 Task: Plan a trip to Repelón, Colombia from 9th November, 2023 to 11th November, 2023 for 2 adults.2 bedrooms having 2 beds and 1 bathroom. Property type can be guest house. Amenities needed are: wifi, washing machine. Look for 4 properties as per requirement.
Action: Key pressed <Key.caps_lock>R<Key.caps_lock>epelon,co
Screenshot: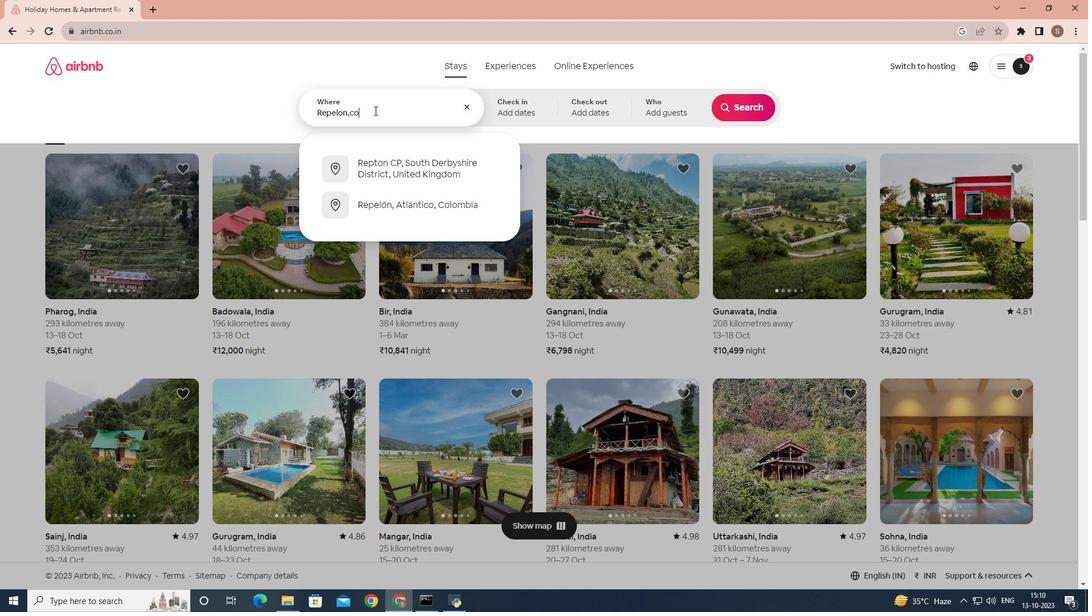 
Action: Mouse moved to (400, 160)
Screenshot: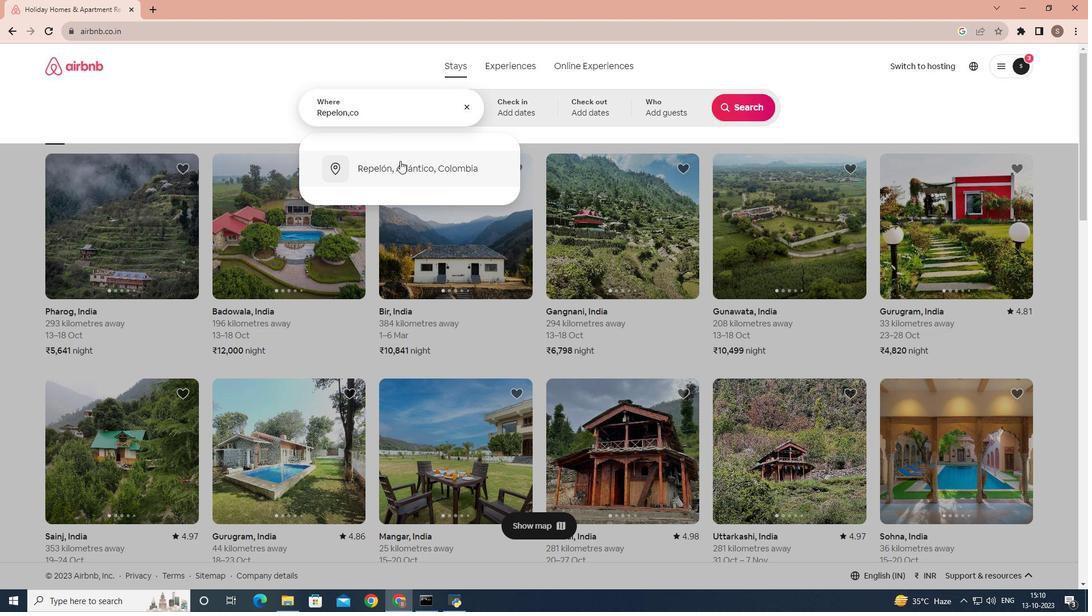 
Action: Mouse pressed left at (400, 160)
Screenshot: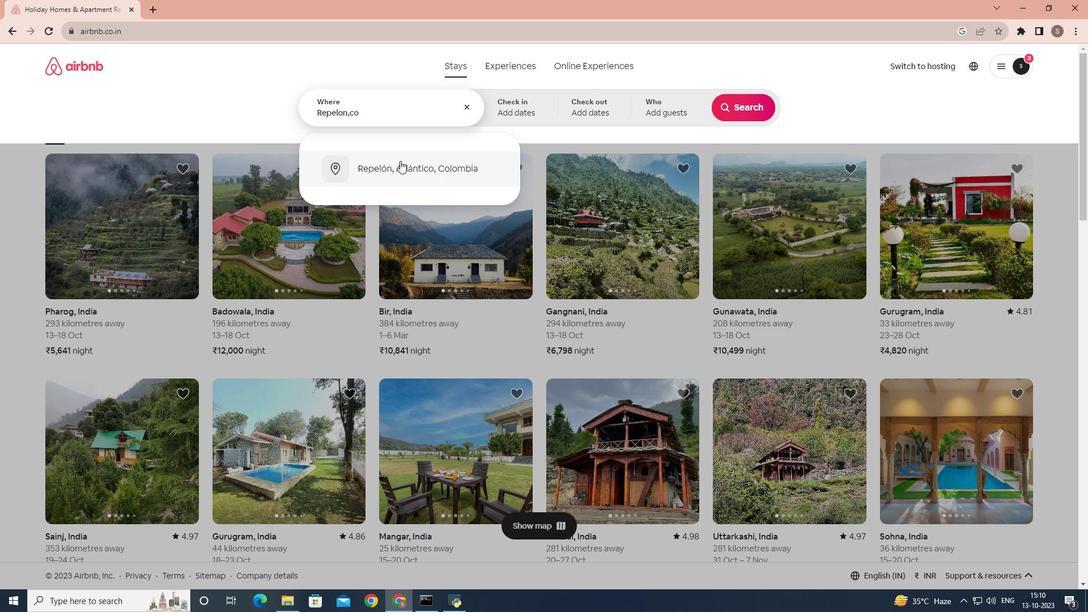 
Action: Mouse moved to (687, 281)
Screenshot: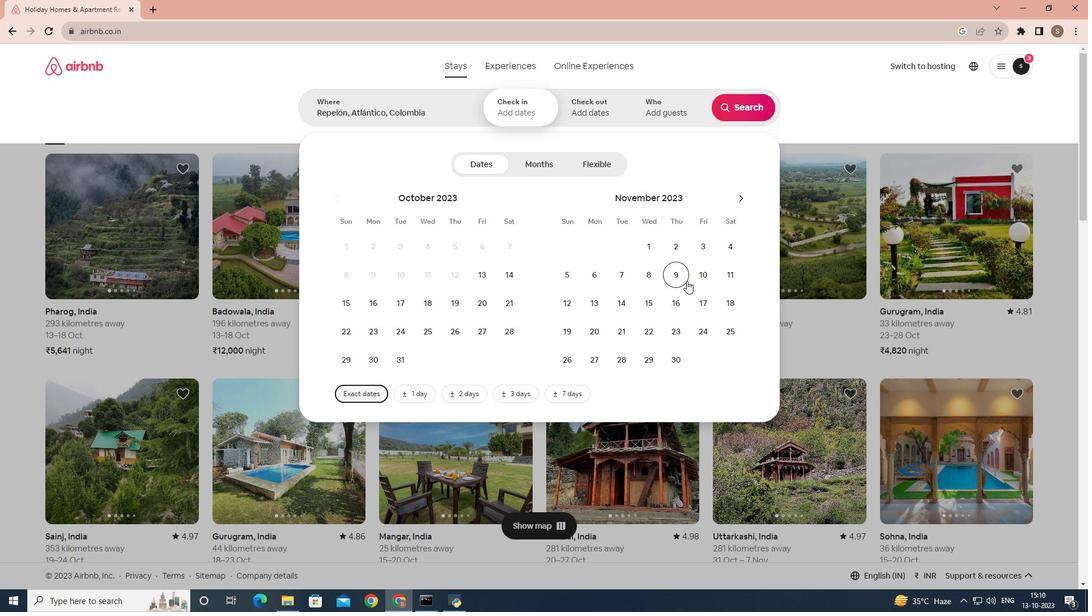 
Action: Mouse pressed left at (687, 281)
Screenshot: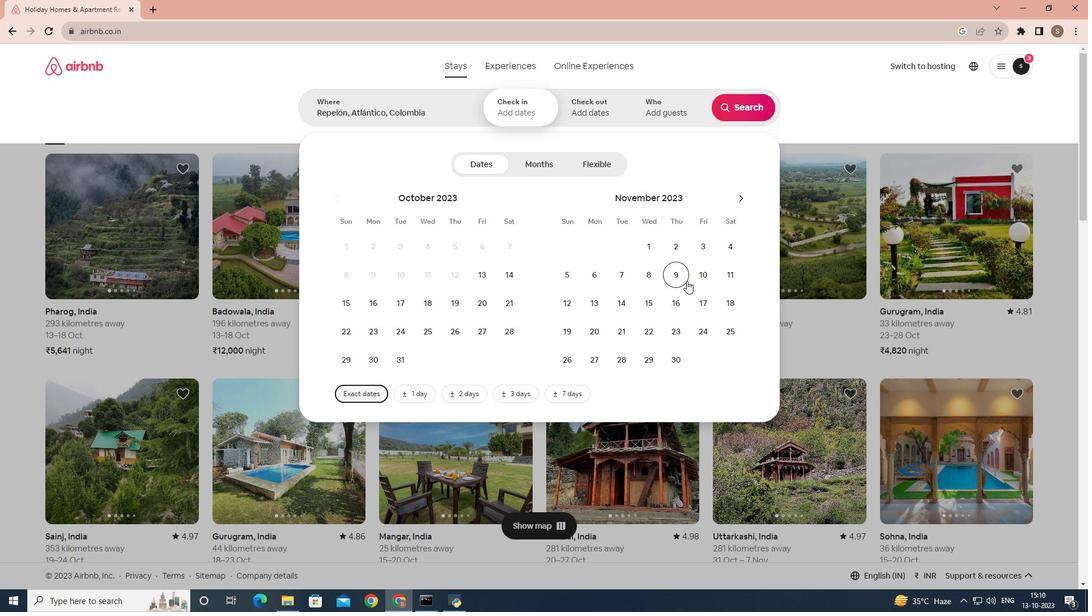 
Action: Mouse moved to (720, 282)
Screenshot: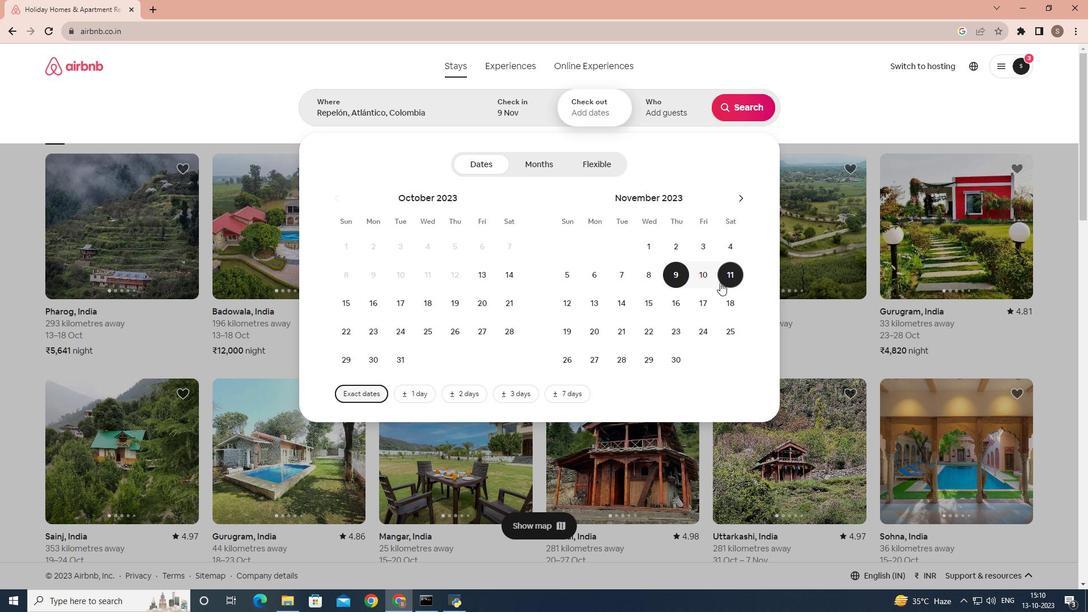 
Action: Mouse pressed left at (720, 282)
Screenshot: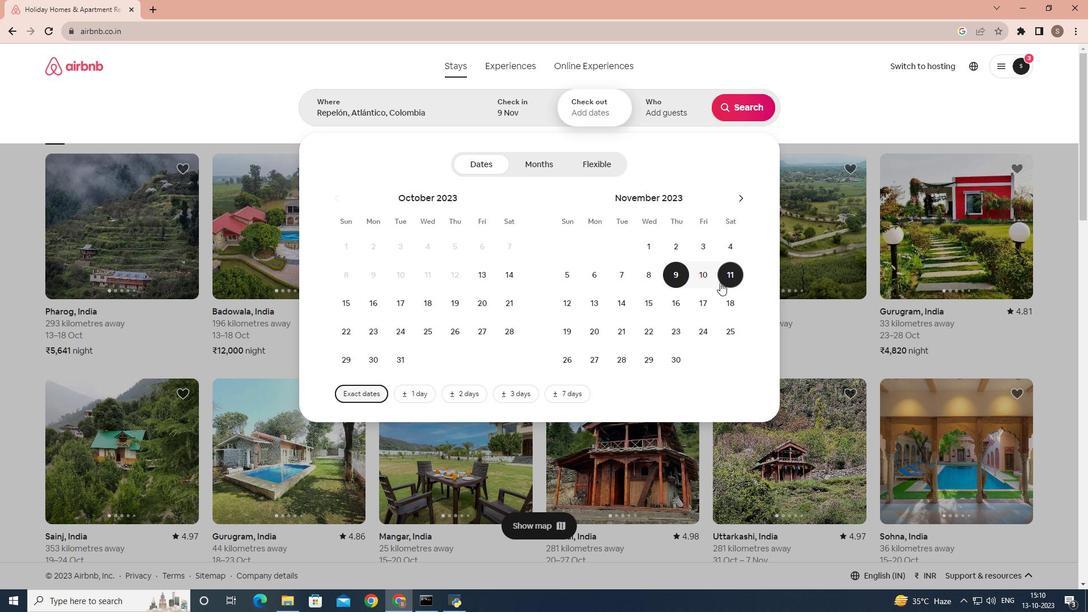 
Action: Mouse moved to (674, 89)
Screenshot: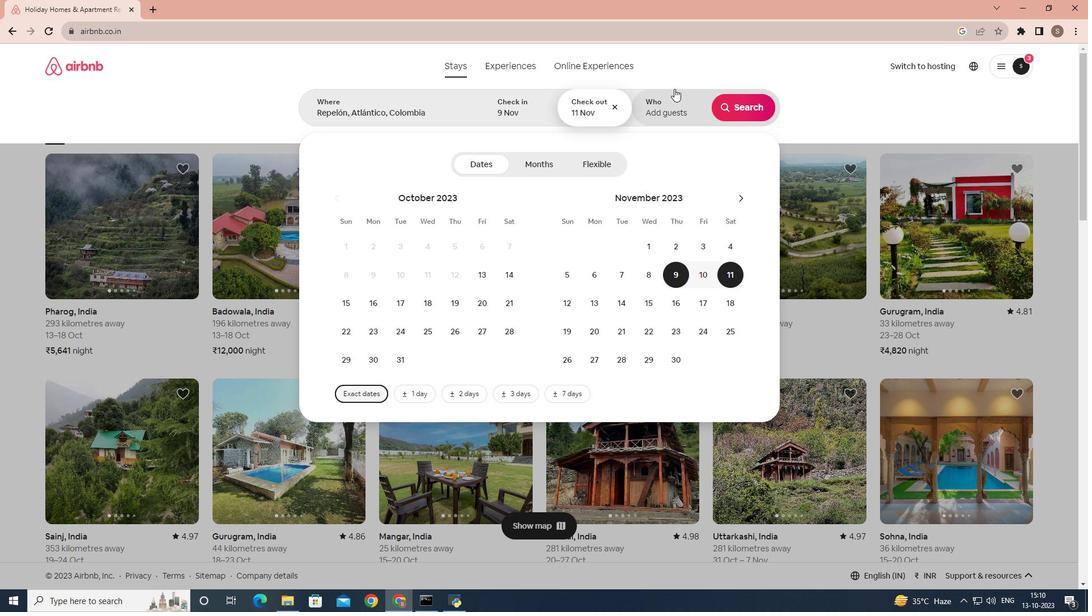 
Action: Mouse pressed left at (674, 89)
Screenshot: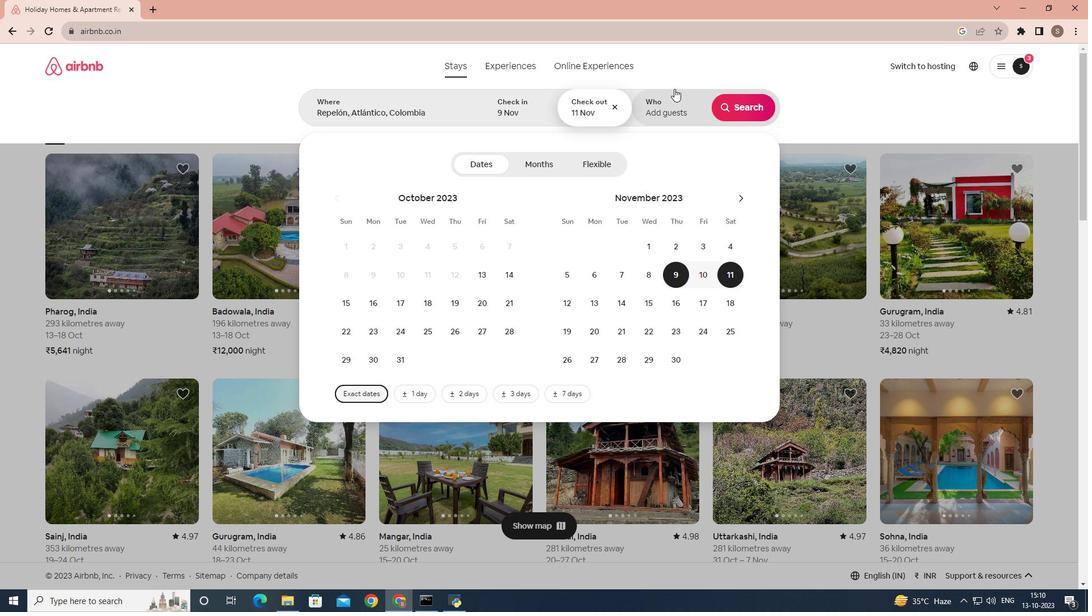 
Action: Mouse moved to (753, 179)
Screenshot: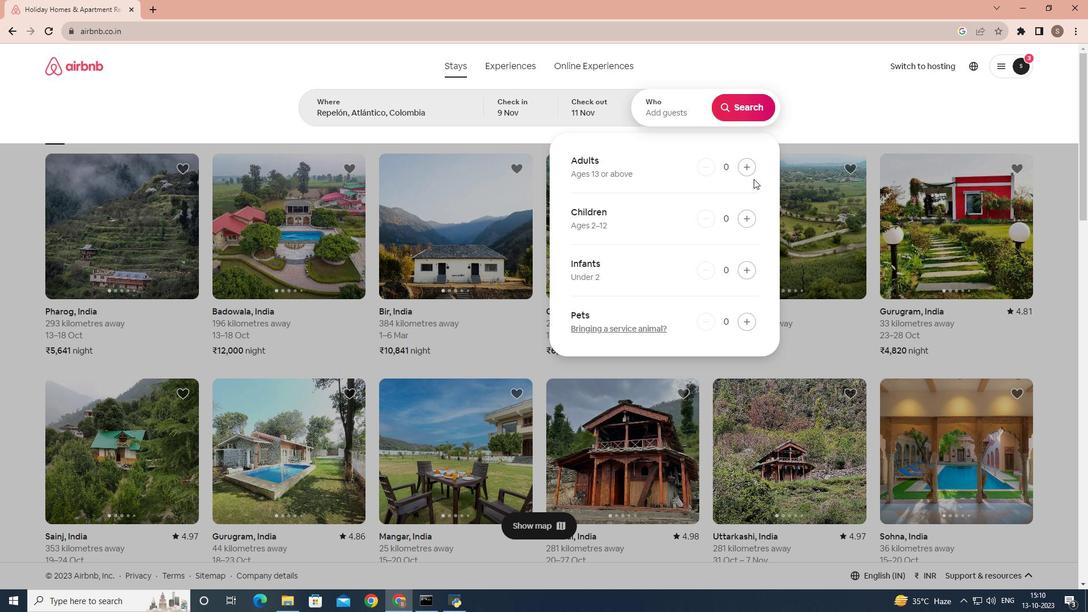 
Action: Mouse pressed left at (753, 179)
Screenshot: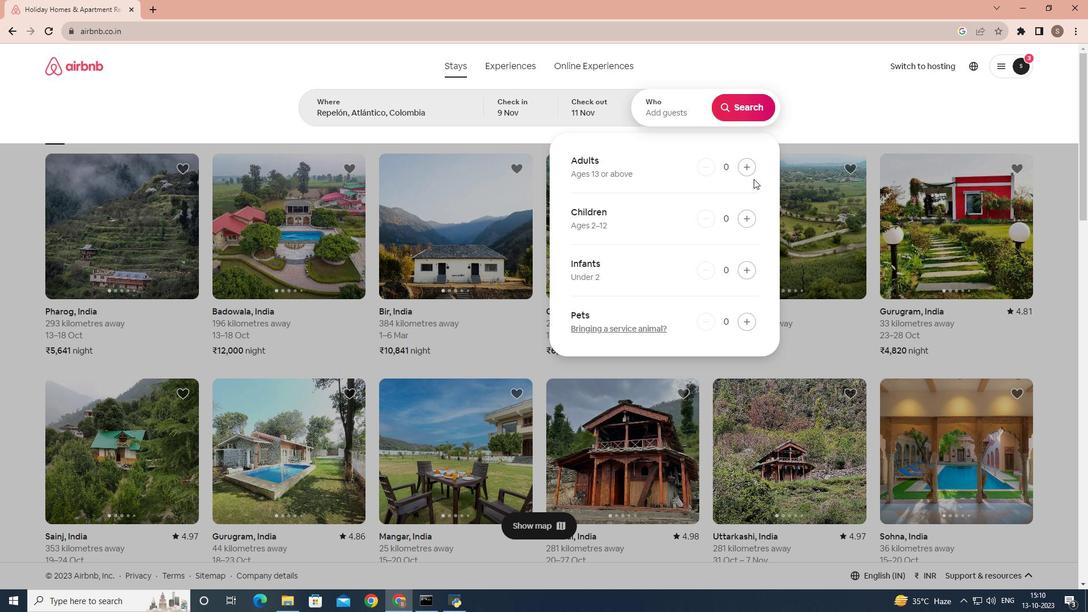 
Action: Mouse moved to (748, 167)
Screenshot: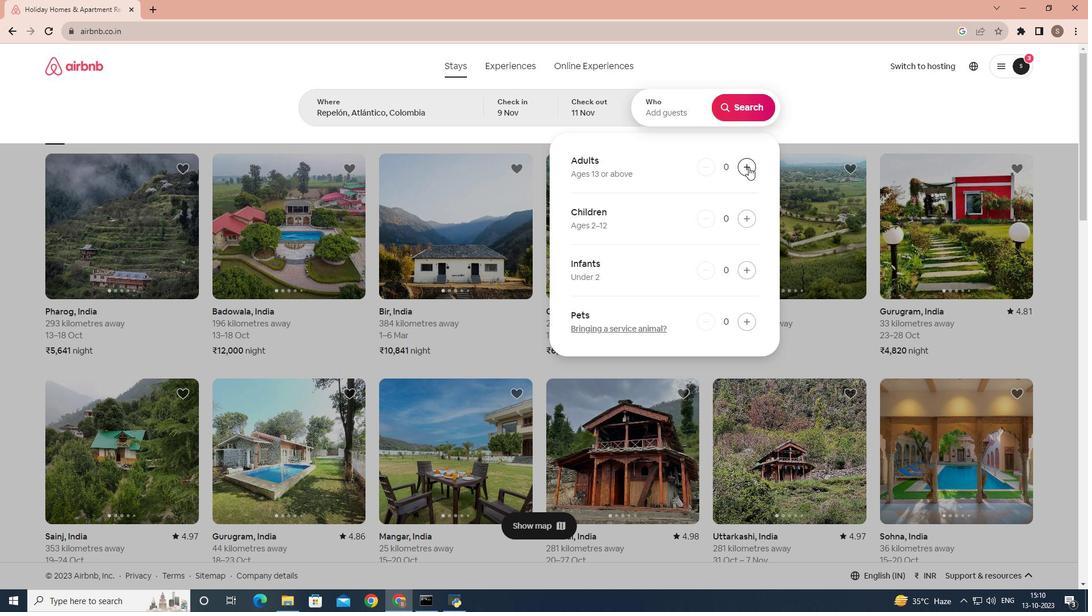 
Action: Mouse pressed left at (748, 167)
Screenshot: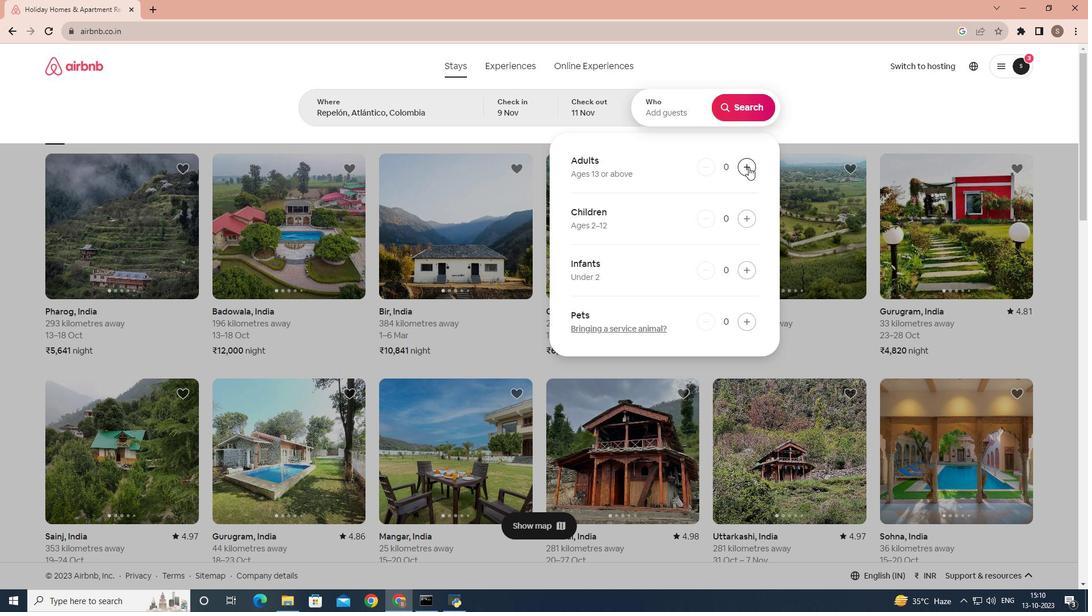 
Action: Mouse pressed left at (748, 167)
Screenshot: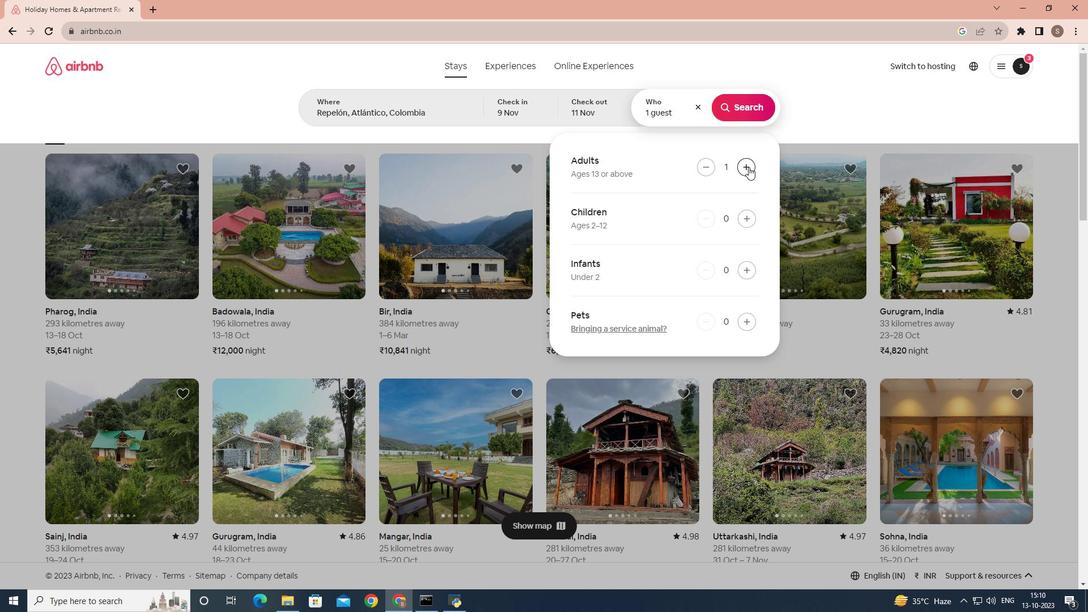 
Action: Mouse moved to (764, 112)
Screenshot: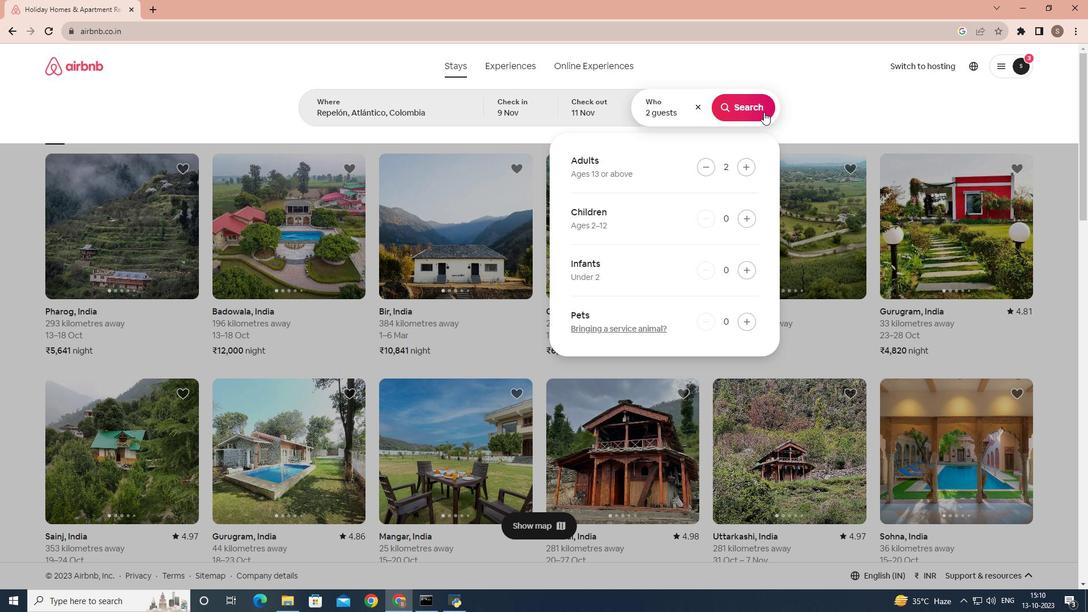 
Action: Mouse pressed left at (764, 112)
Screenshot: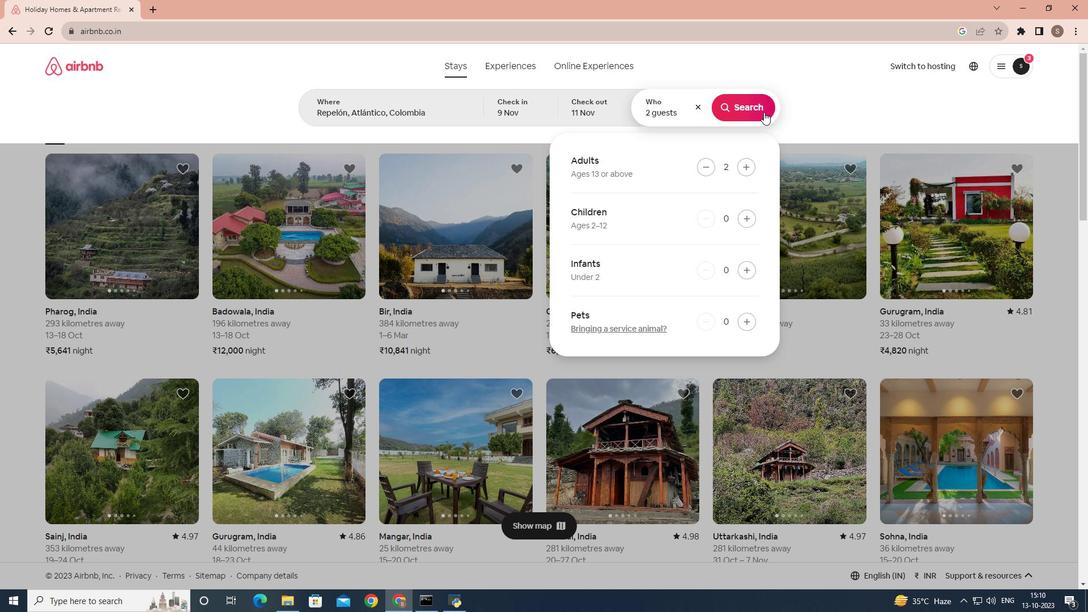 
Action: Mouse moved to (919, 109)
Screenshot: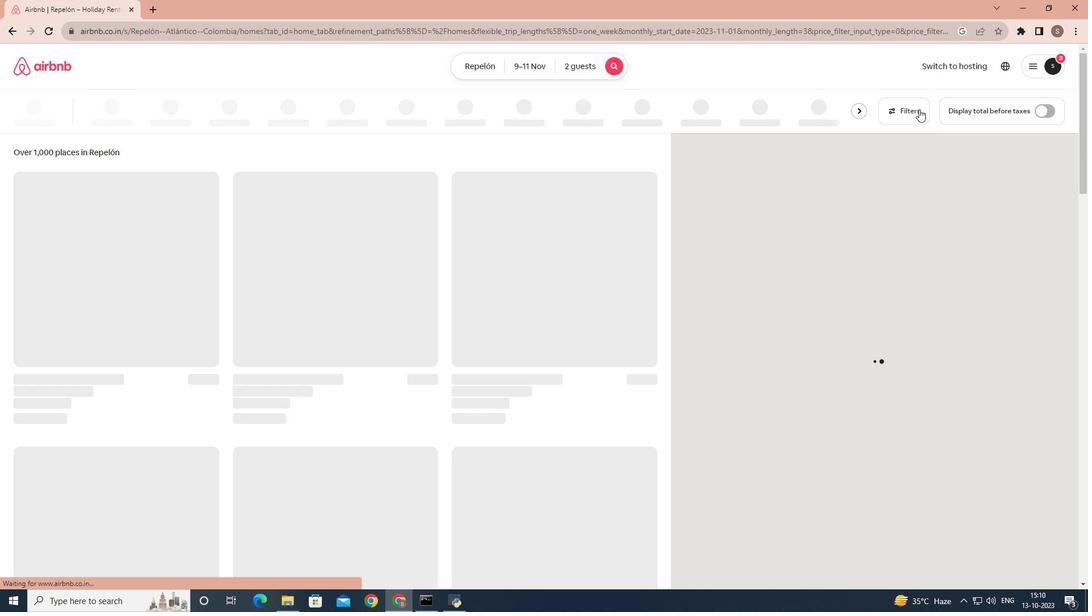 
Action: Mouse pressed left at (919, 109)
Screenshot: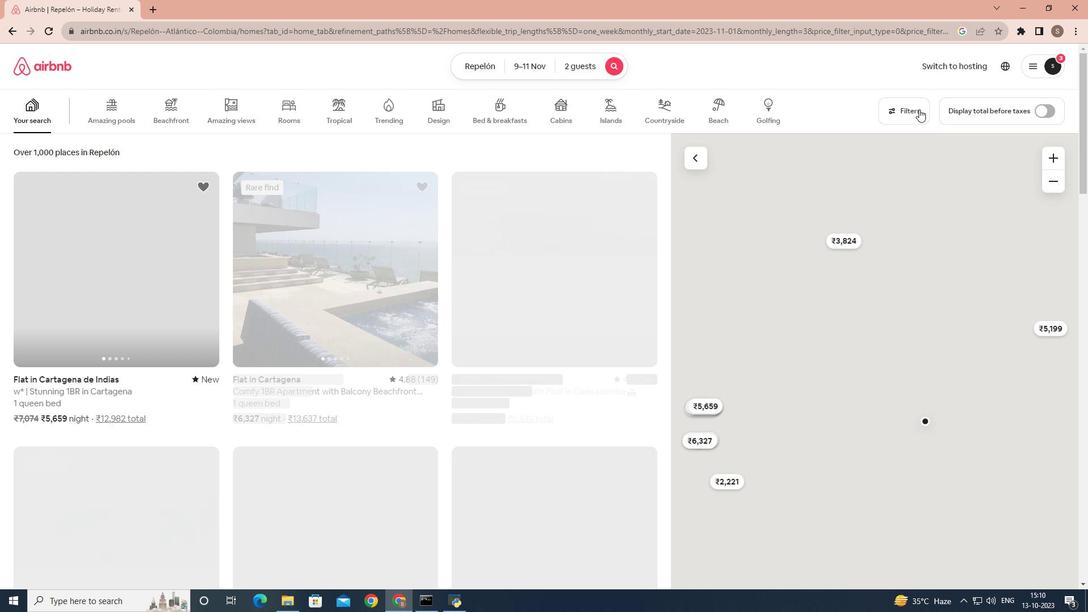 
Action: Mouse moved to (383, 269)
Screenshot: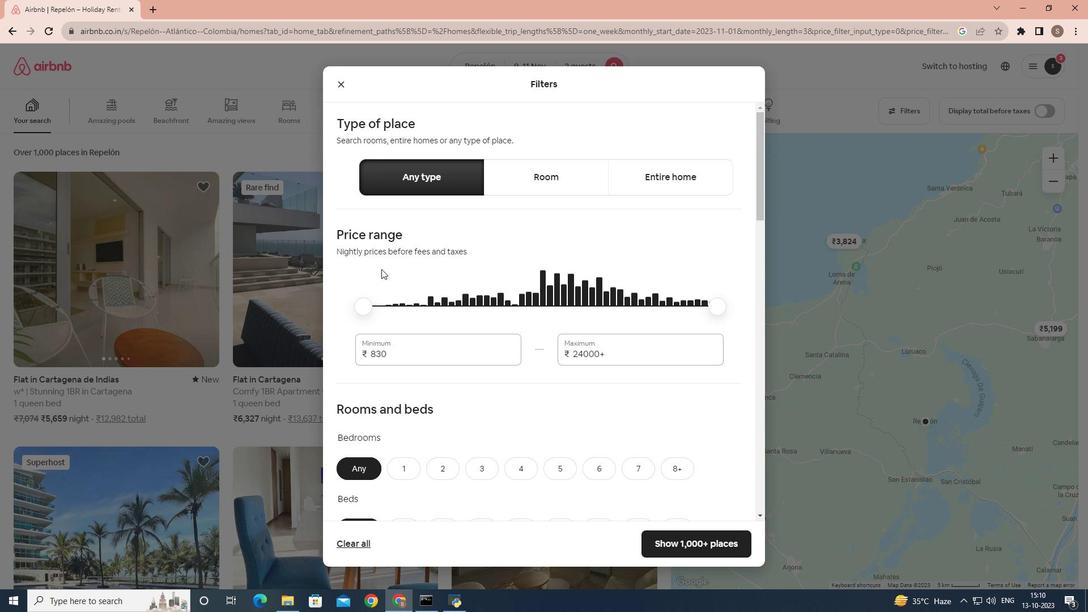 
Action: Mouse scrolled (383, 268) with delta (0, 0)
Screenshot: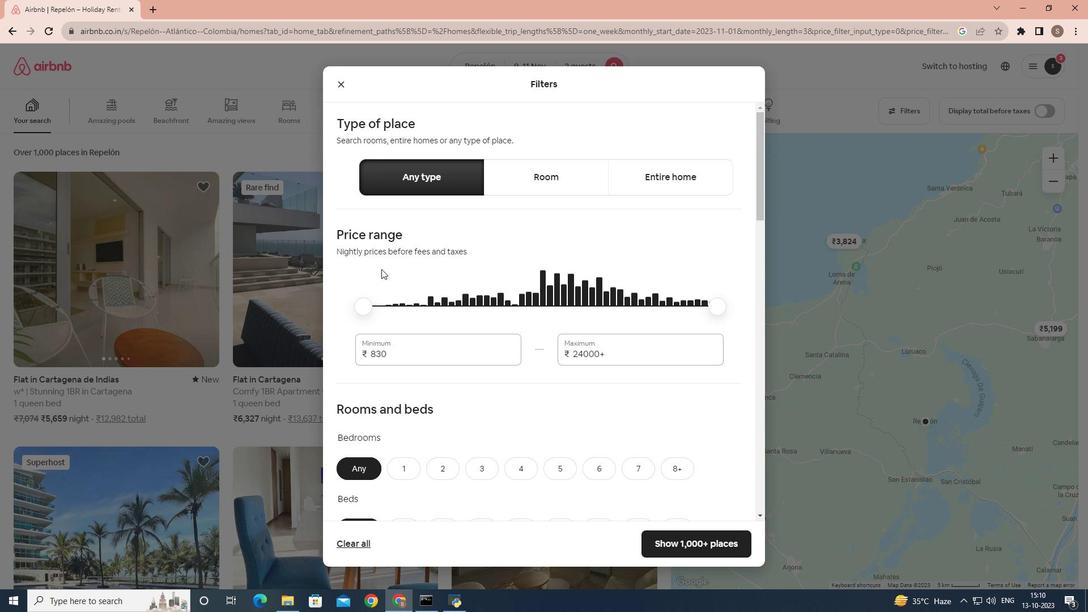 
Action: Mouse moved to (382, 269)
Screenshot: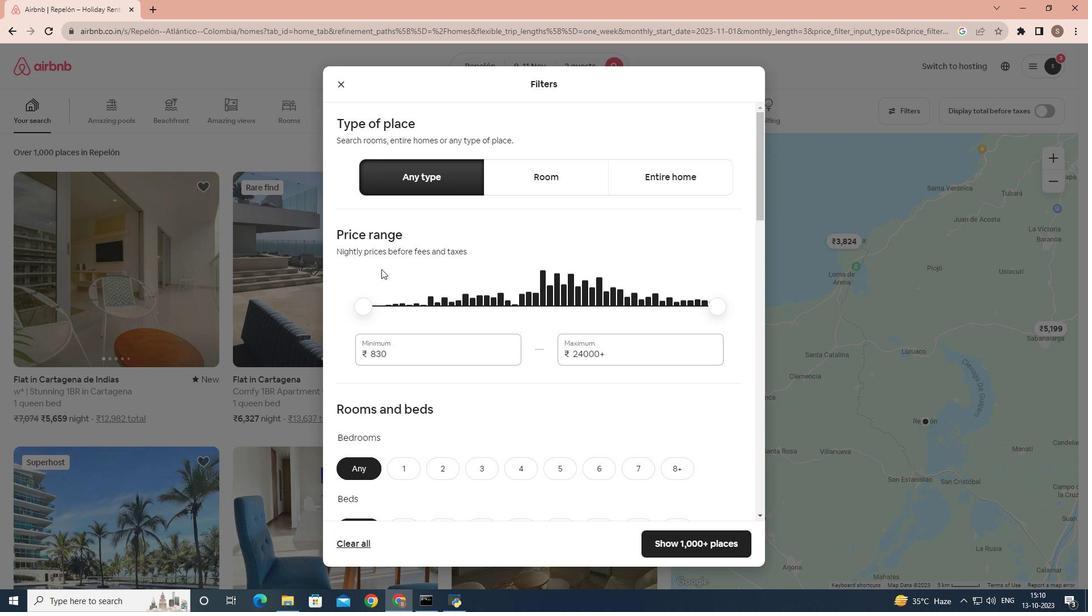 
Action: Mouse scrolled (382, 268) with delta (0, 0)
Screenshot: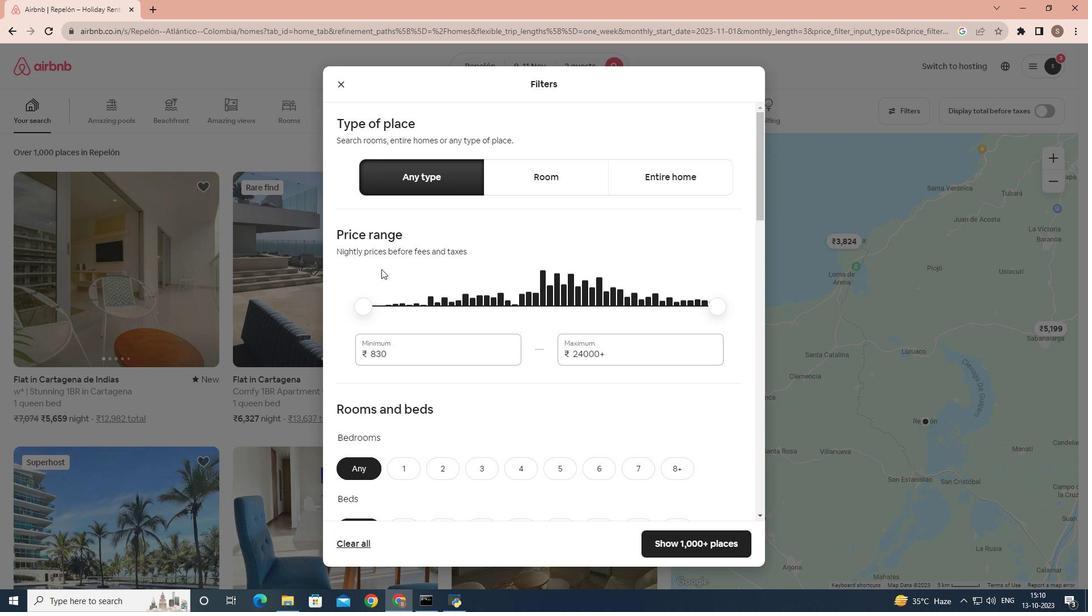 
Action: Mouse moved to (381, 269)
Screenshot: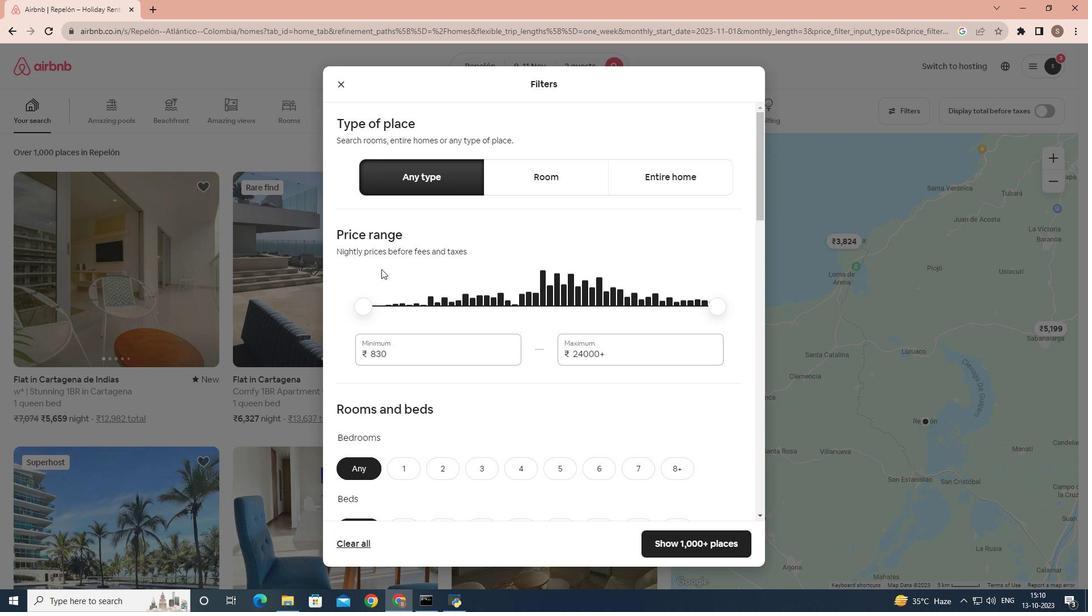 
Action: Mouse scrolled (381, 268) with delta (0, 0)
Screenshot: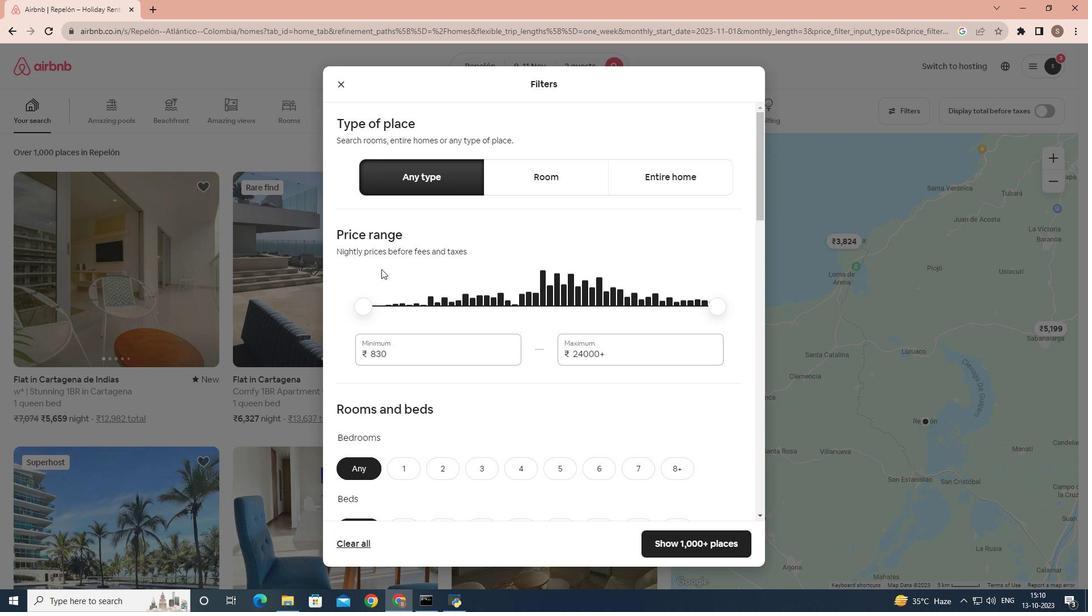 
Action: Mouse moved to (380, 269)
Screenshot: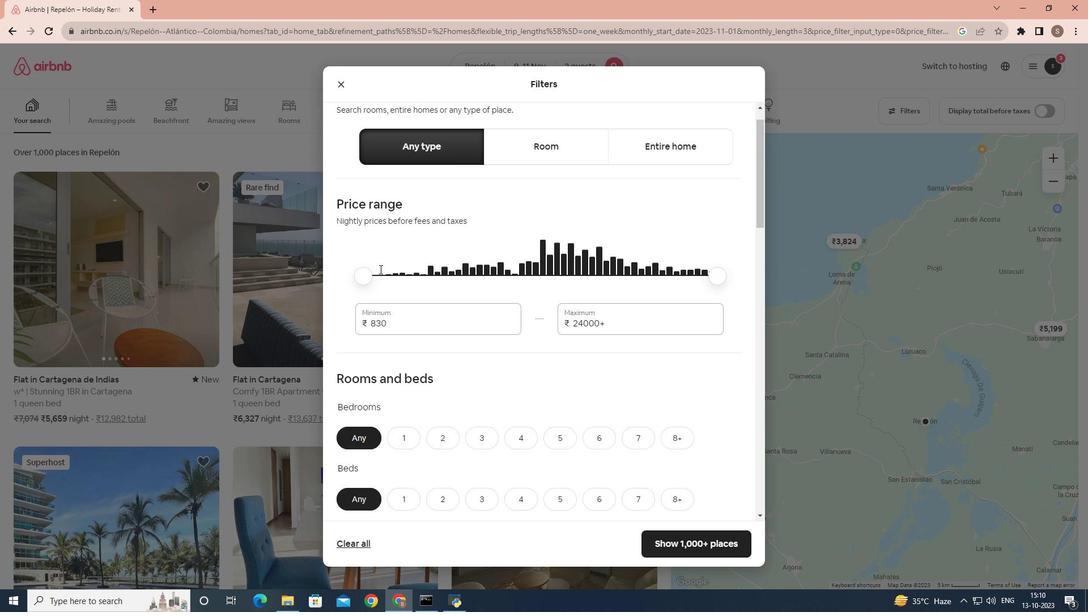 
Action: Mouse scrolled (380, 268) with delta (0, 0)
Screenshot: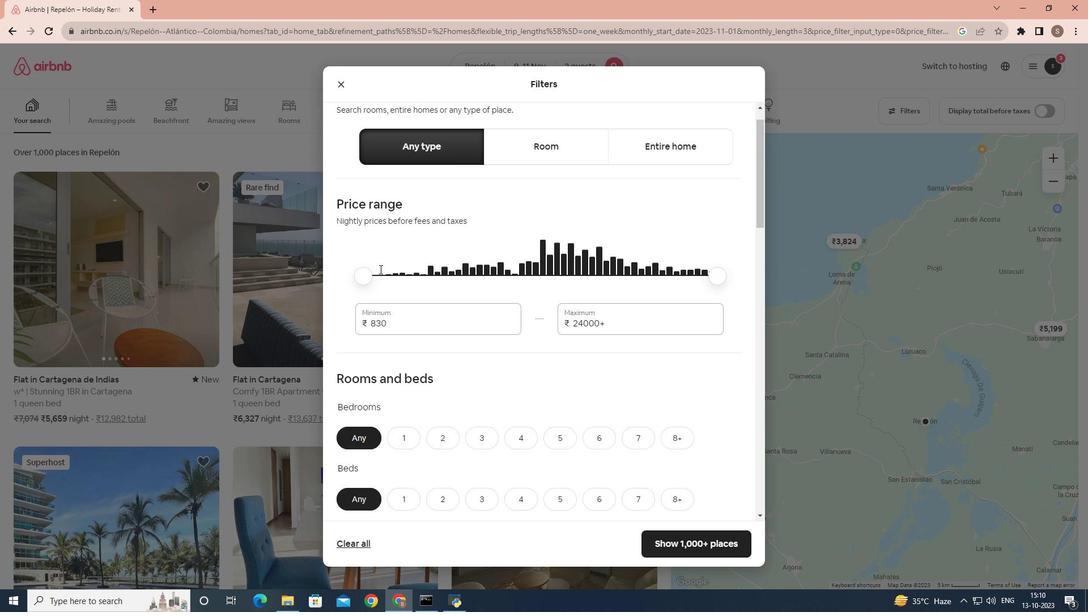 
Action: Mouse moved to (380, 269)
Screenshot: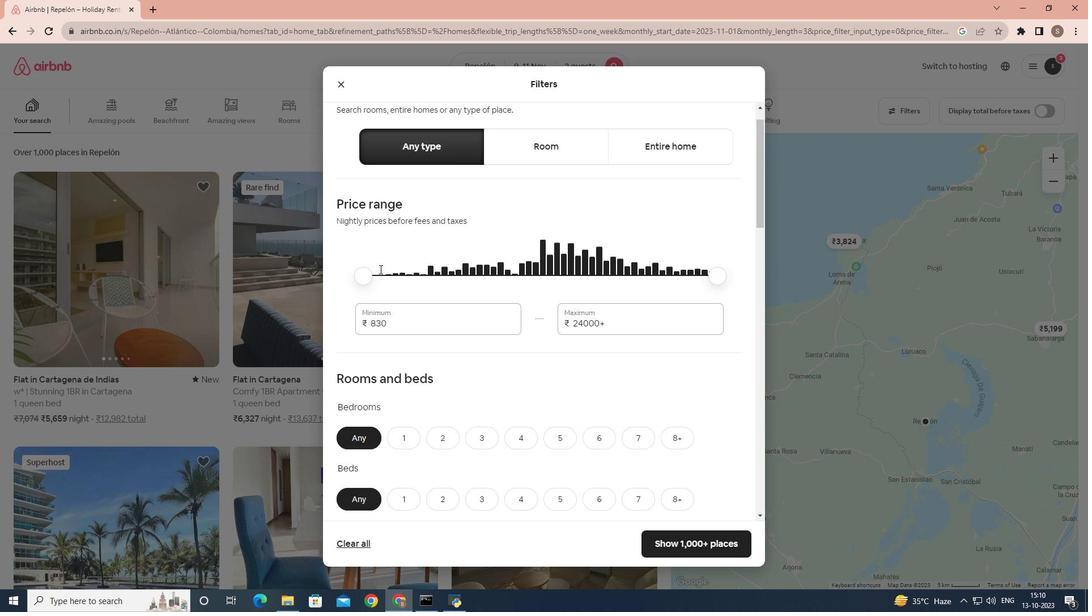 
Action: Mouse scrolled (380, 268) with delta (0, 0)
Screenshot: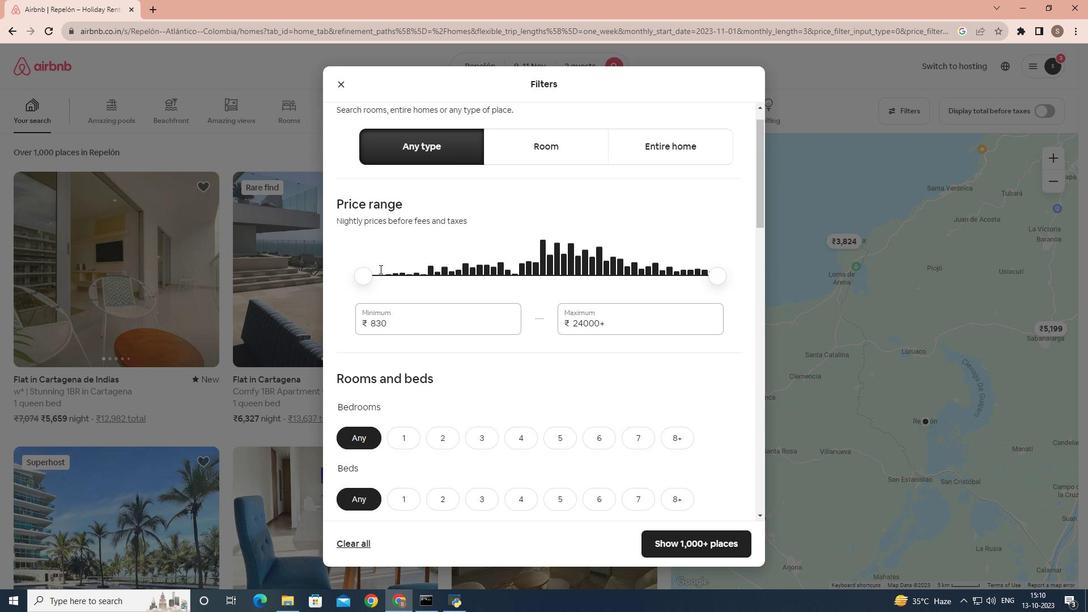 
Action: Mouse moved to (453, 184)
Screenshot: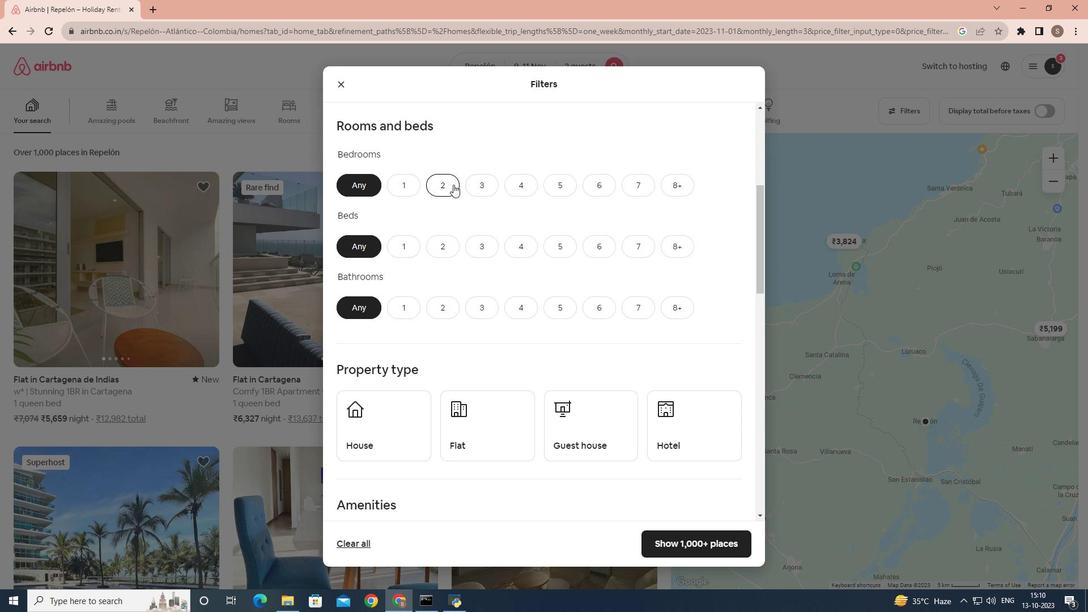 
Action: Mouse pressed left at (453, 184)
Screenshot: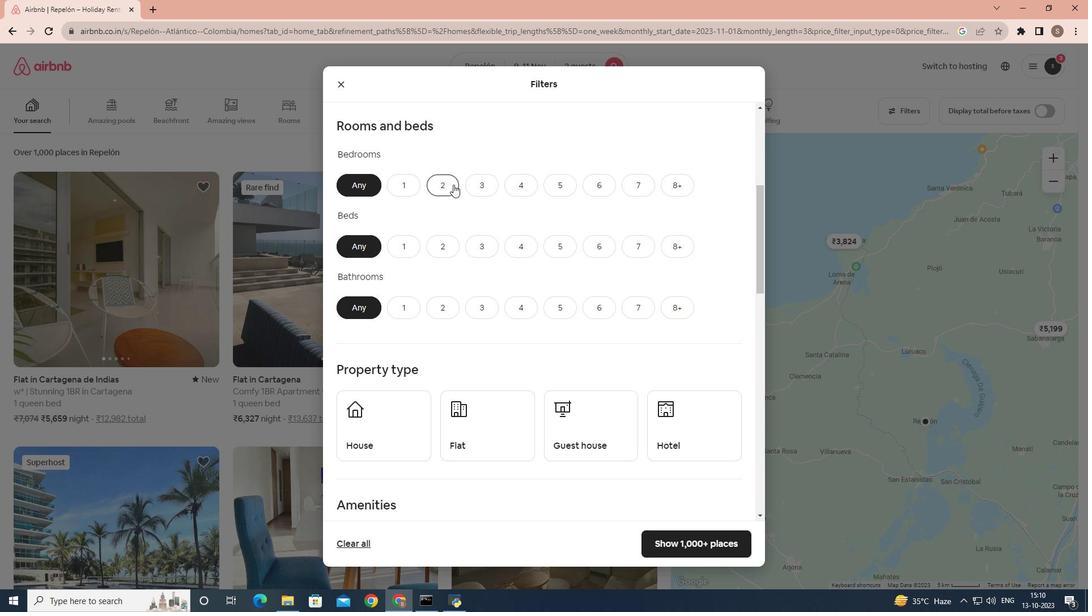 
Action: Mouse moved to (454, 255)
Screenshot: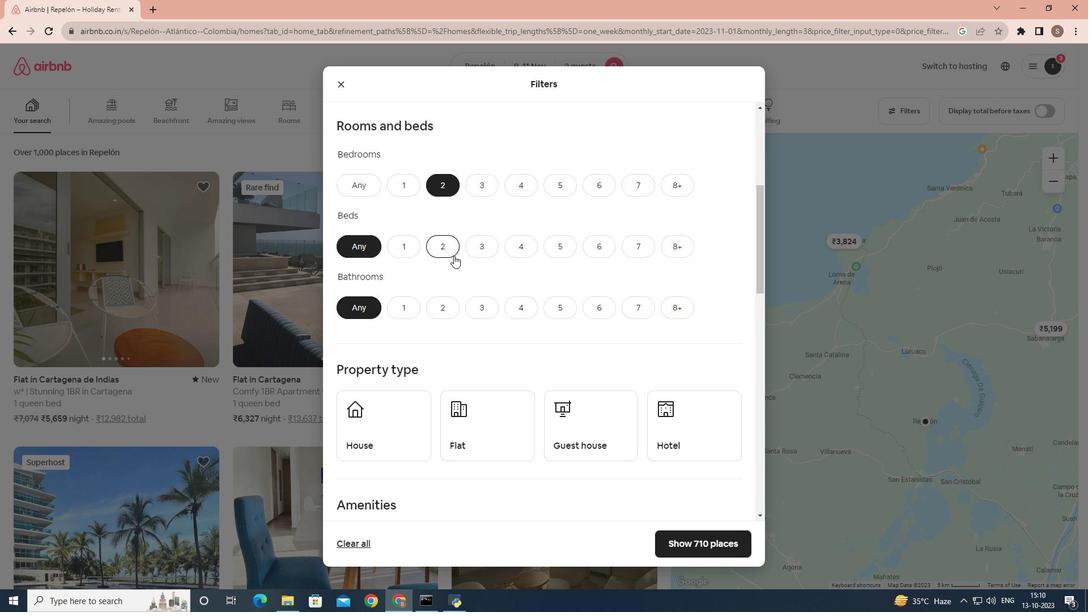 
Action: Mouse pressed left at (454, 255)
Screenshot: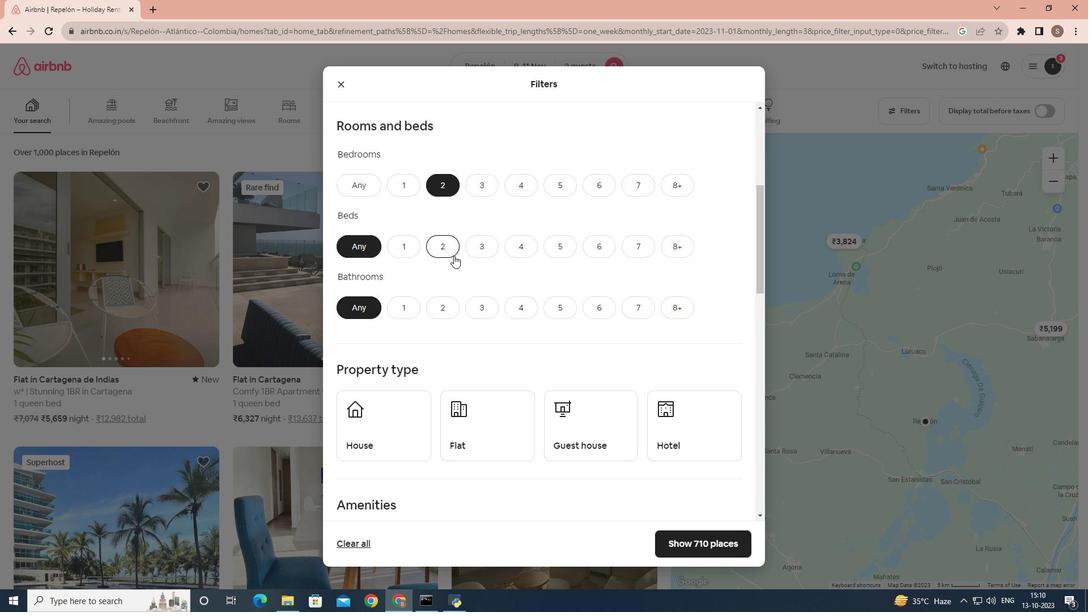 
Action: Mouse moved to (406, 309)
Screenshot: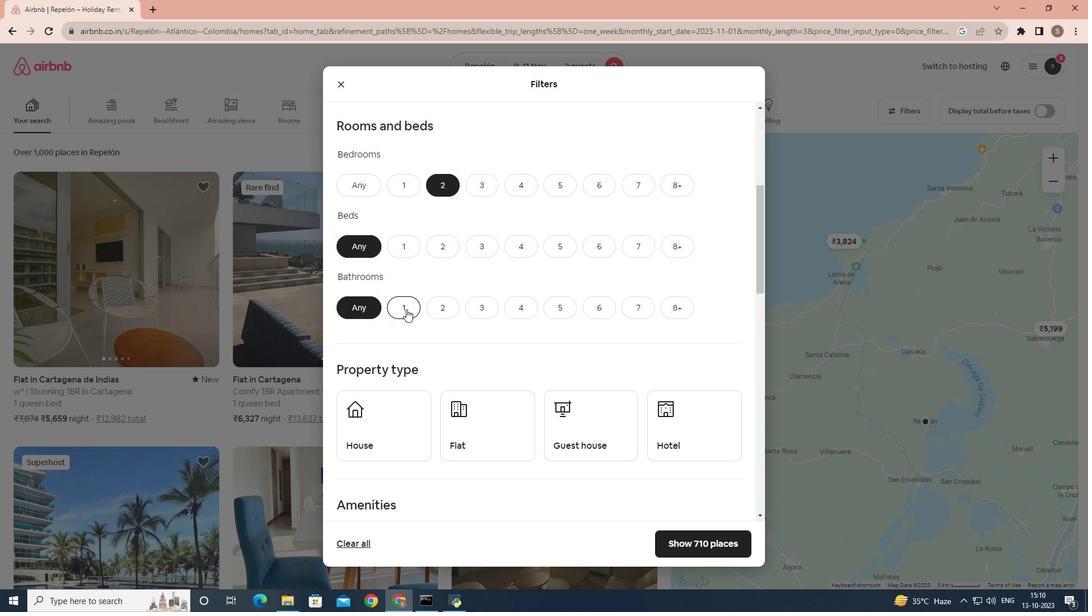 
Action: Mouse pressed left at (406, 309)
Screenshot: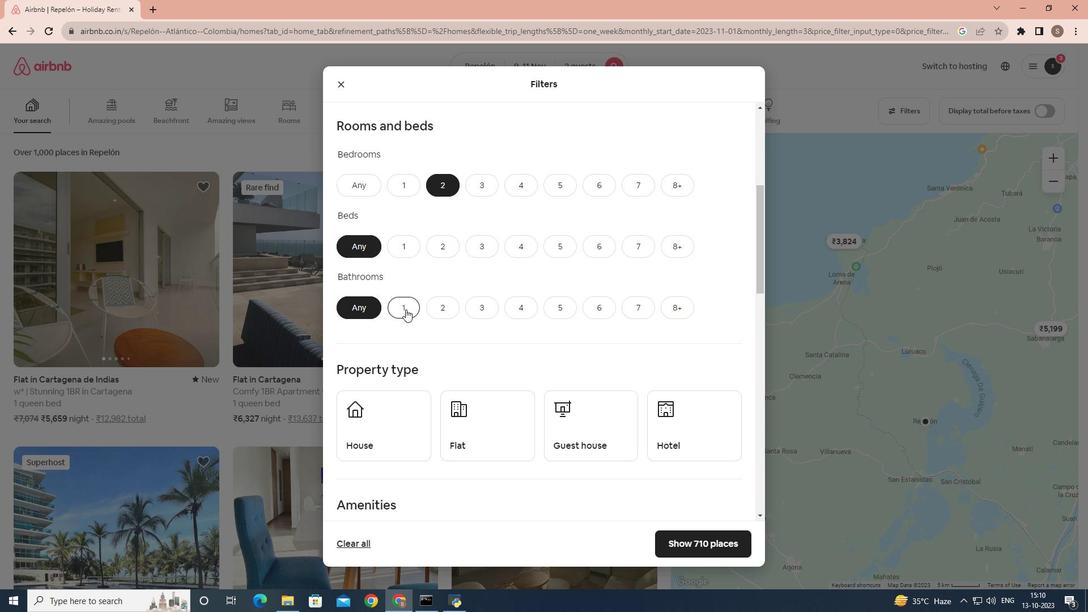 
Action: Mouse moved to (441, 248)
Screenshot: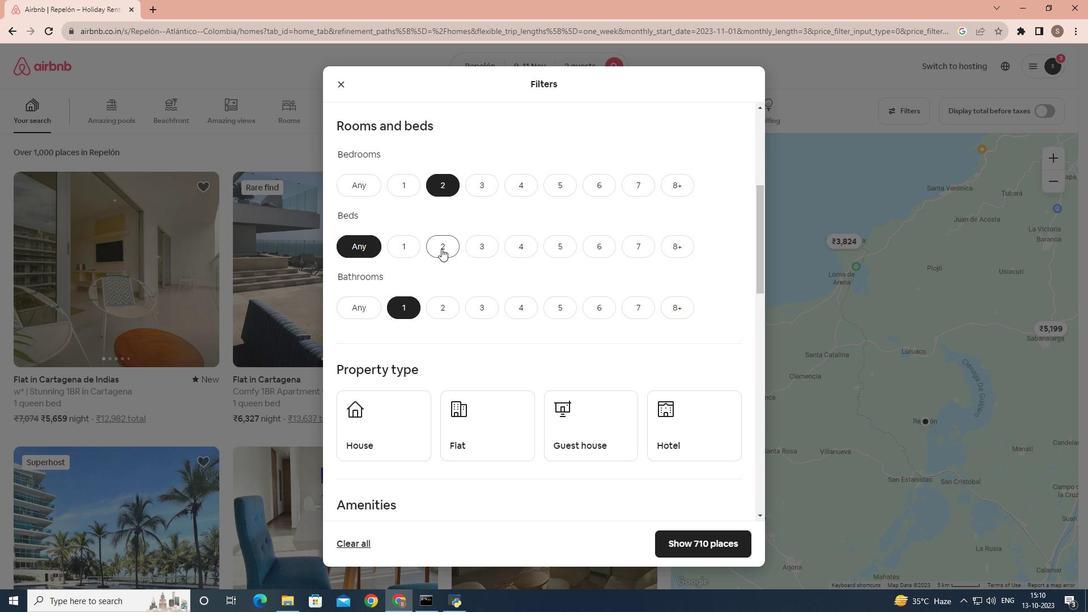 
Action: Mouse pressed left at (441, 248)
Screenshot: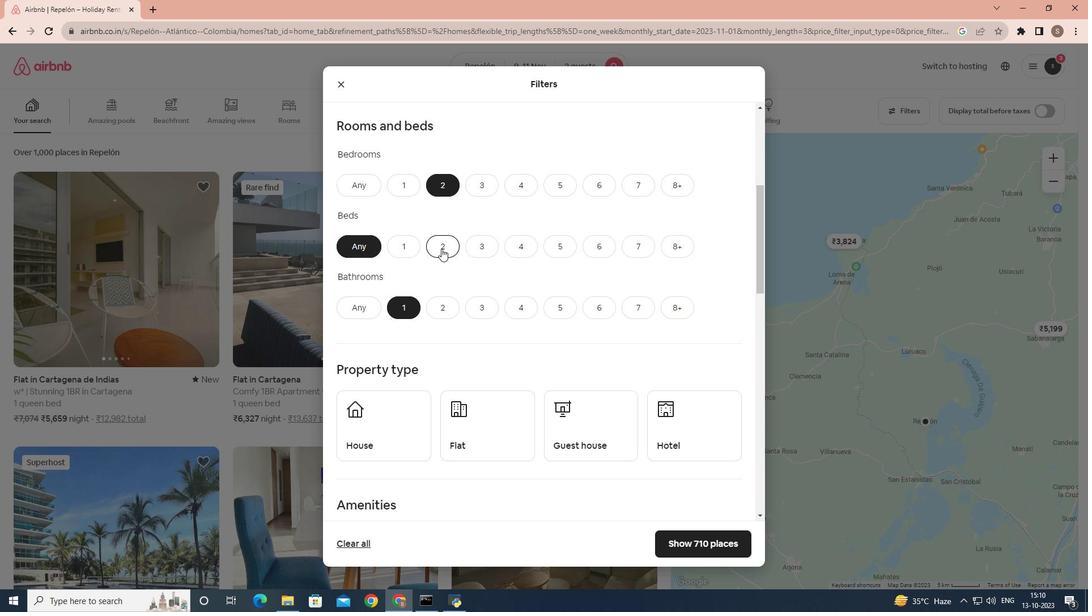 
Action: Mouse moved to (416, 269)
Screenshot: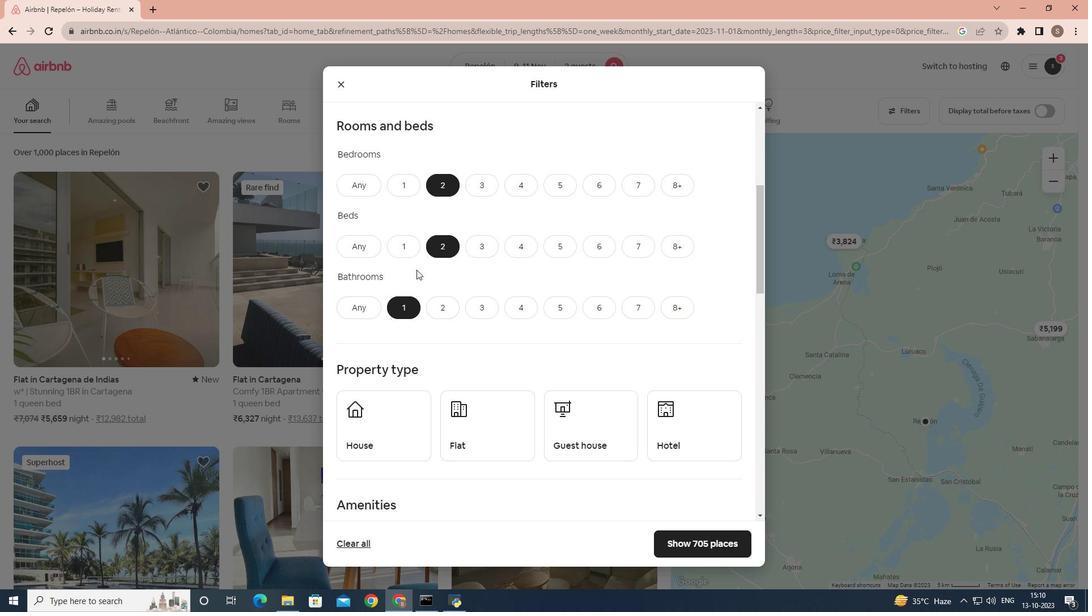 
Action: Mouse scrolled (416, 269) with delta (0, 0)
Screenshot: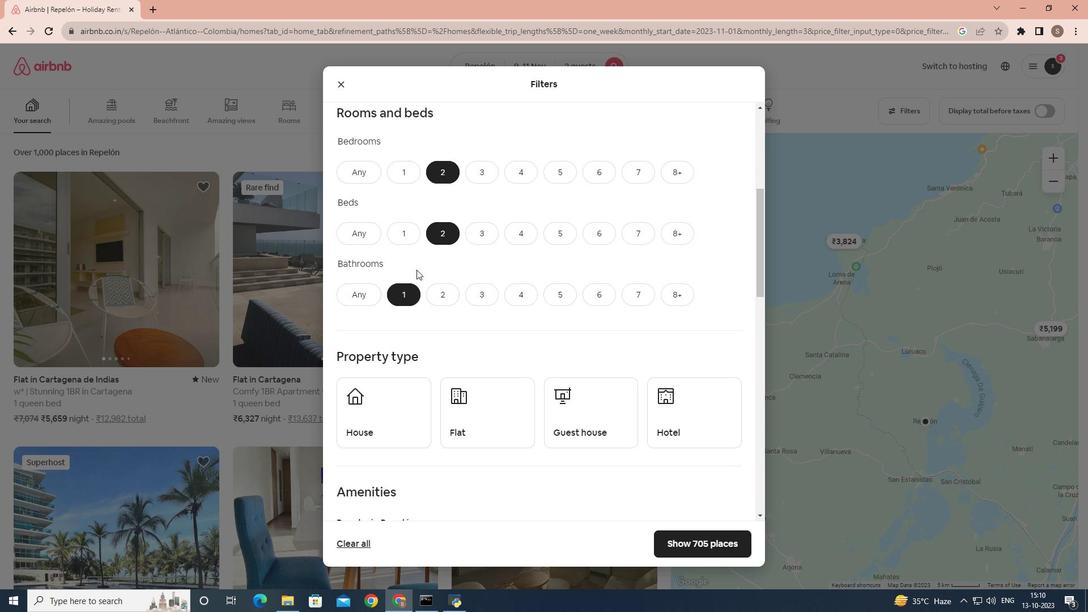 
Action: Mouse scrolled (416, 269) with delta (0, 0)
Screenshot: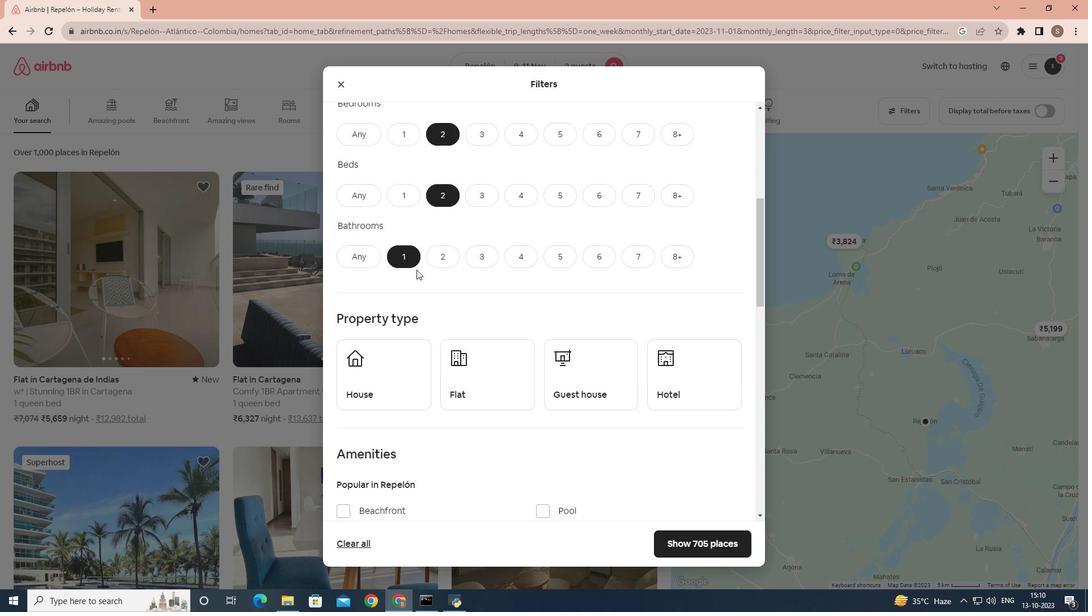 
Action: Mouse moved to (591, 320)
Screenshot: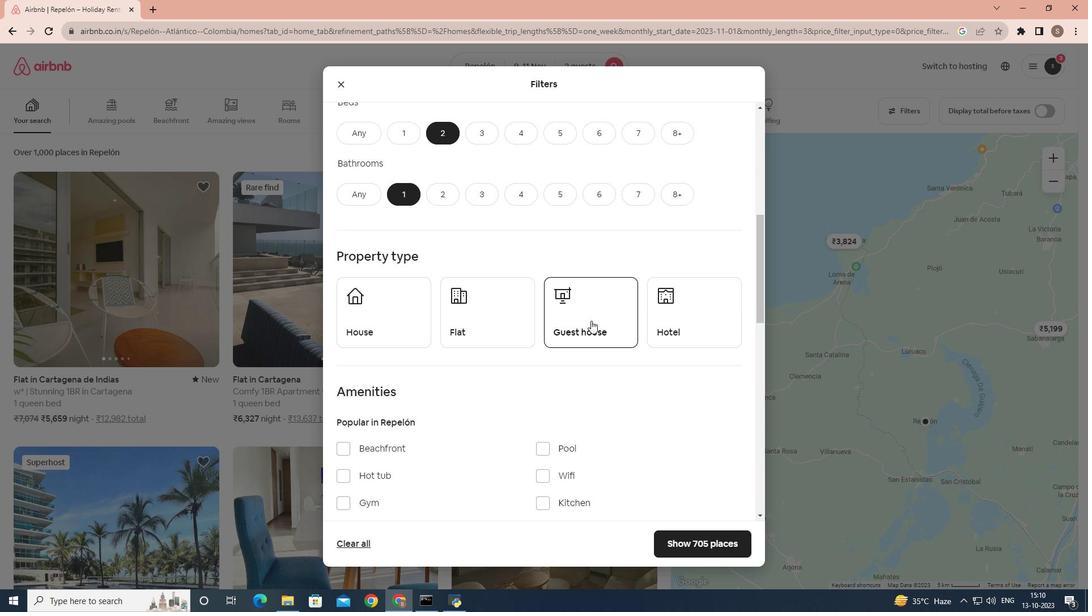 
Action: Mouse pressed left at (591, 320)
Screenshot: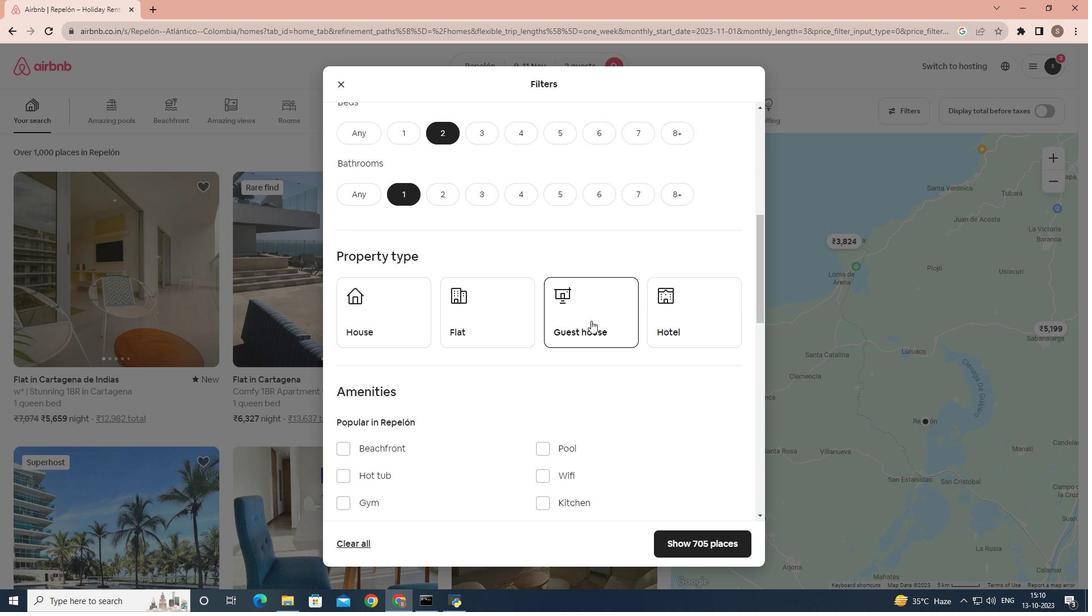 
Action: Mouse moved to (448, 398)
Screenshot: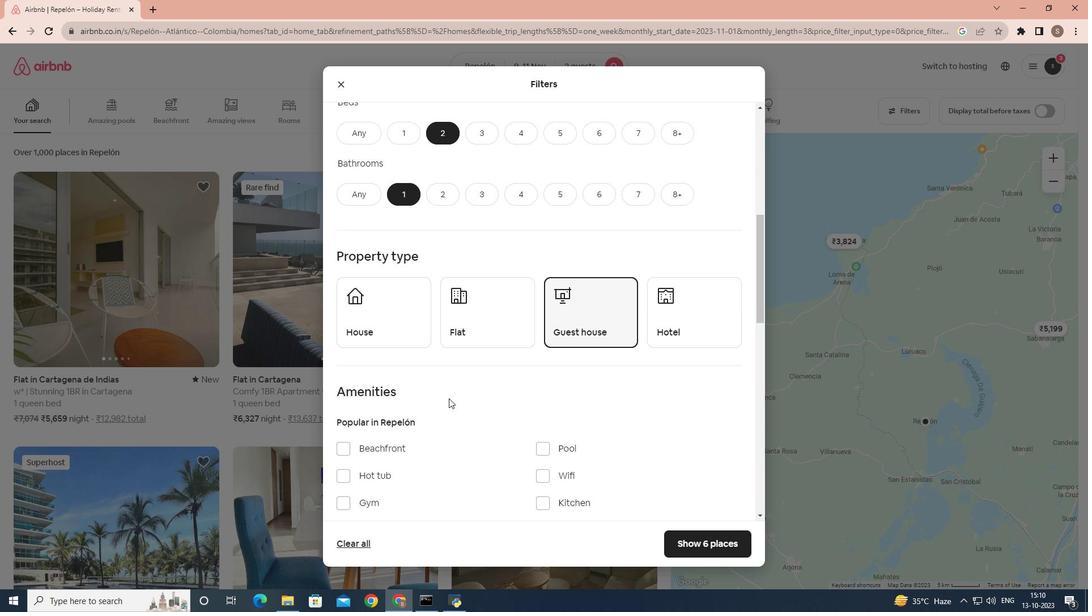 
Action: Mouse scrolled (448, 397) with delta (0, 0)
Screenshot: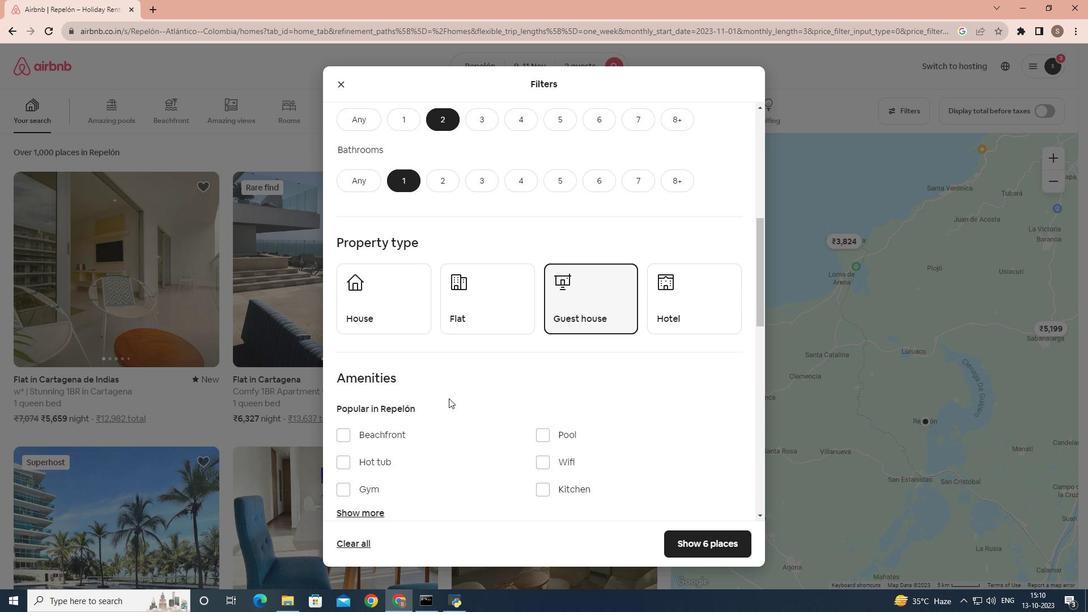 
Action: Mouse scrolled (448, 397) with delta (0, 0)
Screenshot: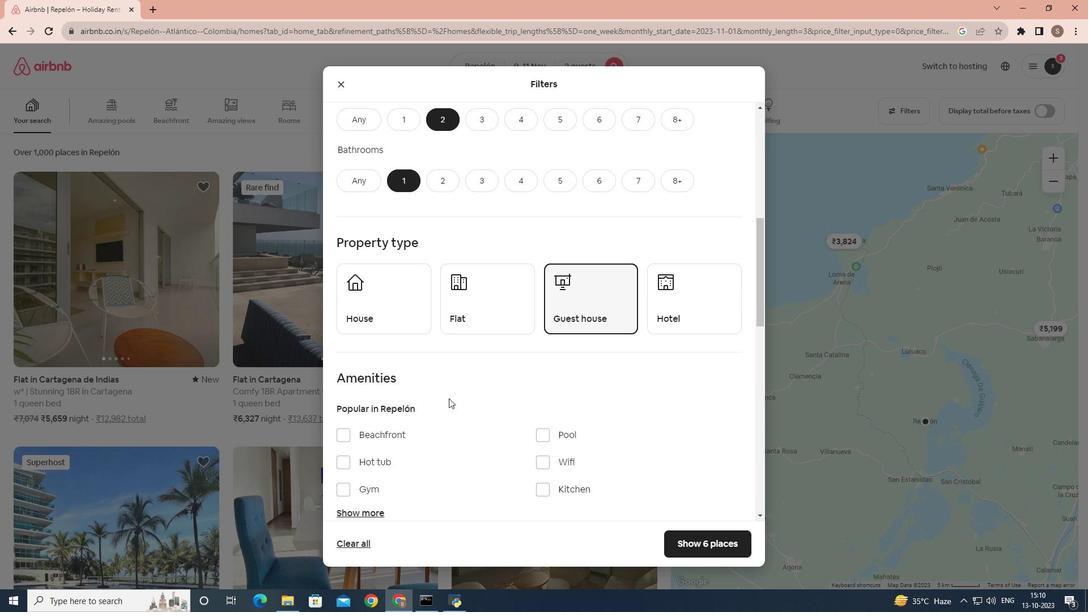 
Action: Mouse scrolled (448, 397) with delta (0, 0)
Screenshot: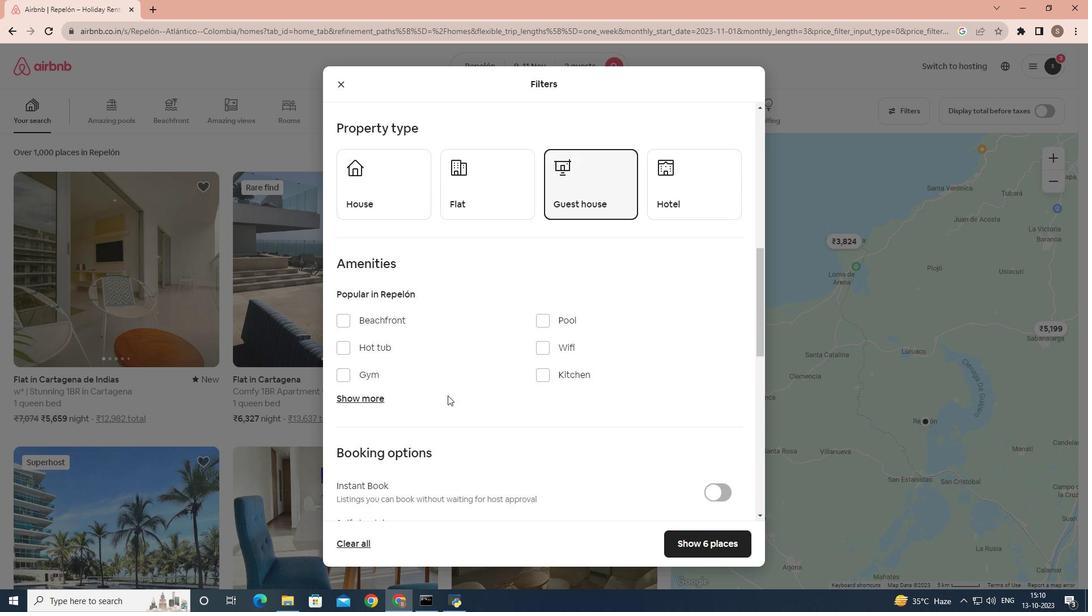 
Action: Mouse moved to (373, 361)
Screenshot: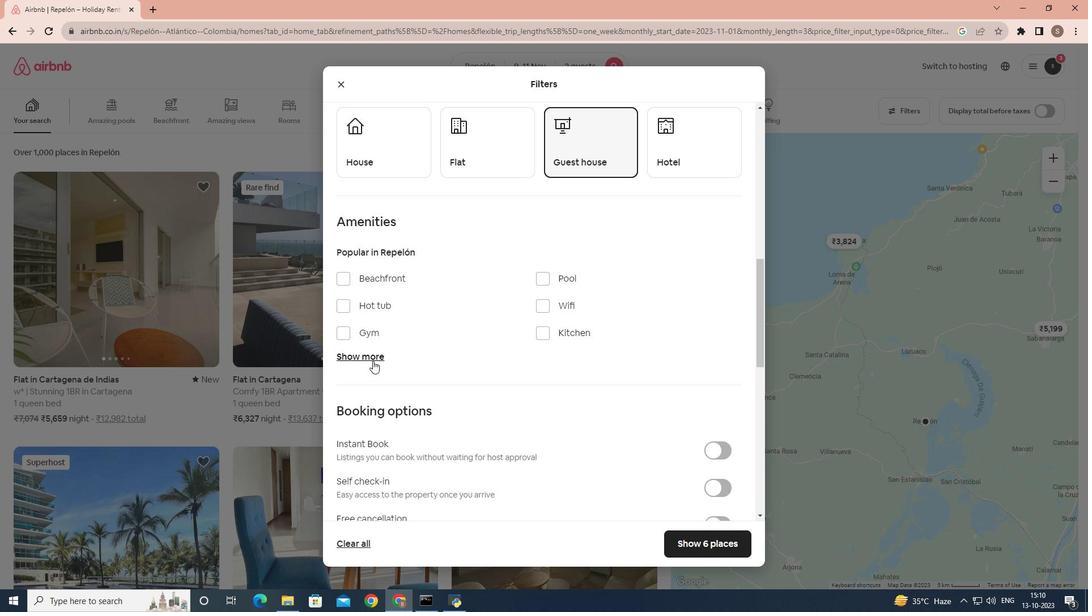 
Action: Mouse pressed left at (373, 361)
Screenshot: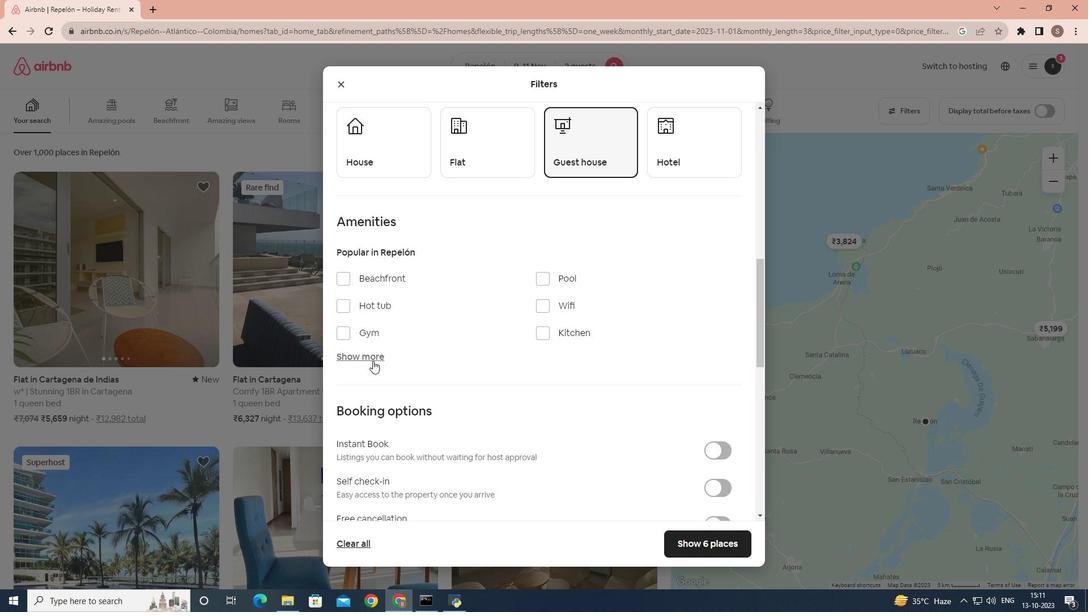 
Action: Mouse moved to (383, 357)
Screenshot: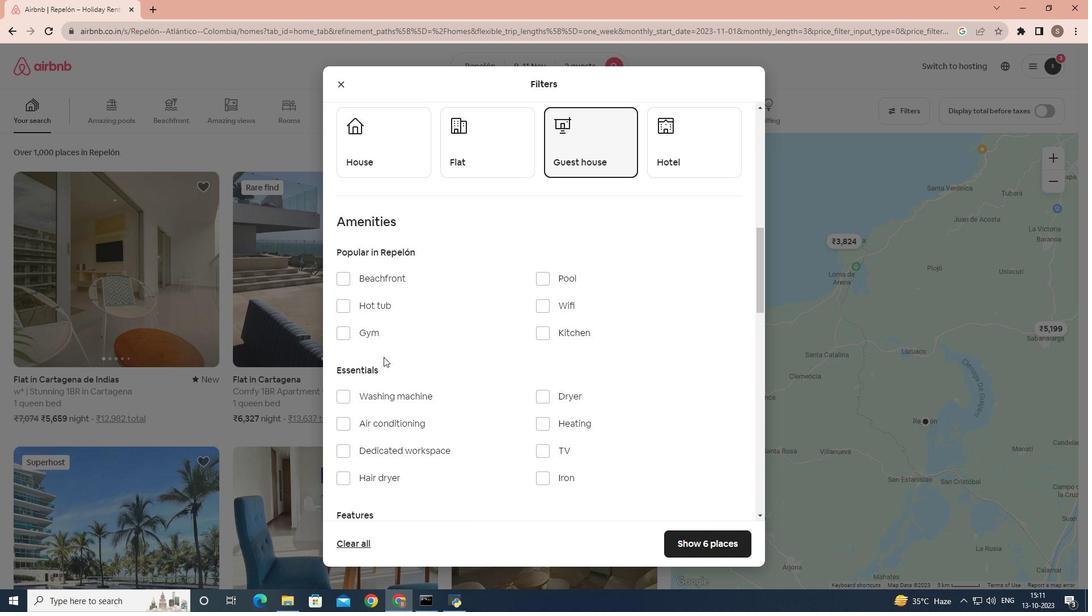 
Action: Mouse scrolled (383, 356) with delta (0, 0)
Screenshot: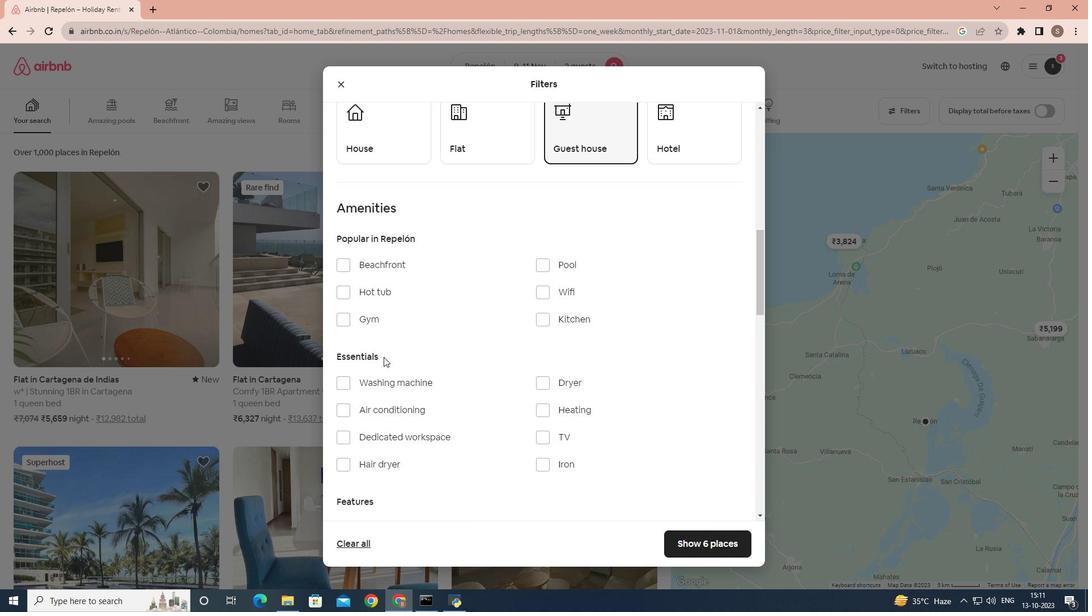 
Action: Mouse moved to (556, 252)
Screenshot: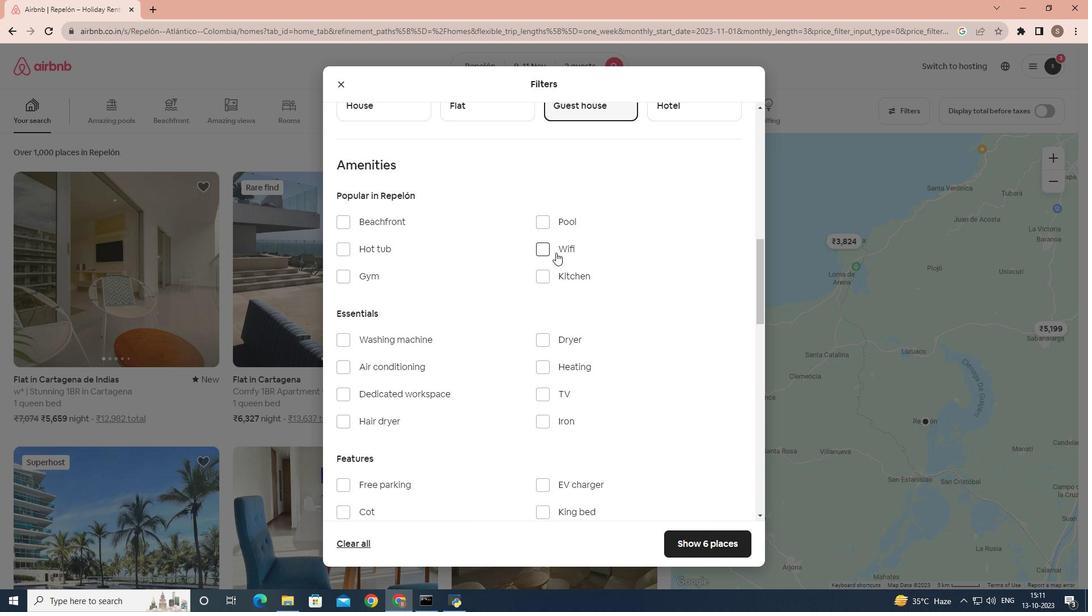 
Action: Mouse pressed left at (556, 252)
Screenshot: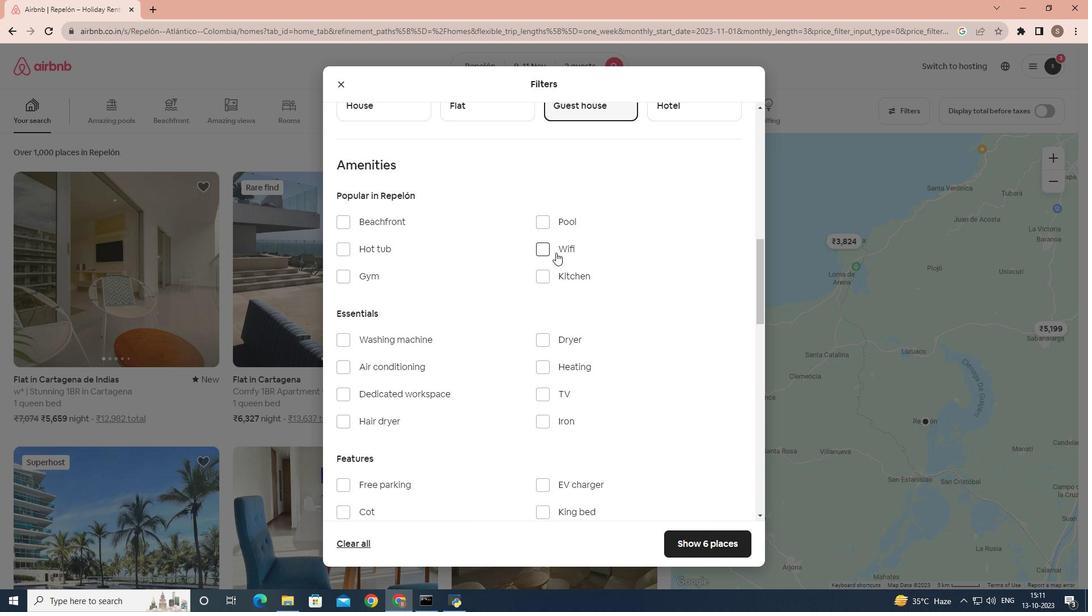 
Action: Mouse moved to (441, 365)
Screenshot: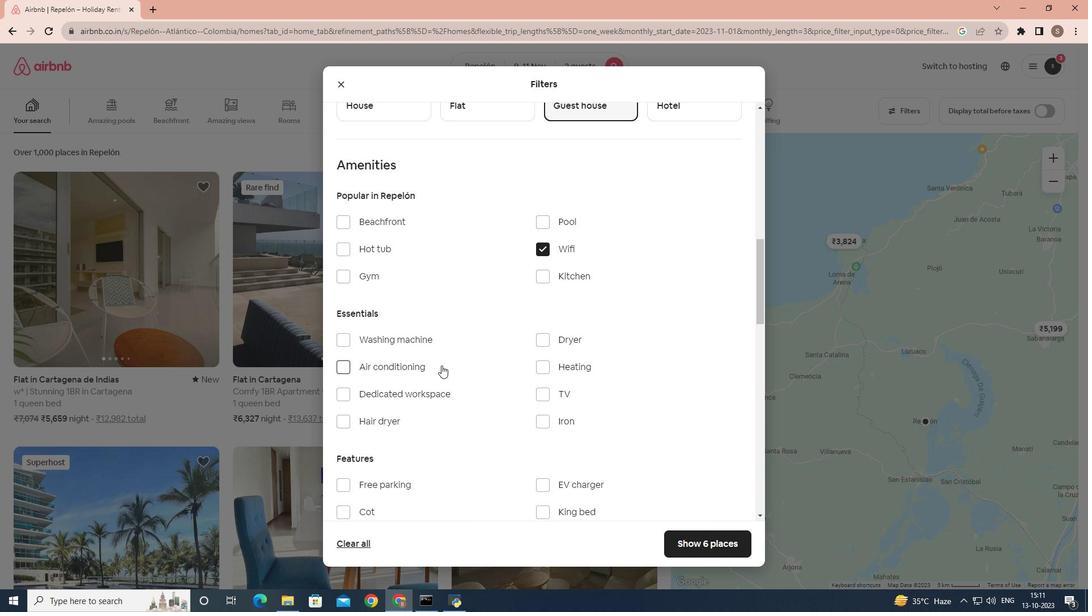 
Action: Mouse scrolled (441, 365) with delta (0, 0)
Screenshot: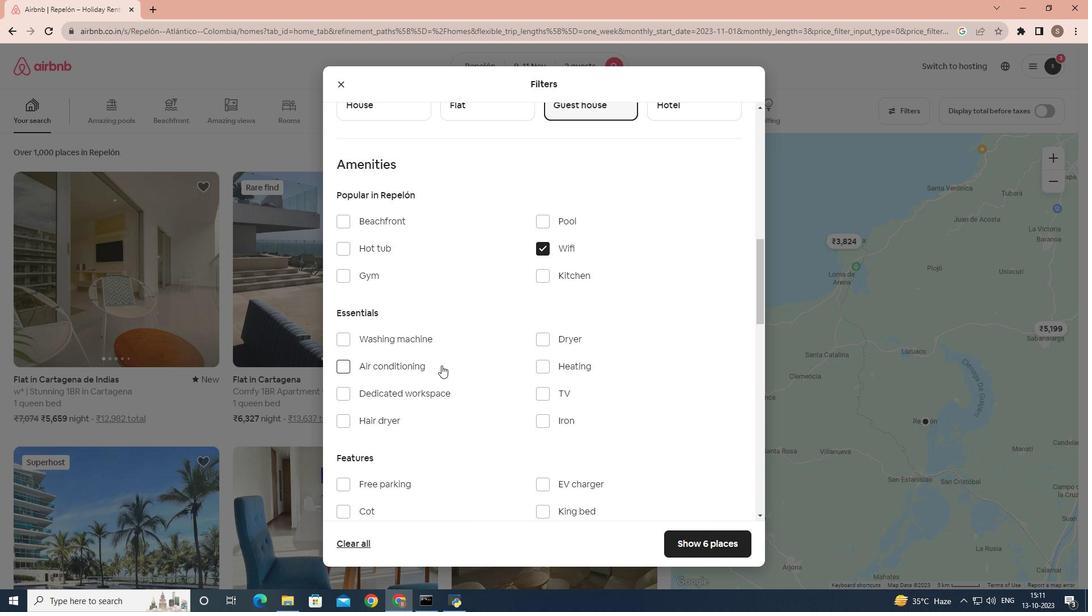 
Action: Mouse moved to (441, 365)
Screenshot: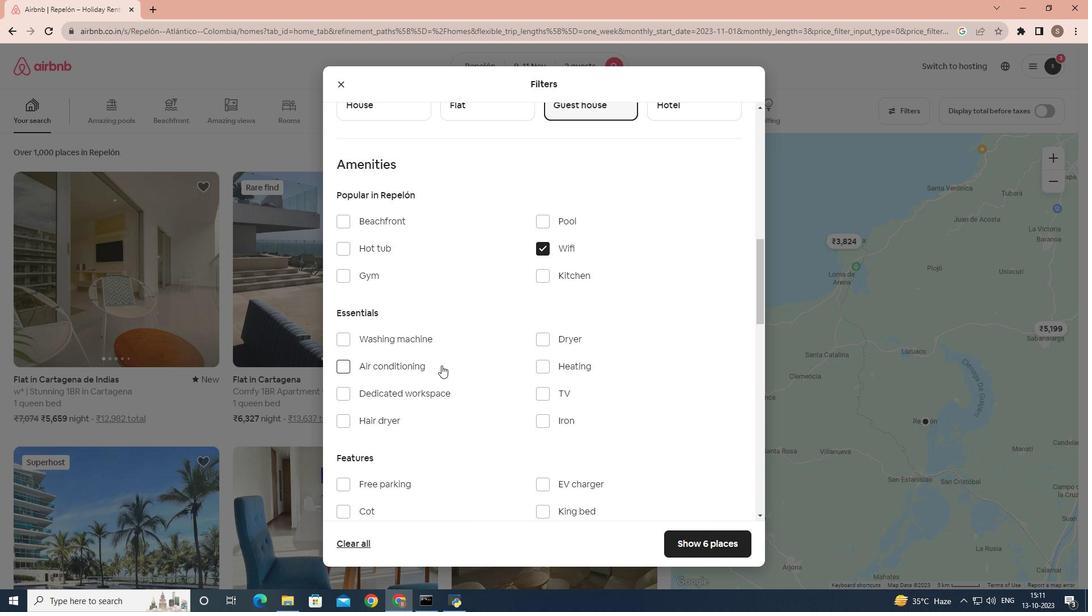 
Action: Mouse scrolled (441, 365) with delta (0, 0)
Screenshot: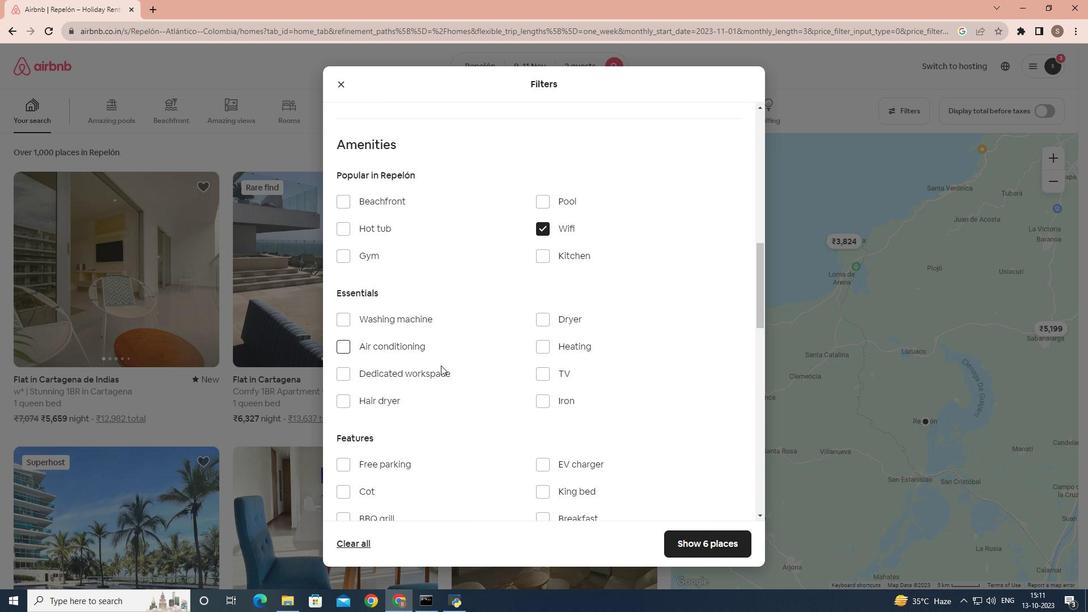 
Action: Mouse moved to (389, 226)
Screenshot: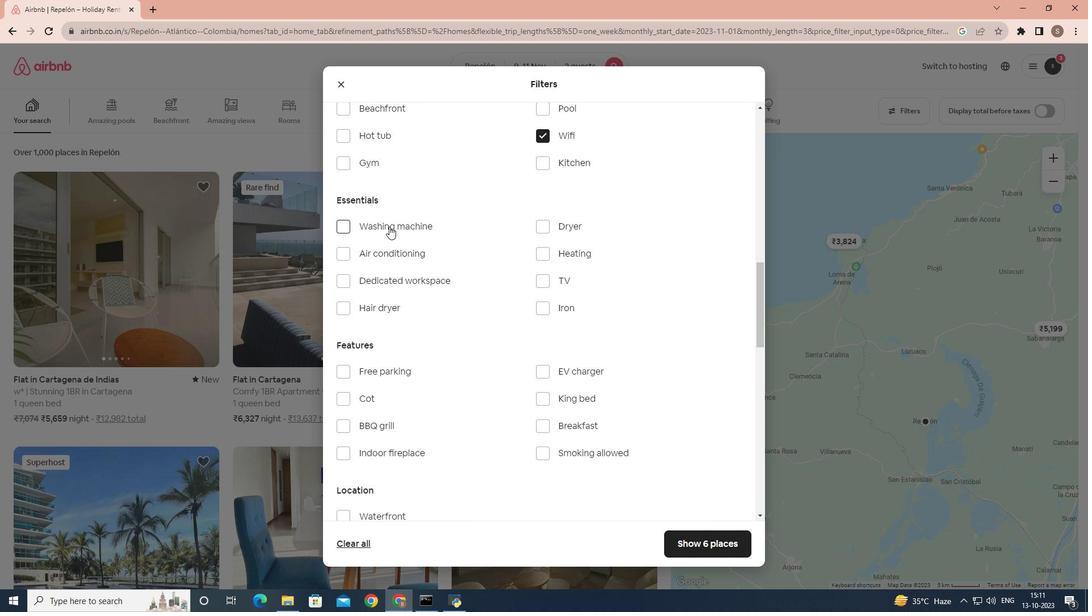 
Action: Mouse pressed left at (389, 226)
Screenshot: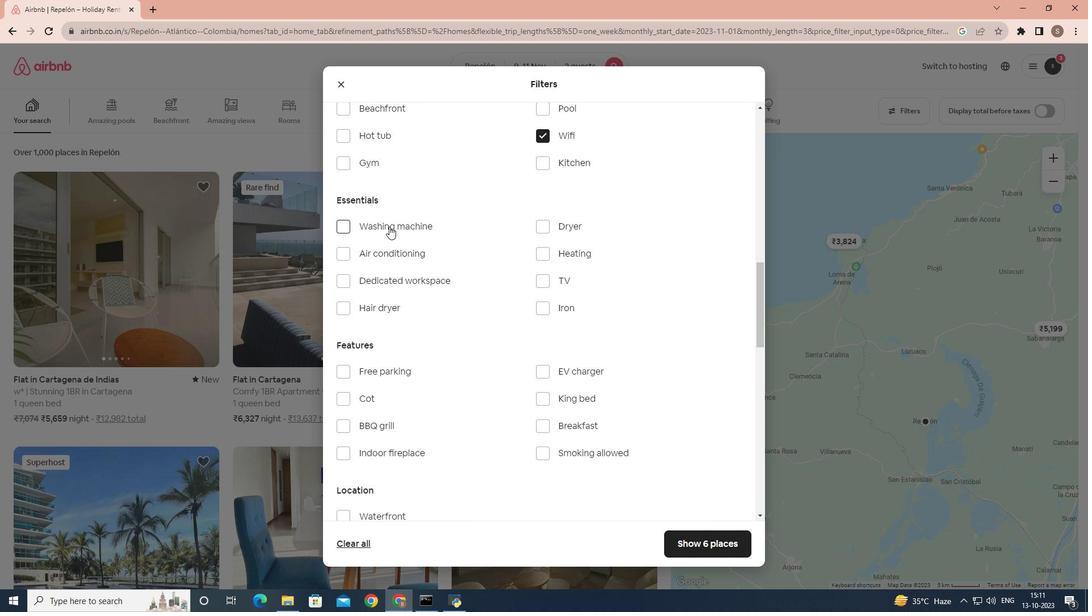 
Action: Mouse moved to (556, 325)
Screenshot: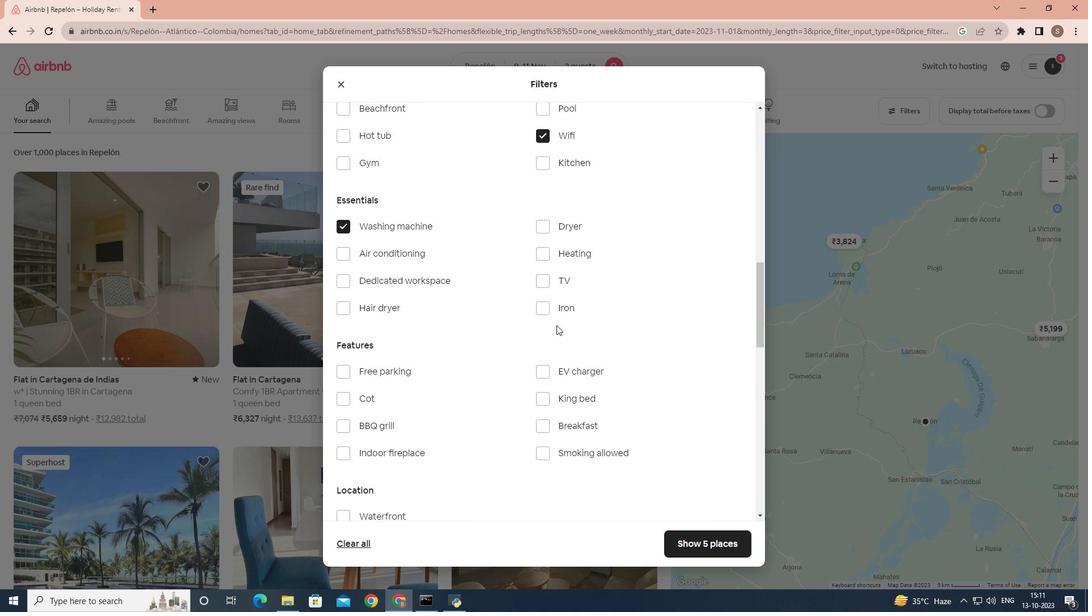 
Action: Mouse scrolled (556, 324) with delta (0, 0)
Screenshot: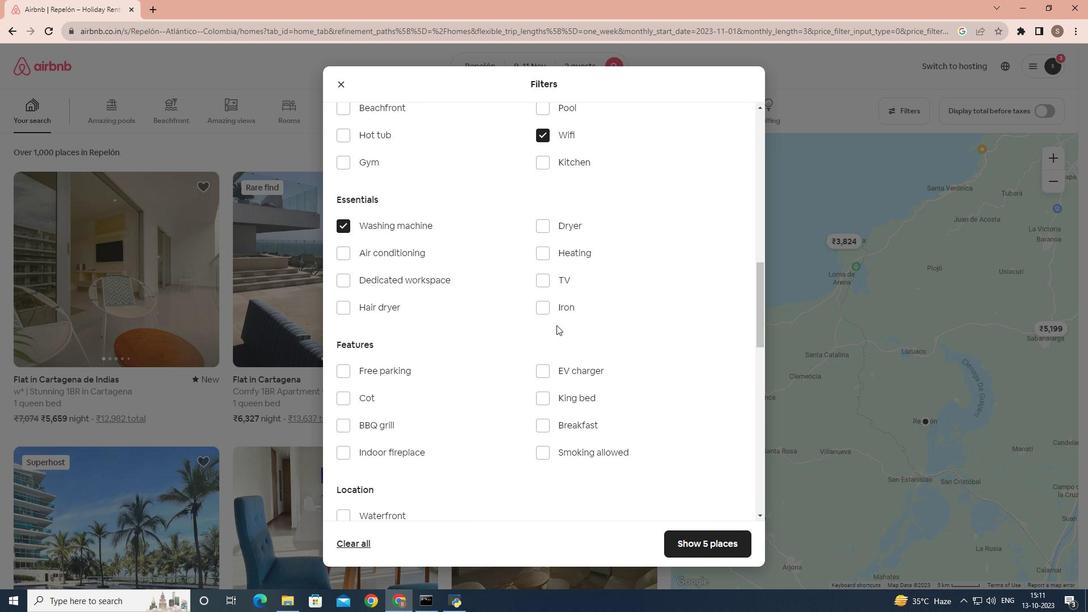 
Action: Mouse scrolled (556, 324) with delta (0, 0)
Screenshot: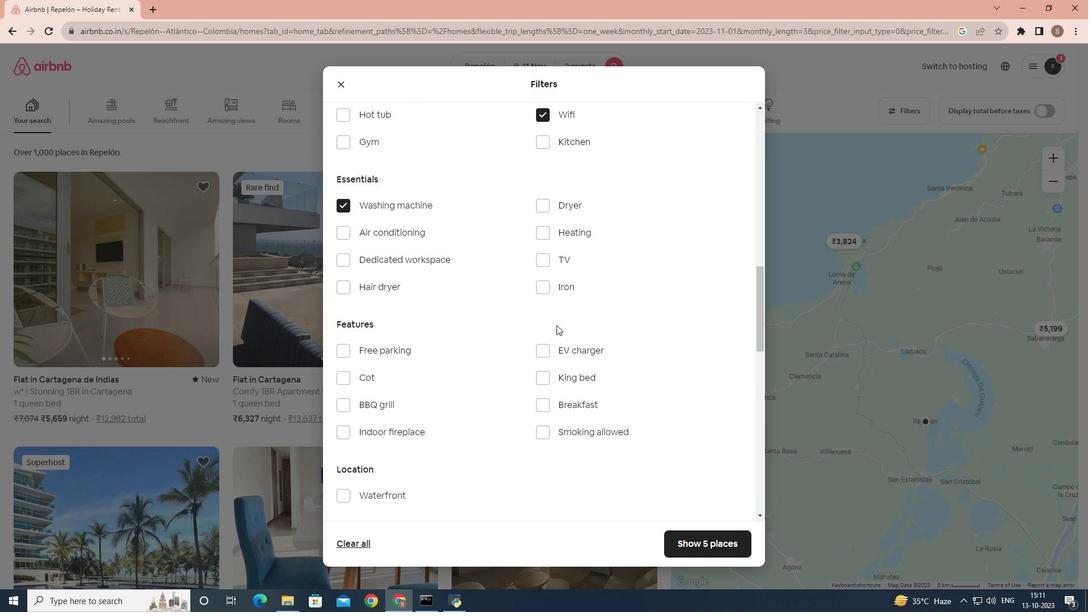 
Action: Mouse scrolled (556, 324) with delta (0, 0)
Screenshot: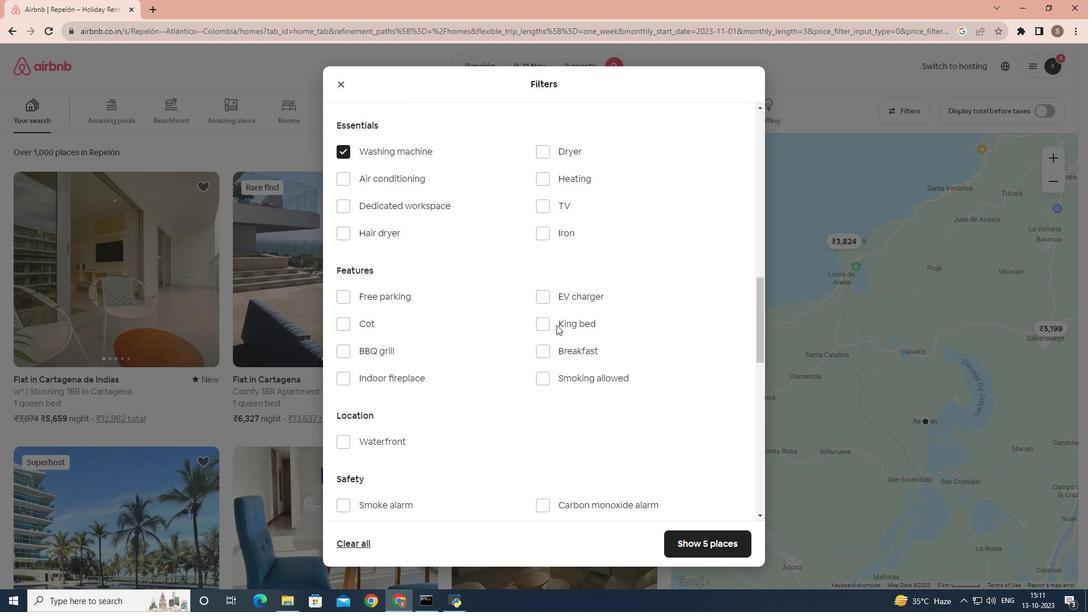
Action: Mouse moved to (701, 541)
Screenshot: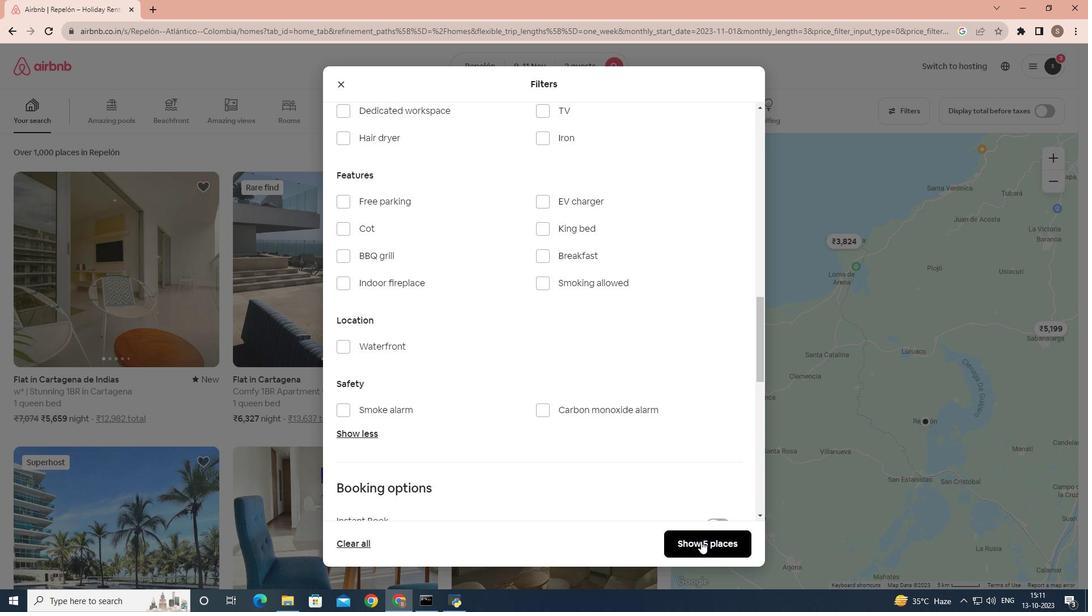 
Action: Mouse pressed left at (701, 541)
Screenshot: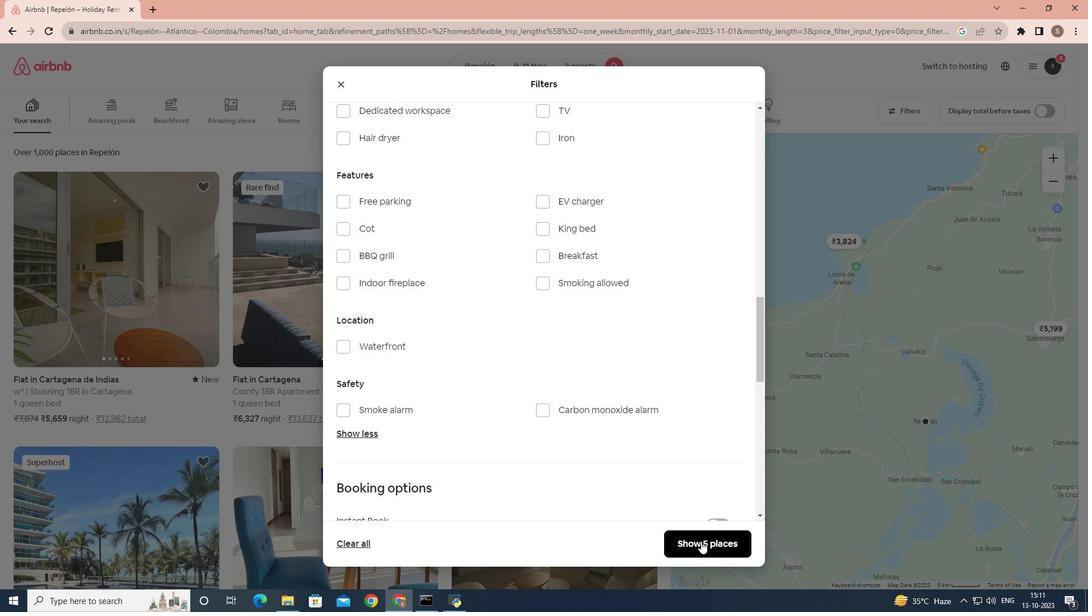 
Action: Mouse moved to (183, 278)
Screenshot: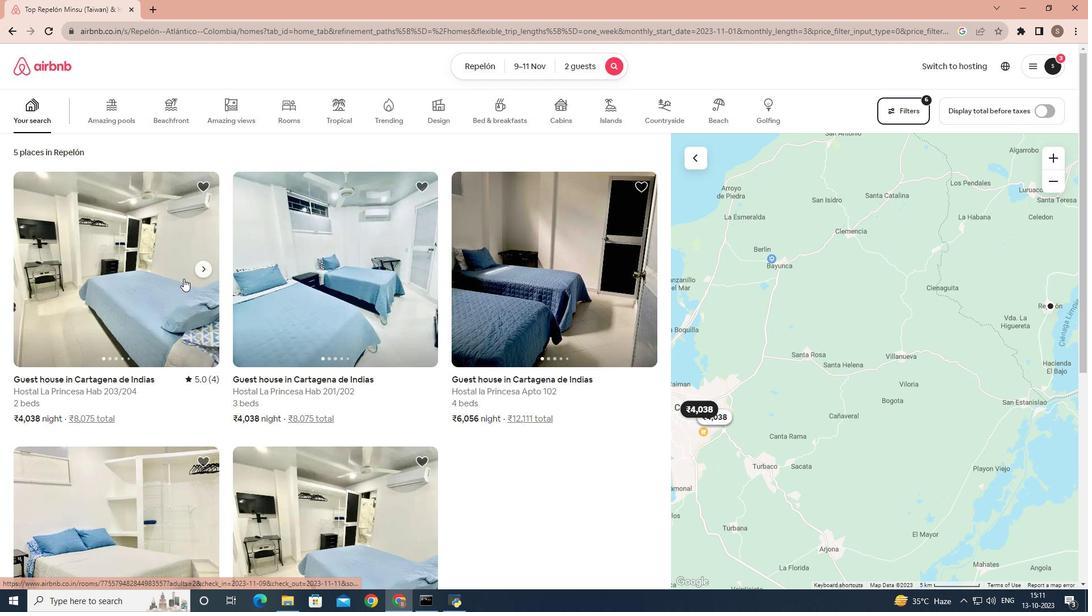 
Action: Mouse scrolled (183, 278) with delta (0, 0)
Screenshot: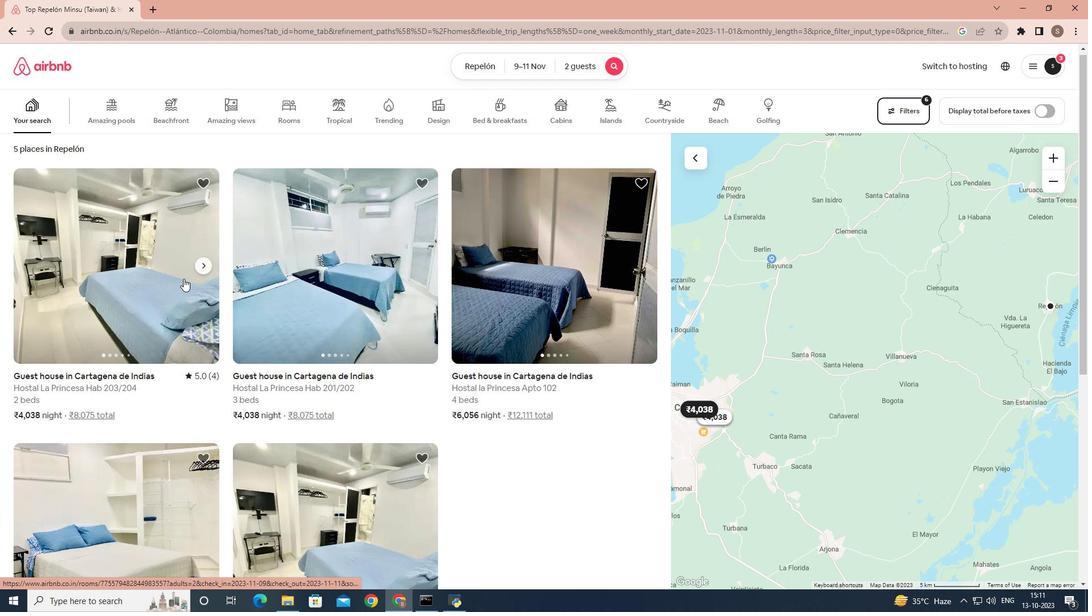 
Action: Mouse scrolled (183, 278) with delta (0, 0)
Screenshot: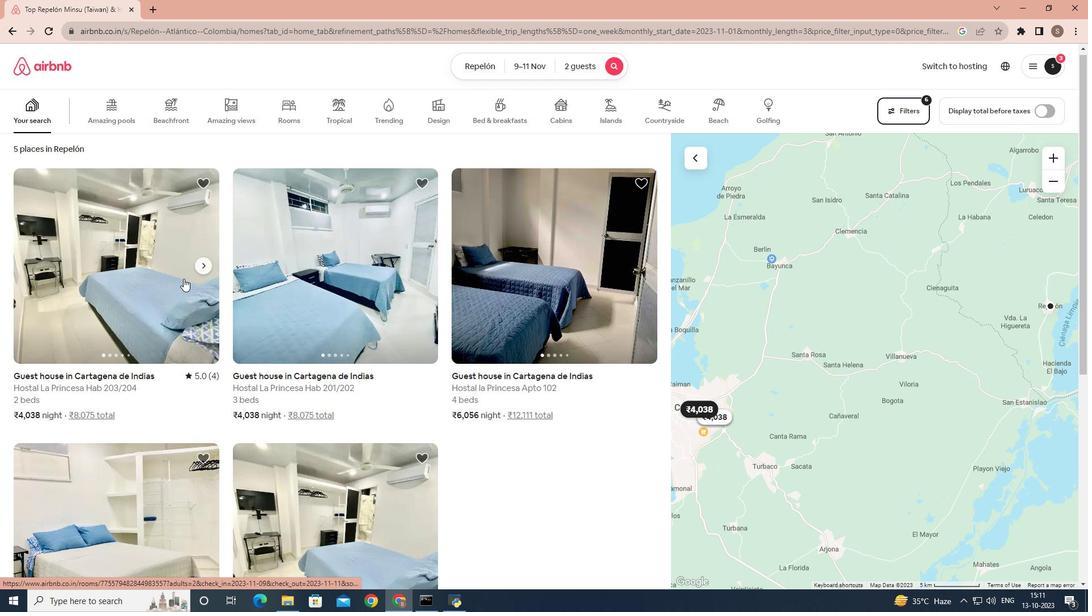 
Action: Mouse scrolled (183, 278) with delta (0, 0)
Screenshot: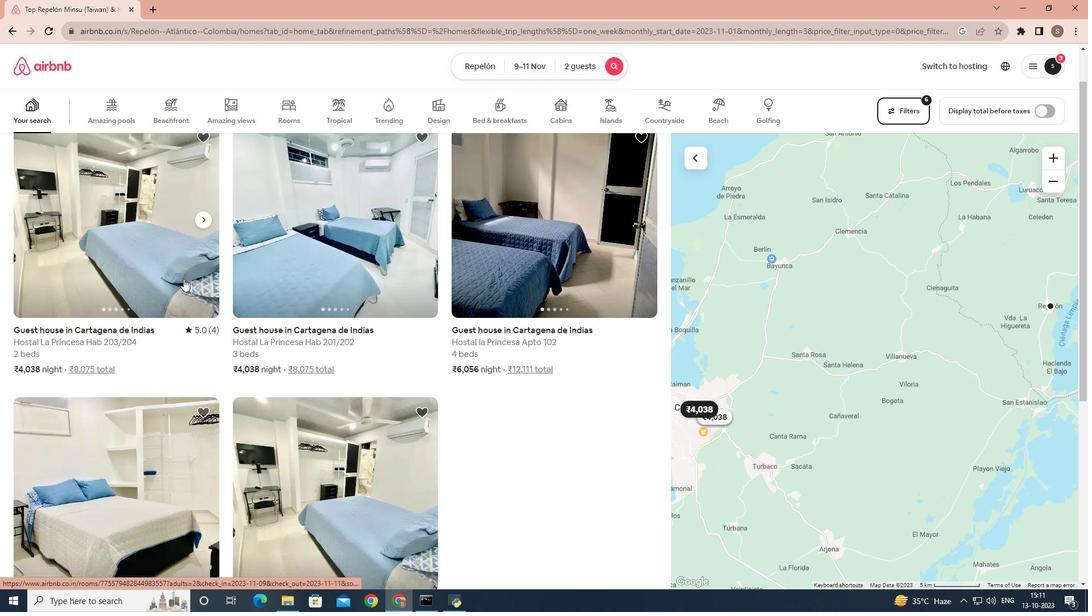 
Action: Mouse scrolled (183, 279) with delta (0, 0)
Screenshot: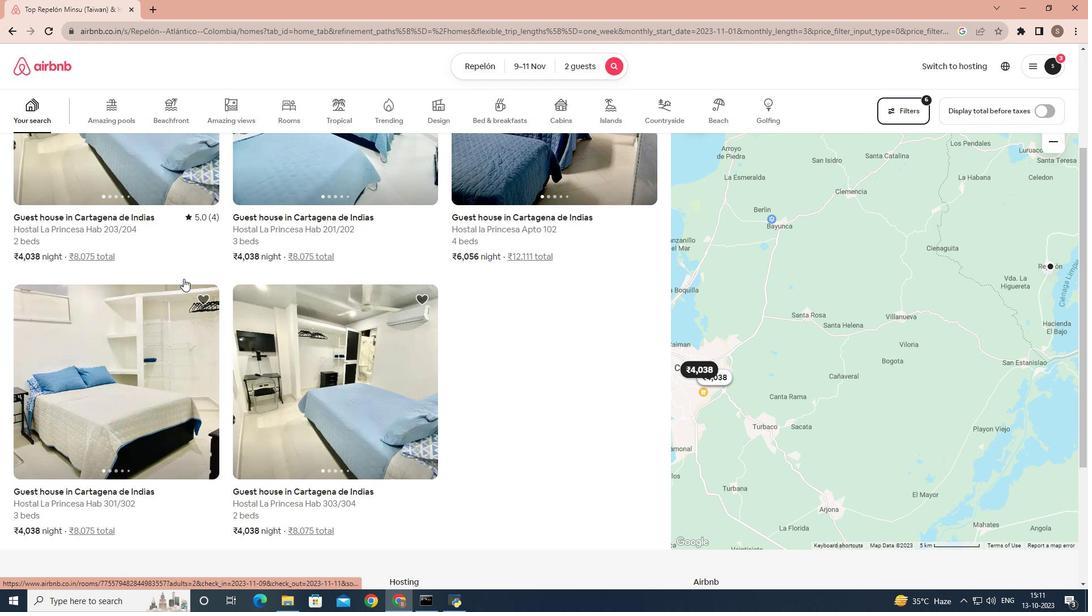 
Action: Mouse moved to (113, 222)
Screenshot: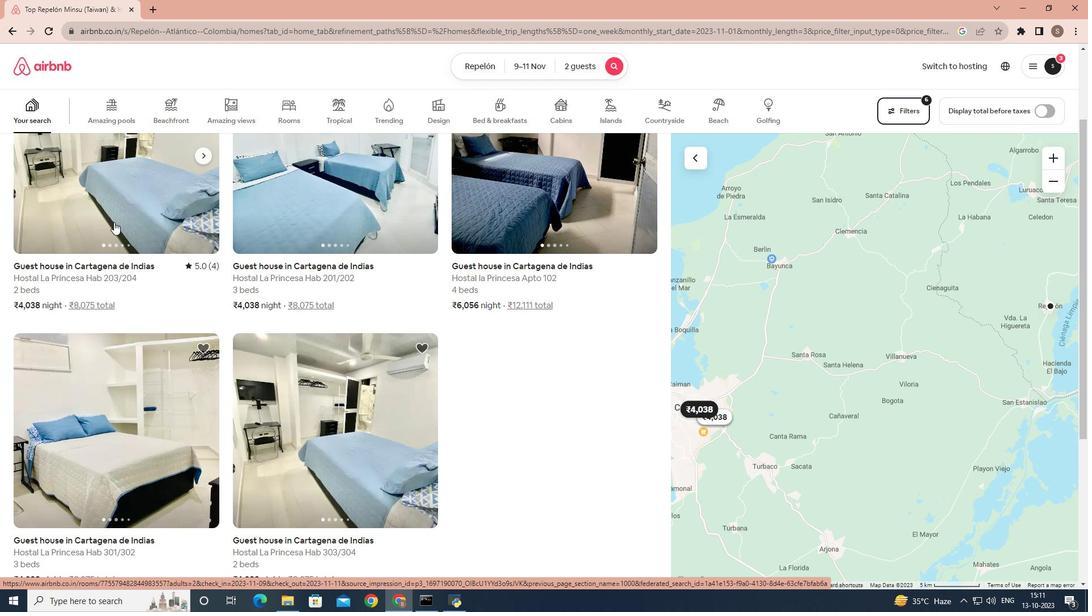
Action: Mouse pressed left at (113, 222)
Screenshot: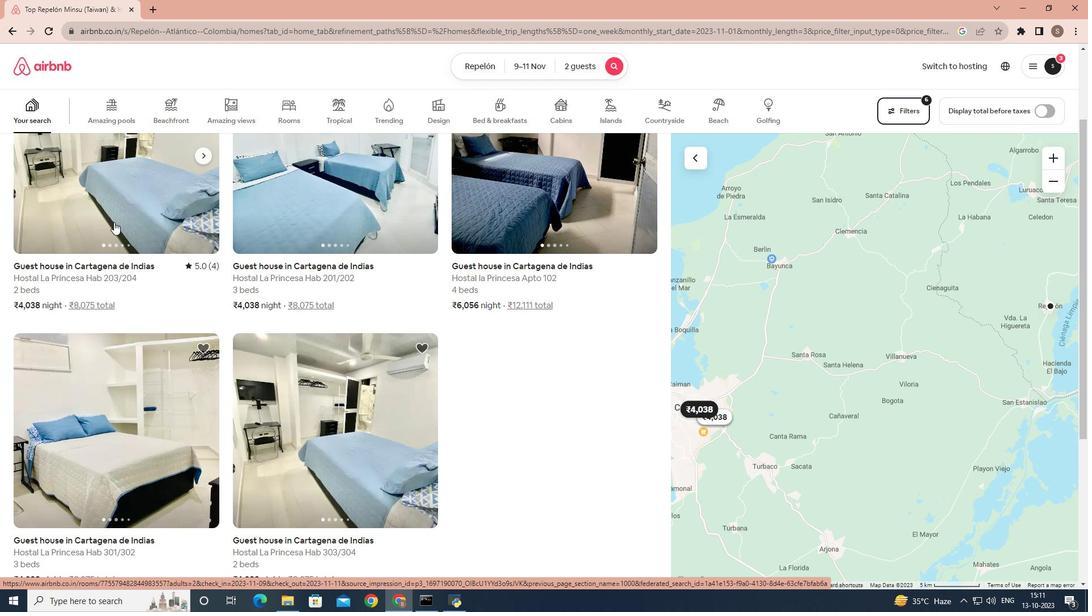 
Action: Mouse moved to (221, 251)
Screenshot: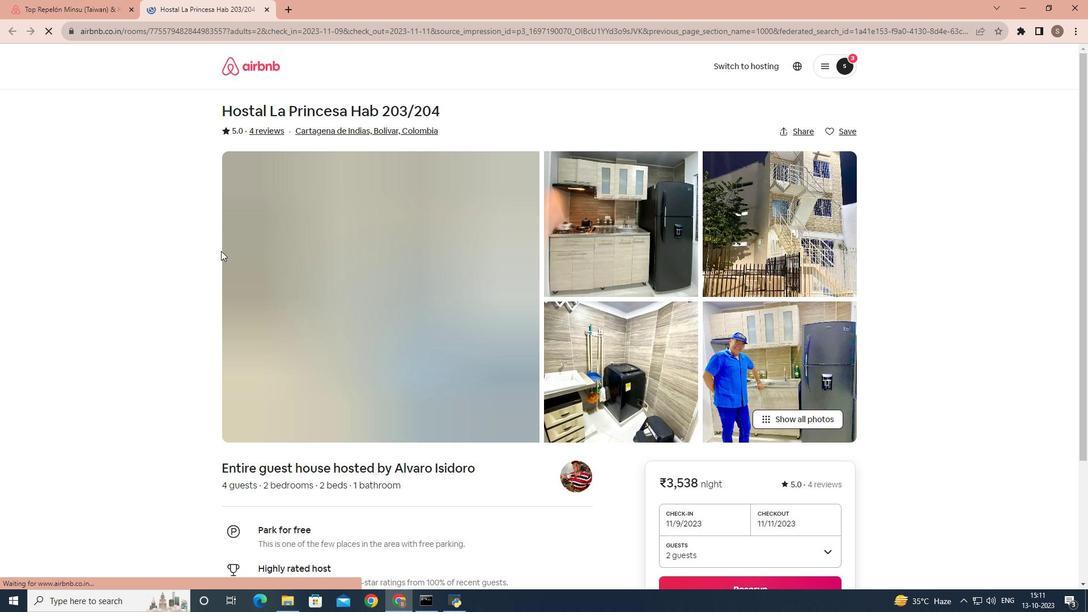 
Action: Mouse scrolled (221, 250) with delta (0, 0)
Screenshot: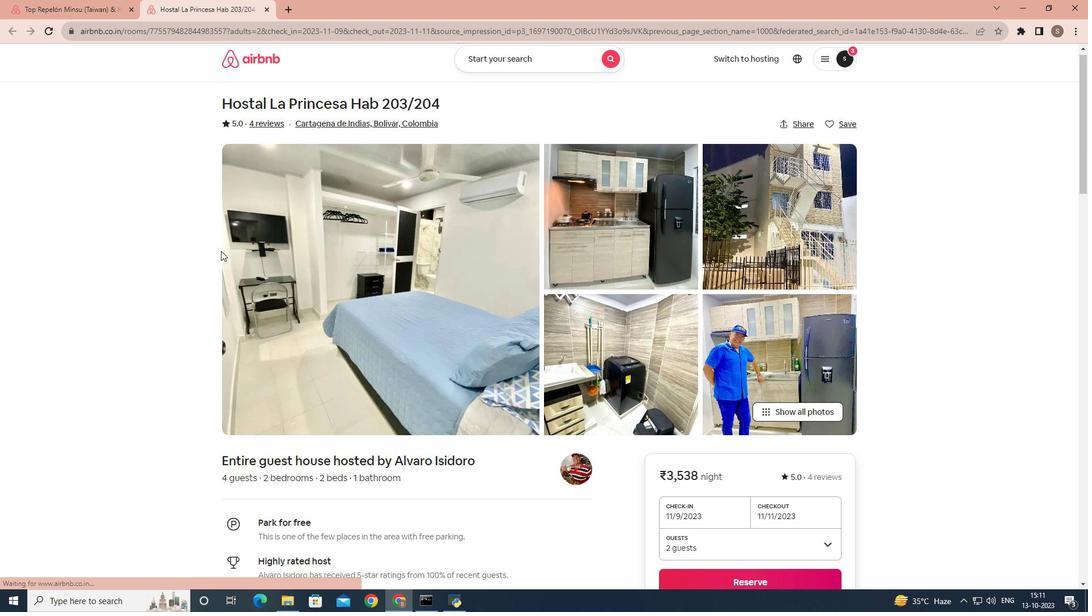 
Action: Mouse scrolled (221, 250) with delta (0, 0)
Screenshot: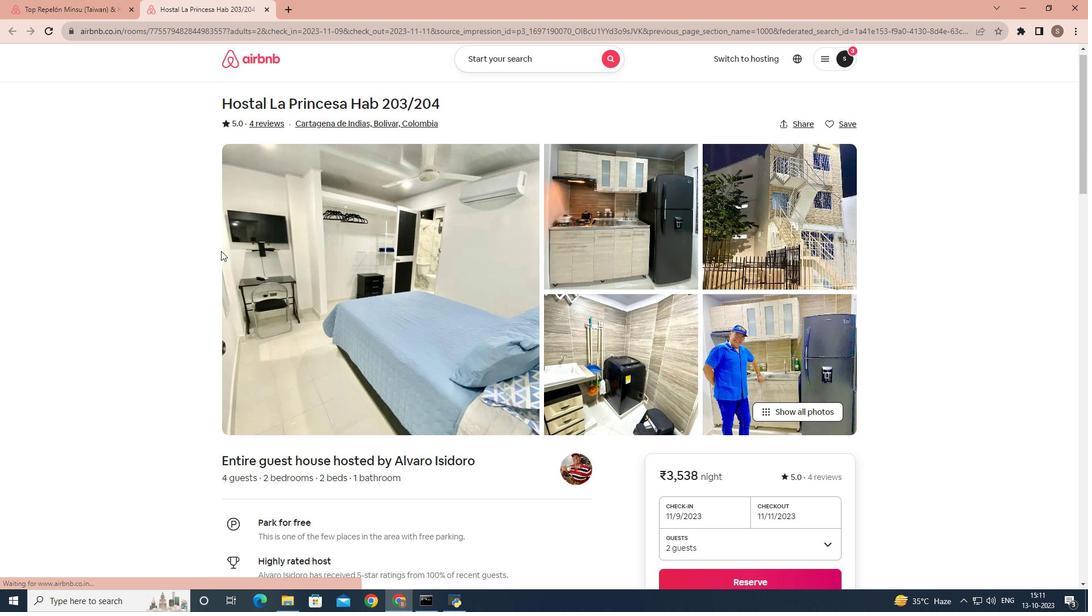 
Action: Mouse scrolled (221, 250) with delta (0, 0)
Screenshot: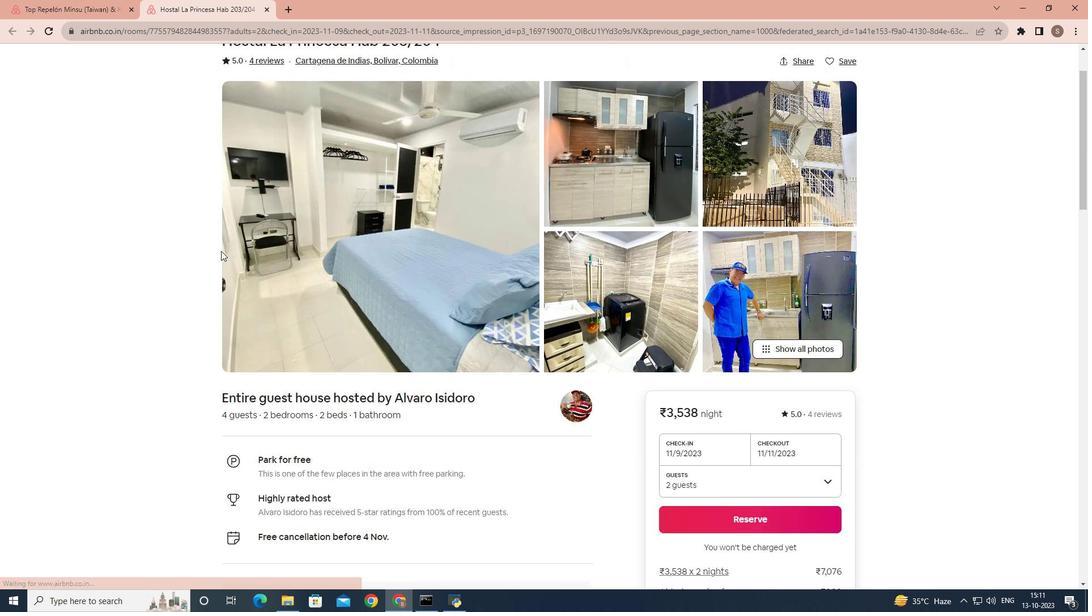 
Action: Mouse scrolled (221, 250) with delta (0, 0)
Screenshot: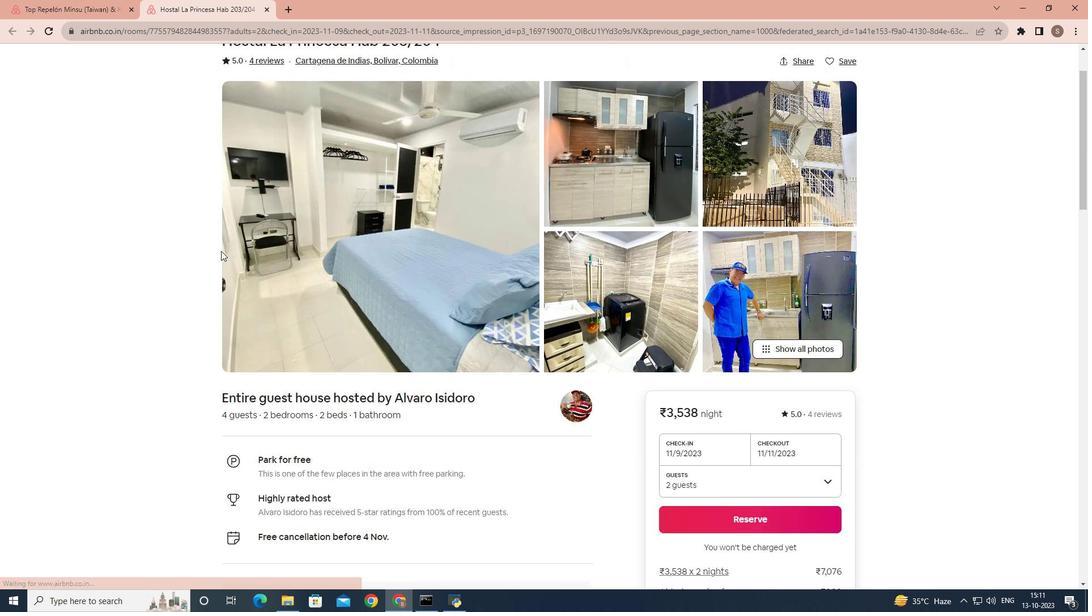 
Action: Mouse scrolled (221, 250) with delta (0, 0)
Screenshot: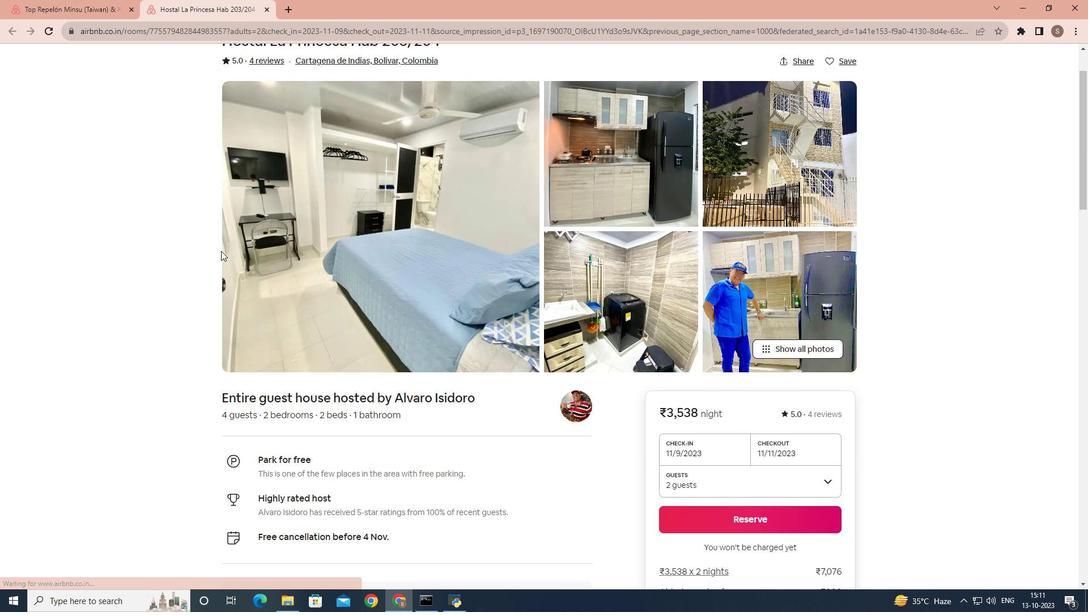 
Action: Mouse scrolled (221, 250) with delta (0, 0)
Screenshot: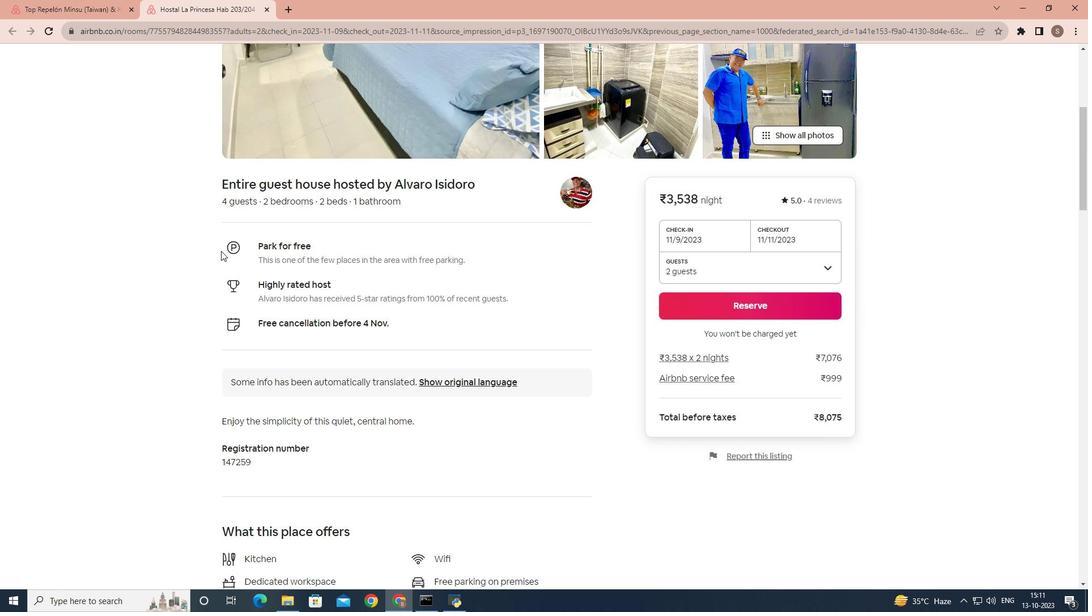 
Action: Mouse scrolled (221, 250) with delta (0, 0)
Screenshot: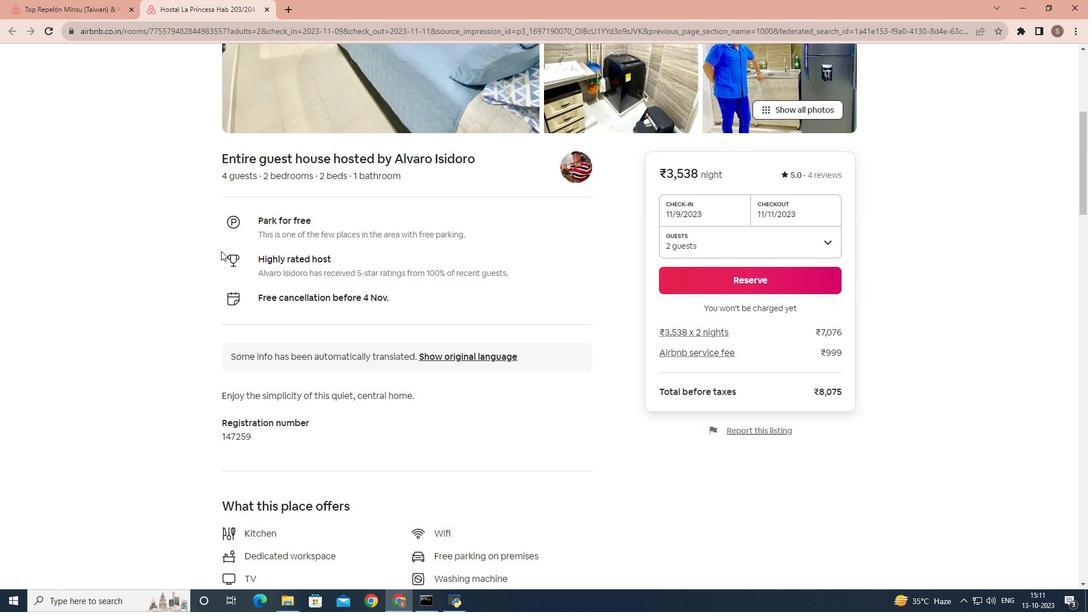 
Action: Mouse scrolled (221, 250) with delta (0, 0)
Screenshot: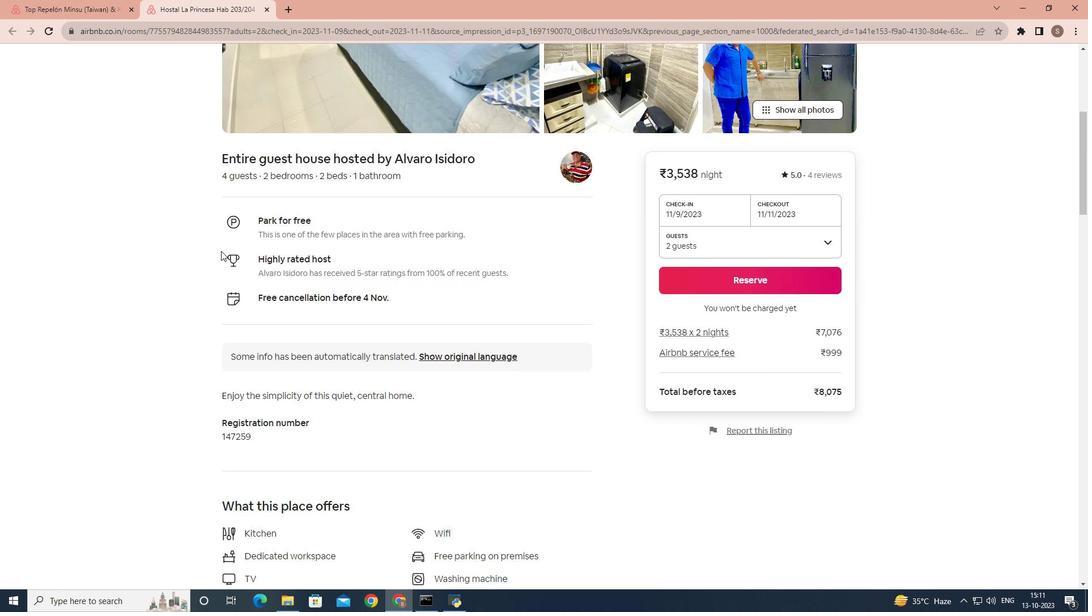
Action: Mouse moved to (249, 287)
Screenshot: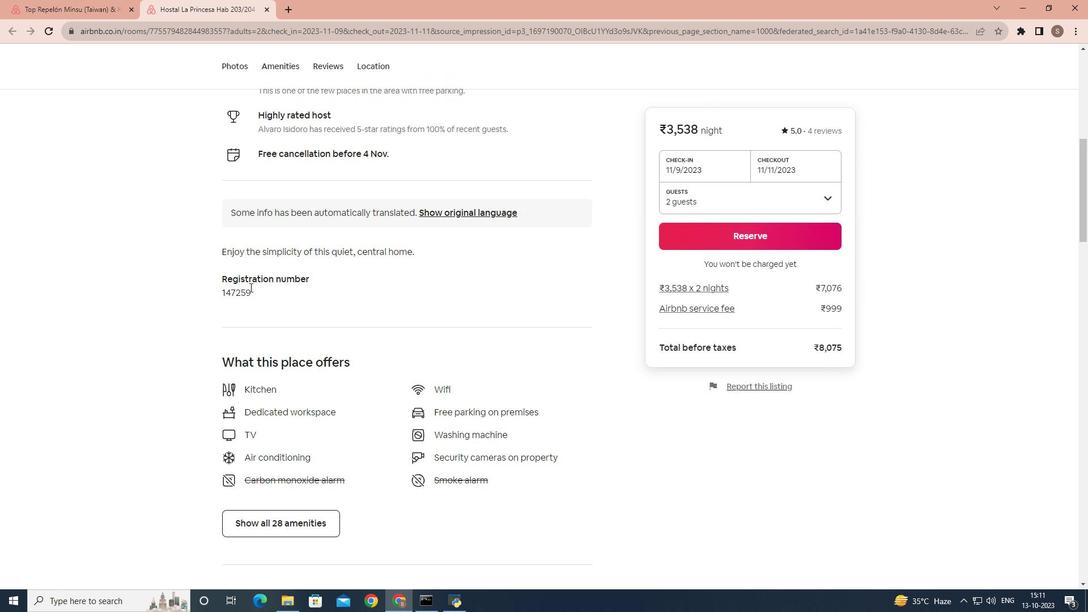 
Action: Mouse scrolled (249, 286) with delta (0, 0)
Screenshot: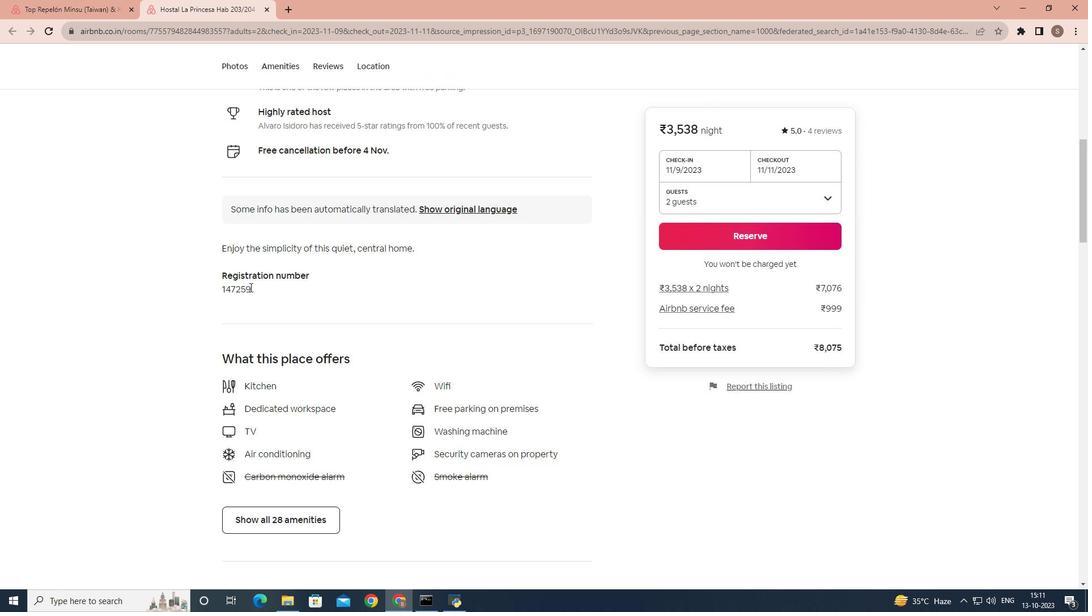 
Action: Mouse scrolled (249, 286) with delta (0, 0)
Screenshot: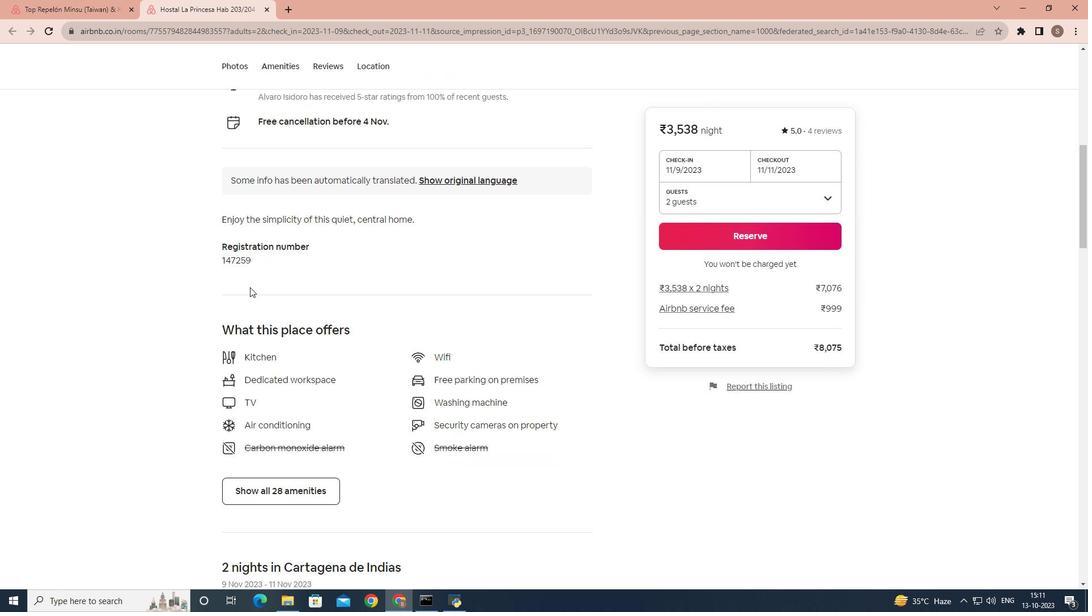 
Action: Mouse scrolled (249, 286) with delta (0, 0)
Screenshot: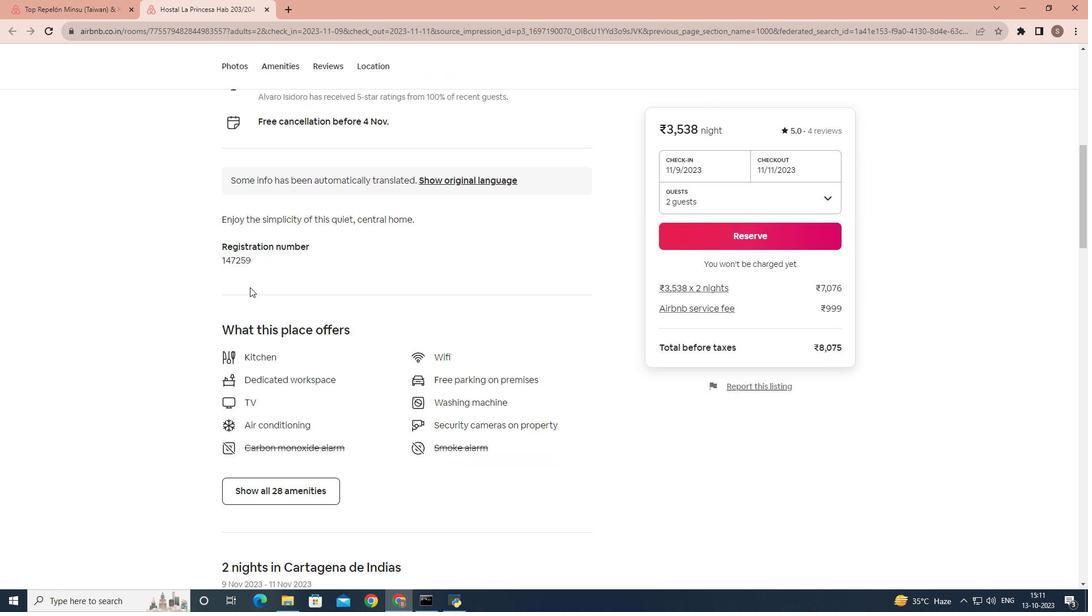 
Action: Mouse scrolled (249, 286) with delta (0, 0)
Screenshot: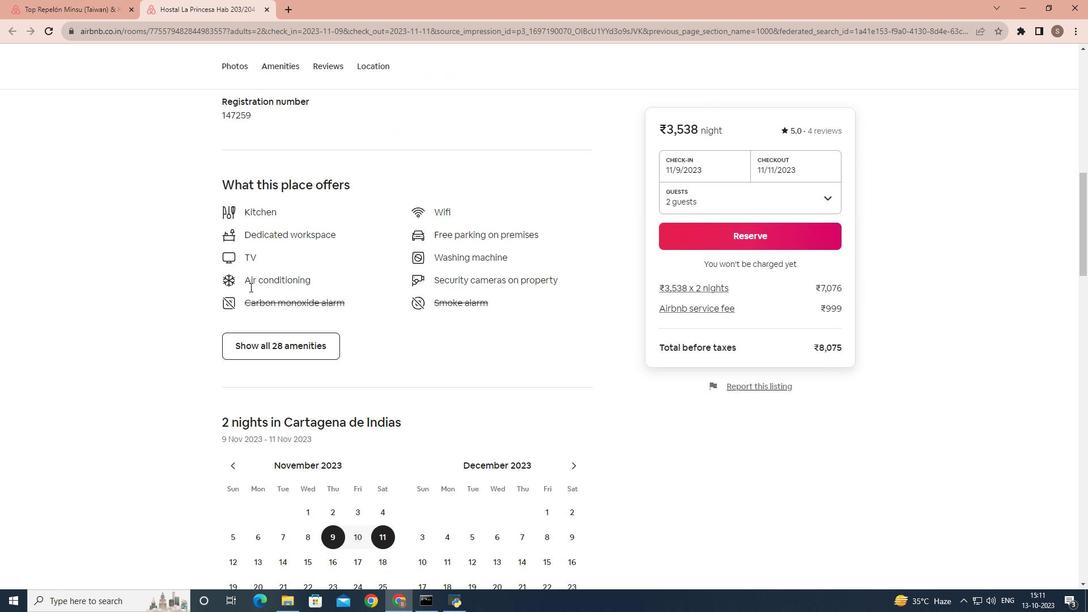 
Action: Mouse scrolled (249, 286) with delta (0, 0)
Screenshot: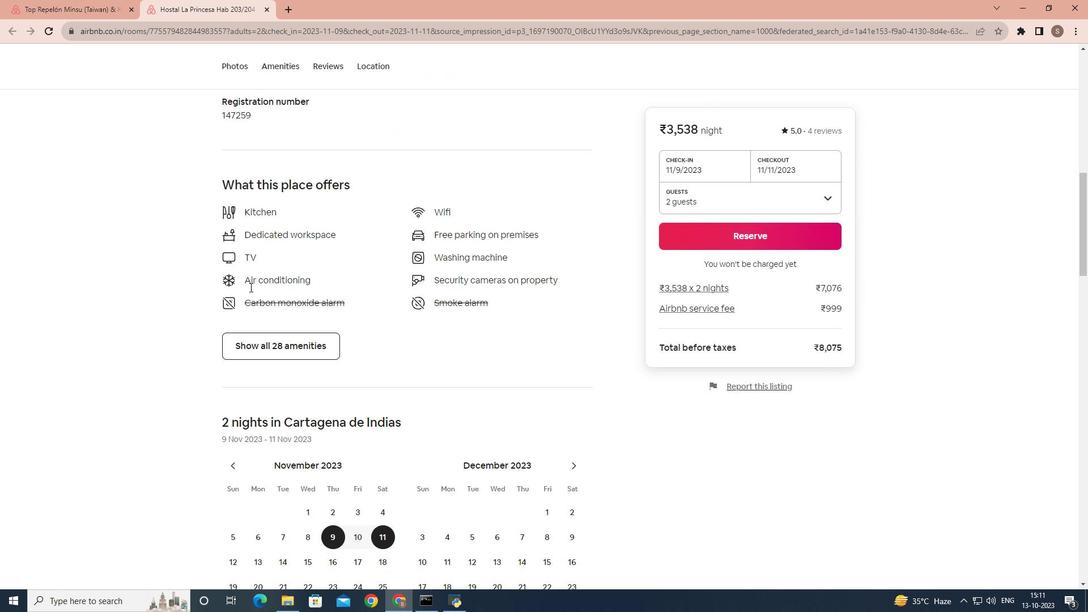 
Action: Mouse moved to (307, 243)
Screenshot: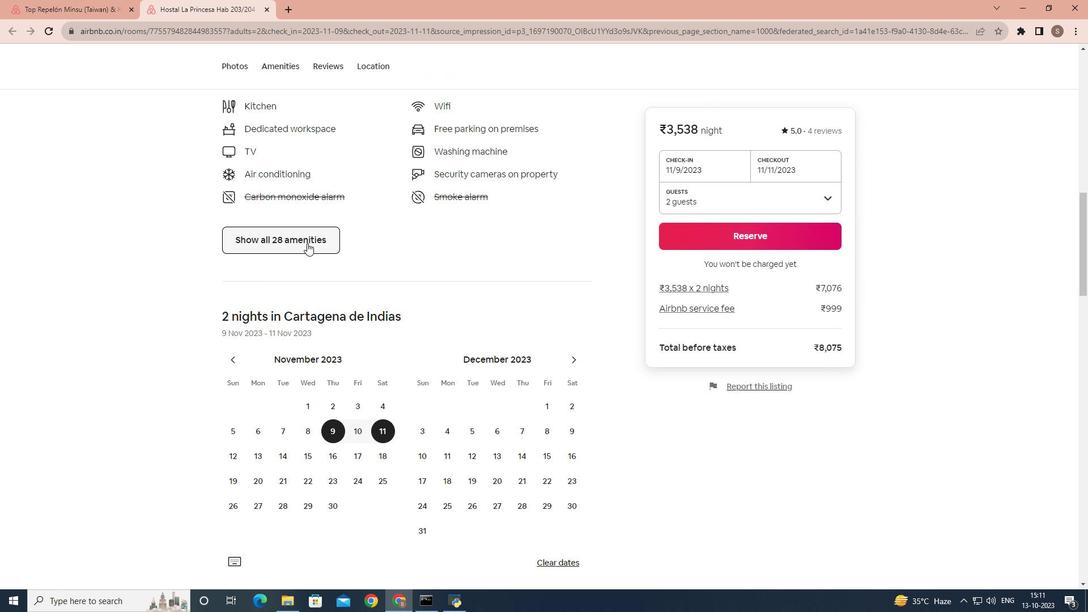
Action: Mouse pressed left at (307, 243)
Screenshot: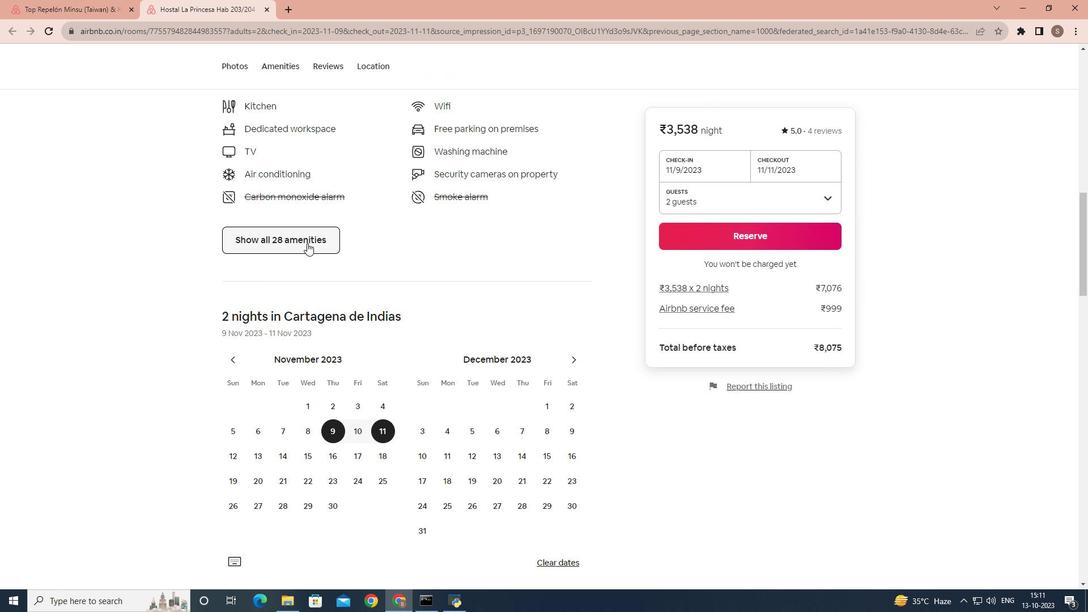 
Action: Mouse moved to (427, 271)
Screenshot: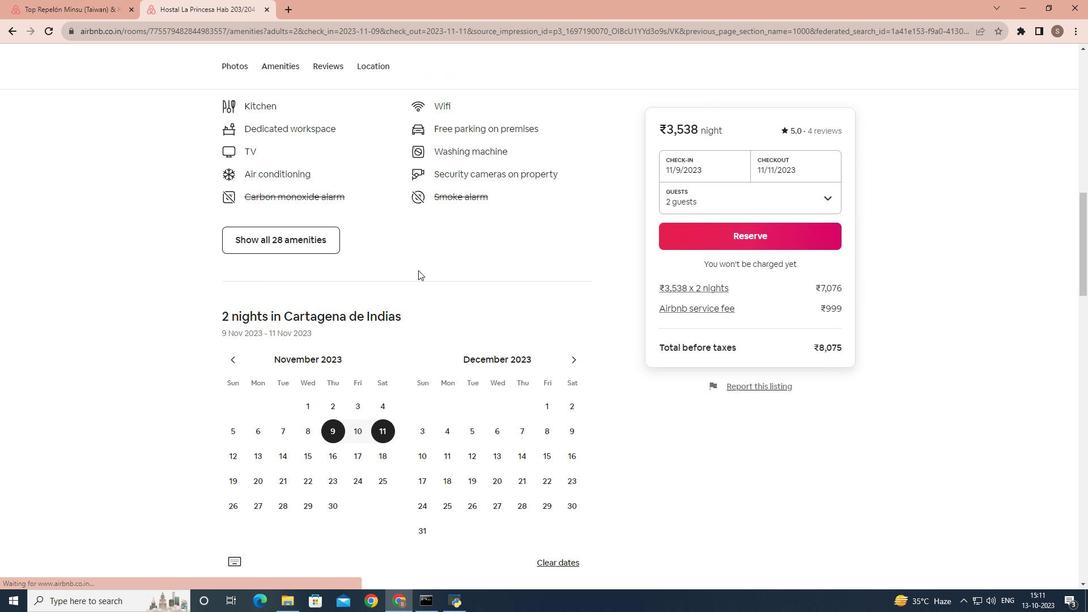 
Action: Mouse scrolled (427, 270) with delta (0, 0)
Screenshot: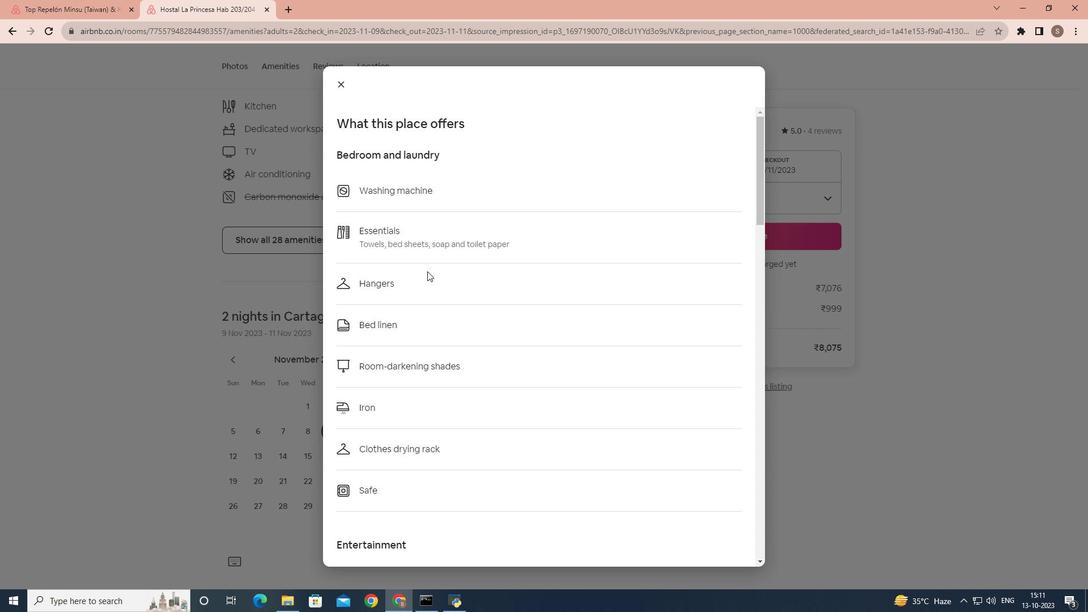 
Action: Mouse scrolled (427, 270) with delta (0, 0)
Screenshot: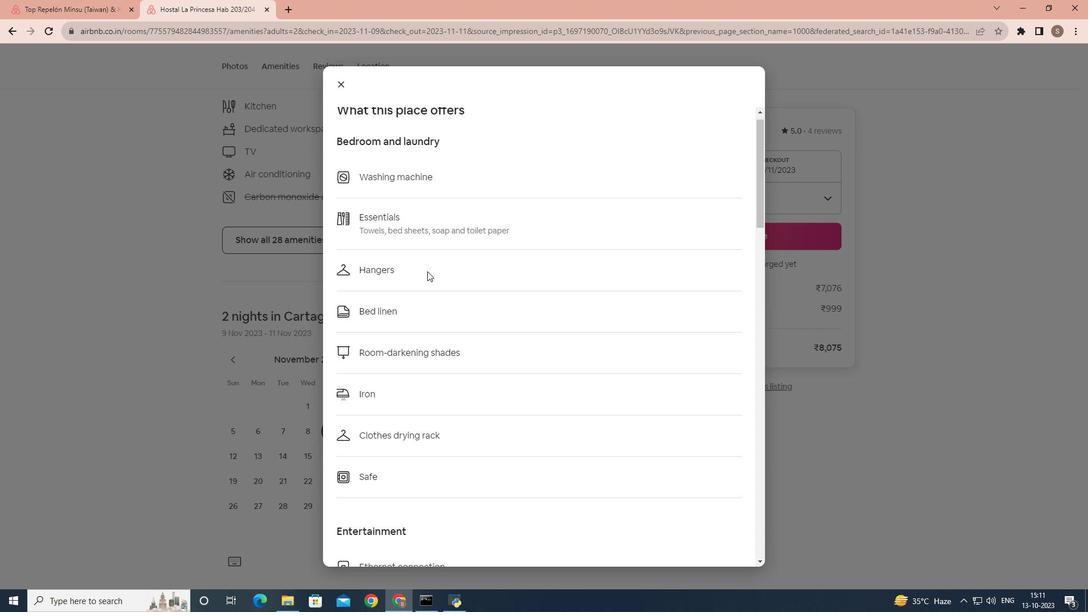 
Action: Mouse scrolled (427, 270) with delta (0, 0)
Screenshot: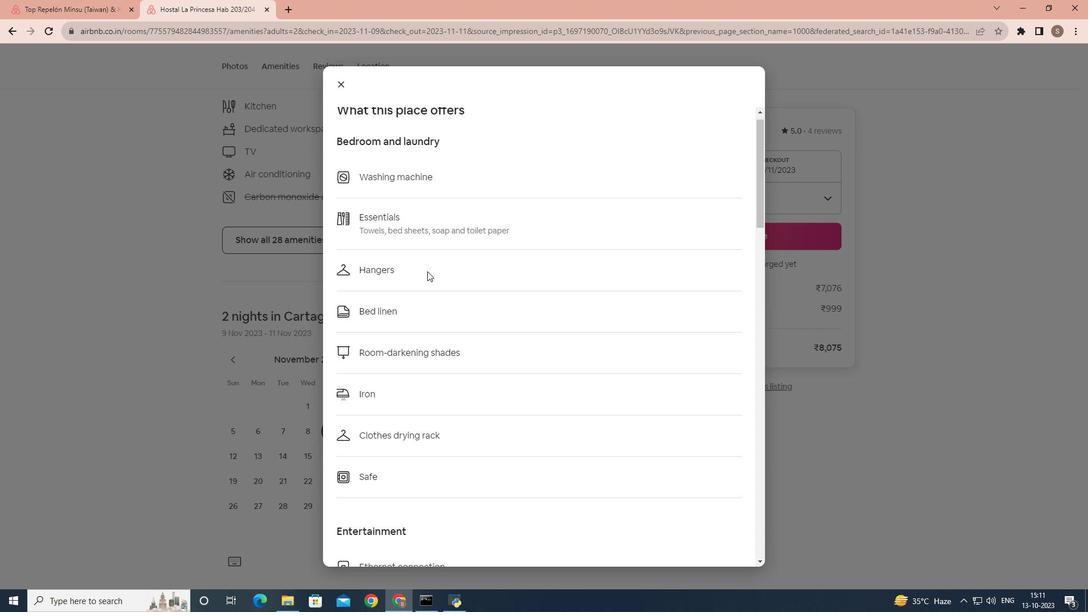 
Action: Mouse scrolled (427, 270) with delta (0, 0)
Screenshot: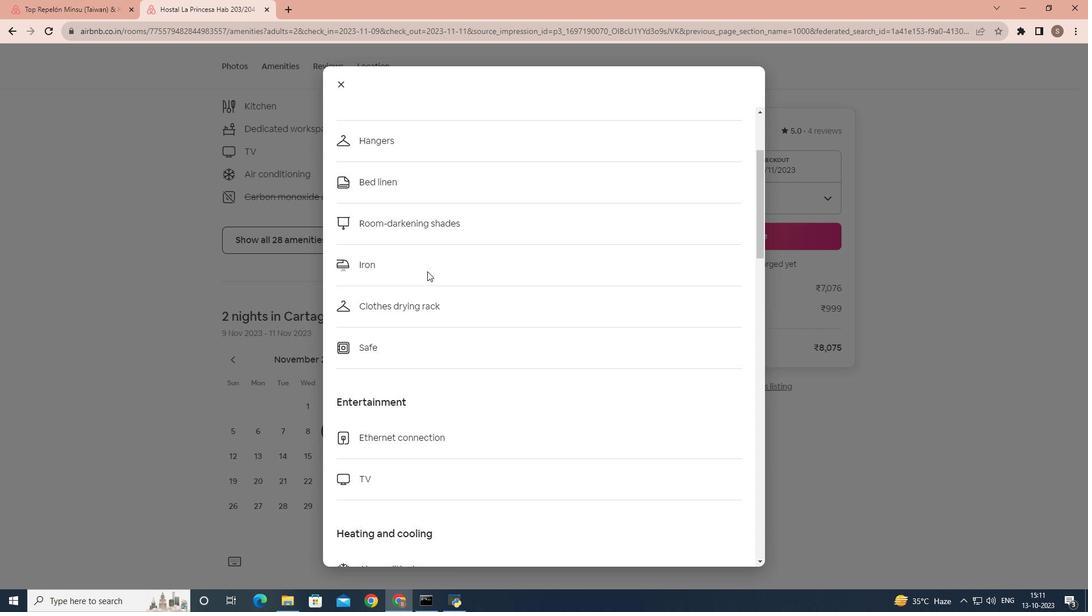 
Action: Mouse scrolled (427, 270) with delta (0, 0)
Screenshot: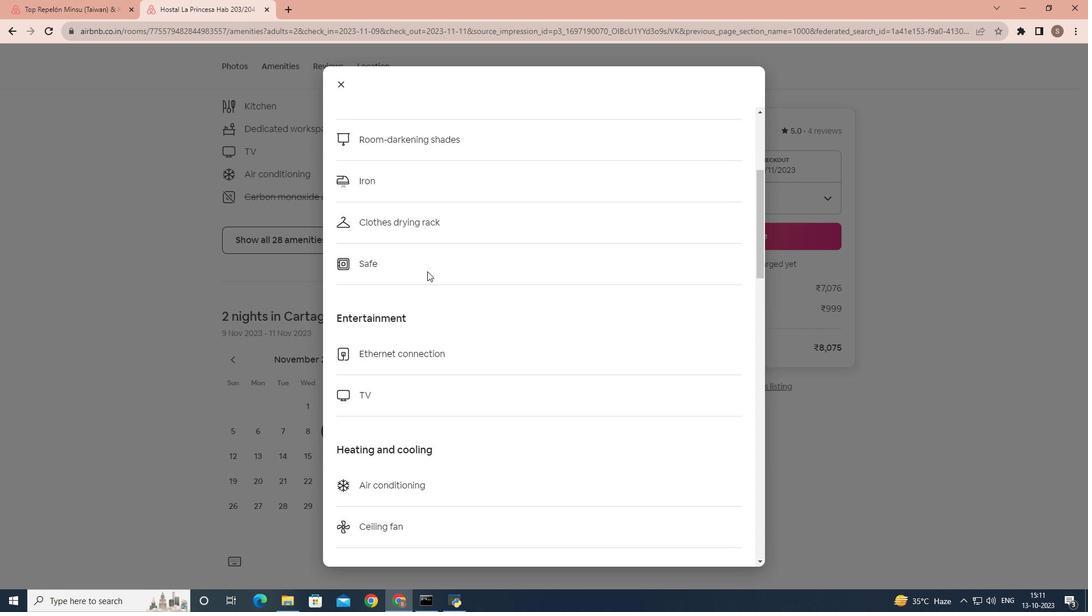 
Action: Mouse scrolled (427, 270) with delta (0, 0)
Screenshot: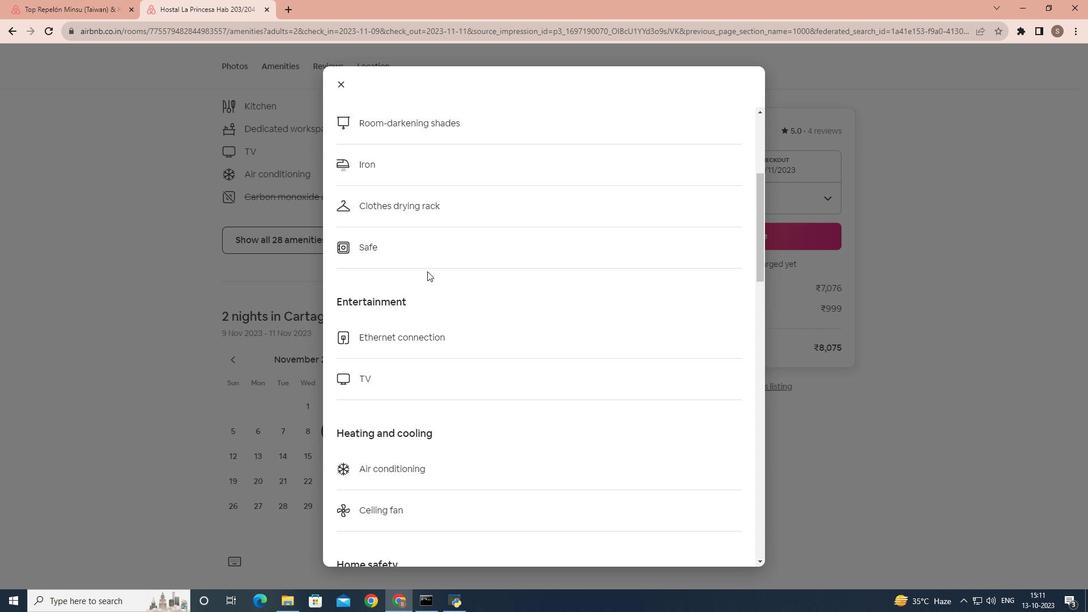 
Action: Mouse scrolled (427, 270) with delta (0, 0)
Screenshot: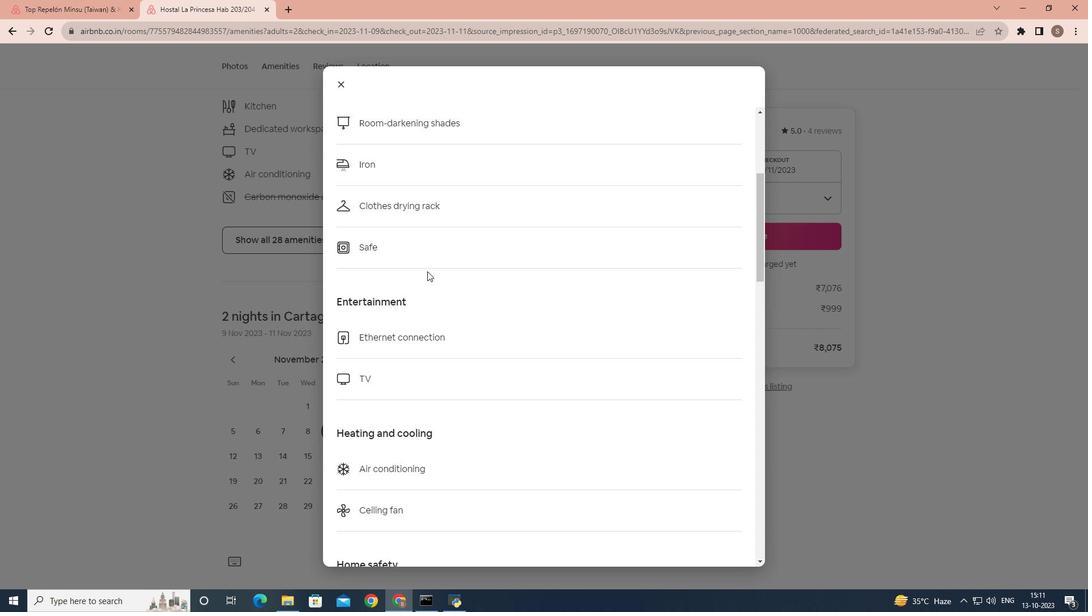 
Action: Mouse scrolled (427, 270) with delta (0, 0)
Screenshot: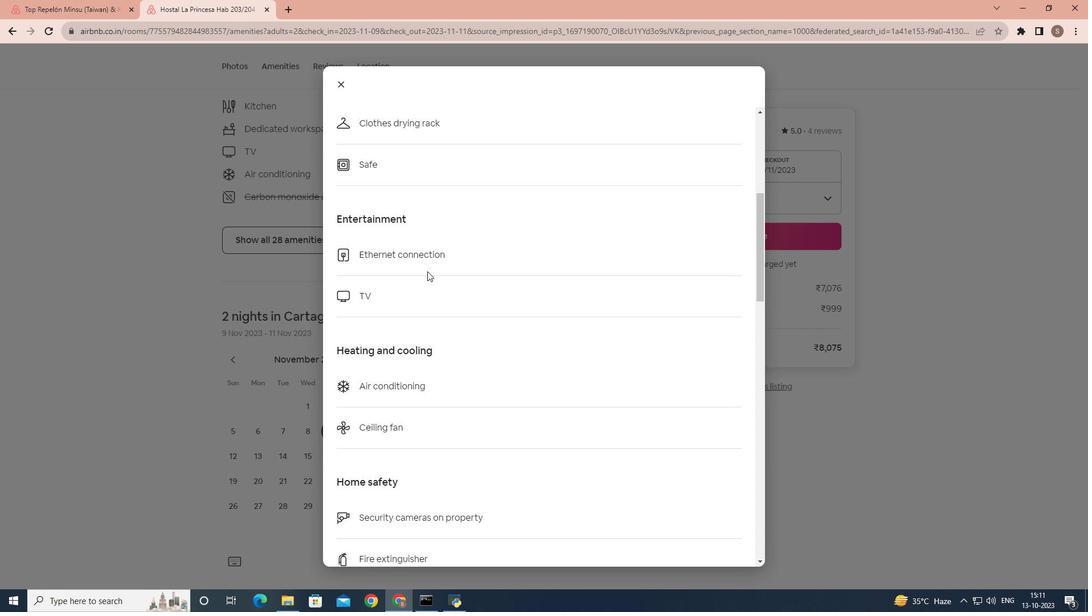 
Action: Mouse scrolled (427, 270) with delta (0, 0)
Screenshot: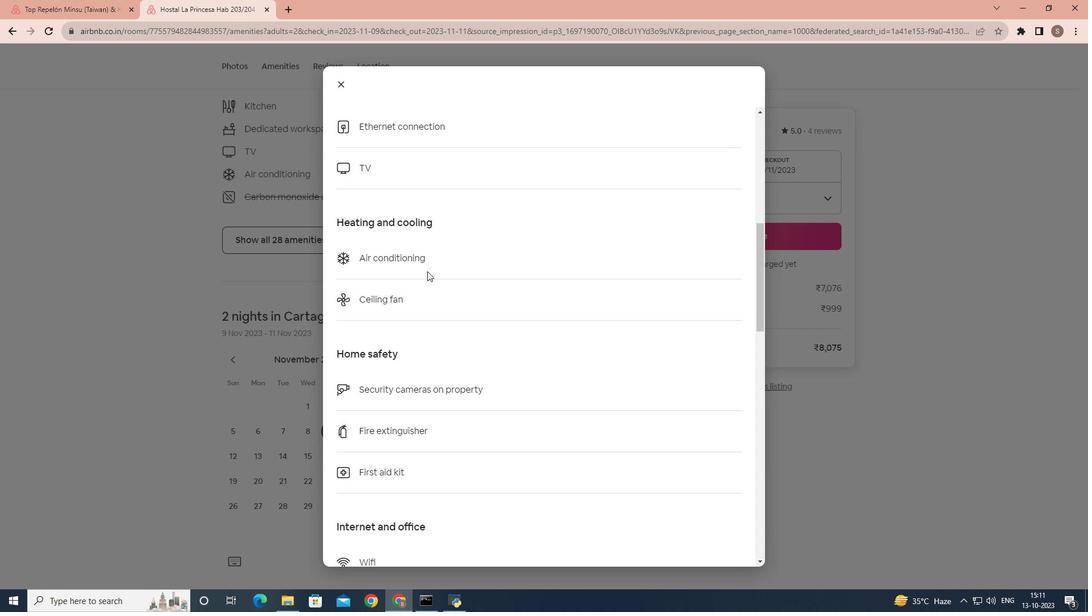 
Action: Mouse scrolled (427, 270) with delta (0, 0)
Screenshot: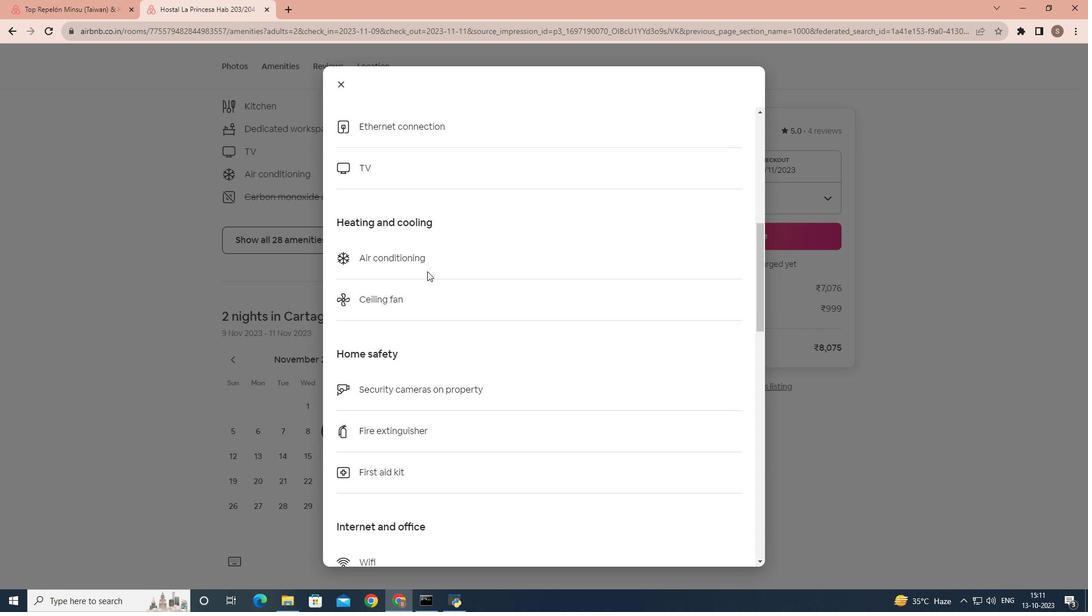 
Action: Mouse scrolled (427, 270) with delta (0, 0)
Screenshot: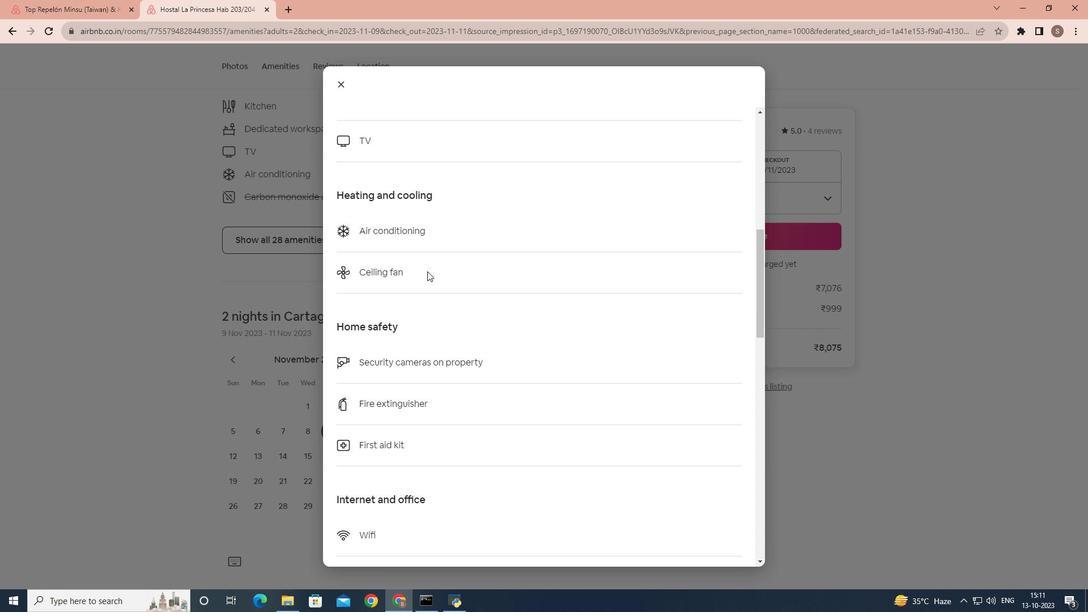 
Action: Mouse scrolled (427, 270) with delta (0, 0)
Screenshot: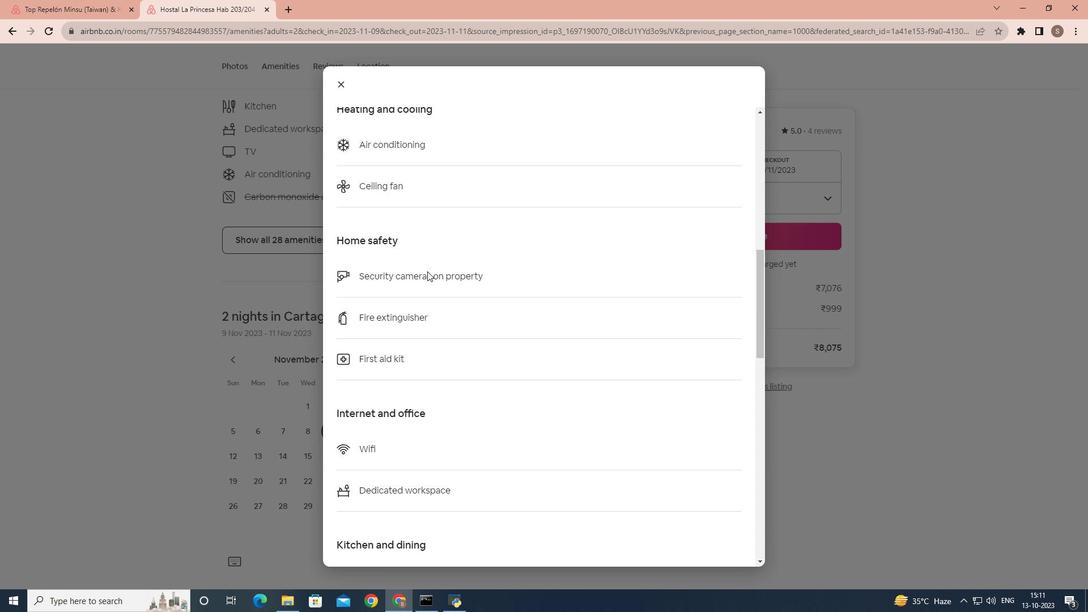 
Action: Mouse scrolled (427, 270) with delta (0, 0)
Screenshot: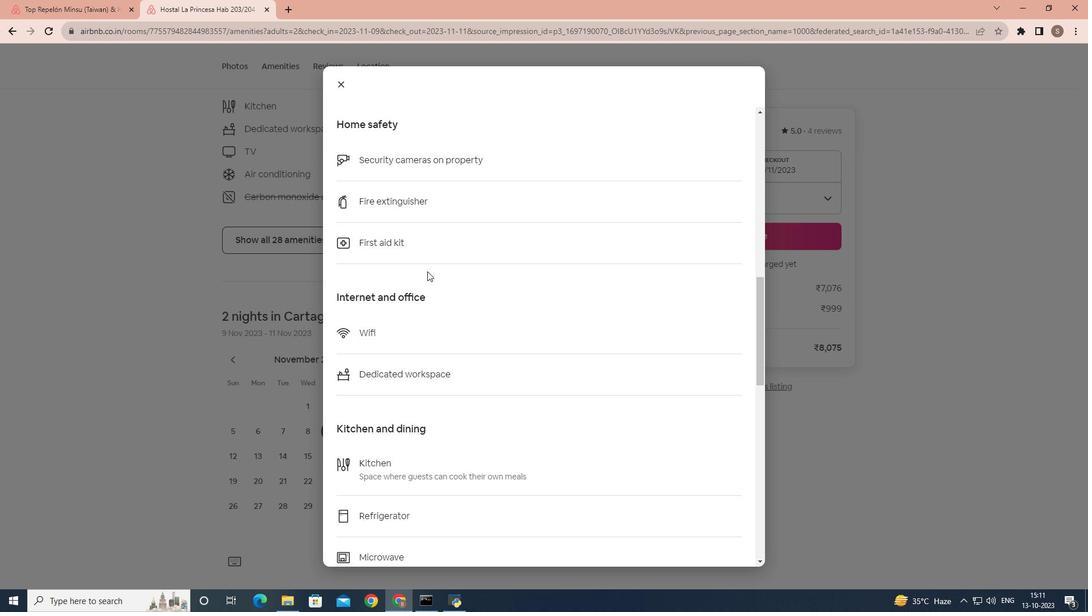 
Action: Mouse scrolled (427, 270) with delta (0, 0)
Screenshot: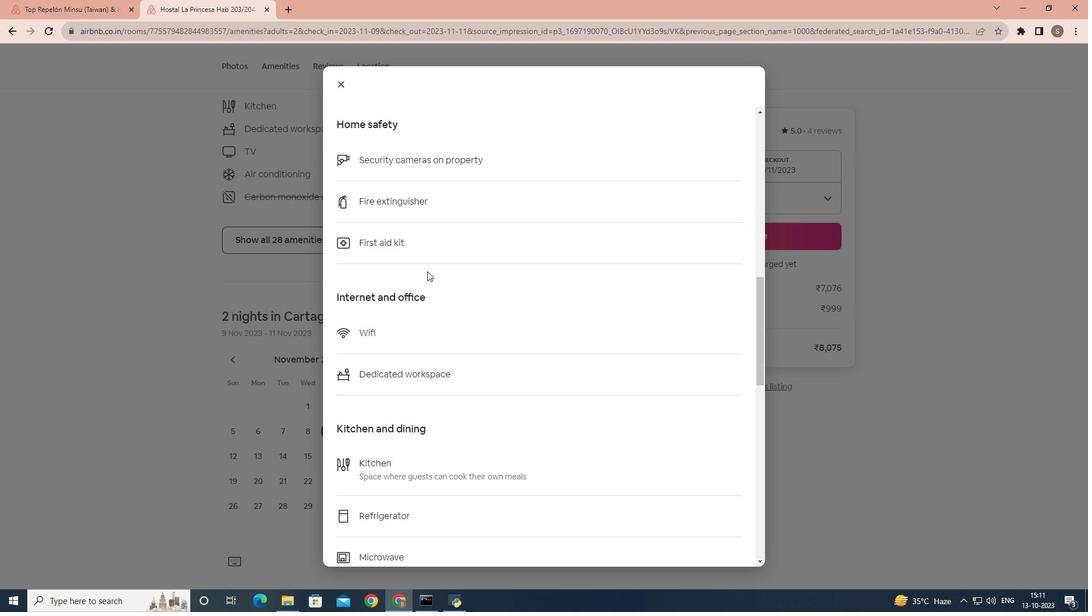 
Action: Mouse scrolled (427, 270) with delta (0, 0)
Screenshot: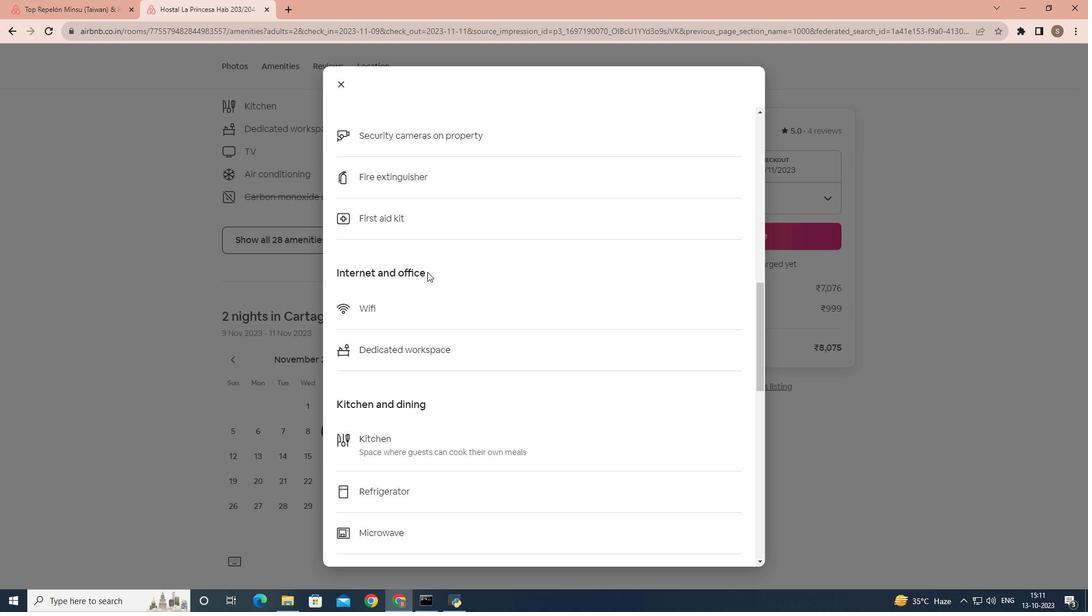 
Action: Mouse moved to (427, 272)
Screenshot: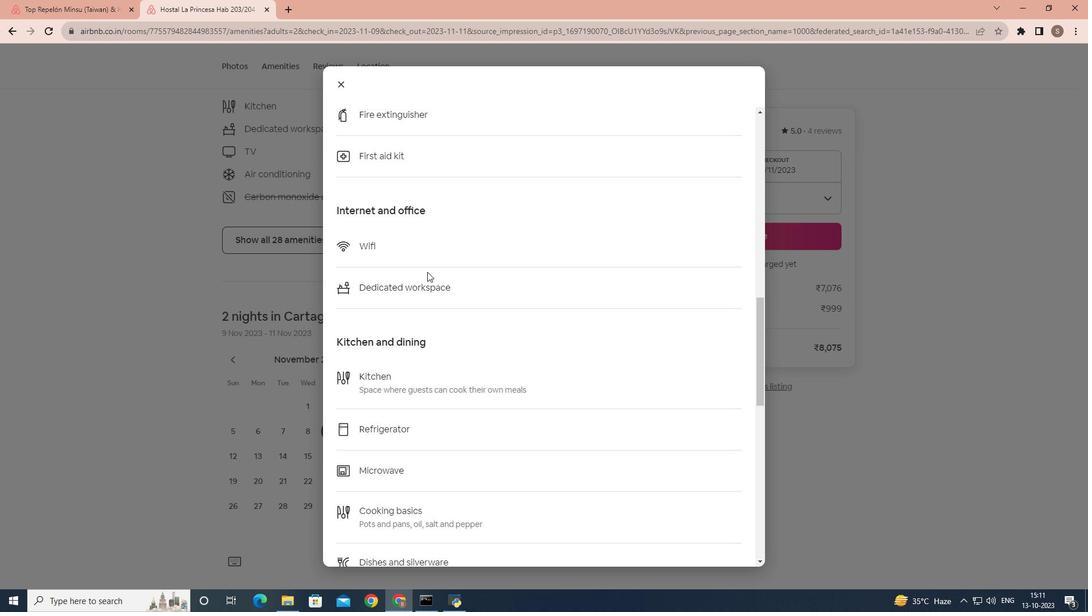 
Action: Mouse scrolled (427, 271) with delta (0, 0)
Screenshot: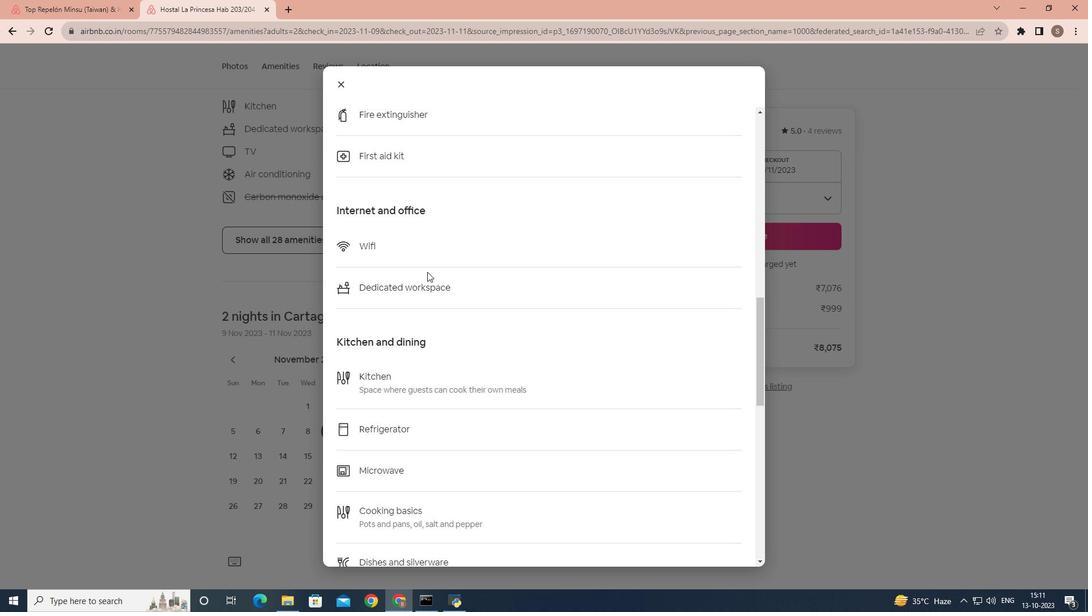 
Action: Mouse scrolled (427, 271) with delta (0, 0)
Screenshot: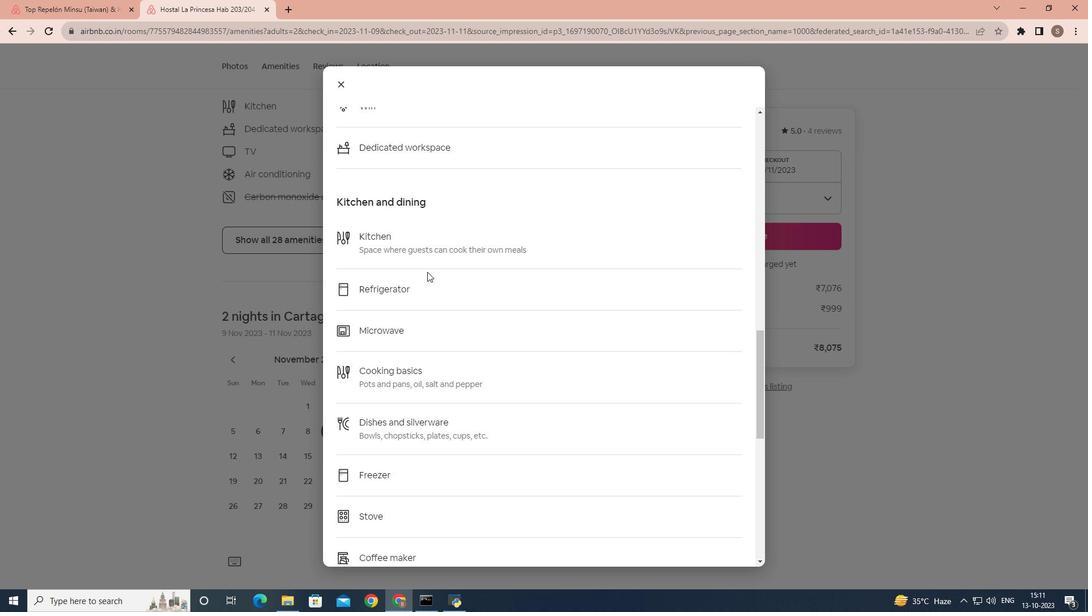 
Action: Mouse scrolled (427, 271) with delta (0, 0)
Screenshot: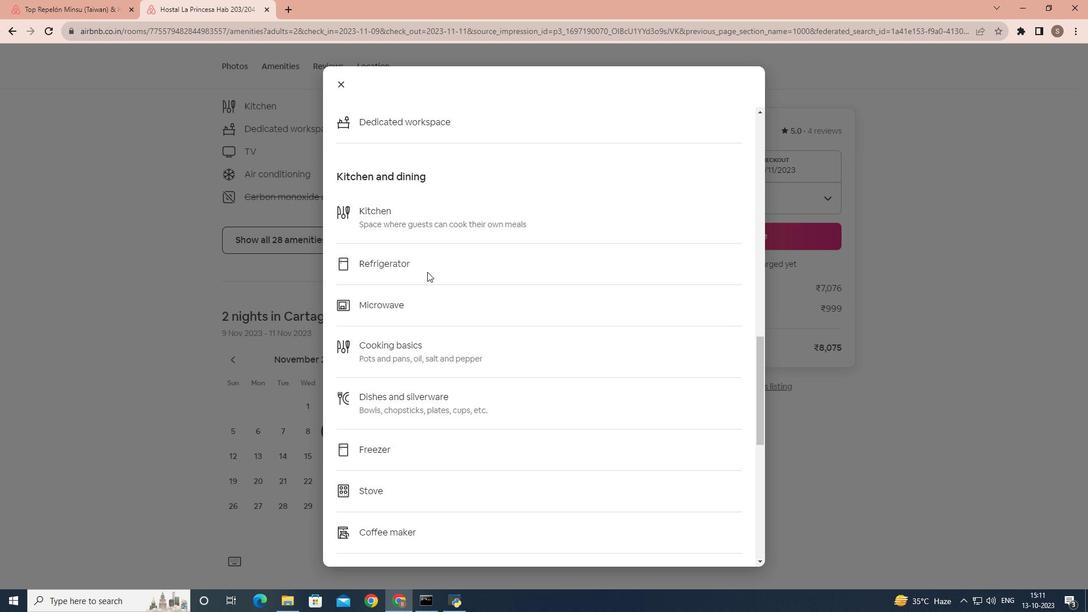 
Action: Mouse scrolled (427, 271) with delta (0, 0)
Screenshot: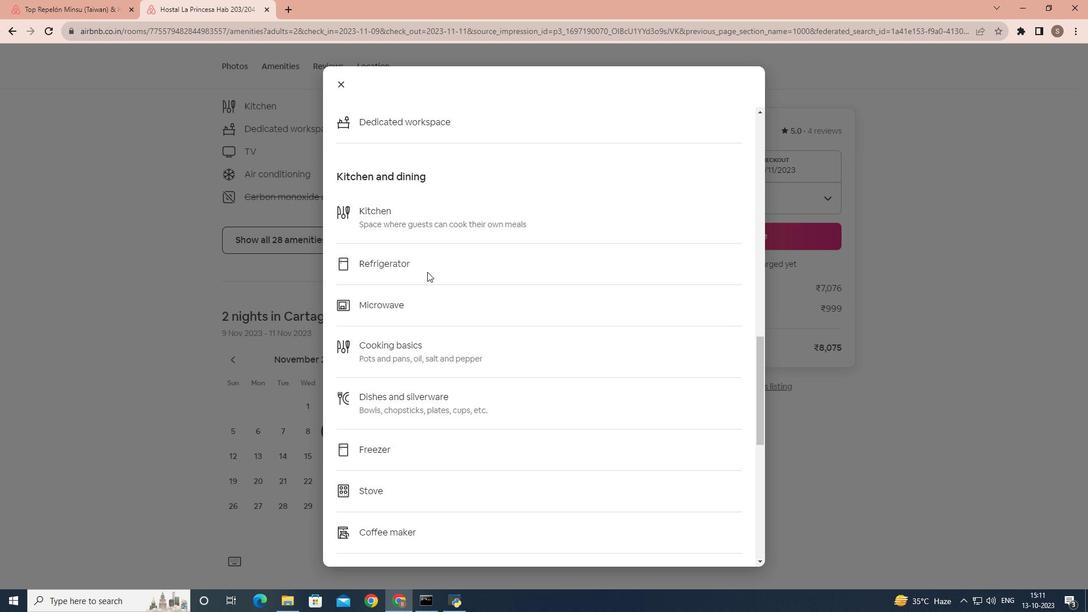 
Action: Mouse scrolled (427, 271) with delta (0, 0)
Screenshot: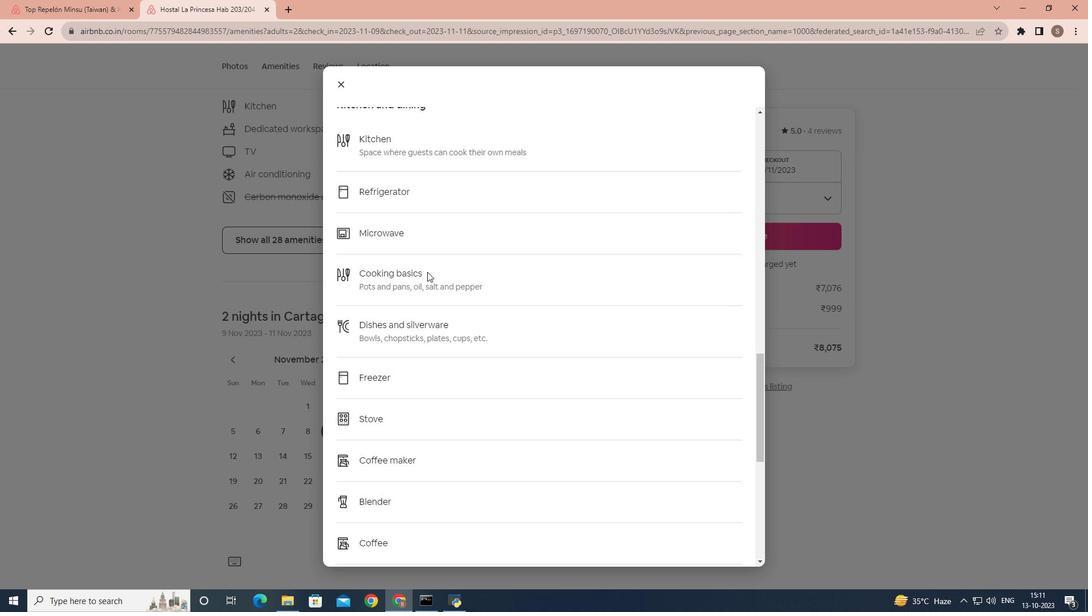 
Action: Mouse scrolled (427, 271) with delta (0, 0)
Screenshot: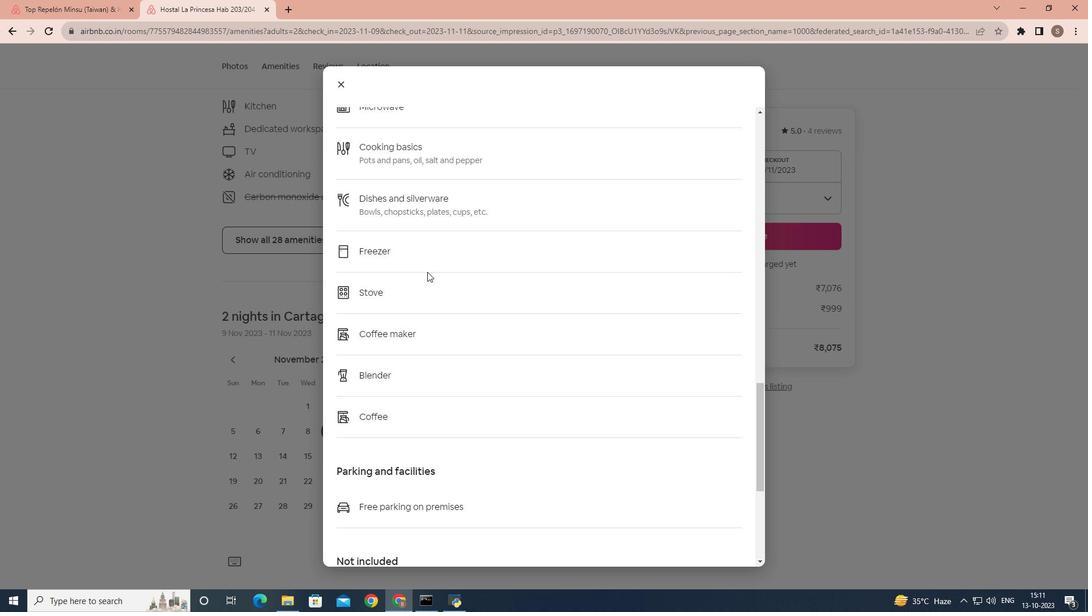 
Action: Mouse scrolled (427, 271) with delta (0, 0)
Screenshot: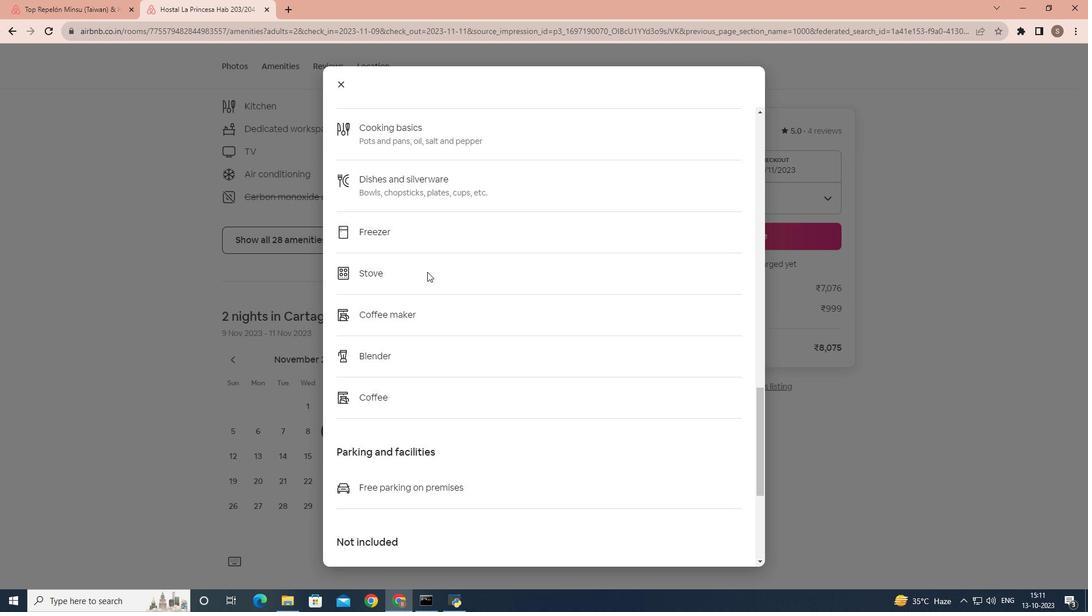 
Action: Mouse scrolled (427, 271) with delta (0, 0)
Screenshot: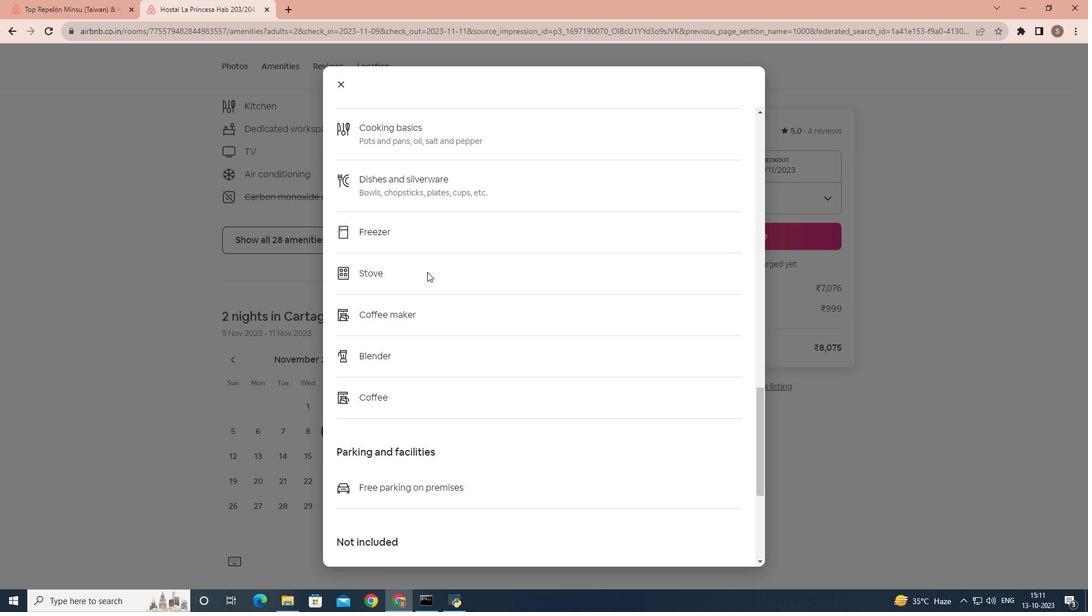 
Action: Mouse scrolled (427, 271) with delta (0, 0)
Screenshot: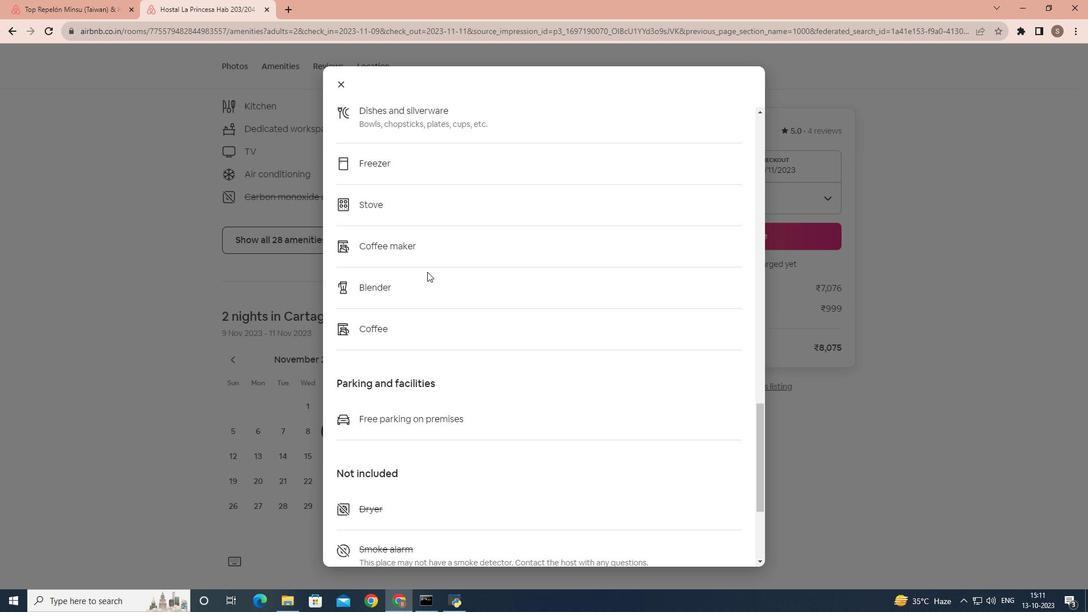 
Action: Mouse scrolled (427, 271) with delta (0, 0)
Screenshot: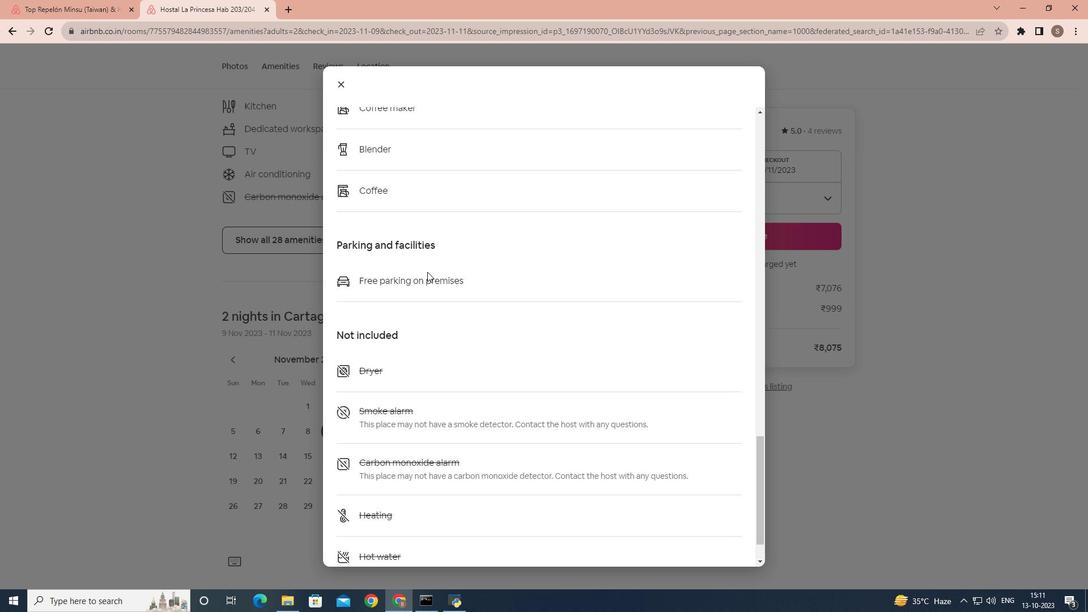 
Action: Mouse scrolled (427, 271) with delta (0, 0)
Screenshot: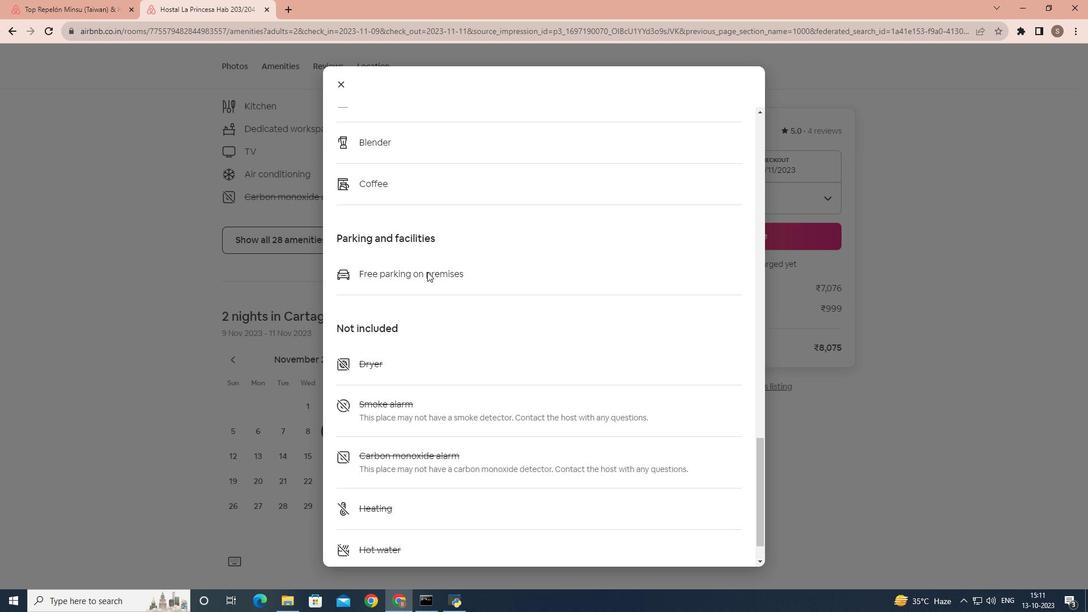 
Action: Mouse scrolled (427, 271) with delta (0, 0)
Screenshot: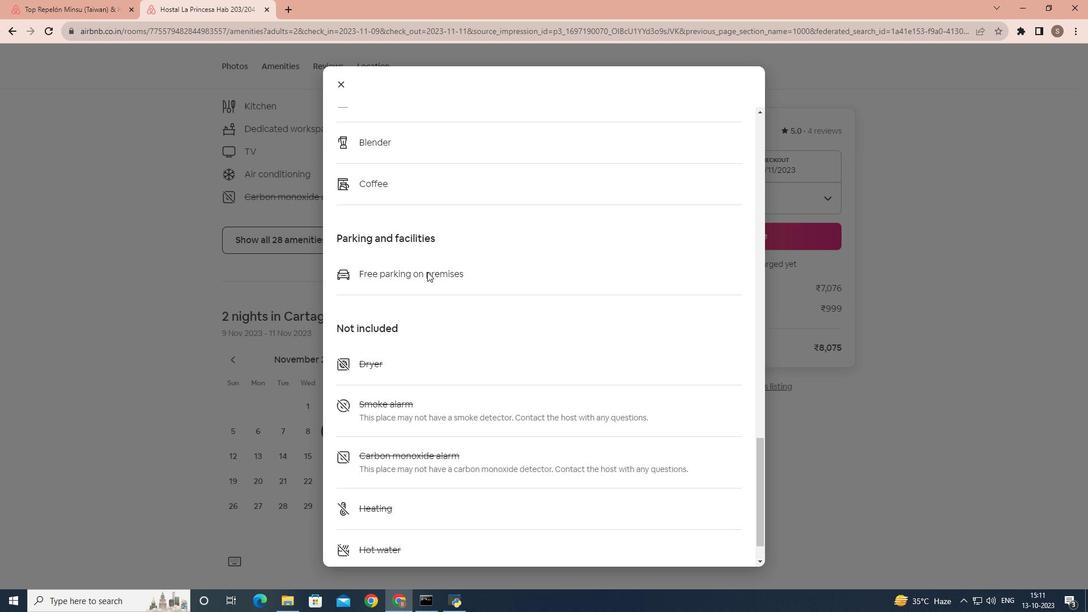 
Action: Mouse scrolled (427, 271) with delta (0, 0)
Screenshot: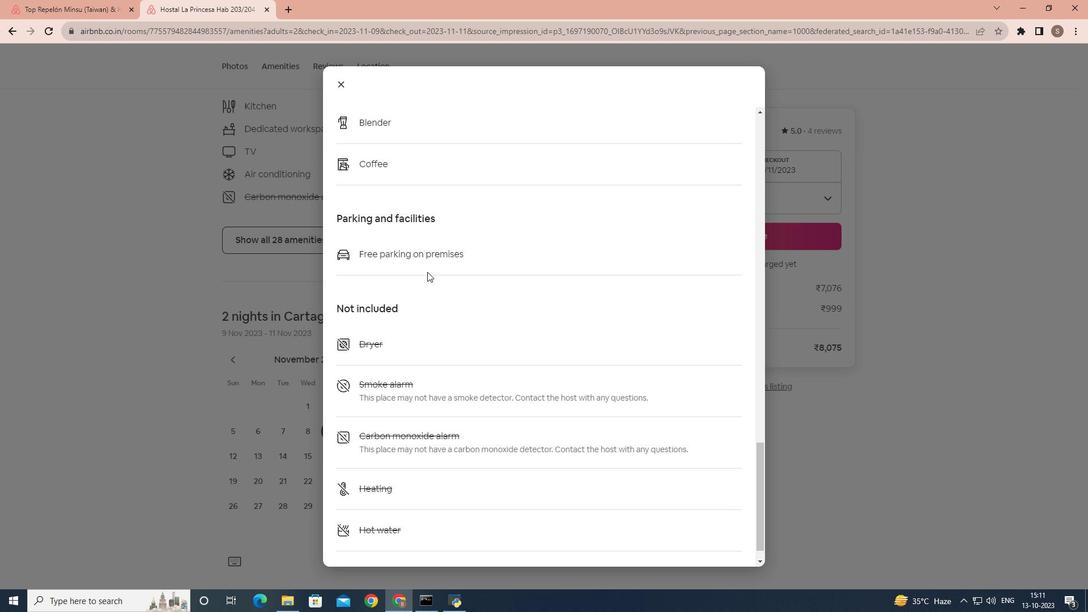 
Action: Mouse scrolled (427, 271) with delta (0, 0)
Screenshot: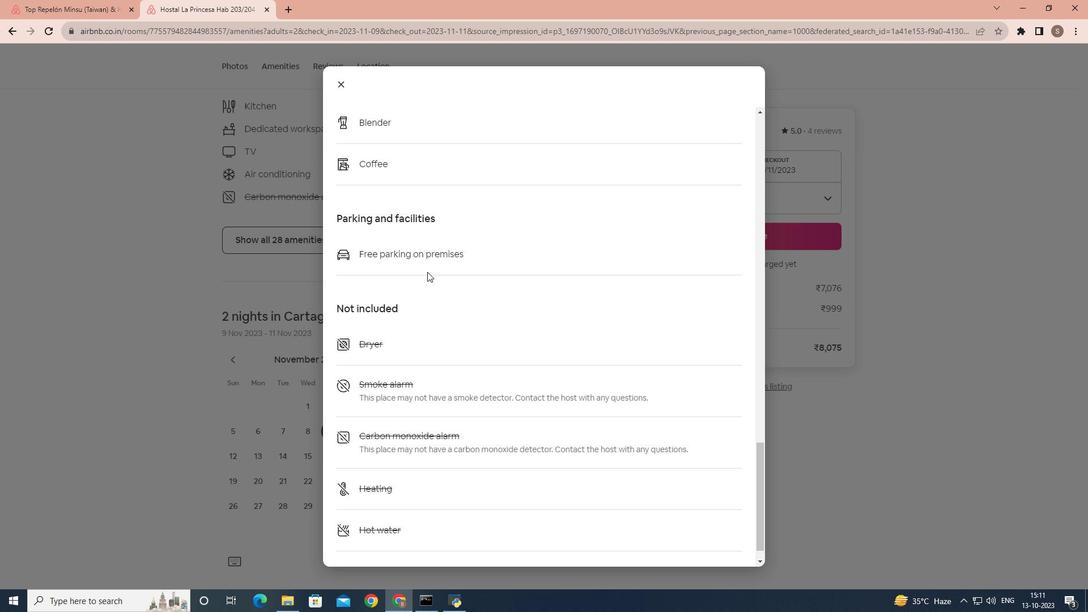 
Action: Mouse scrolled (427, 271) with delta (0, 0)
Screenshot: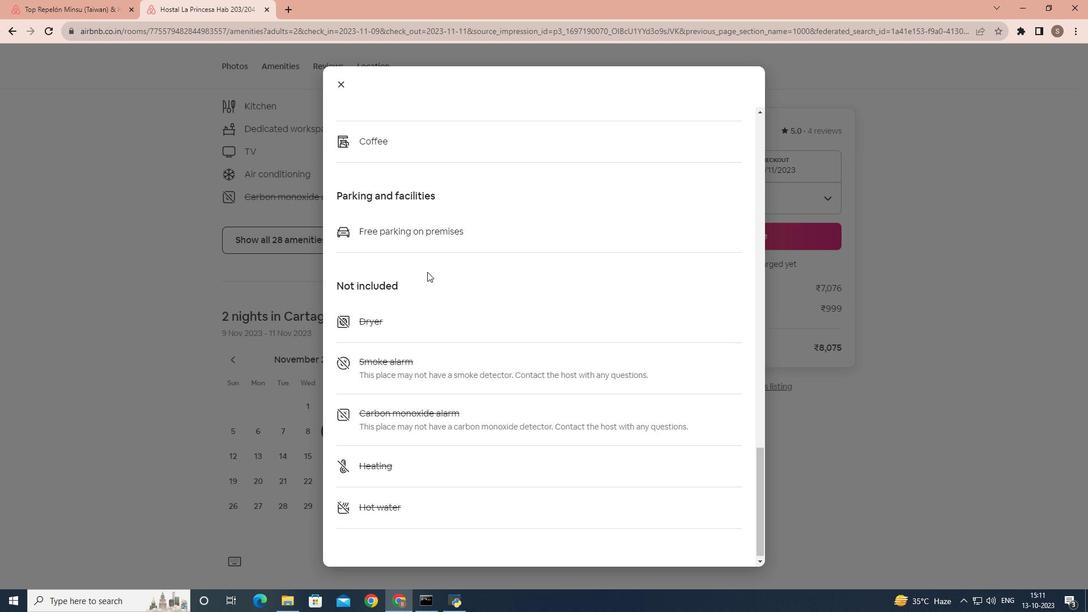 
Action: Mouse moved to (349, 87)
Screenshot: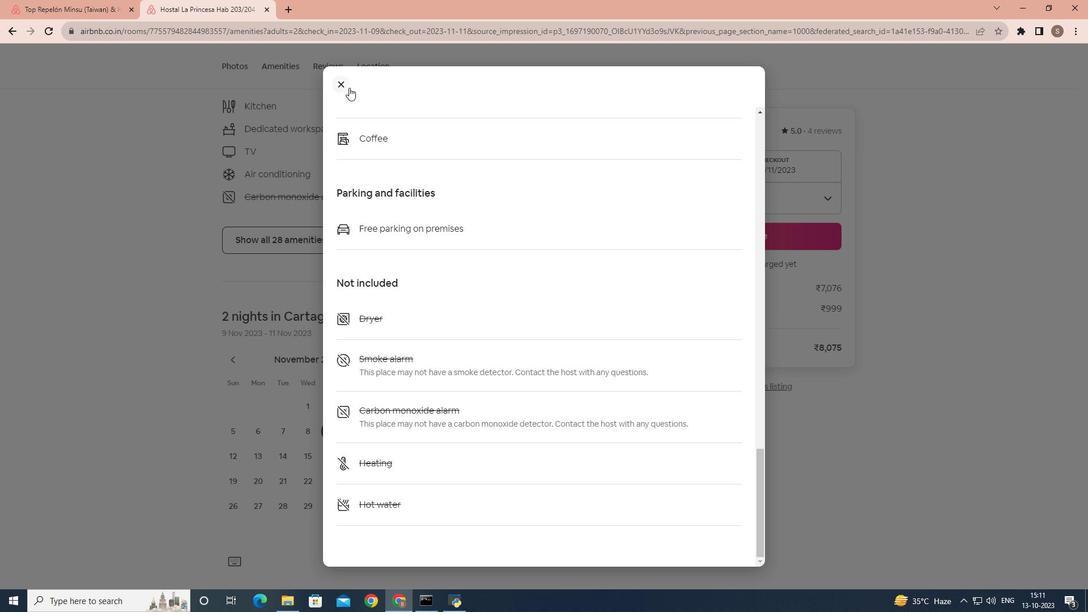 
Action: Mouse pressed left at (349, 87)
Screenshot: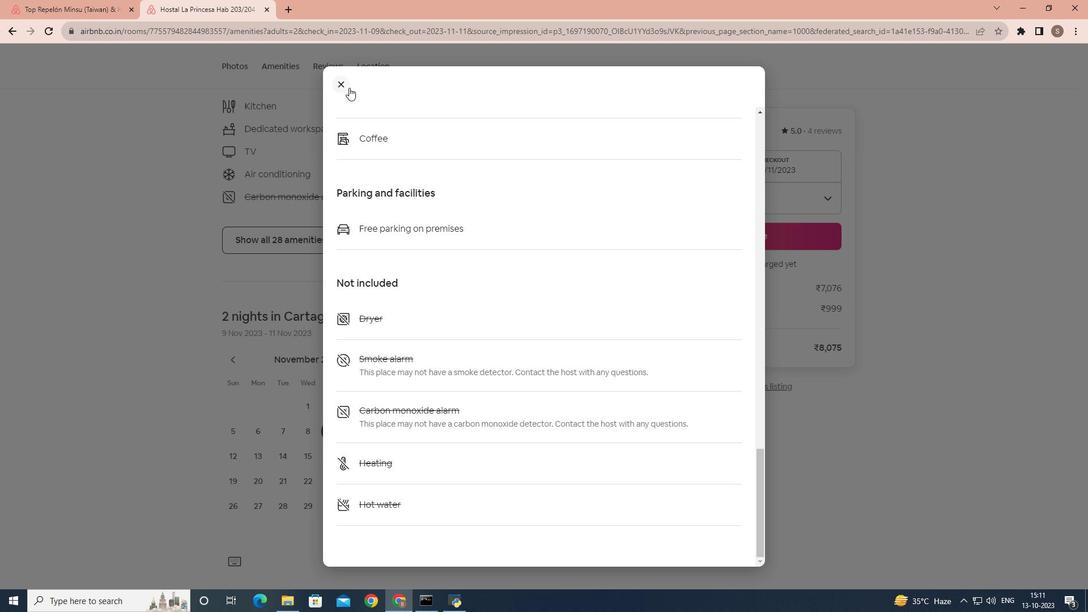 
Action: Mouse moved to (341, 83)
Screenshot: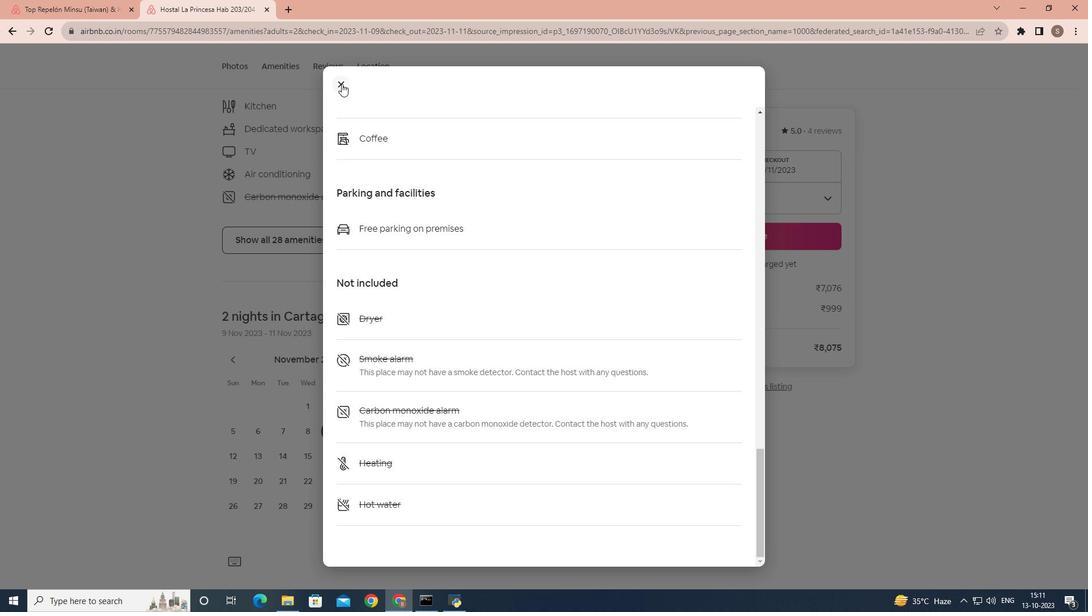 
Action: Mouse pressed left at (341, 83)
Screenshot: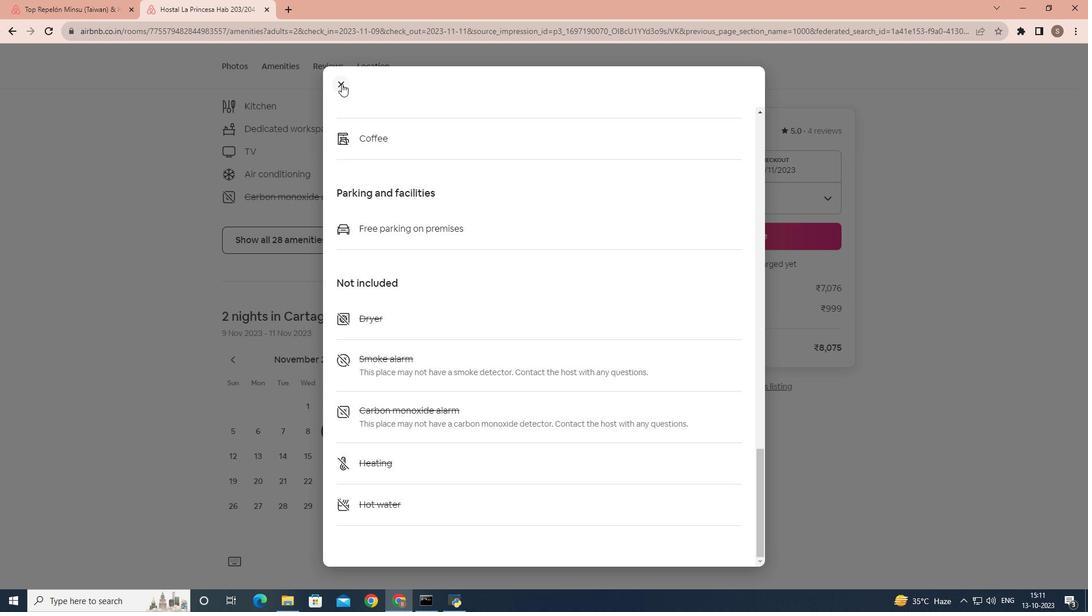 
Action: Mouse moved to (387, 282)
Screenshot: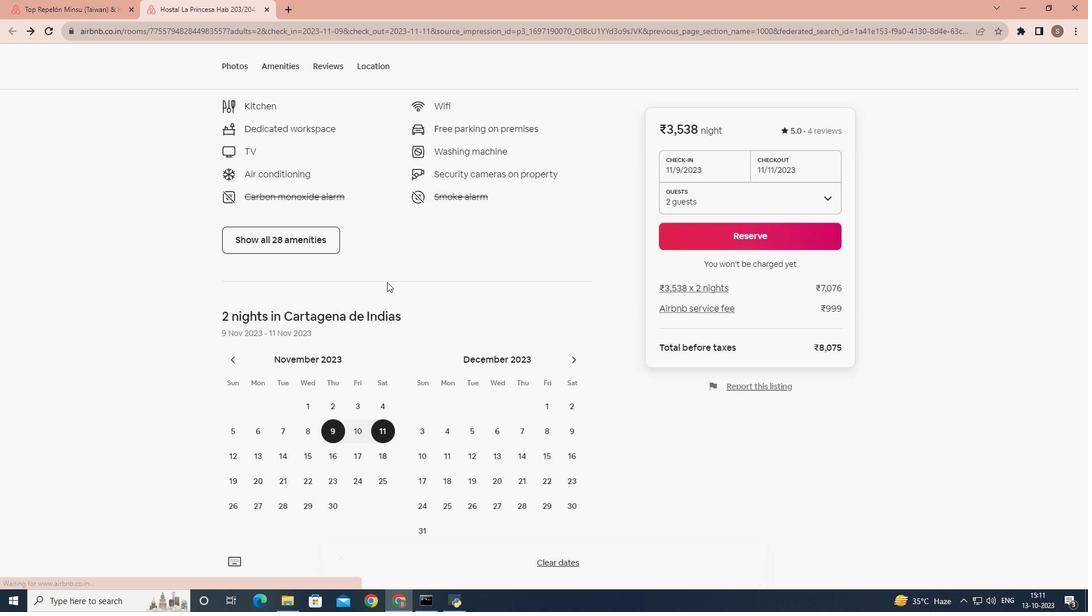 
Action: Mouse scrolled (387, 281) with delta (0, 0)
Screenshot: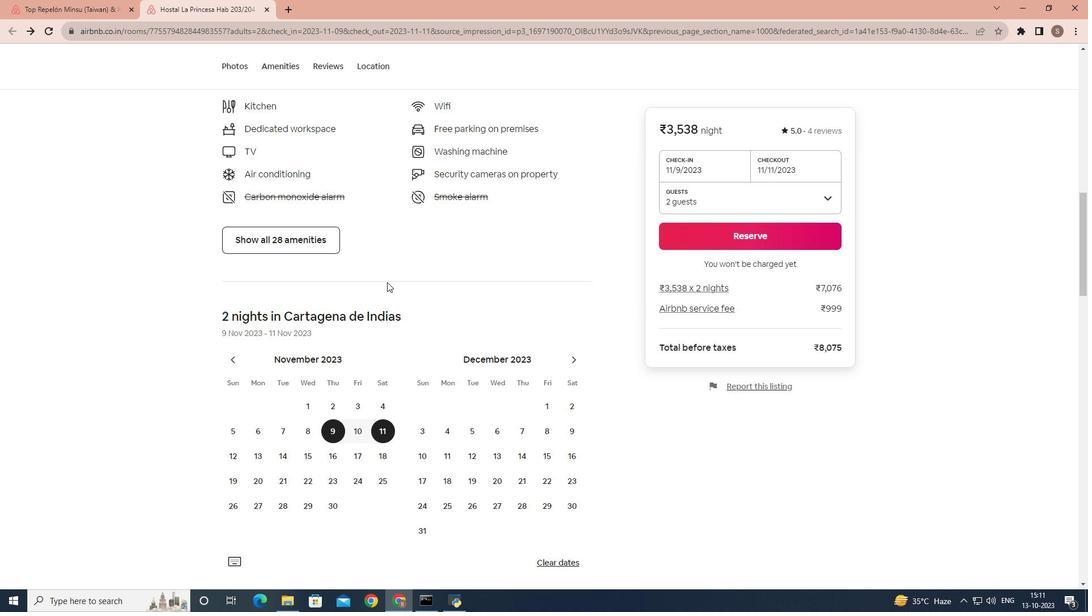 
Action: Mouse scrolled (387, 281) with delta (0, 0)
Screenshot: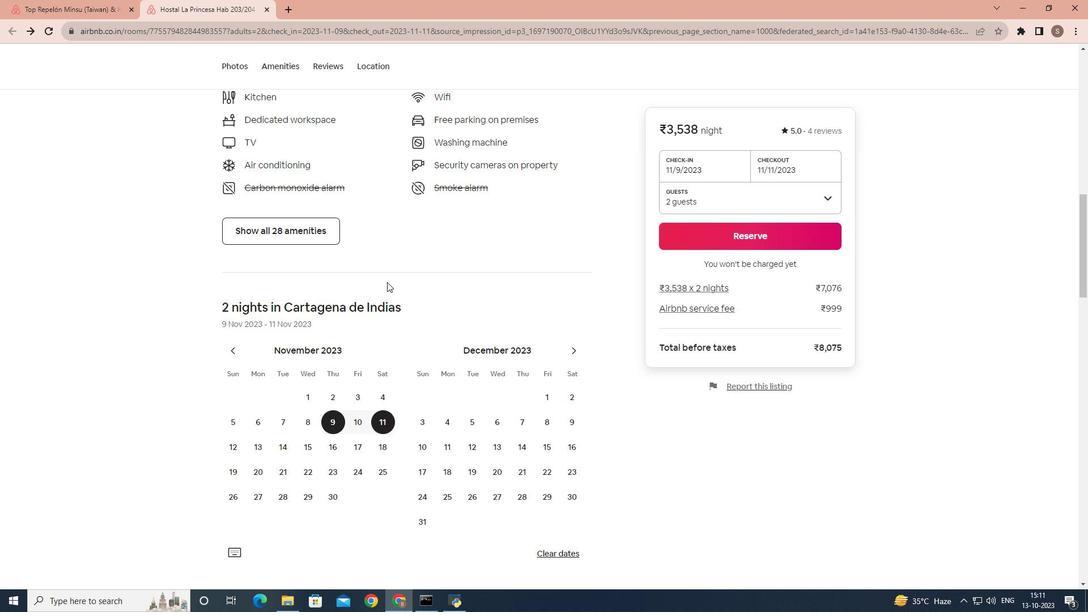 
Action: Mouse scrolled (387, 281) with delta (0, 0)
Screenshot: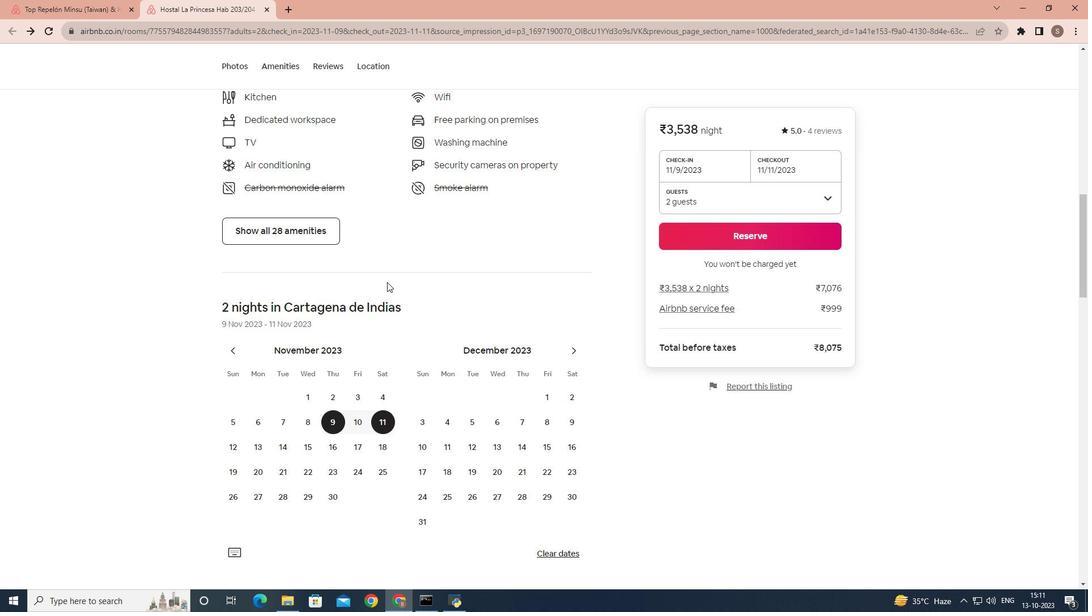 
Action: Mouse scrolled (387, 281) with delta (0, 0)
Screenshot: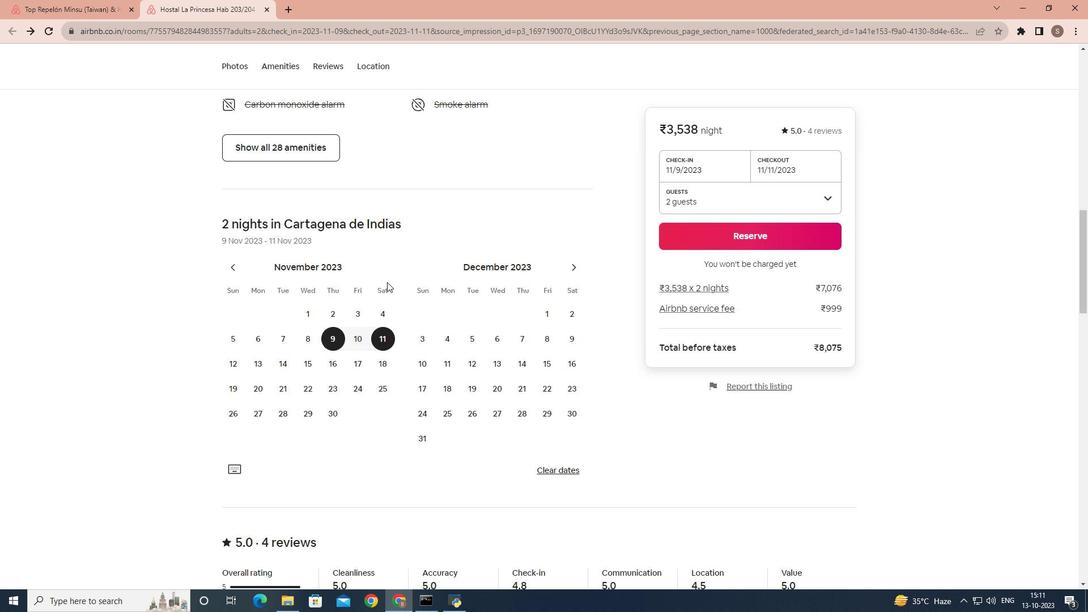 
Action: Mouse scrolled (387, 281) with delta (0, 0)
Screenshot: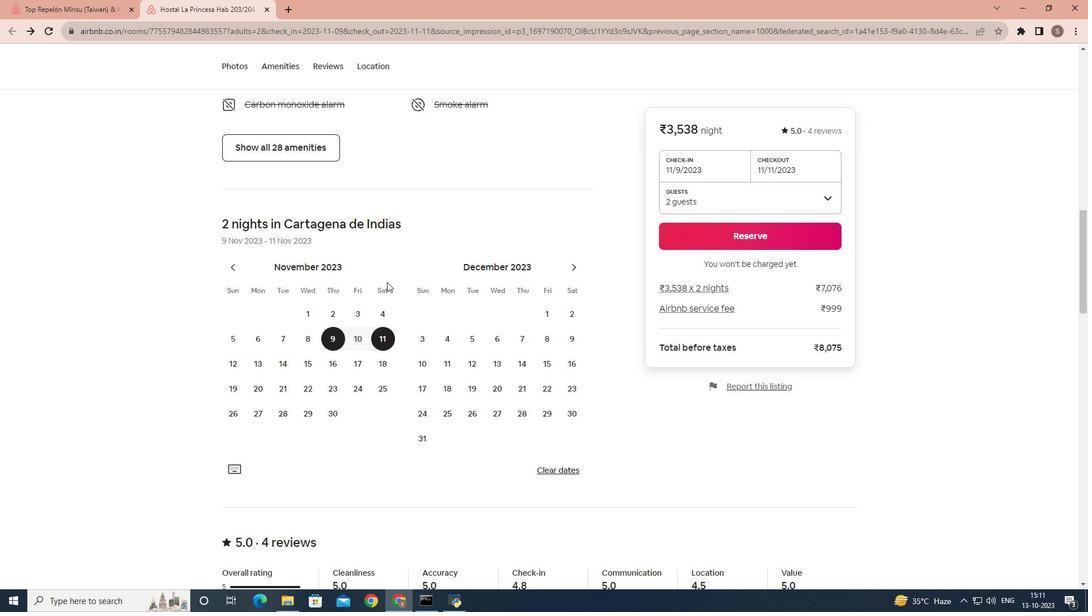 
Action: Mouse scrolled (387, 281) with delta (0, 0)
Screenshot: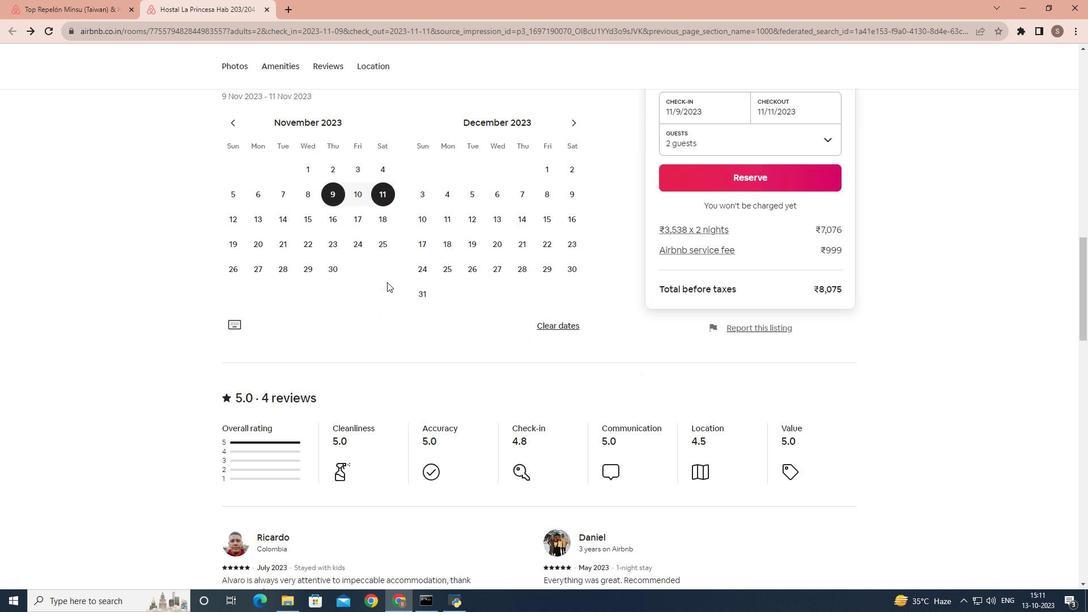 
Action: Mouse scrolled (387, 281) with delta (0, 0)
Screenshot: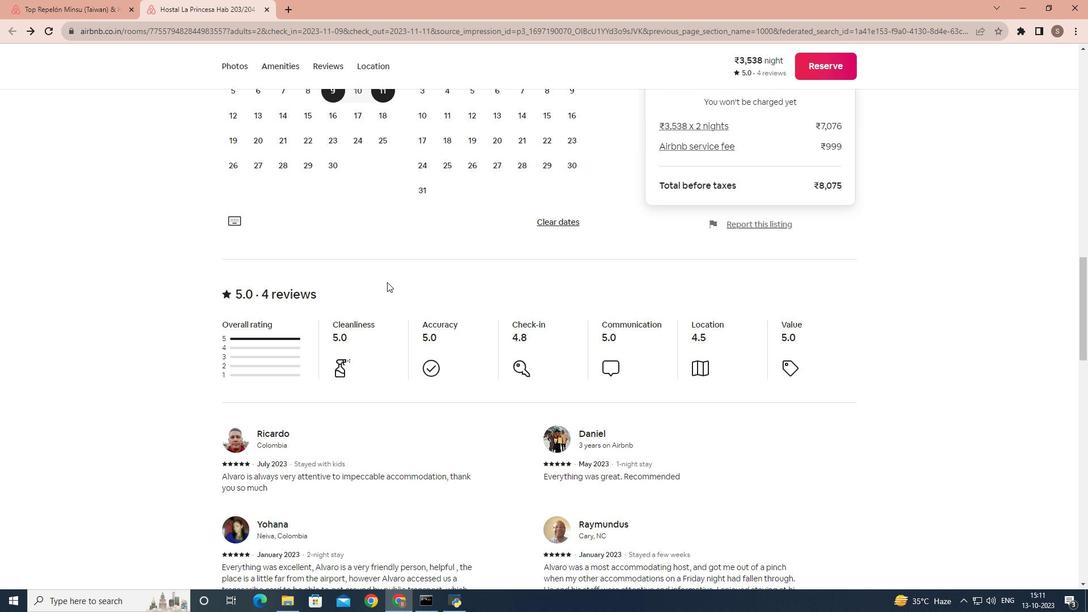 
Action: Mouse scrolled (387, 281) with delta (0, 0)
Screenshot: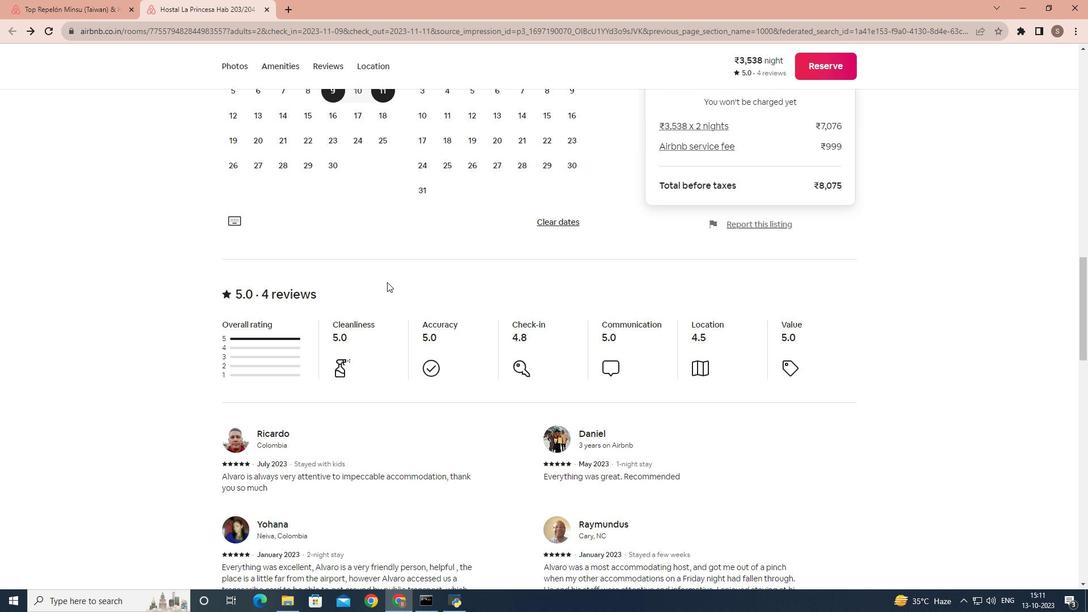 
Action: Mouse scrolled (387, 281) with delta (0, 0)
Screenshot: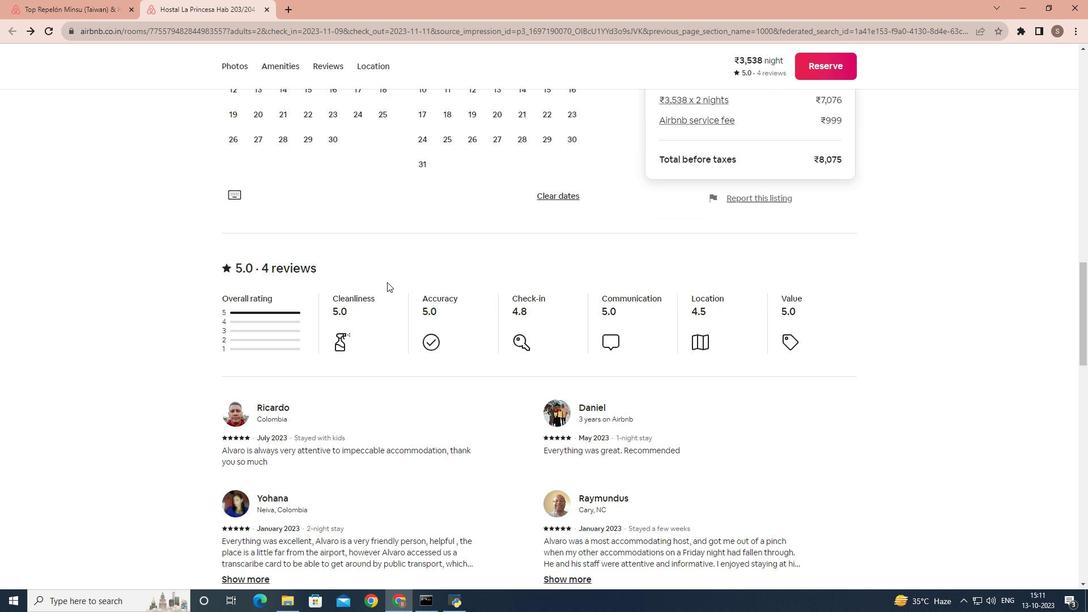 
Action: Mouse scrolled (387, 281) with delta (0, 0)
Screenshot: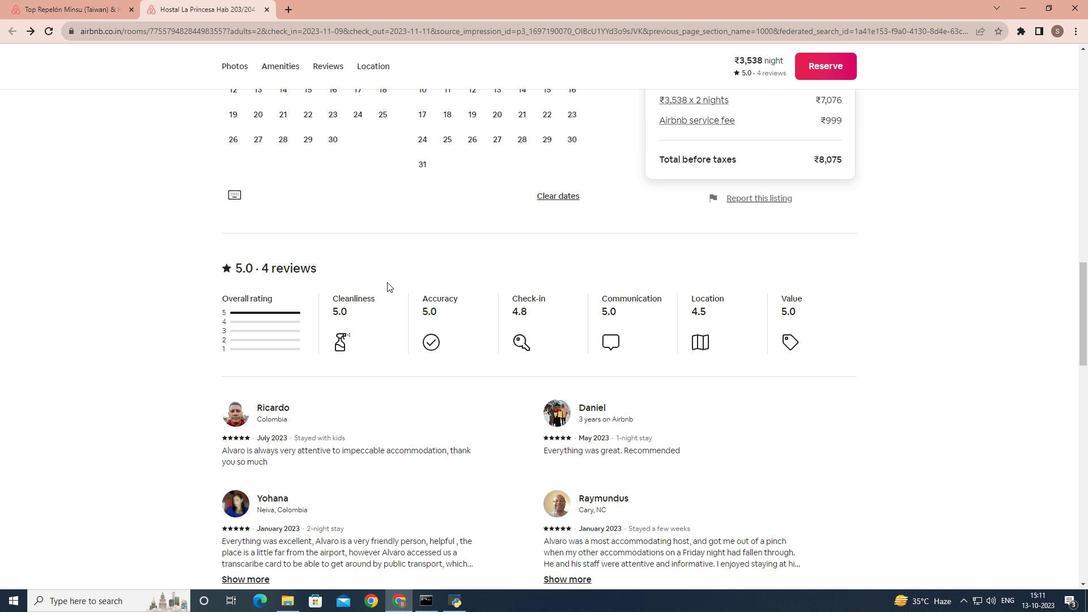 
Action: Mouse scrolled (387, 281) with delta (0, 0)
Screenshot: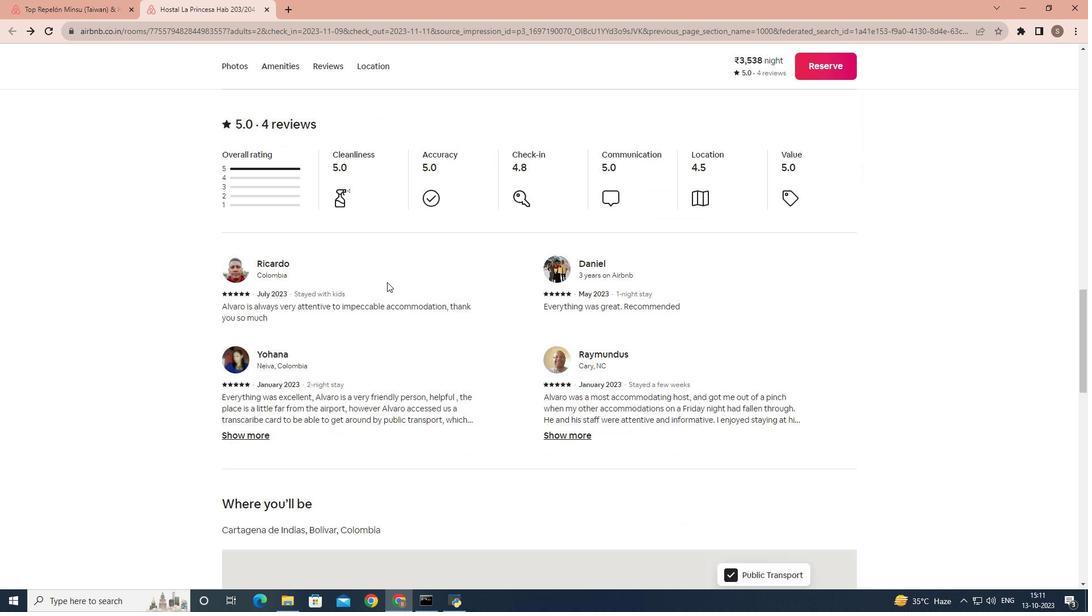
Action: Mouse moved to (254, 320)
Screenshot: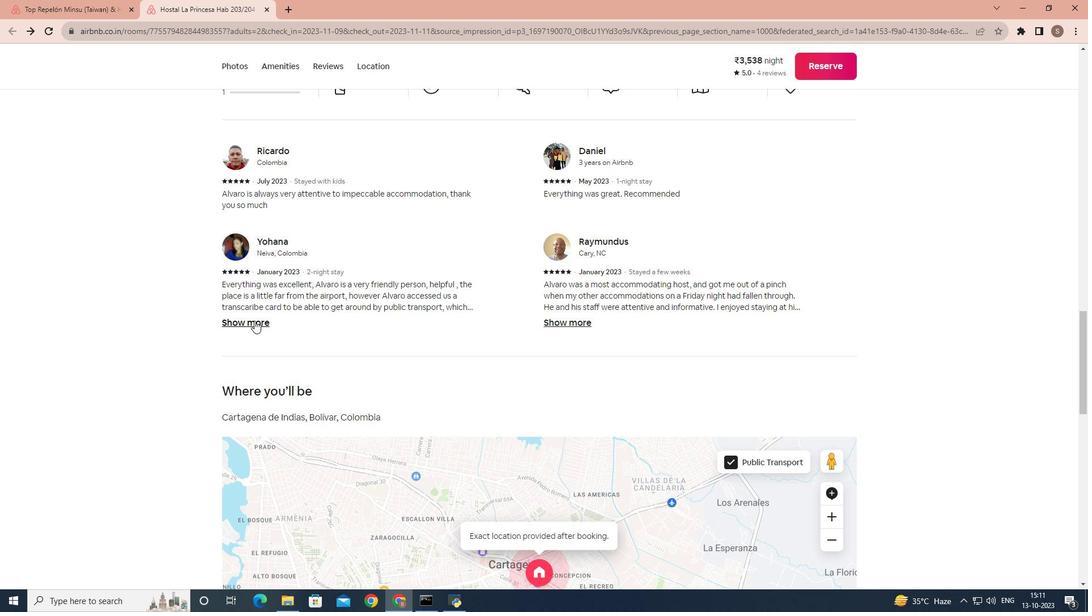 
Action: Mouse pressed left at (254, 320)
Screenshot: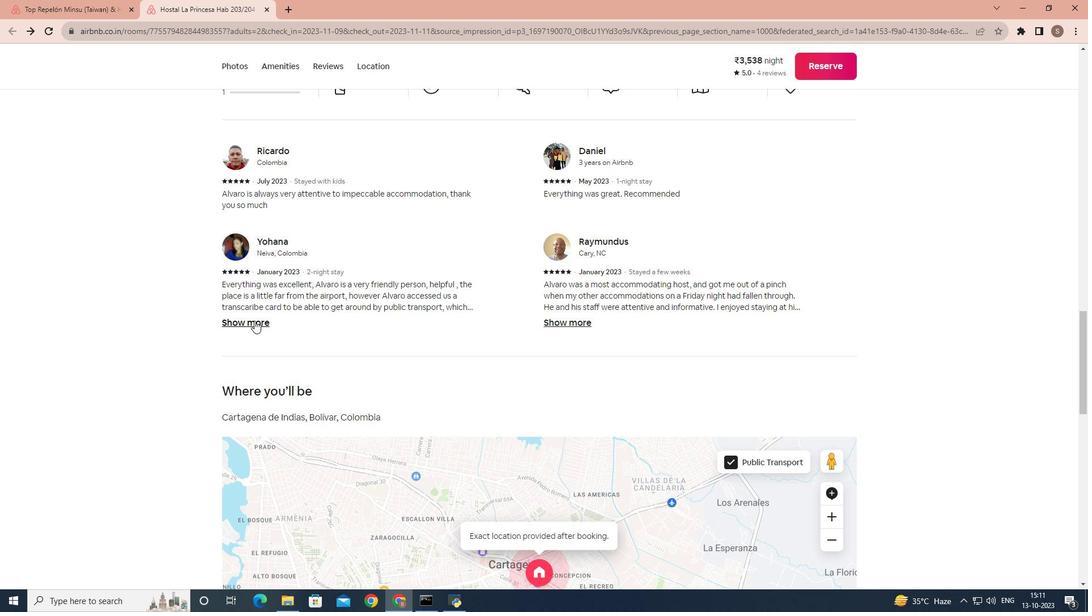 
Action: Mouse moved to (524, 276)
Screenshot: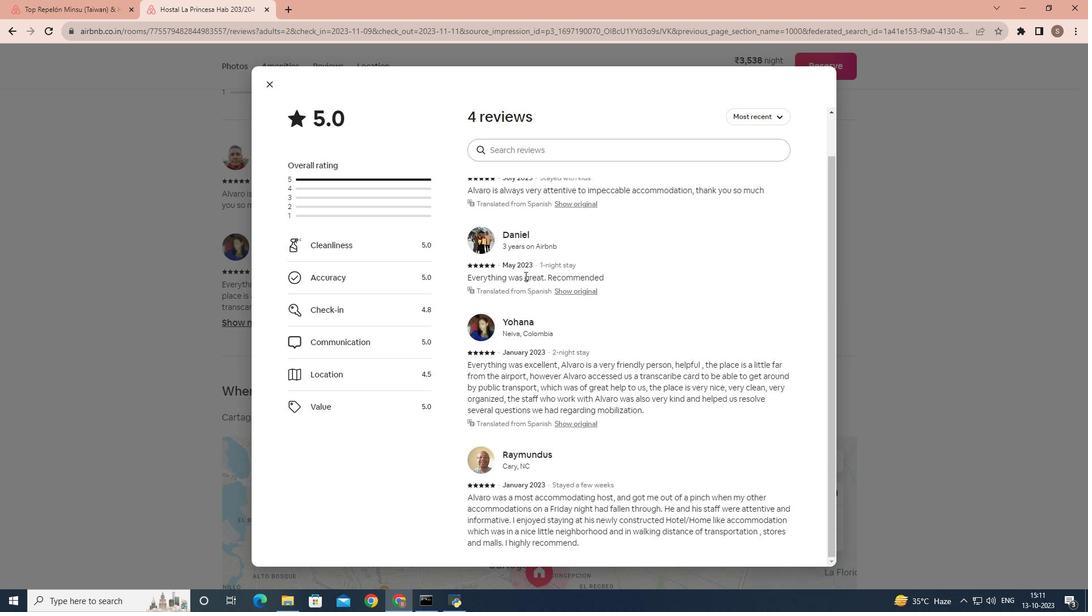 
Action: Mouse scrolled (524, 275) with delta (0, 0)
Screenshot: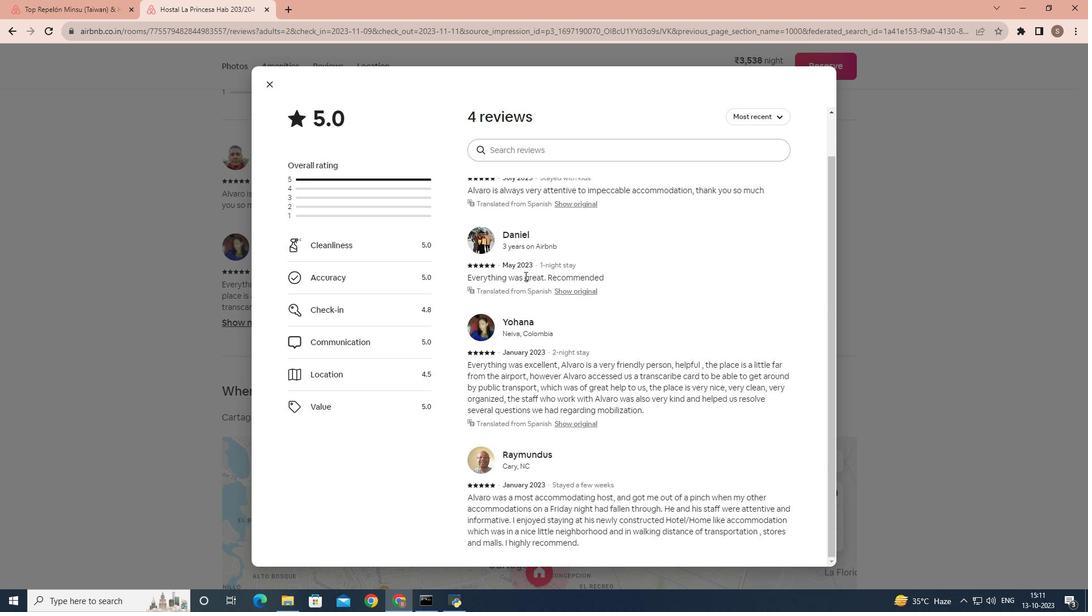 
Action: Mouse scrolled (524, 275) with delta (0, 0)
Screenshot: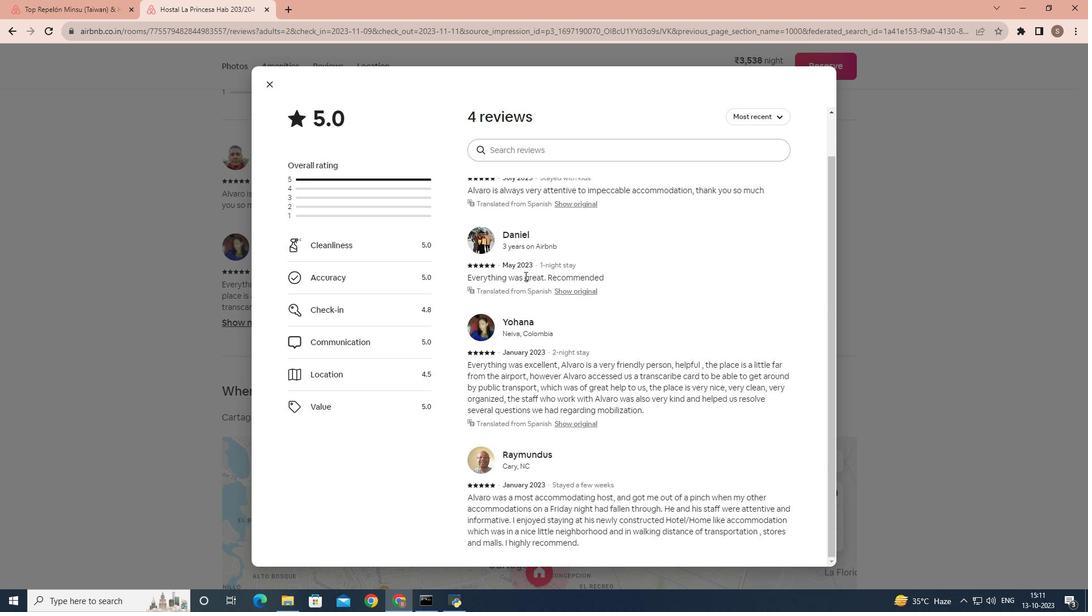 
Action: Mouse scrolled (524, 275) with delta (0, 0)
Screenshot: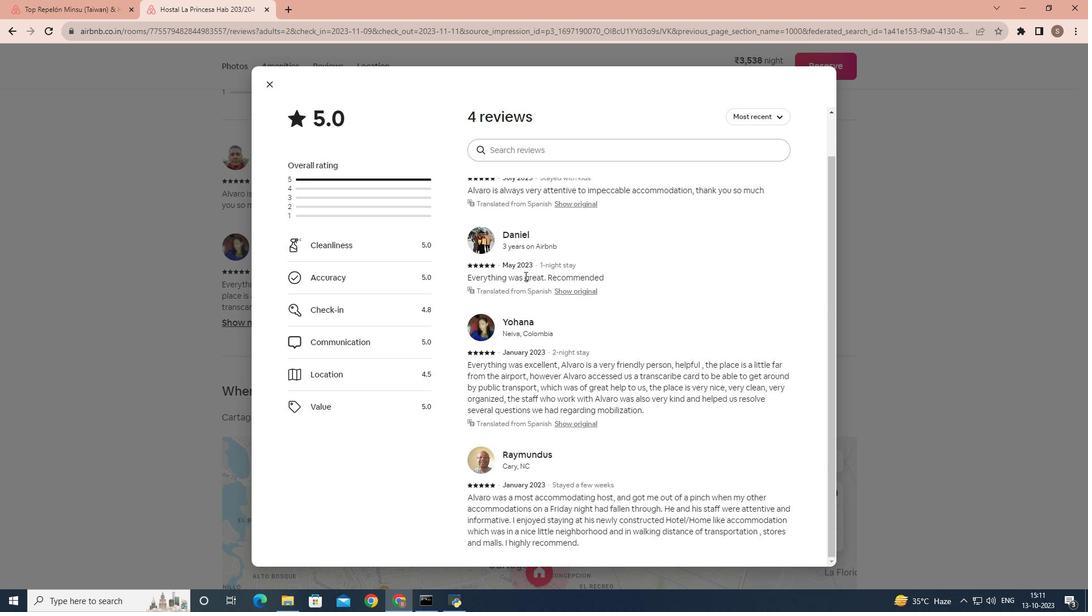 
Action: Mouse scrolled (524, 275) with delta (0, 0)
Screenshot: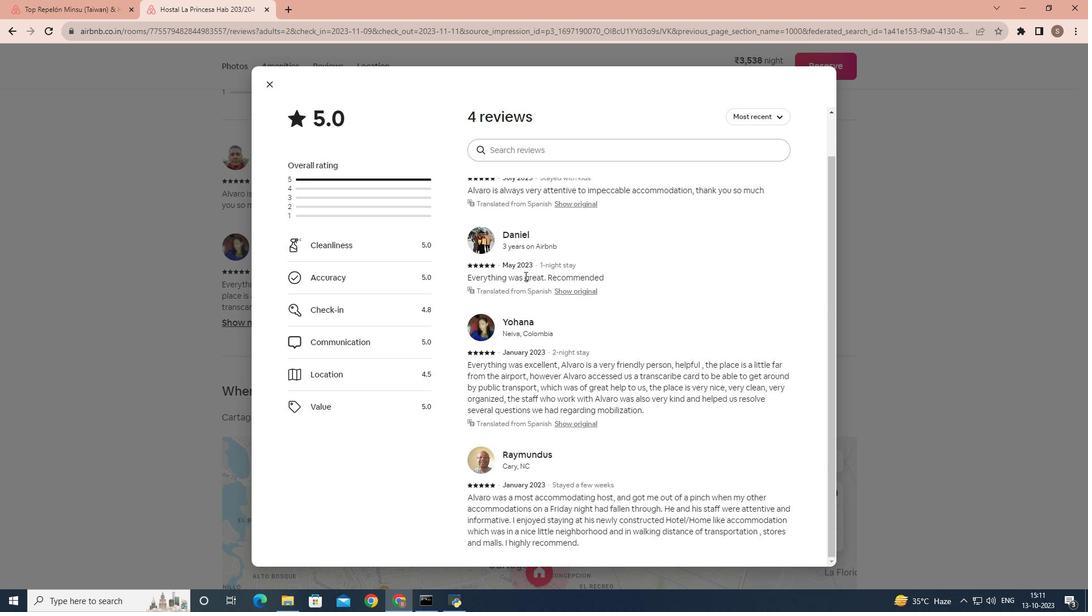
Action: Mouse moved to (266, 86)
Screenshot: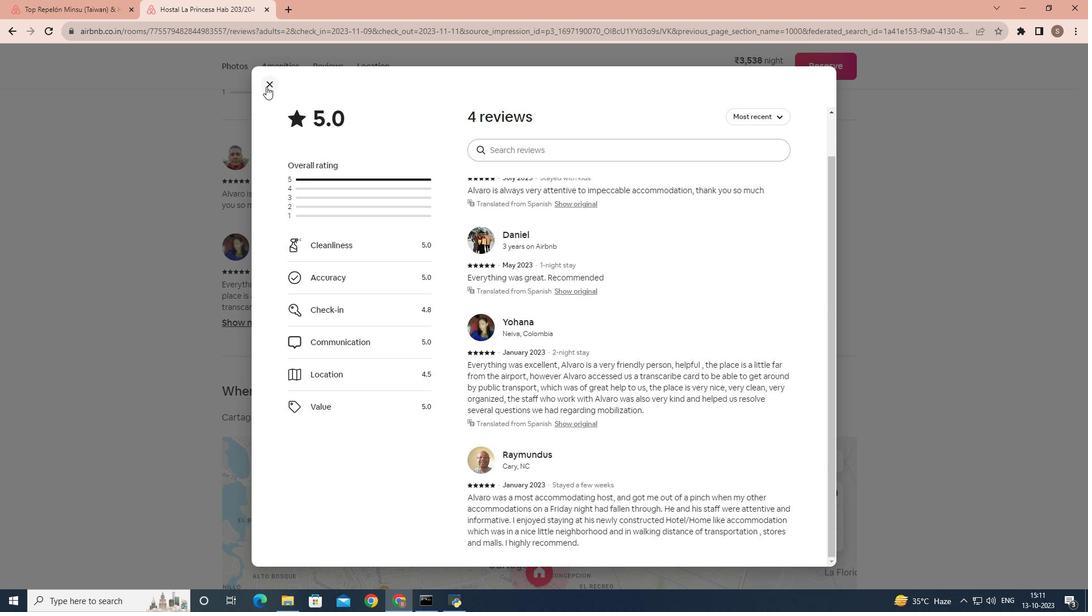 
Action: Mouse pressed left at (266, 86)
Screenshot: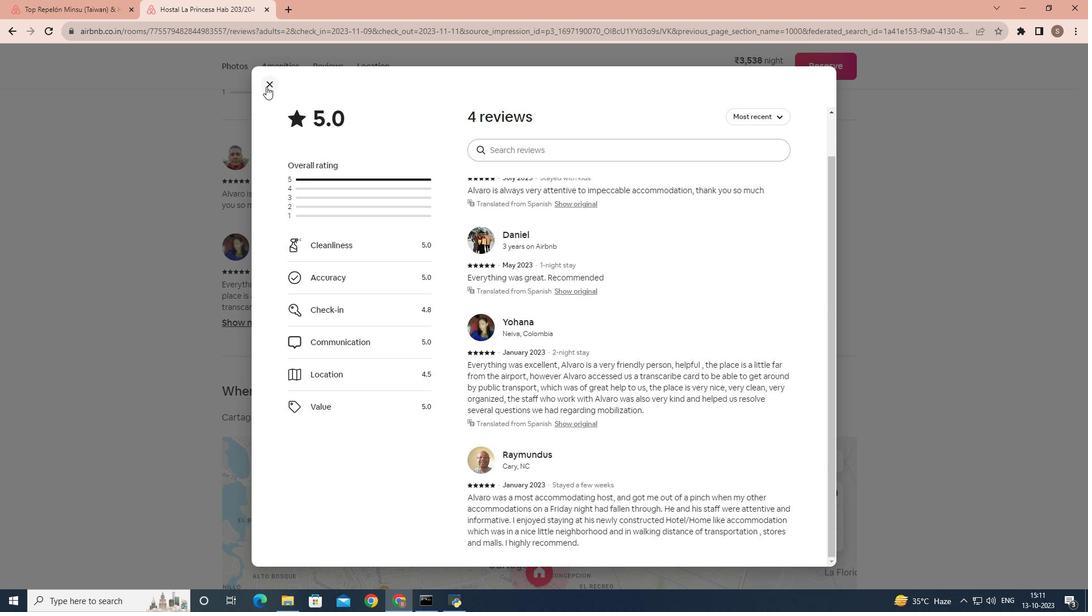 
Action: Mouse moved to (365, 295)
Screenshot: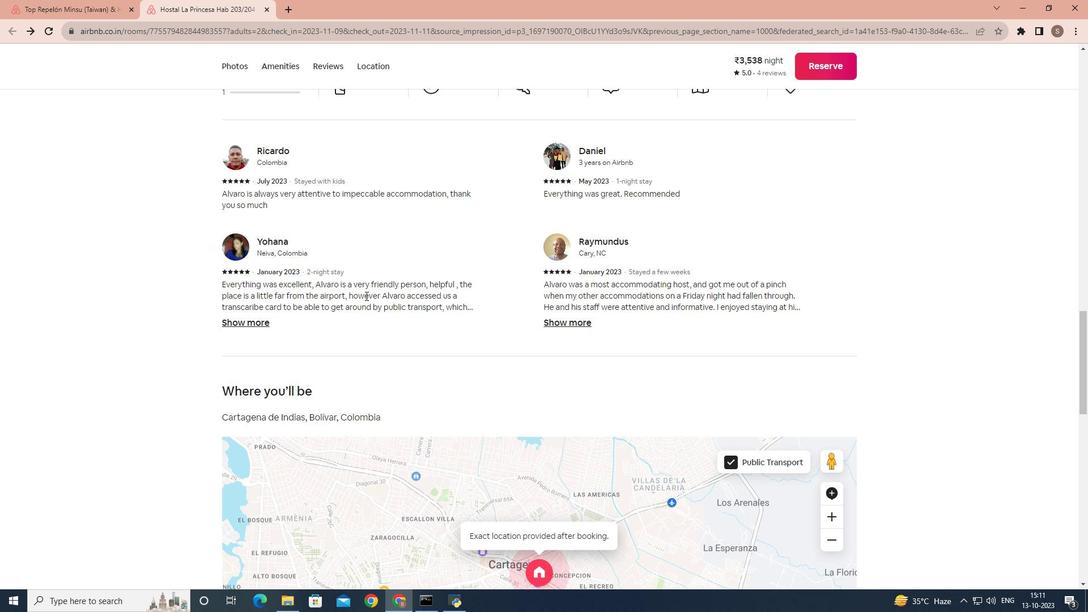 
Action: Mouse scrolled (365, 295) with delta (0, 0)
Screenshot: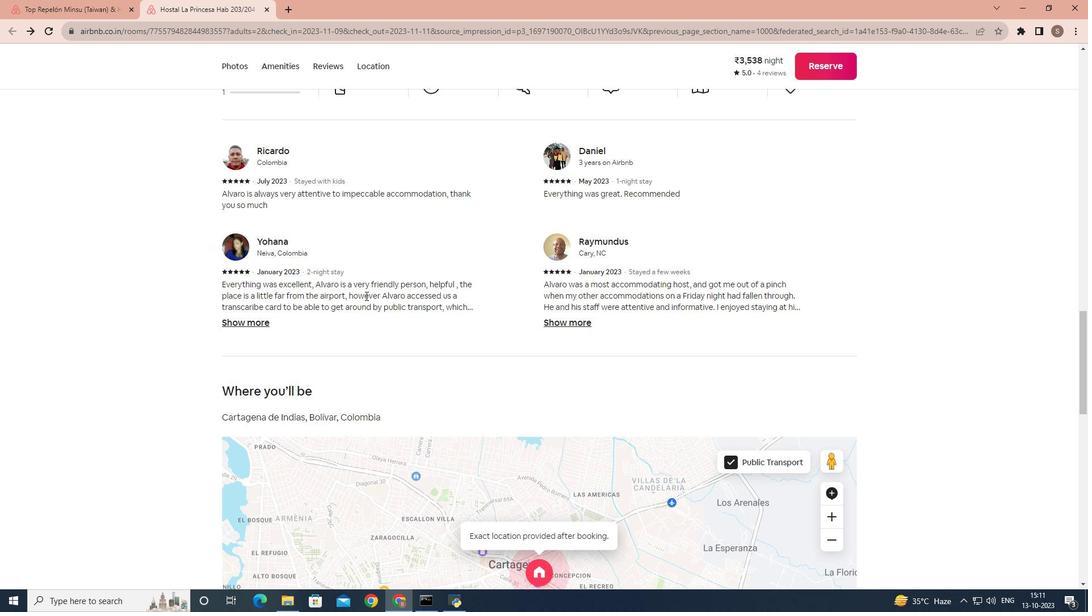 
Action: Mouse scrolled (365, 295) with delta (0, 0)
Screenshot: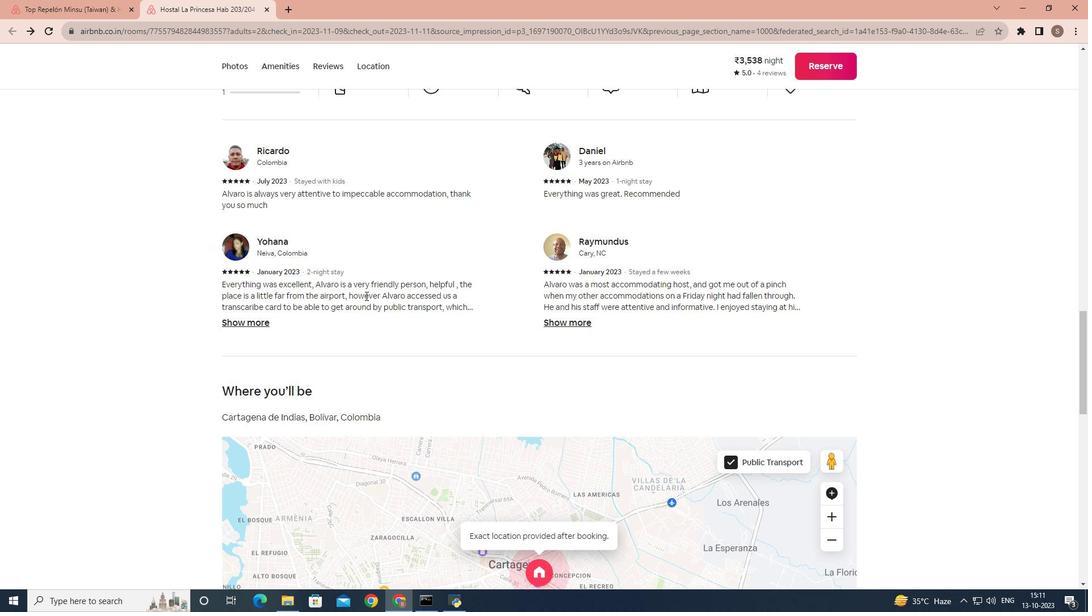 
Action: Mouse scrolled (365, 295) with delta (0, 0)
Screenshot: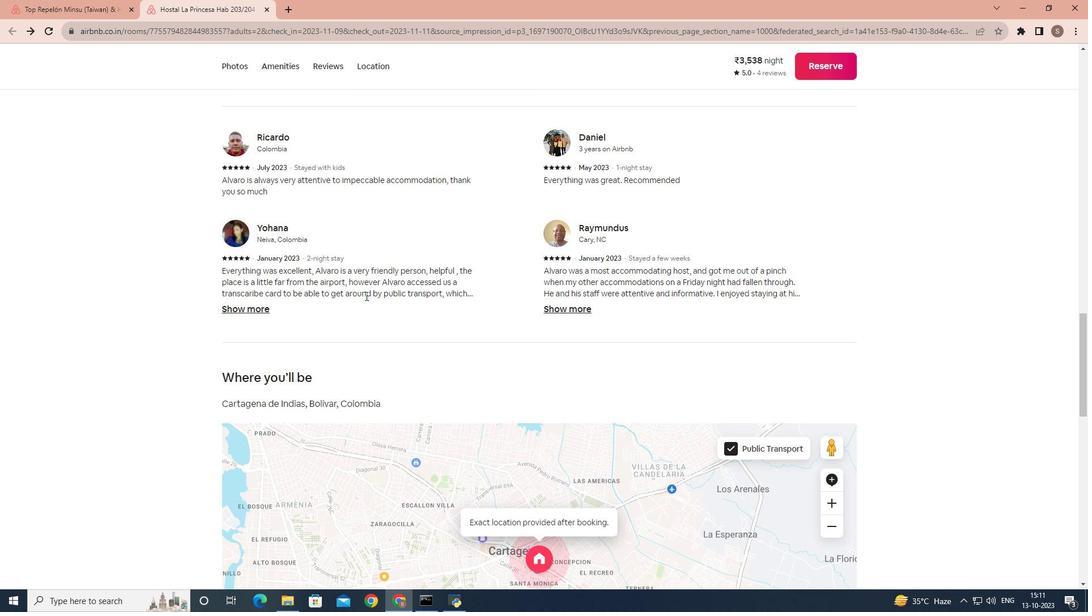 
Action: Mouse scrolled (365, 295) with delta (0, 0)
Screenshot: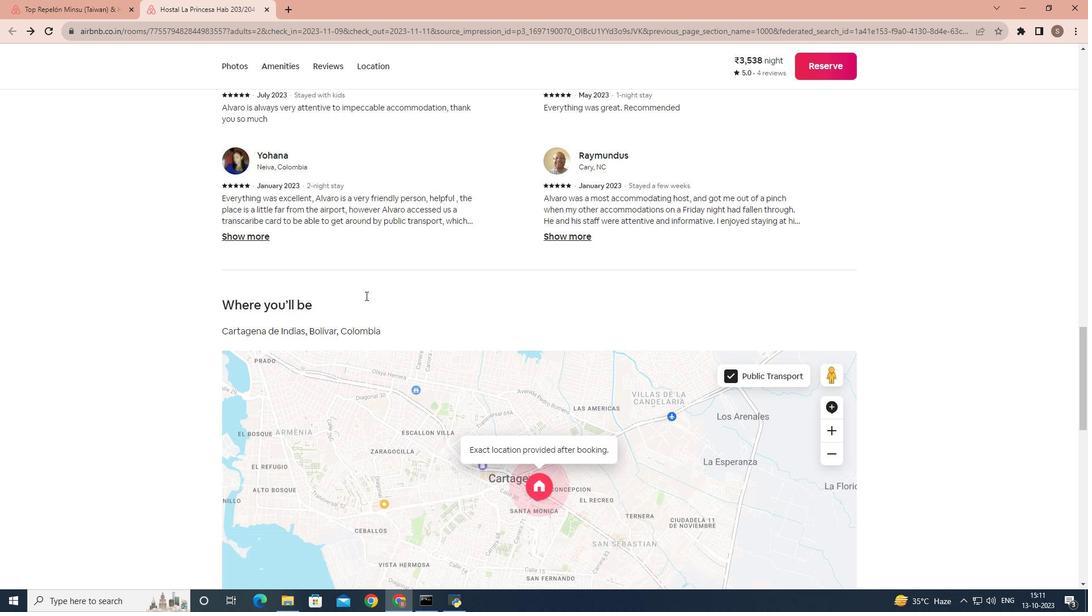 
Action: Mouse scrolled (365, 295) with delta (0, 0)
Screenshot: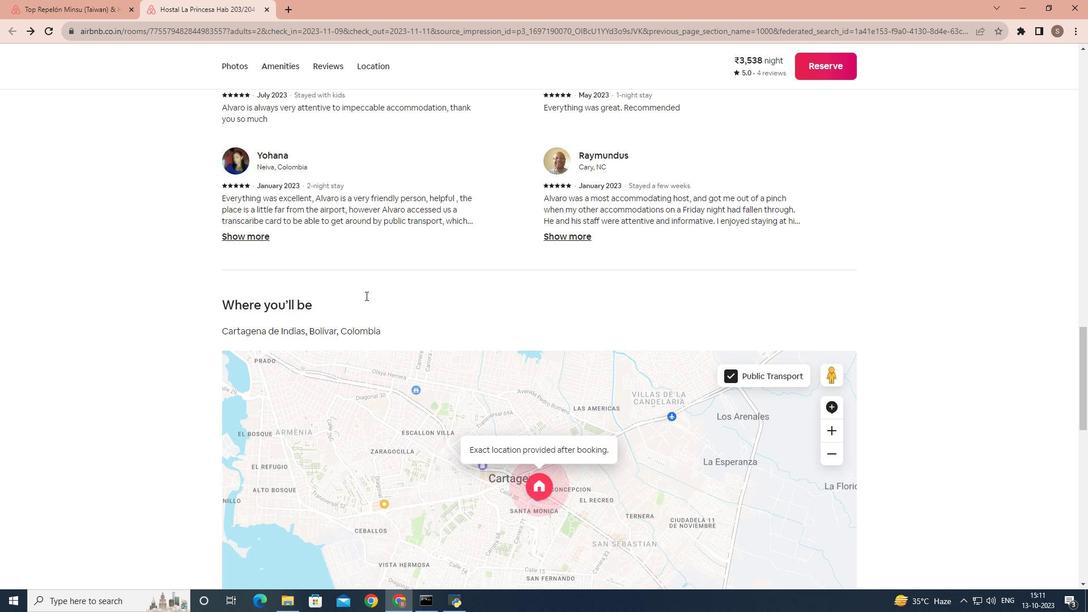 
Action: Mouse scrolled (365, 295) with delta (0, 0)
Screenshot: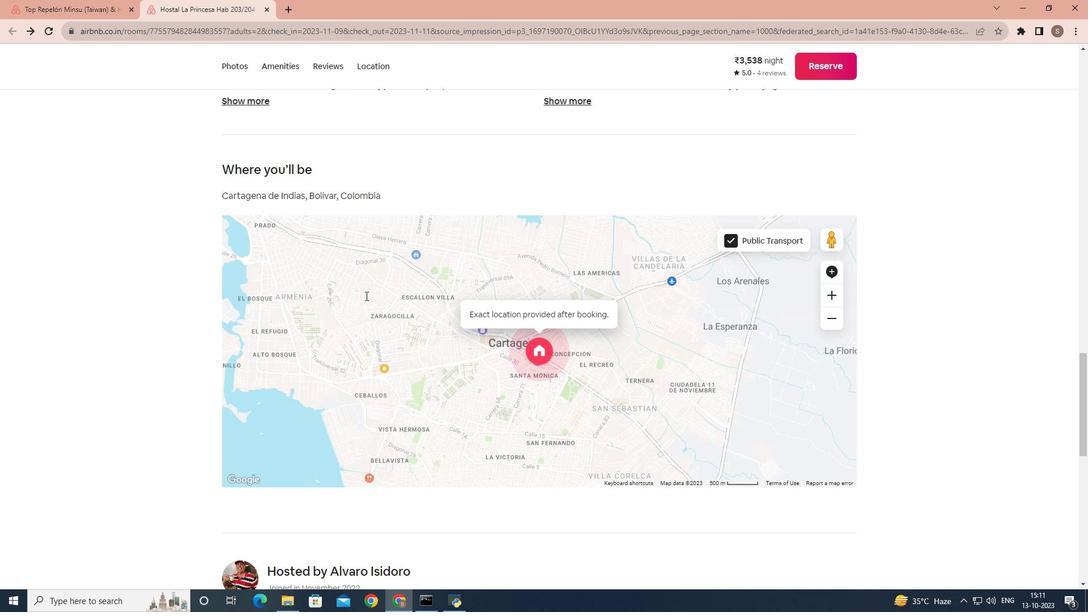 
Action: Mouse moved to (311, 314)
Screenshot: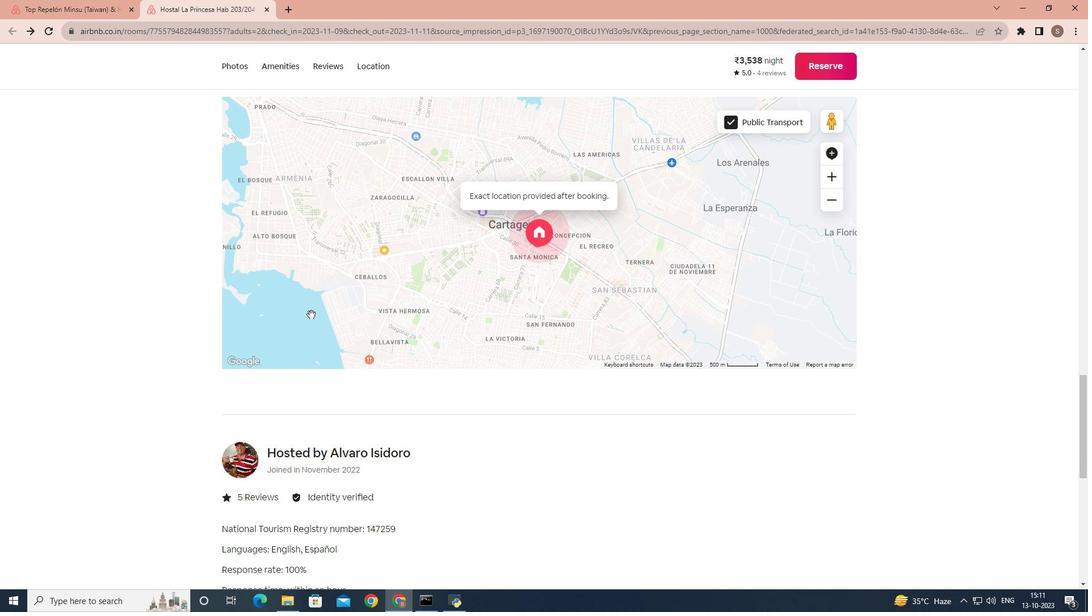 
Action: Mouse scrolled (311, 315) with delta (0, 0)
Screenshot: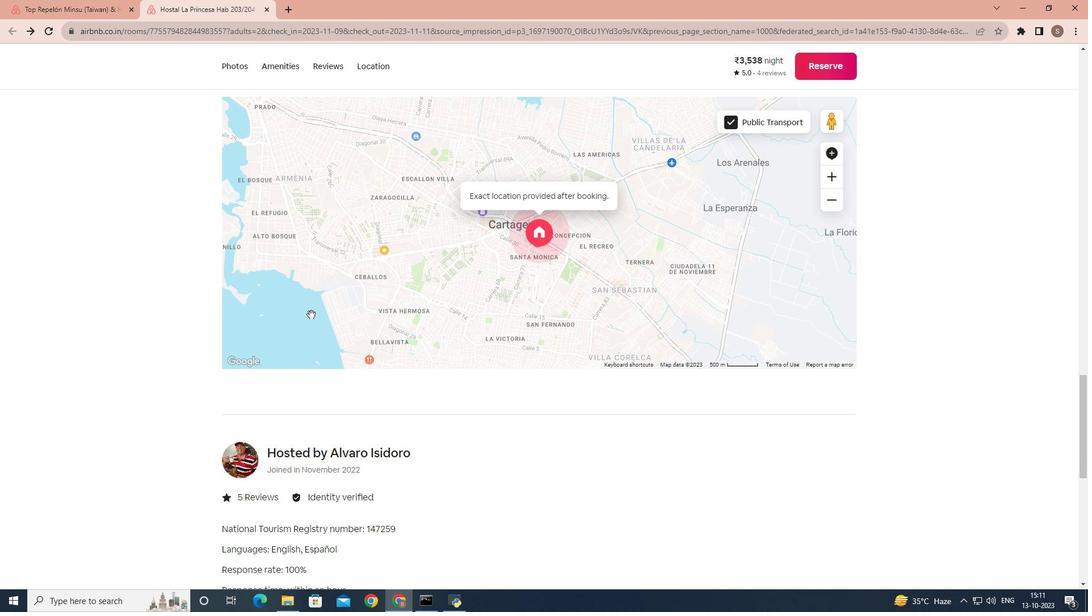 
Action: Mouse scrolled (311, 315) with delta (0, 0)
Screenshot: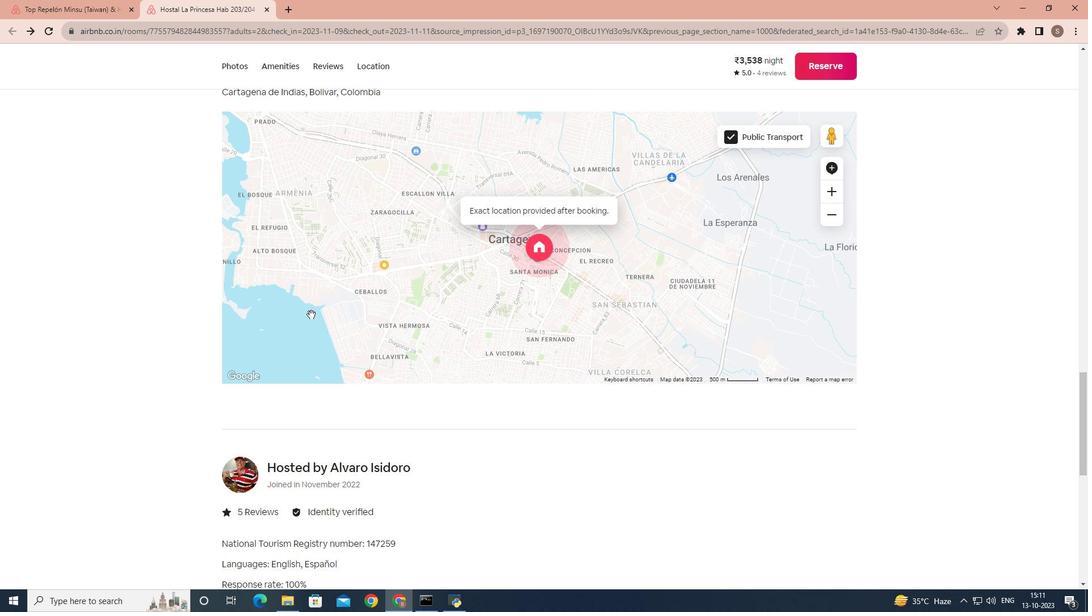 
Action: Mouse scrolled (311, 314) with delta (0, 0)
Screenshot: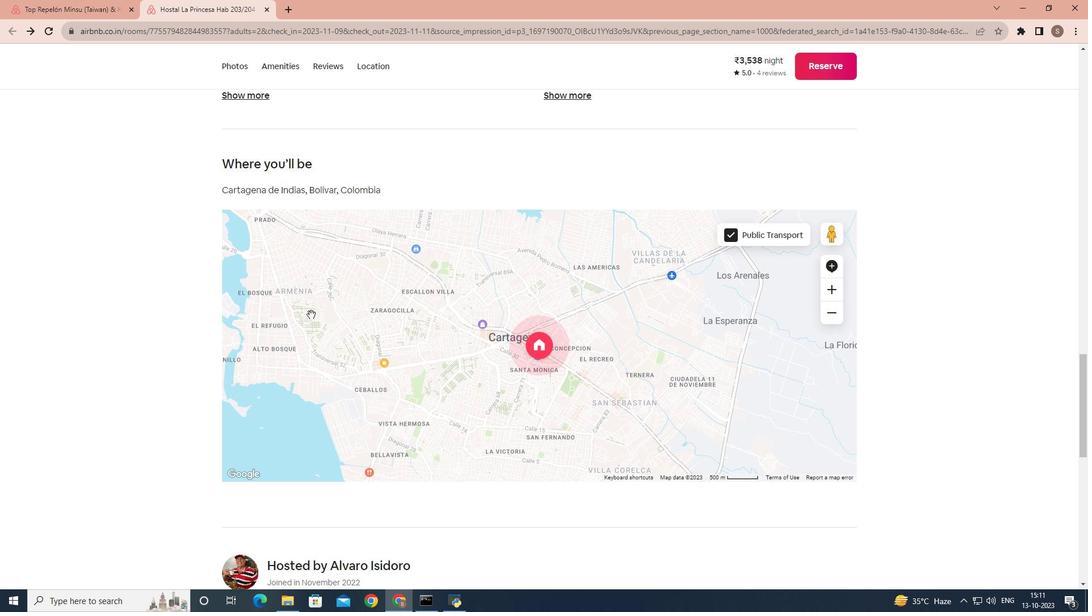 
Action: Mouse scrolled (311, 314) with delta (0, 0)
Screenshot: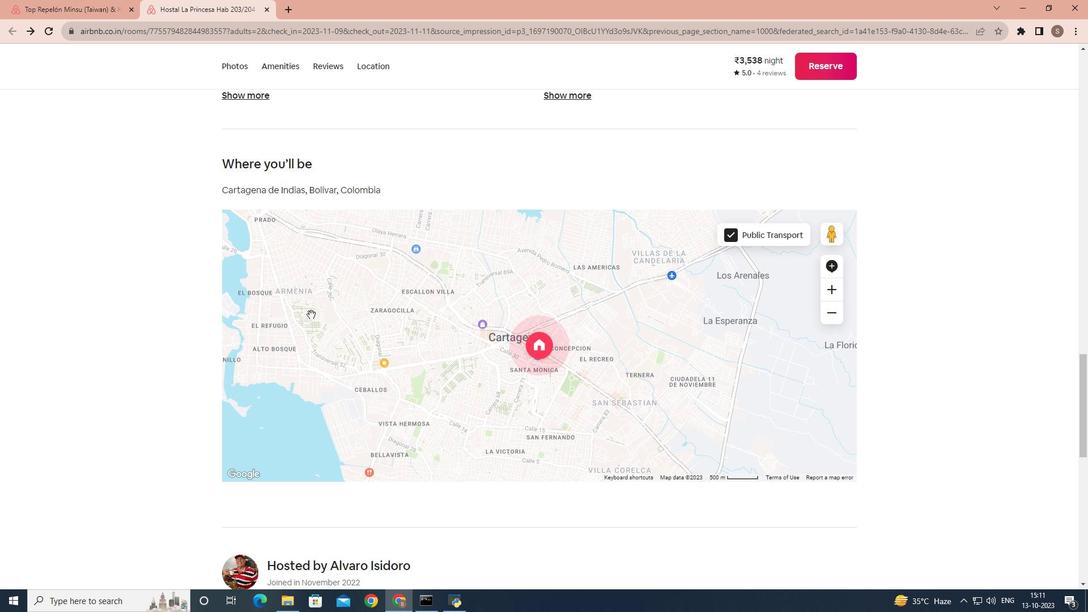 
Action: Mouse scrolled (311, 314) with delta (0, 0)
Screenshot: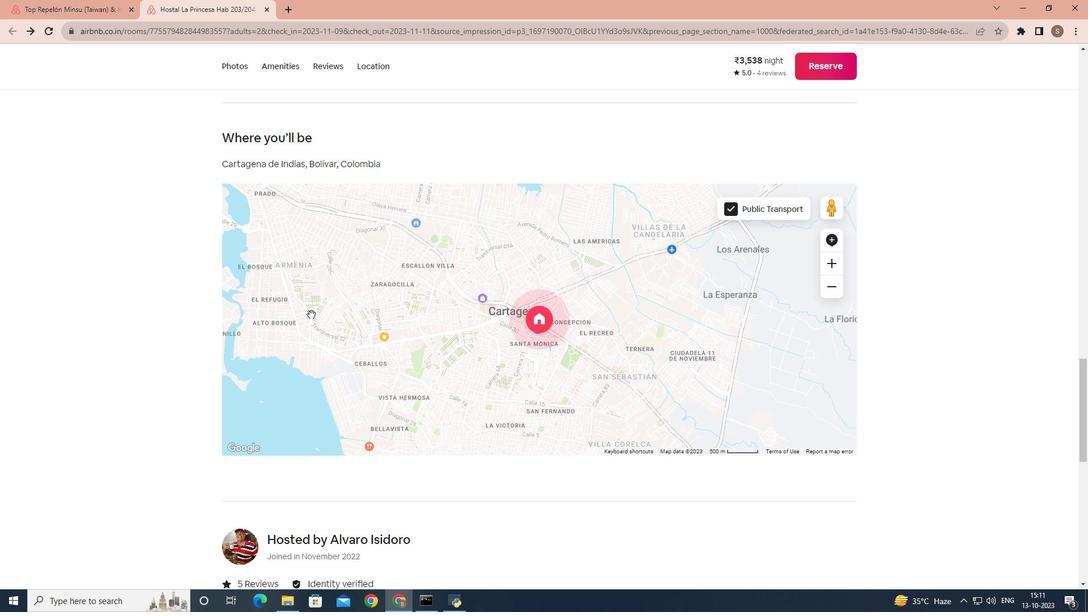 
Action: Mouse scrolled (311, 314) with delta (0, 0)
Screenshot: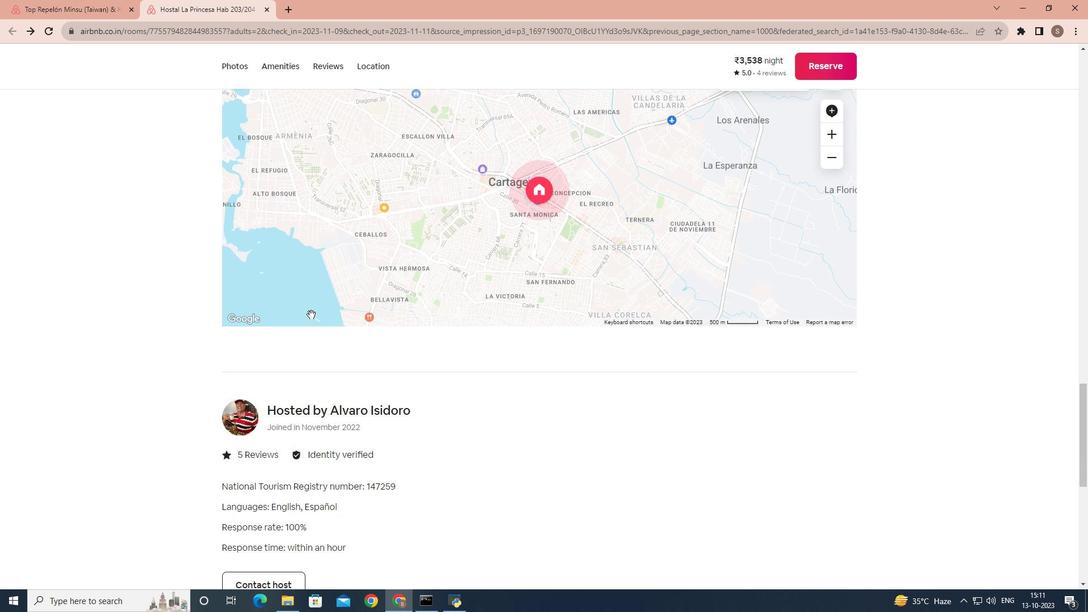 
Action: Mouse scrolled (311, 315) with delta (0, 0)
Screenshot: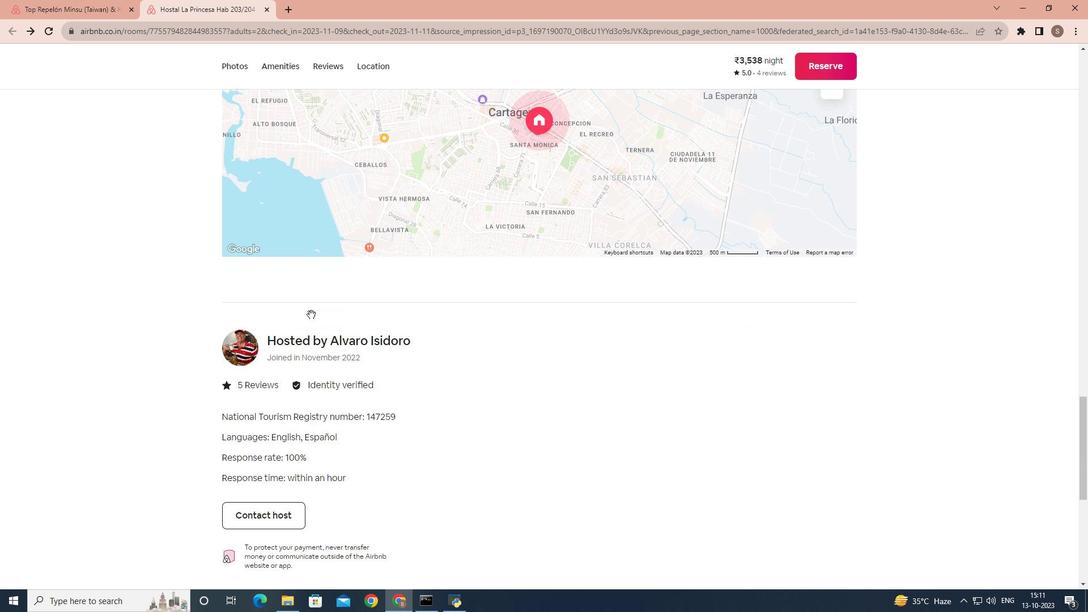 
Action: Mouse scrolled (311, 314) with delta (0, 0)
Screenshot: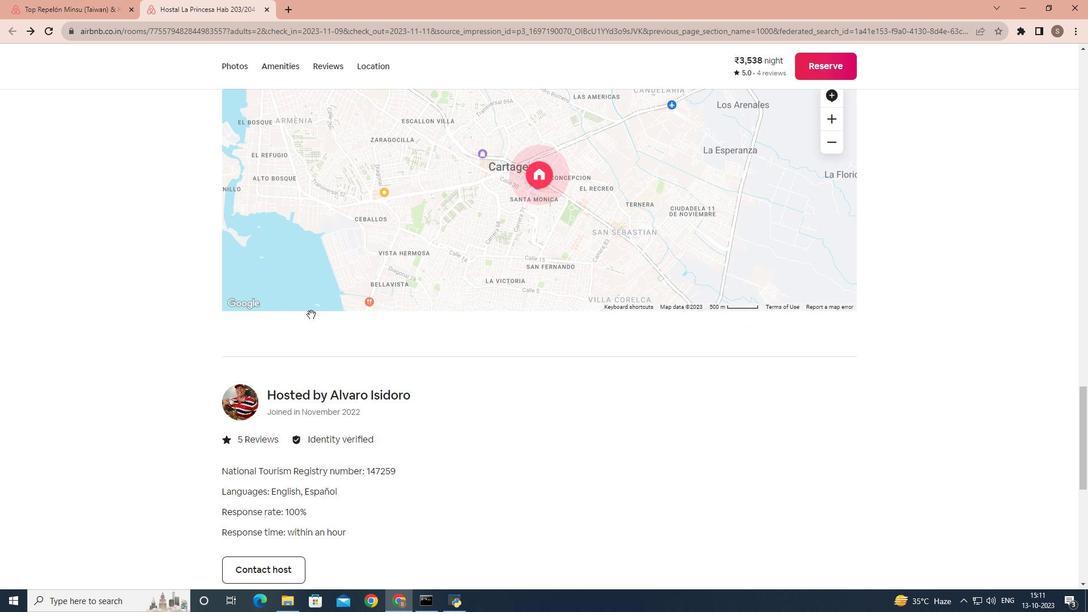 
Action: Mouse scrolled (311, 314) with delta (0, 0)
Screenshot: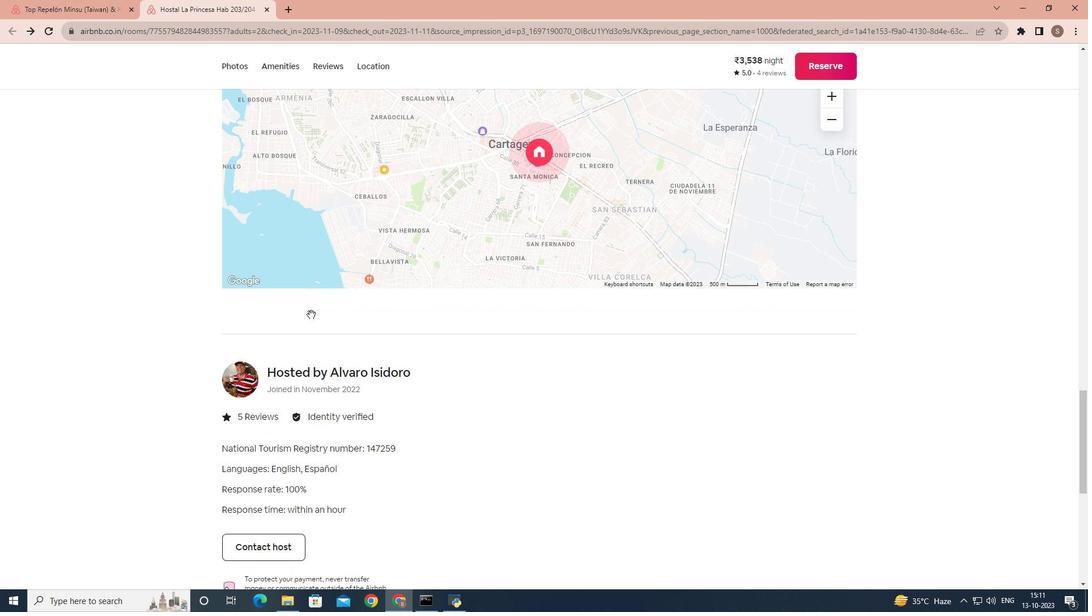 
Action: Mouse scrolled (311, 314) with delta (0, 0)
Screenshot: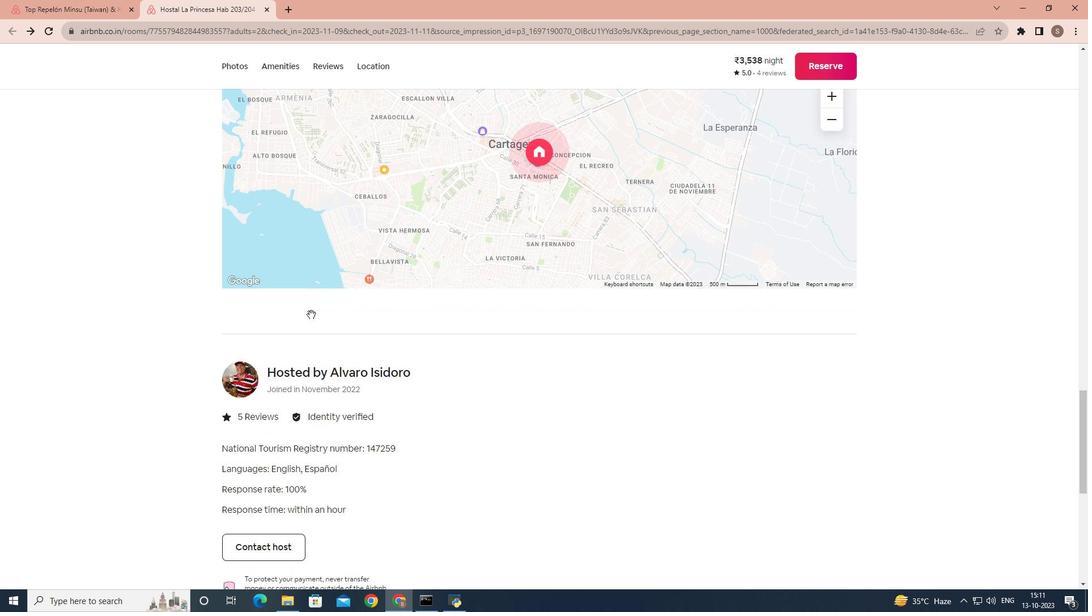 
Action: Mouse scrolled (311, 314) with delta (0, 0)
Screenshot: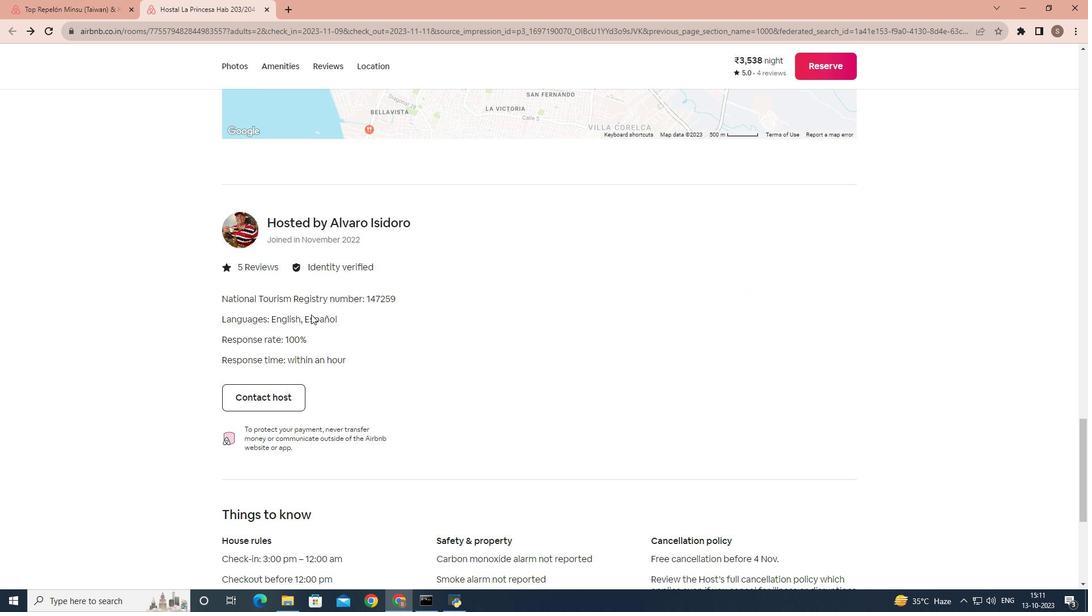 
Action: Mouse scrolled (311, 314) with delta (0, 0)
Screenshot: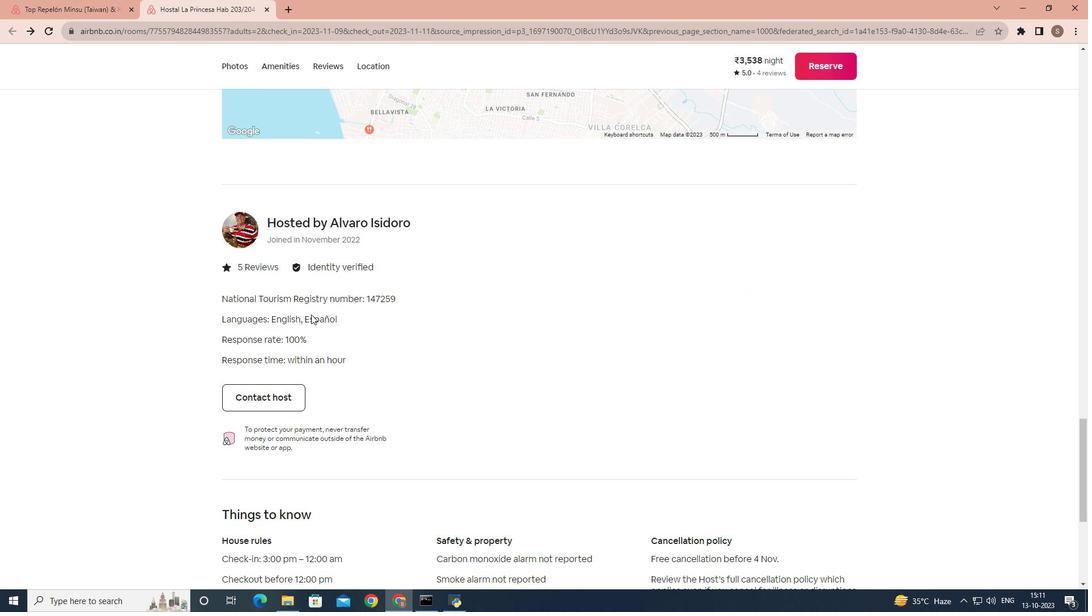 
Action: Mouse scrolled (311, 314) with delta (0, 0)
Screenshot: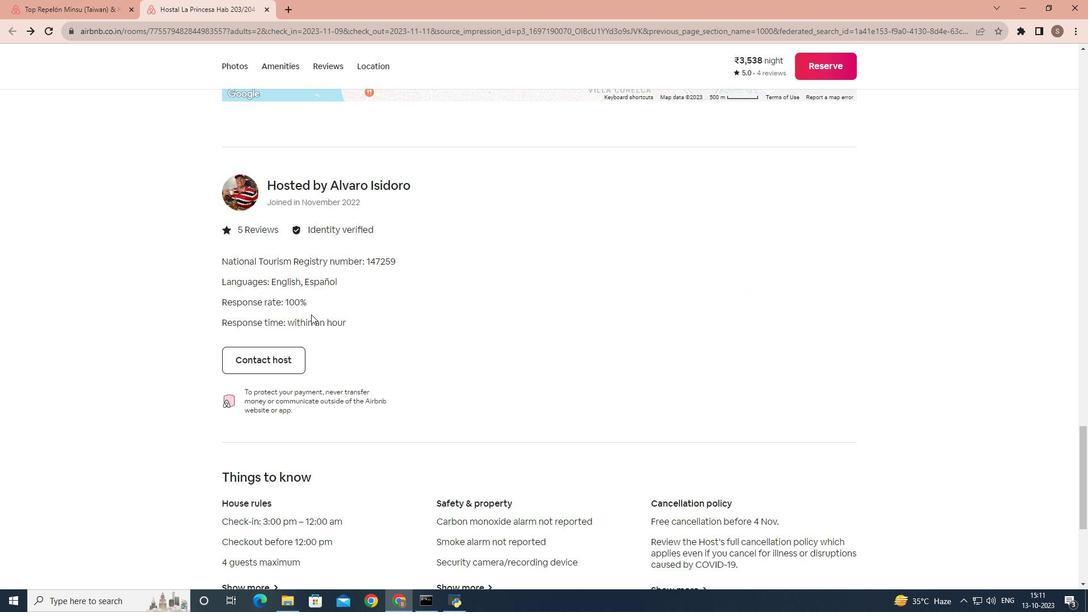 
Action: Mouse moved to (249, 463)
Screenshot: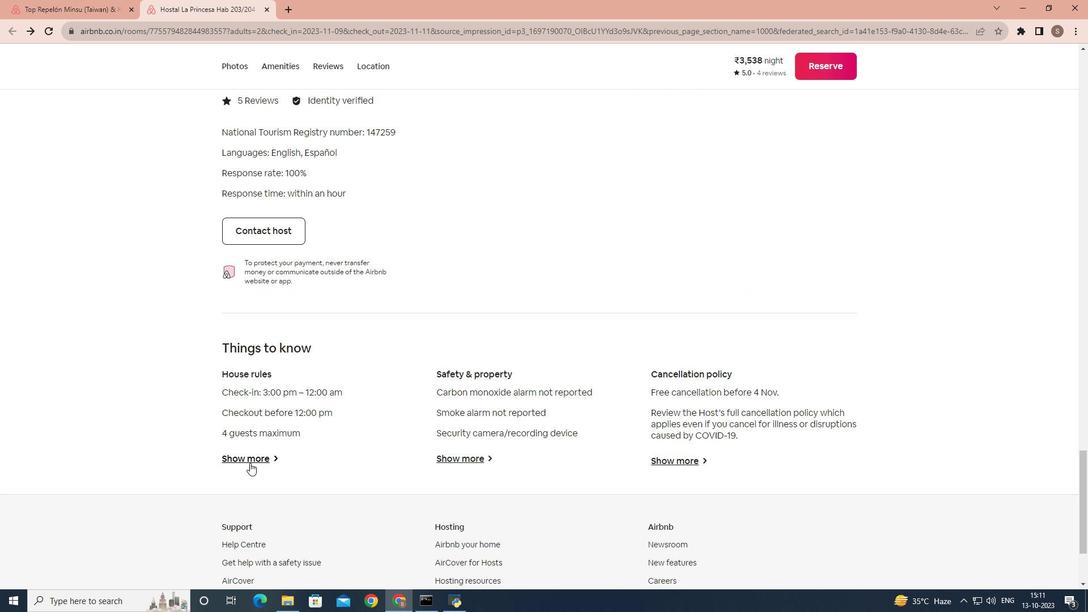 
Action: Mouse pressed left at (249, 463)
Screenshot: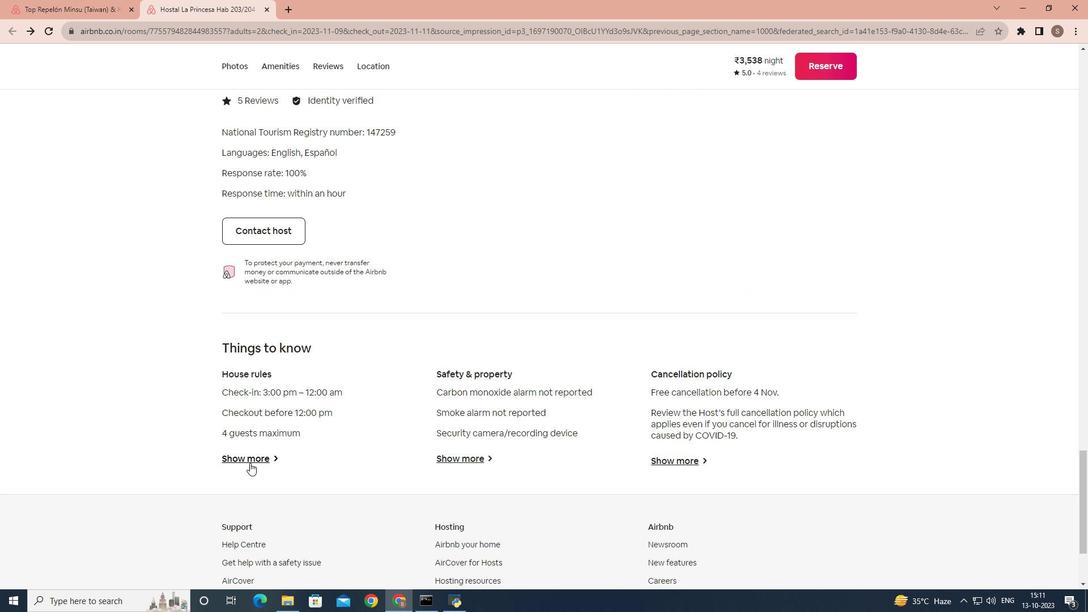 
Action: Mouse moved to (425, 345)
Screenshot: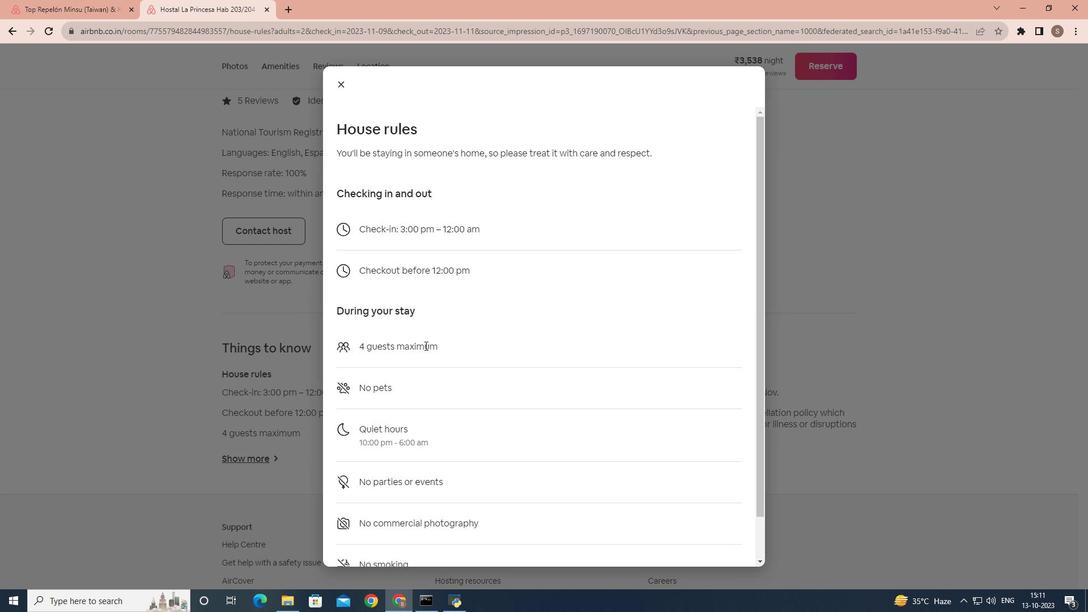 
Action: Mouse scrolled (425, 345) with delta (0, 0)
Screenshot: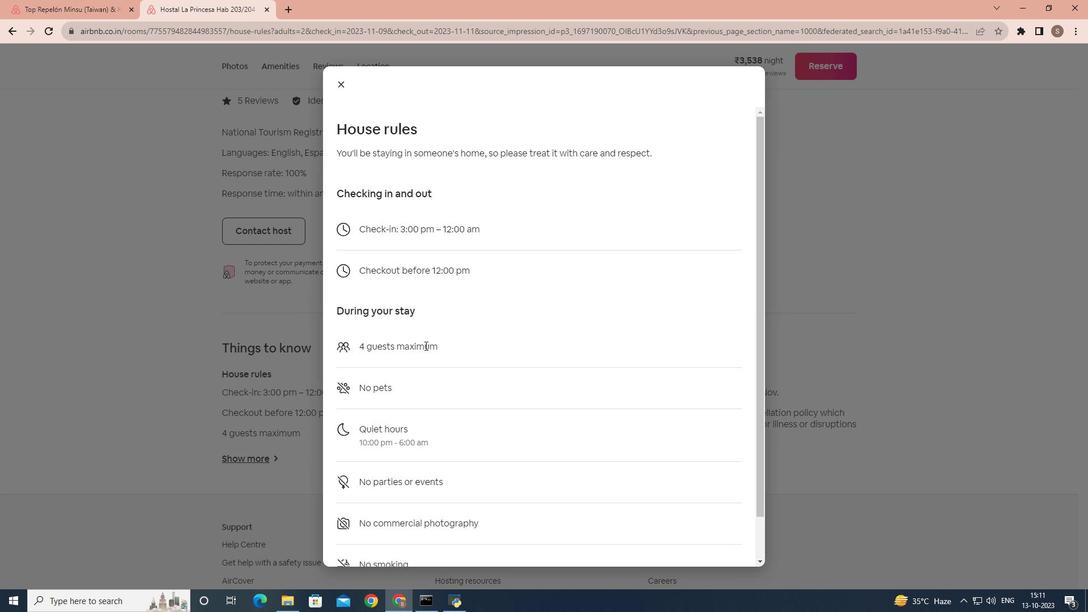 
Action: Mouse scrolled (425, 345) with delta (0, 0)
Screenshot: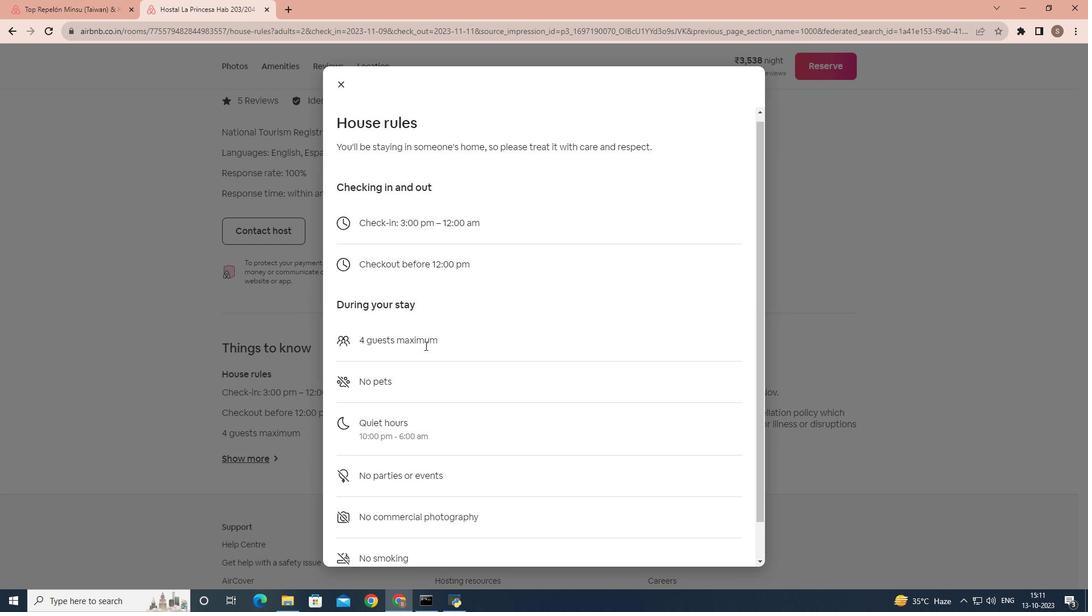 
Action: Mouse scrolled (425, 345) with delta (0, 0)
Screenshot: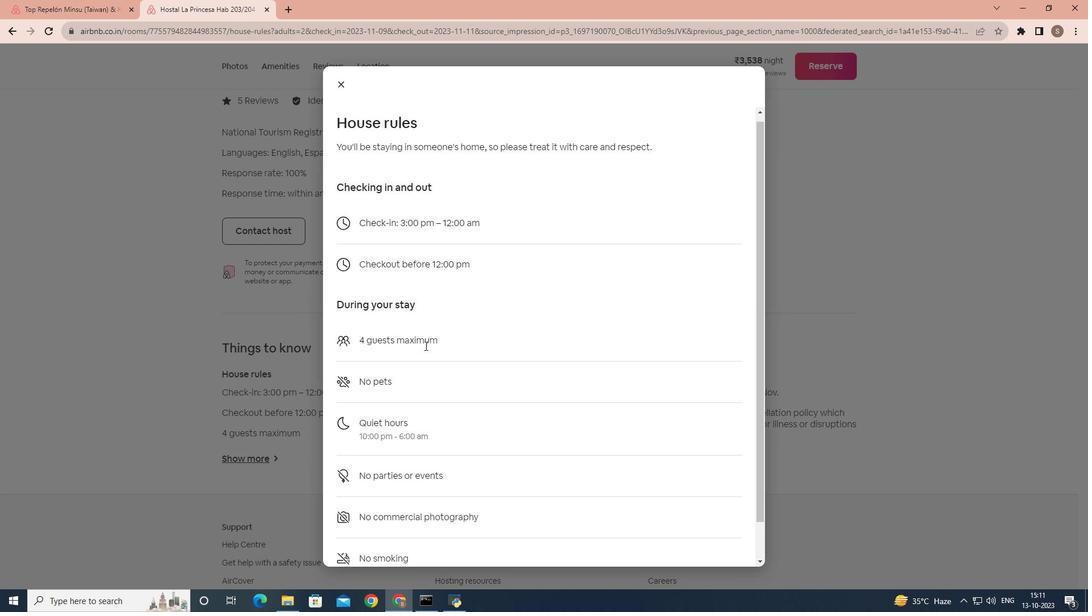 
Action: Mouse scrolled (425, 345) with delta (0, 0)
Screenshot: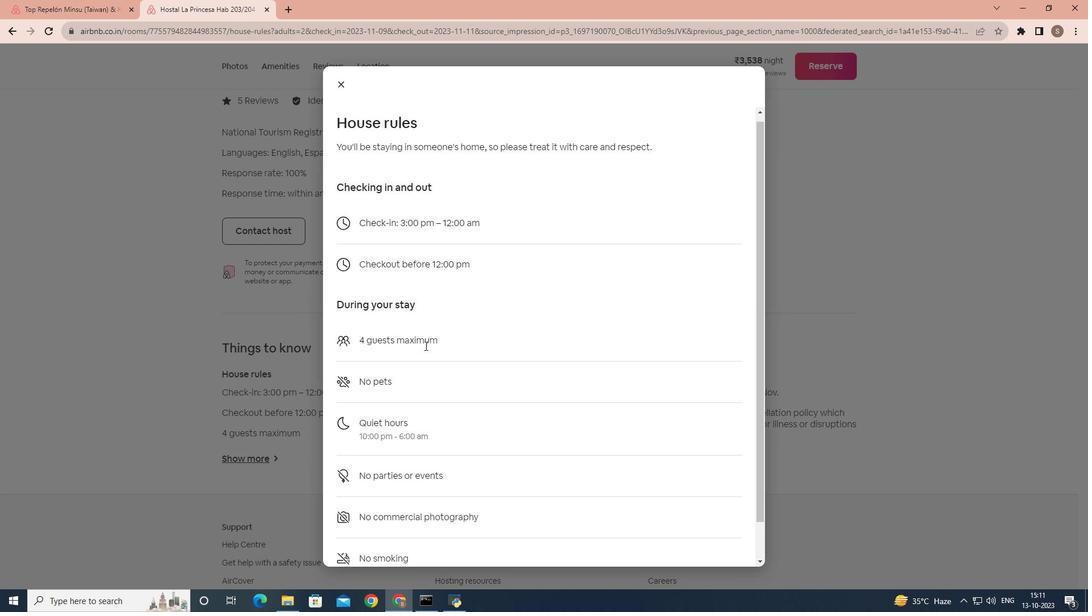 
Action: Mouse scrolled (425, 345) with delta (0, 0)
Screenshot: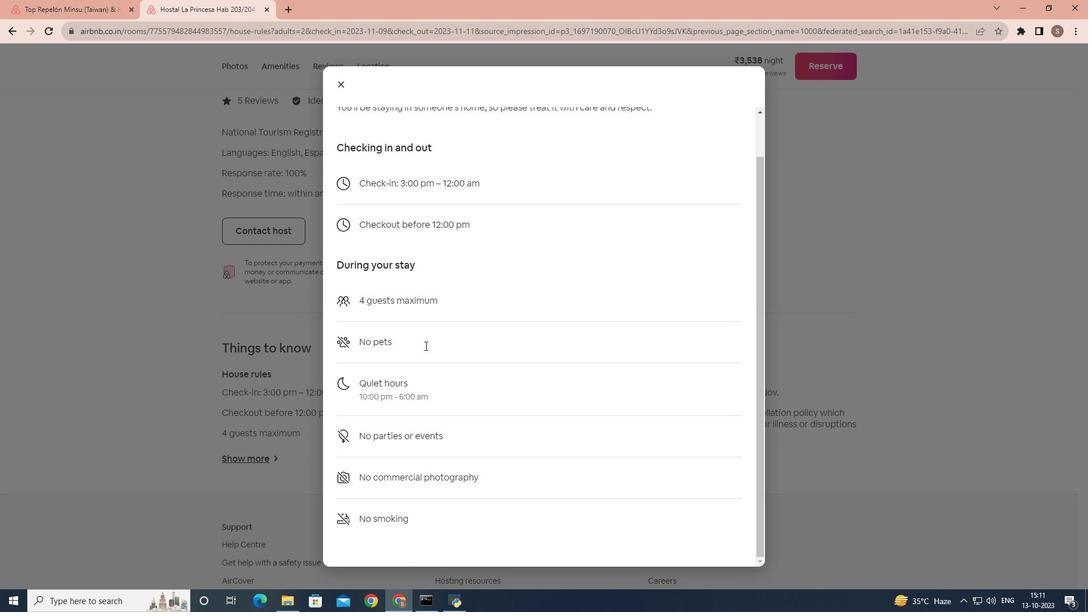 
Action: Mouse scrolled (425, 345) with delta (0, 0)
Screenshot: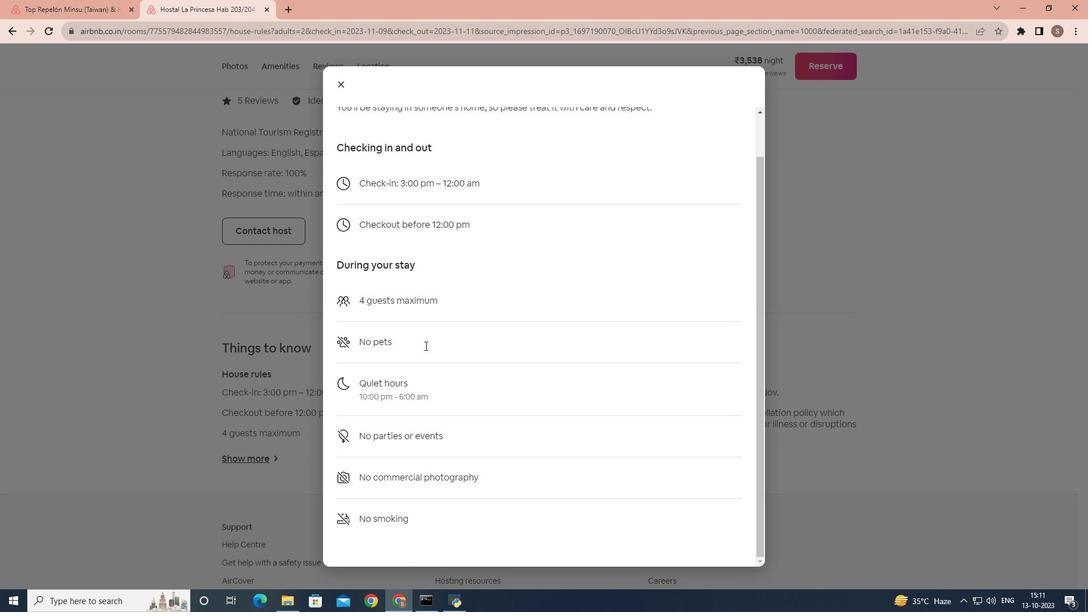 
Action: Mouse moved to (343, 87)
Screenshot: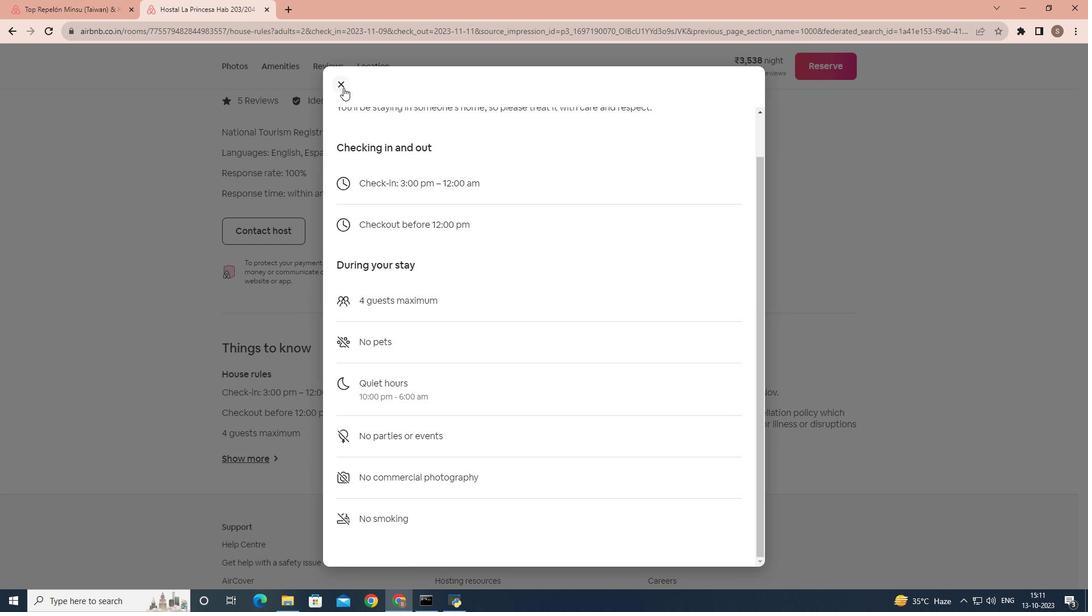 
Action: Mouse pressed left at (343, 87)
Screenshot: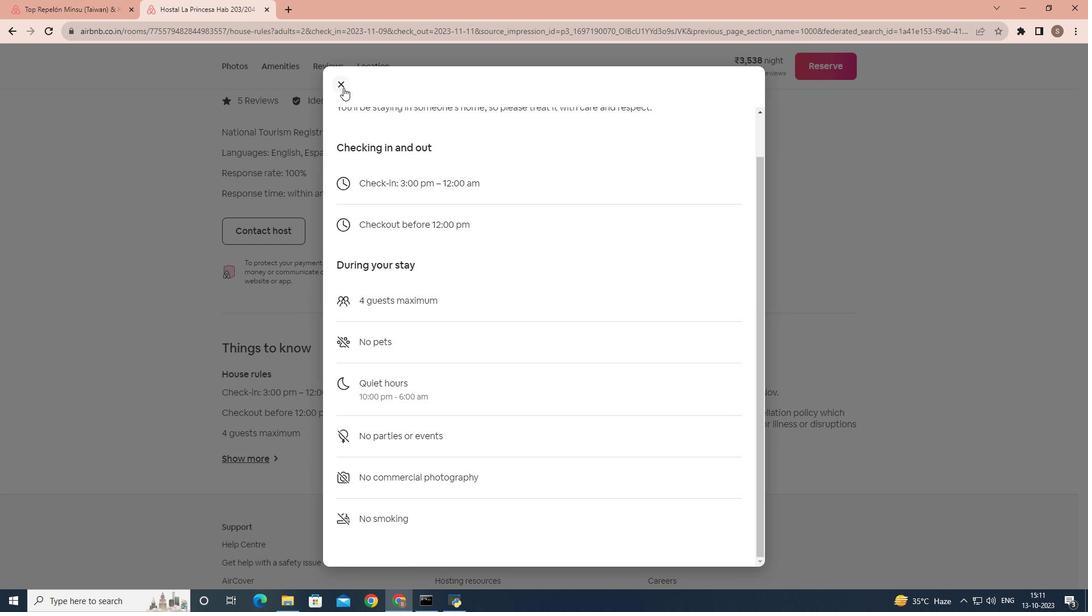 
Action: Mouse moved to (444, 461)
Screenshot: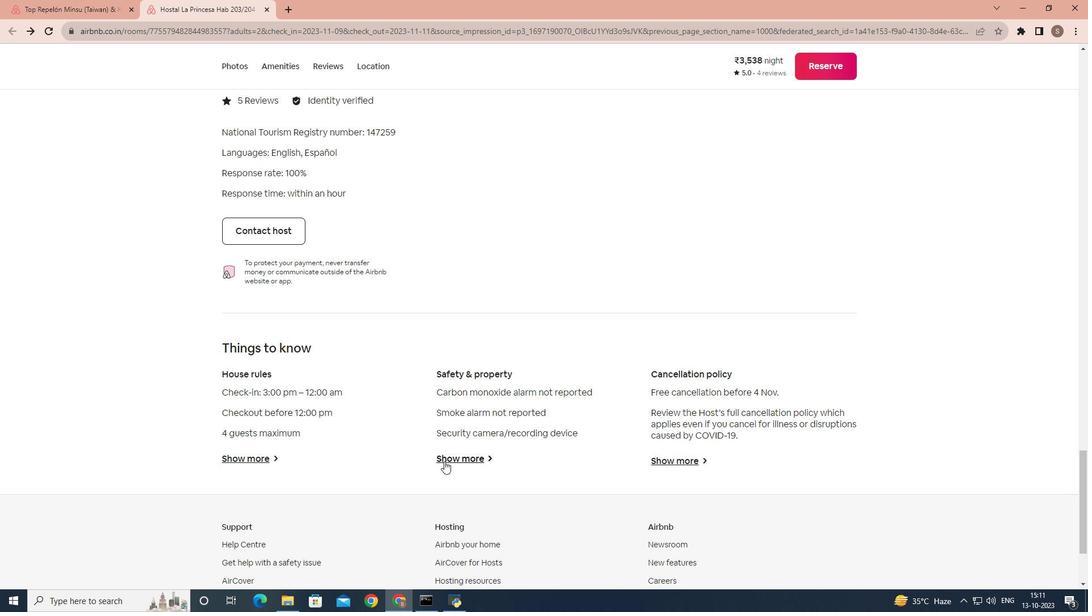 
Action: Mouse pressed left at (444, 461)
Screenshot: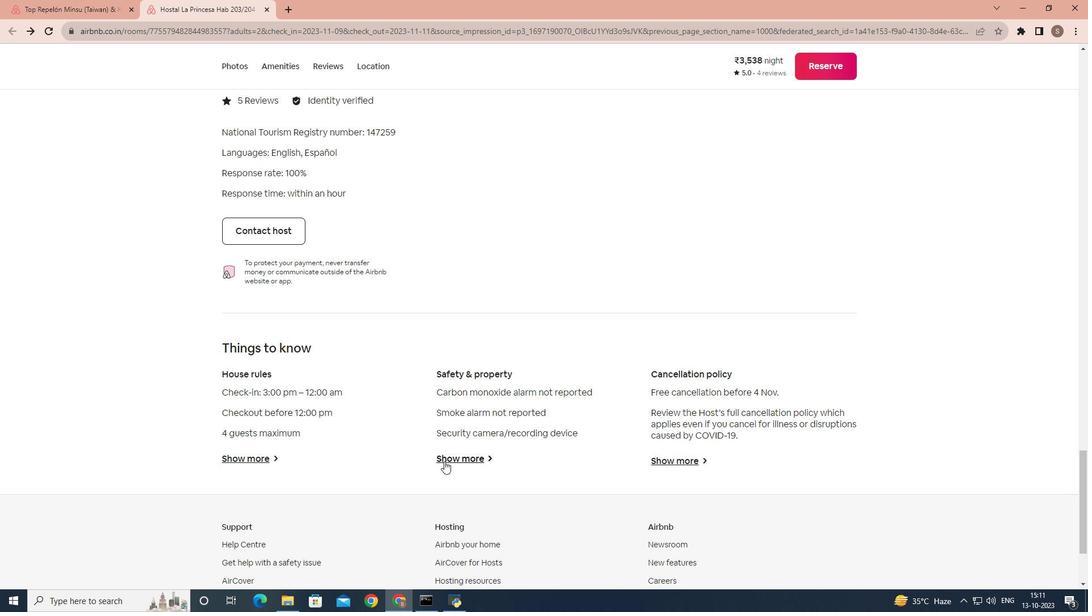 
Action: Mouse moved to (342, 168)
Screenshot: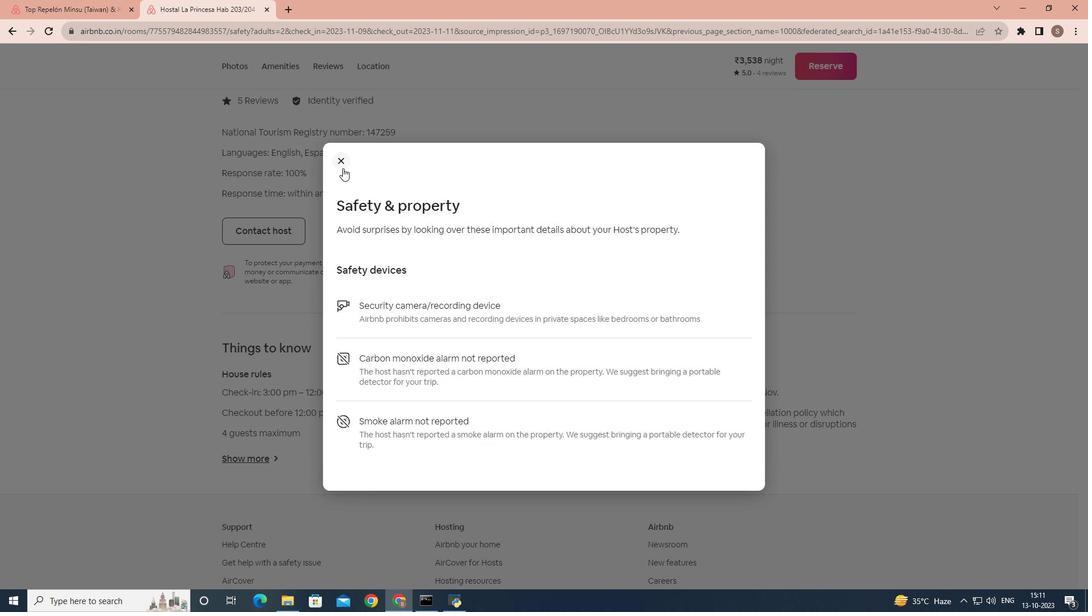 
Action: Mouse pressed left at (342, 168)
Screenshot: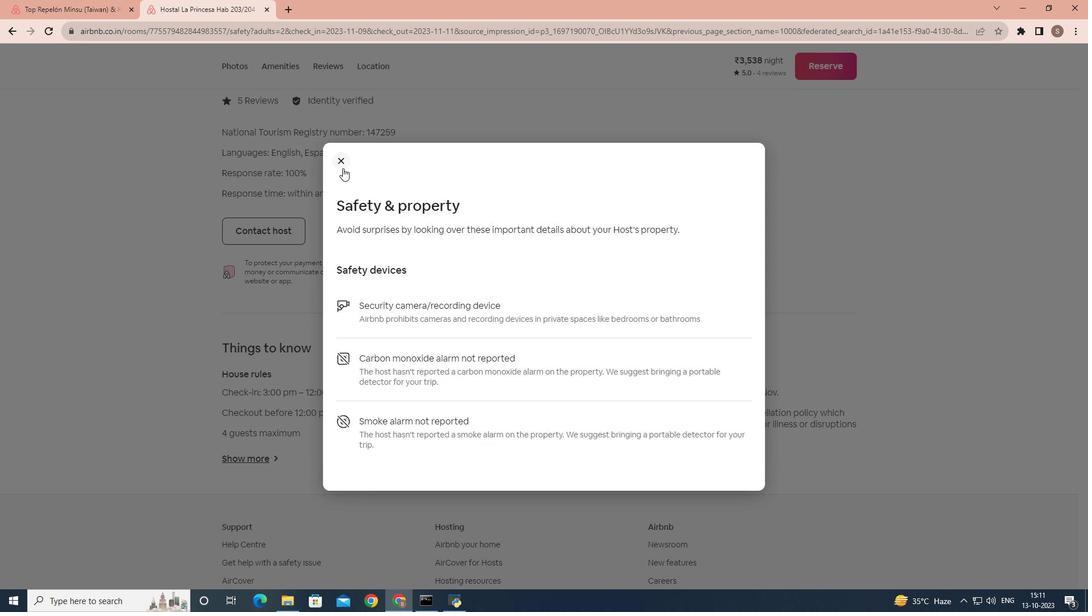 
Action: Mouse moved to (681, 461)
Screenshot: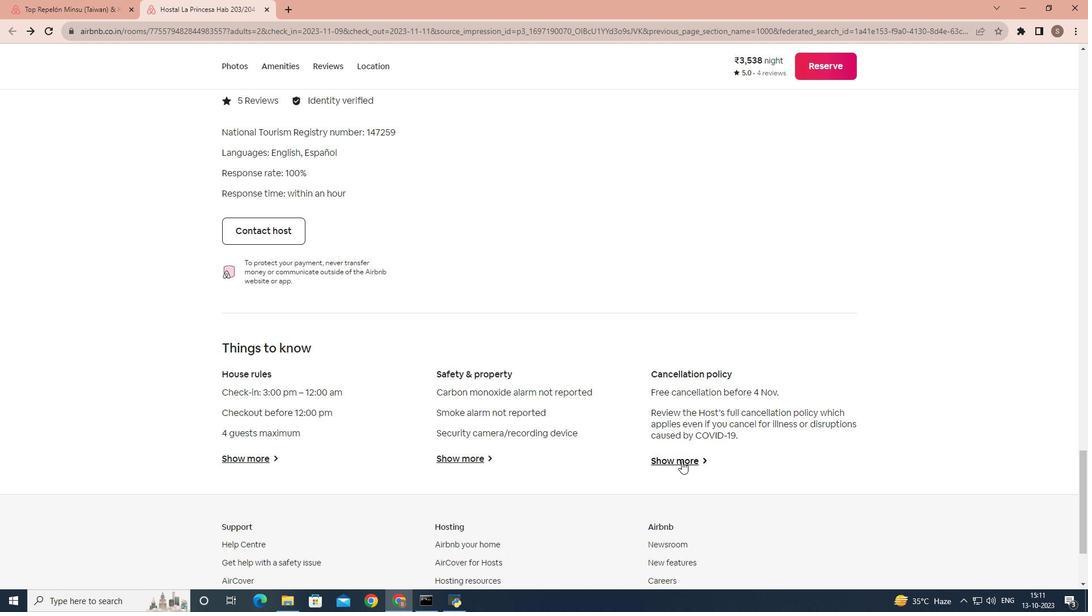 
Action: Mouse pressed left at (681, 461)
Screenshot: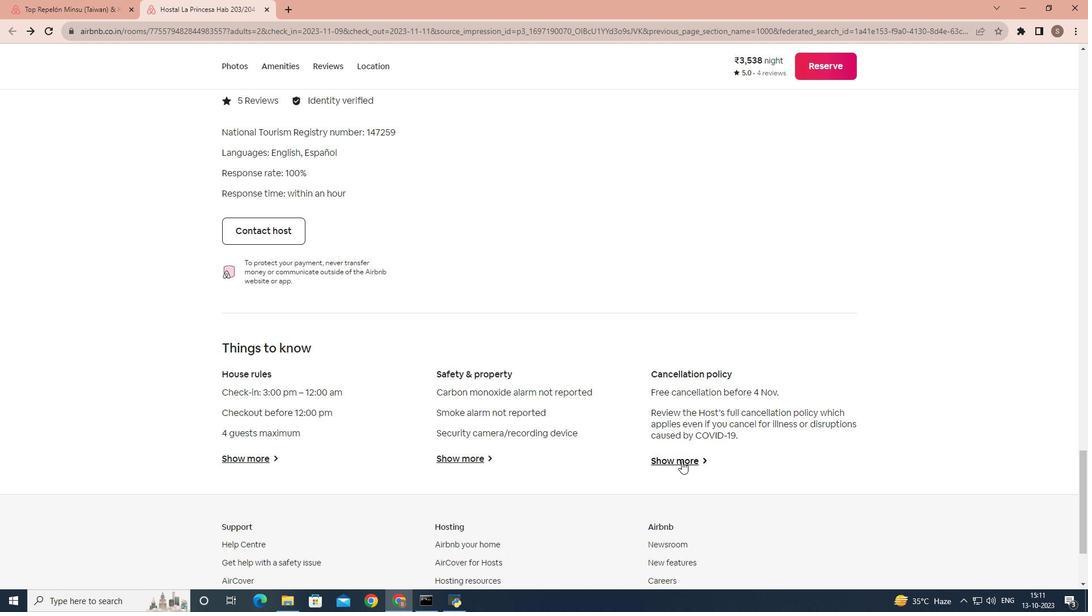 
Action: Mouse moved to (404, 171)
Screenshot: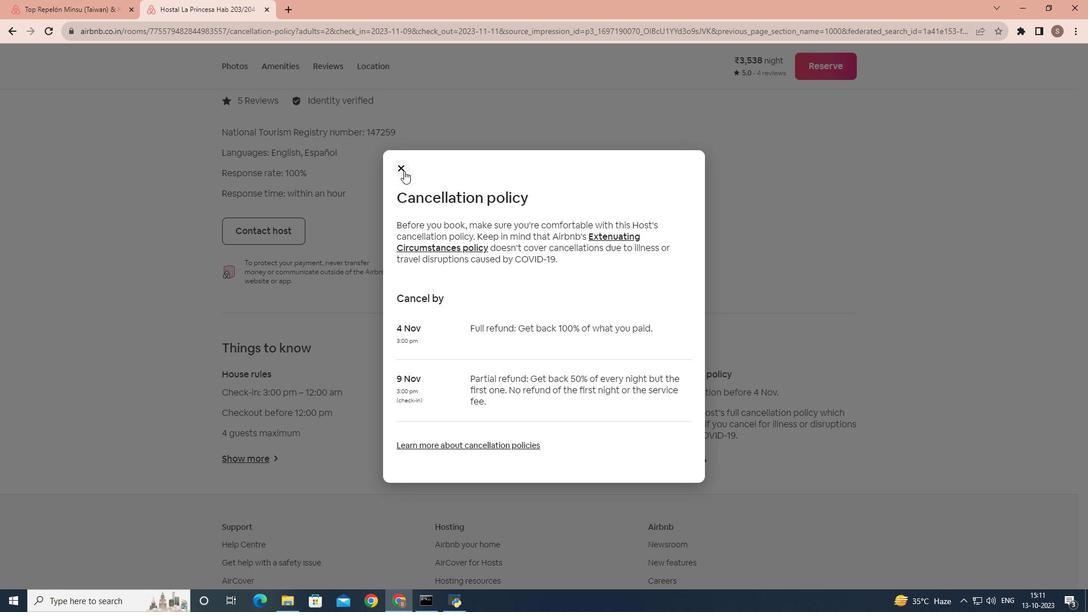 
Action: Mouse pressed left at (404, 171)
Screenshot: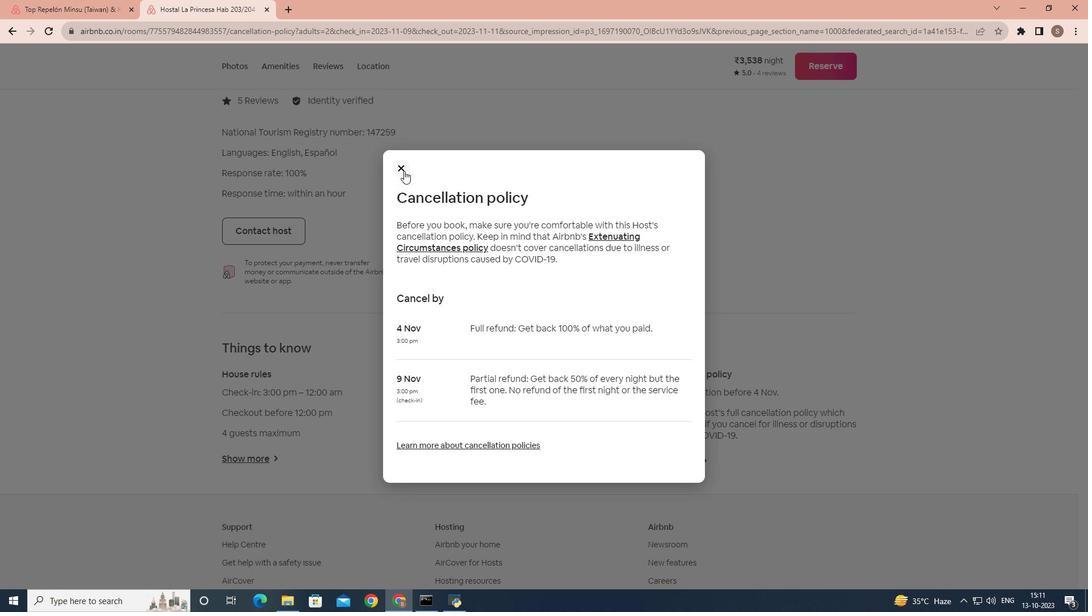 
Action: Mouse moved to (387, 263)
Screenshot: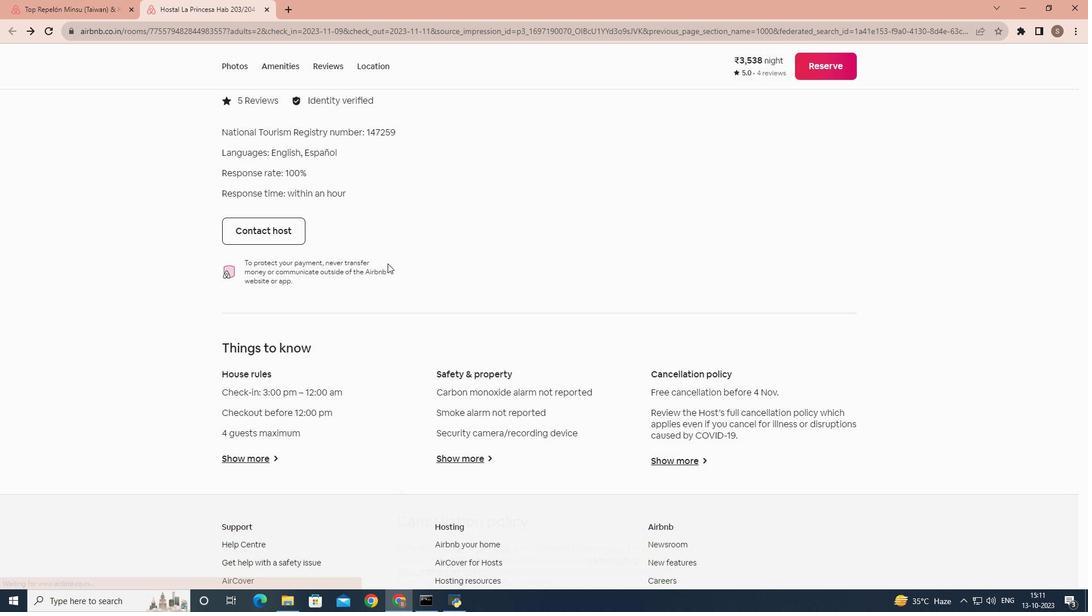 
Action: Mouse scrolled (387, 264) with delta (0, 0)
Screenshot: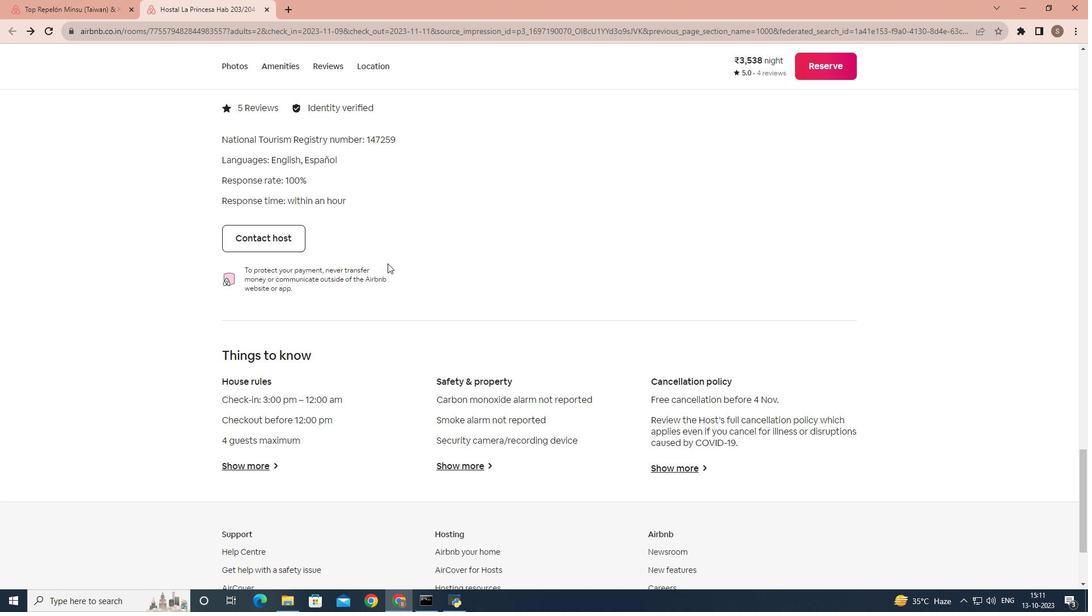 
Action: Mouse scrolled (387, 264) with delta (0, 0)
Screenshot: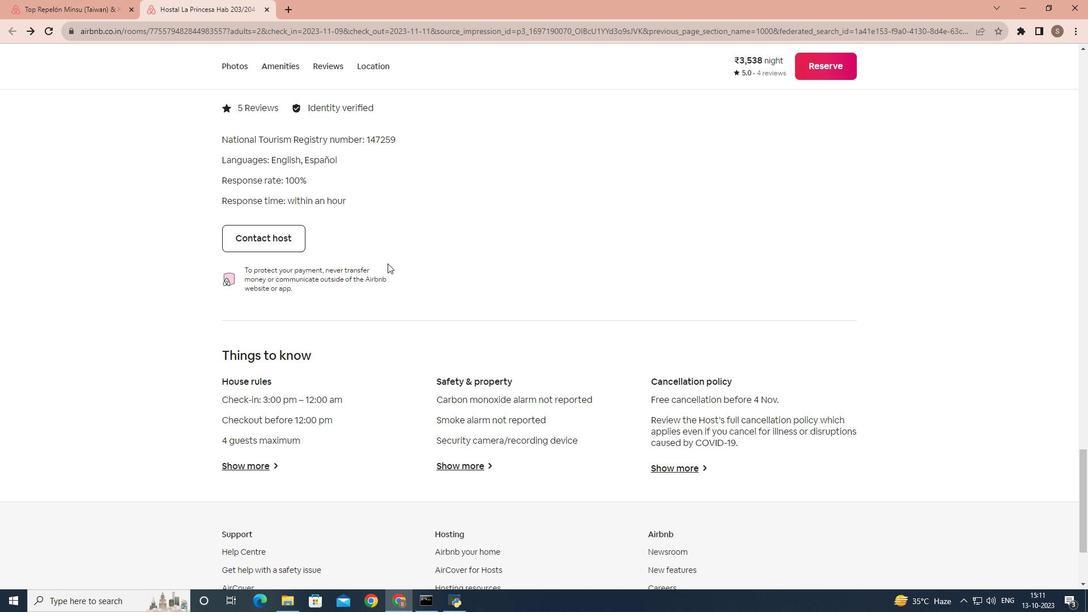 
Action: Mouse scrolled (387, 264) with delta (0, 0)
Screenshot: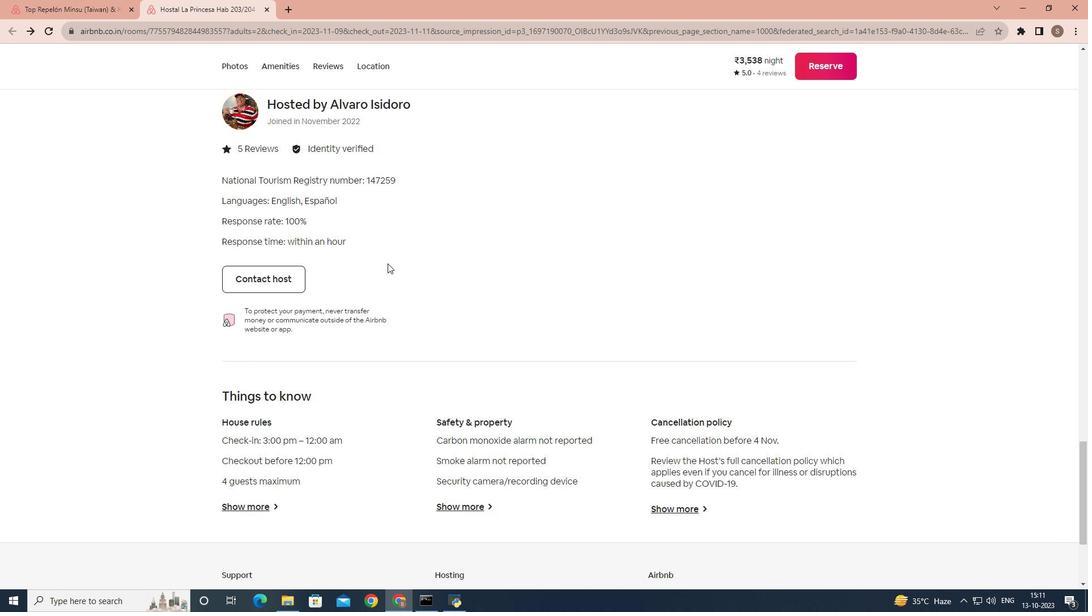 
Action: Mouse scrolled (387, 264) with delta (0, 0)
Screenshot: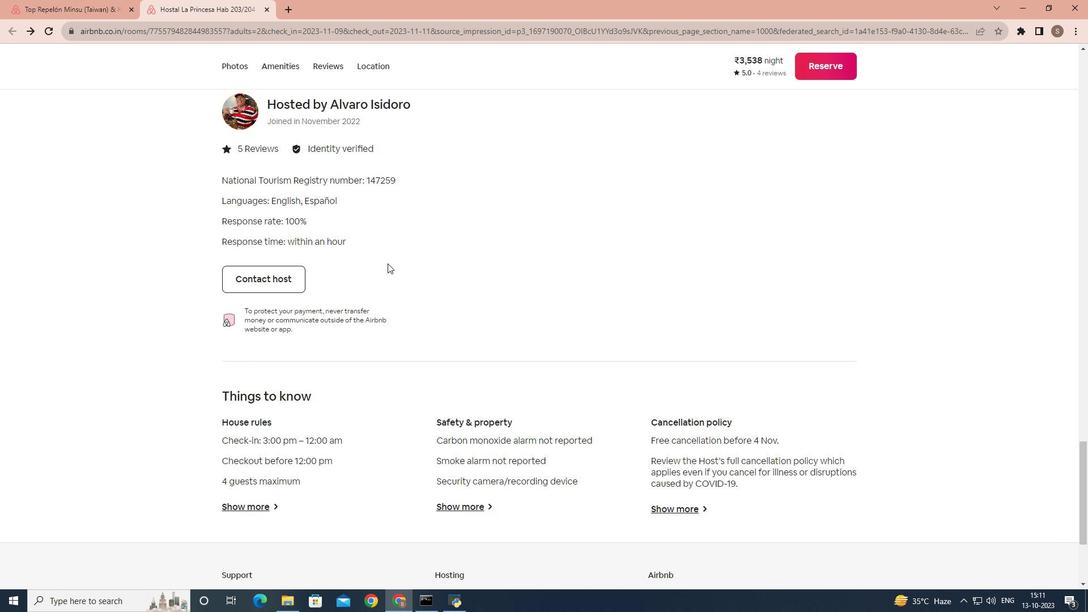 
Action: Mouse scrolled (387, 264) with delta (0, 0)
Screenshot: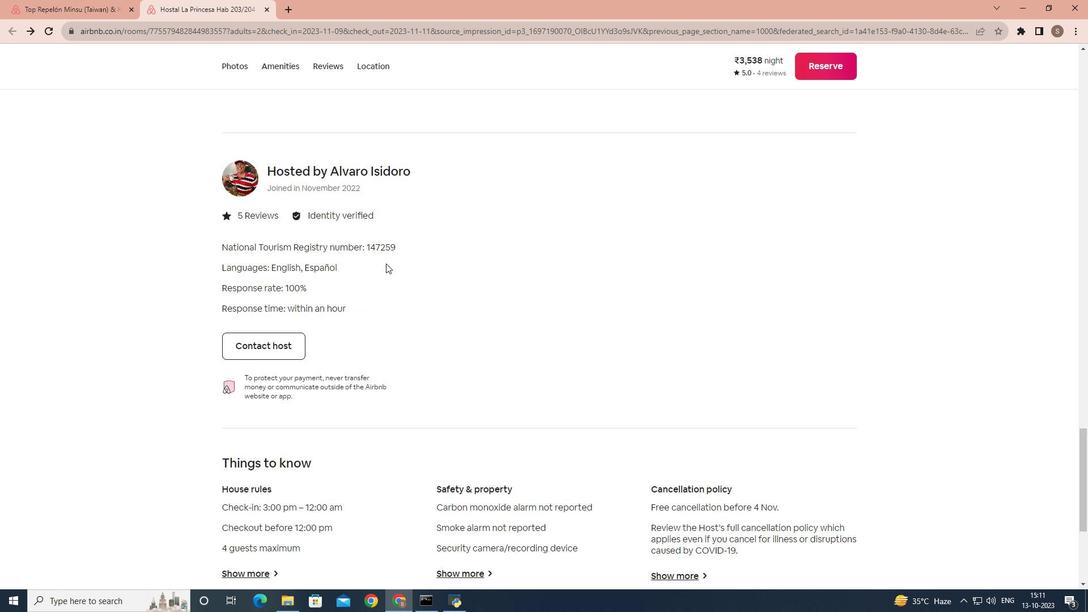 
Action: Mouse scrolled (387, 264) with delta (0, 0)
Screenshot: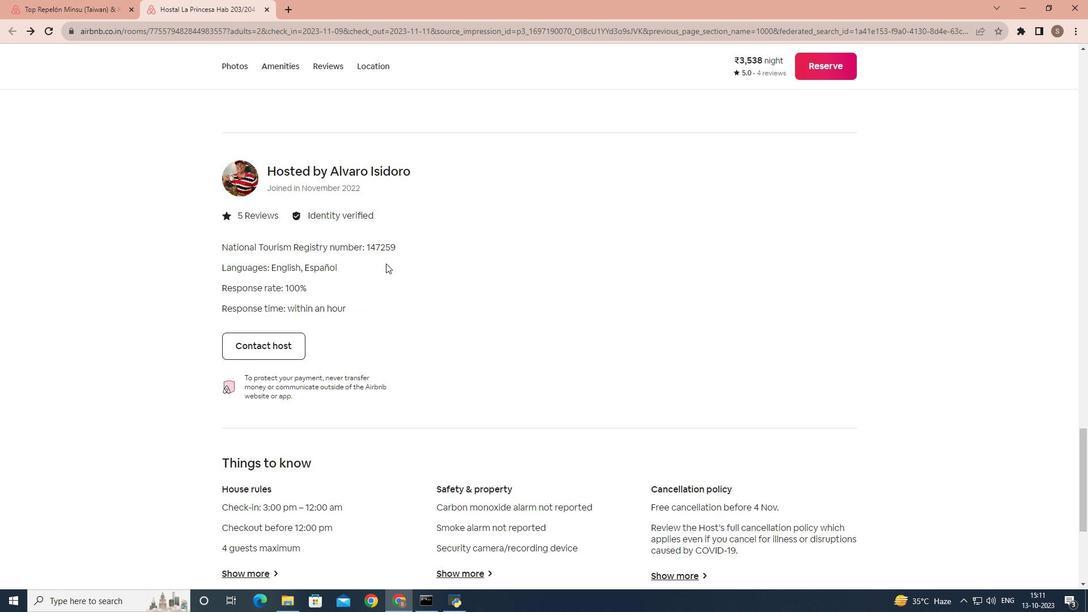
Action: Mouse moved to (384, 264)
Screenshot: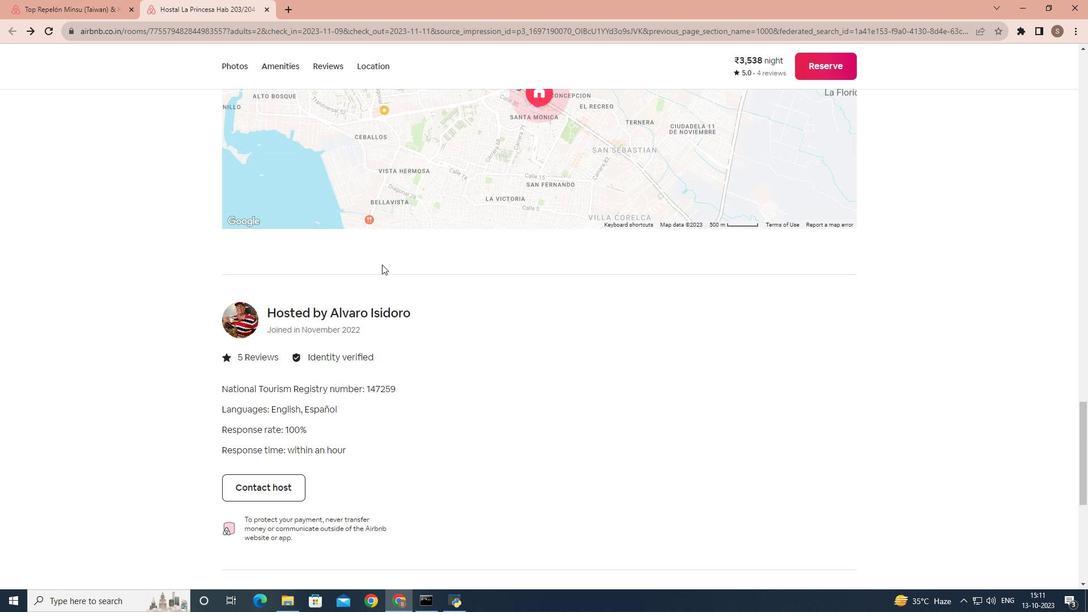 
Action: Mouse scrolled (384, 265) with delta (0, 0)
Screenshot: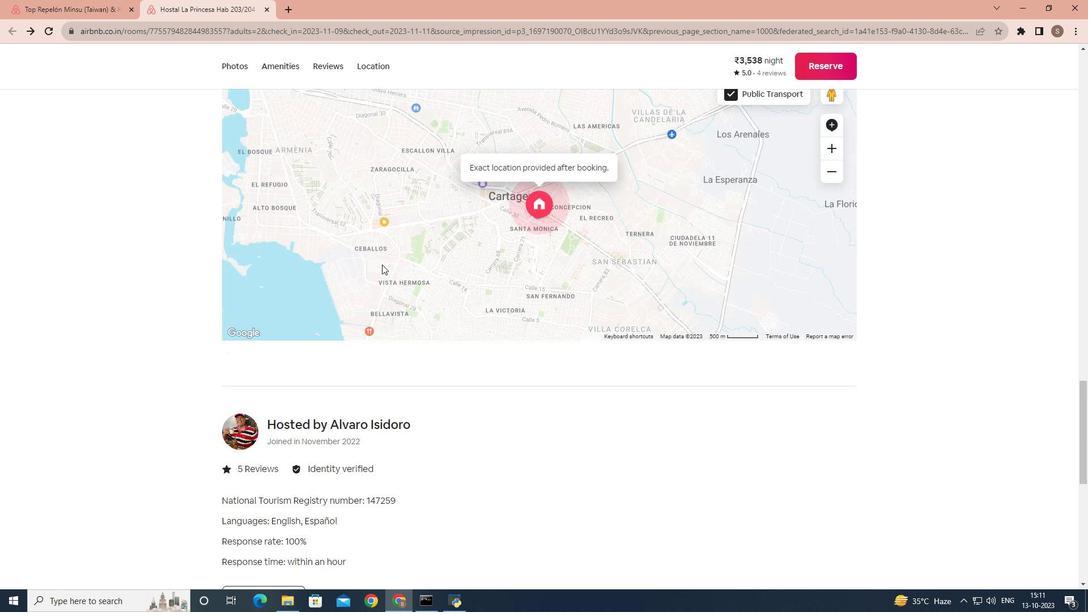 
Action: Mouse moved to (382, 264)
Screenshot: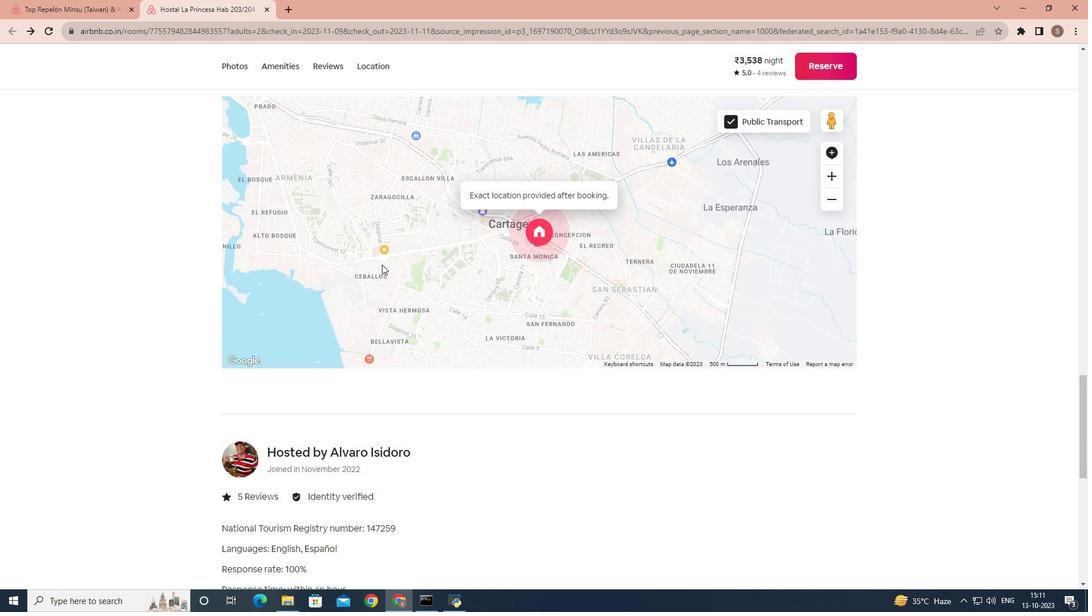 
Action: Mouse scrolled (382, 264) with delta (0, 0)
Screenshot: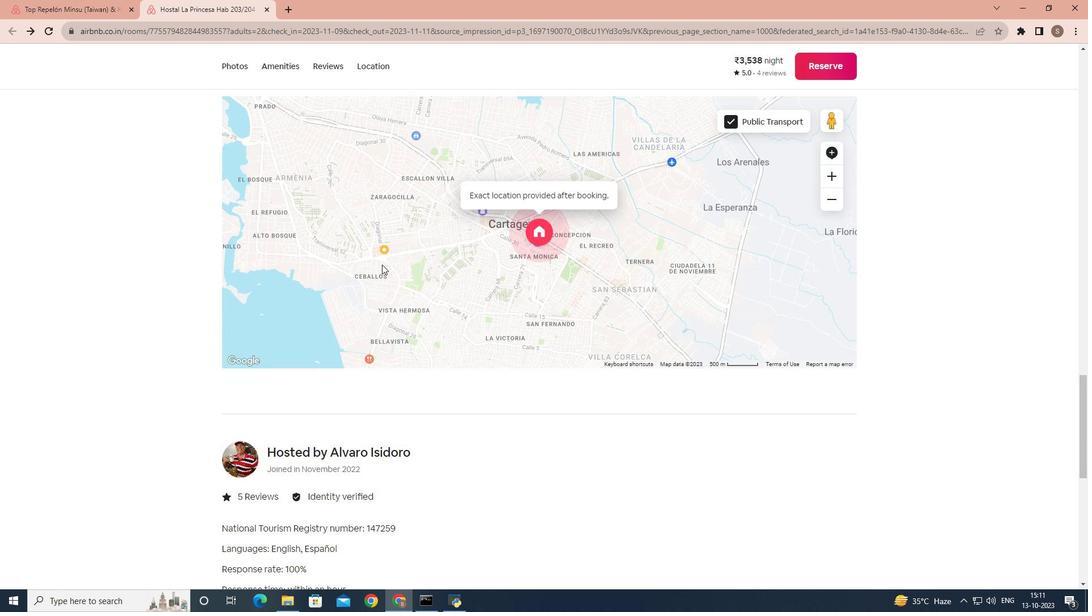 
Action: Mouse scrolled (382, 265) with delta (0, 0)
Screenshot: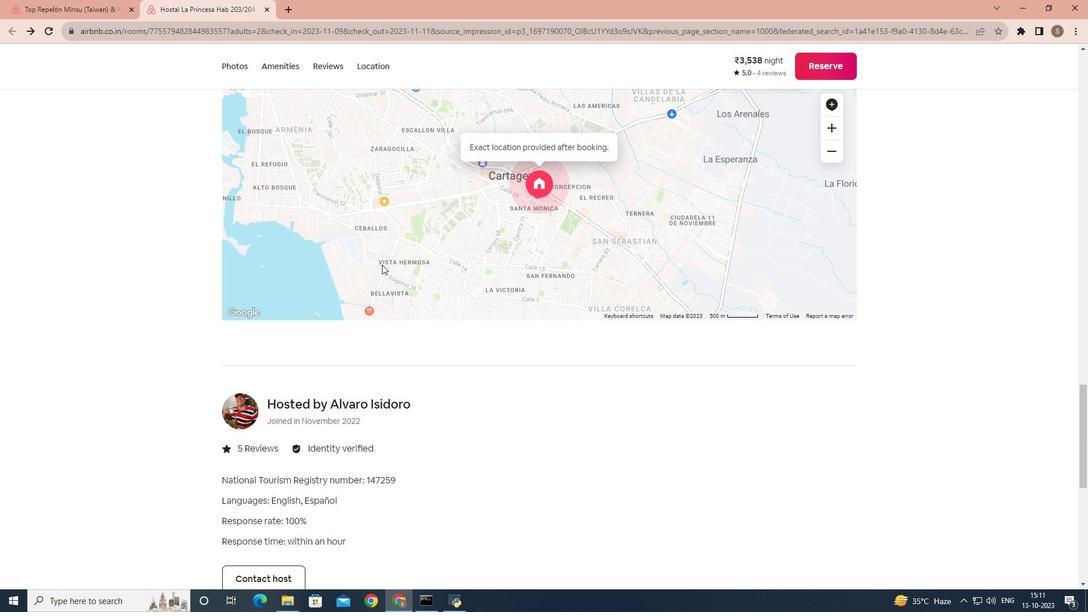 
Action: Mouse scrolled (382, 265) with delta (0, 0)
Screenshot: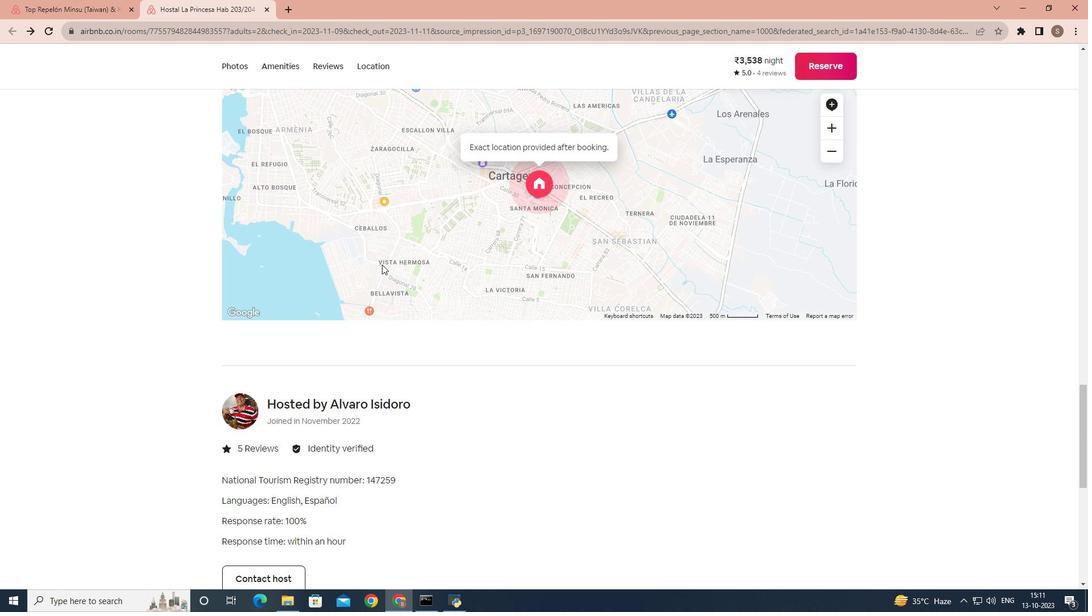 
Action: Mouse scrolled (382, 265) with delta (0, 0)
Screenshot: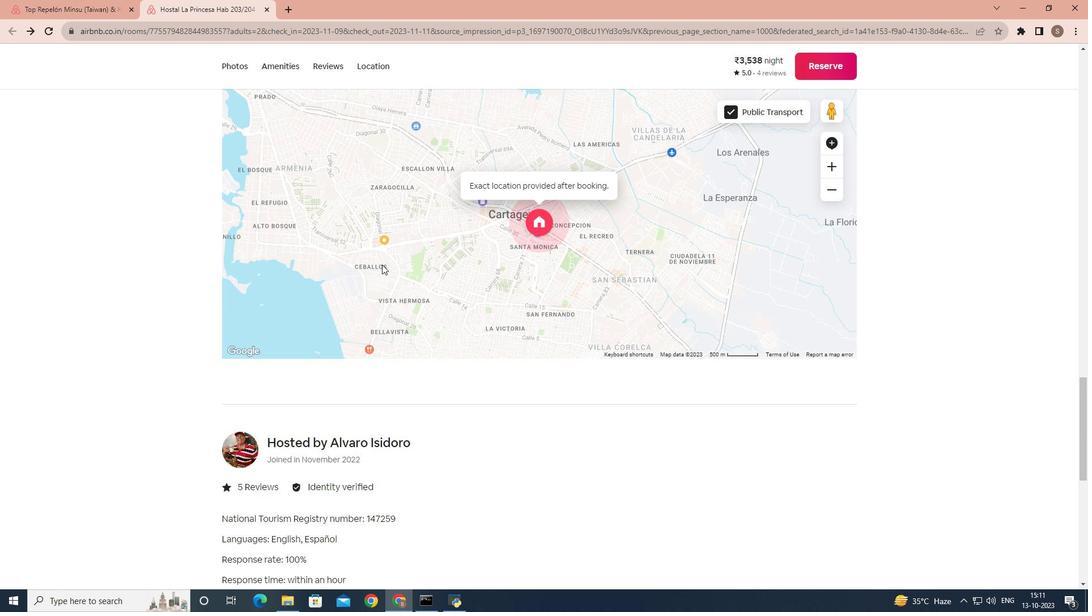 
Action: Mouse scrolled (382, 265) with delta (0, 0)
Screenshot: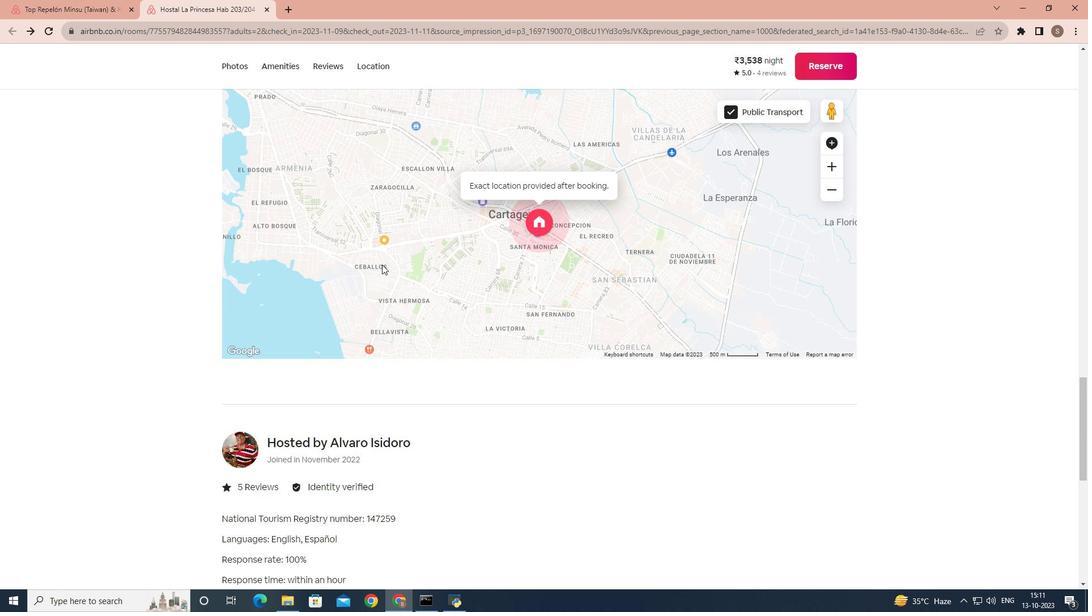 
Action: Mouse scrolled (382, 265) with delta (0, 0)
Screenshot: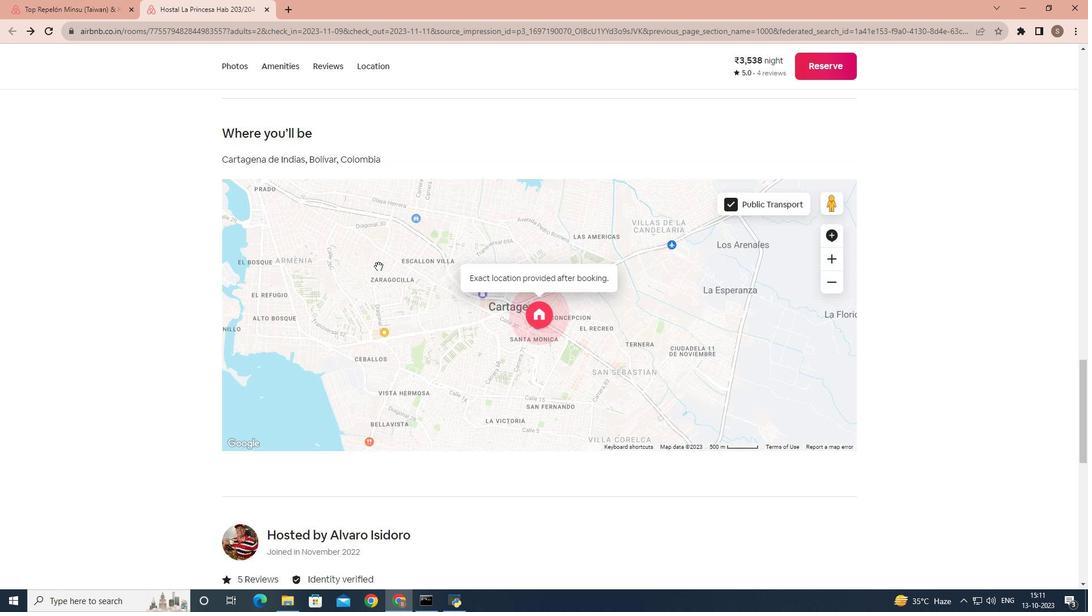 
Action: Mouse moved to (380, 265)
Screenshot: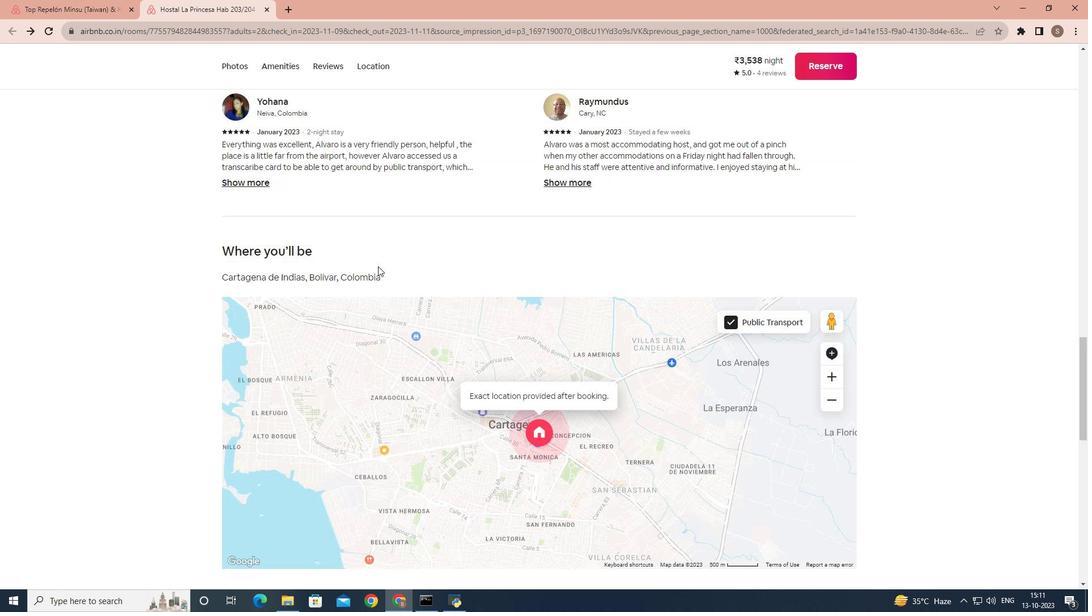 
Action: Mouse scrolled (380, 266) with delta (0, 0)
Screenshot: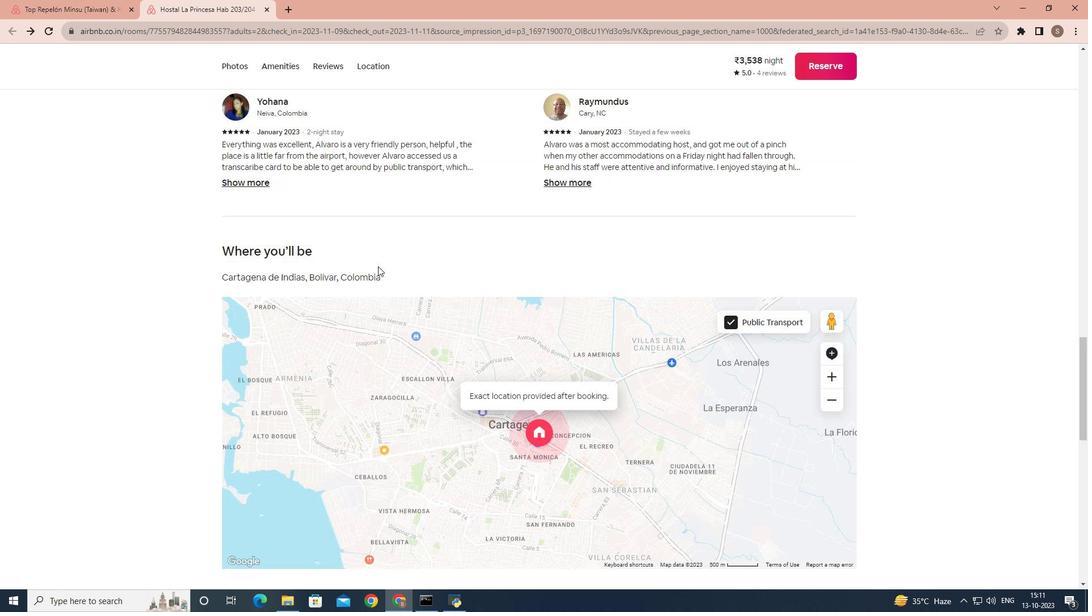 
Action: Mouse moved to (378, 266)
Screenshot: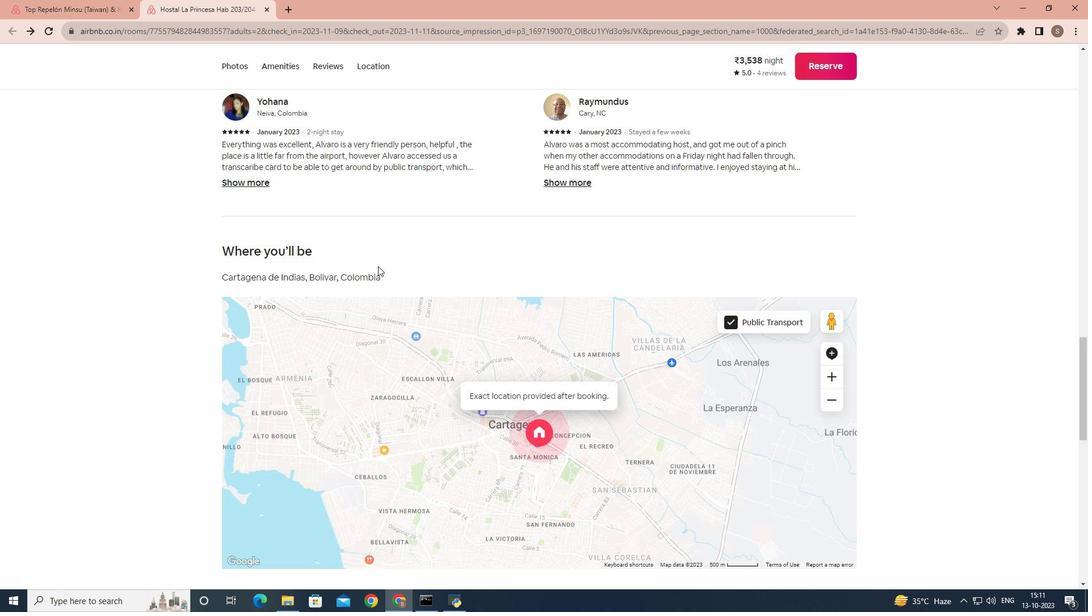 
Action: Mouse scrolled (378, 267) with delta (0, 0)
Screenshot: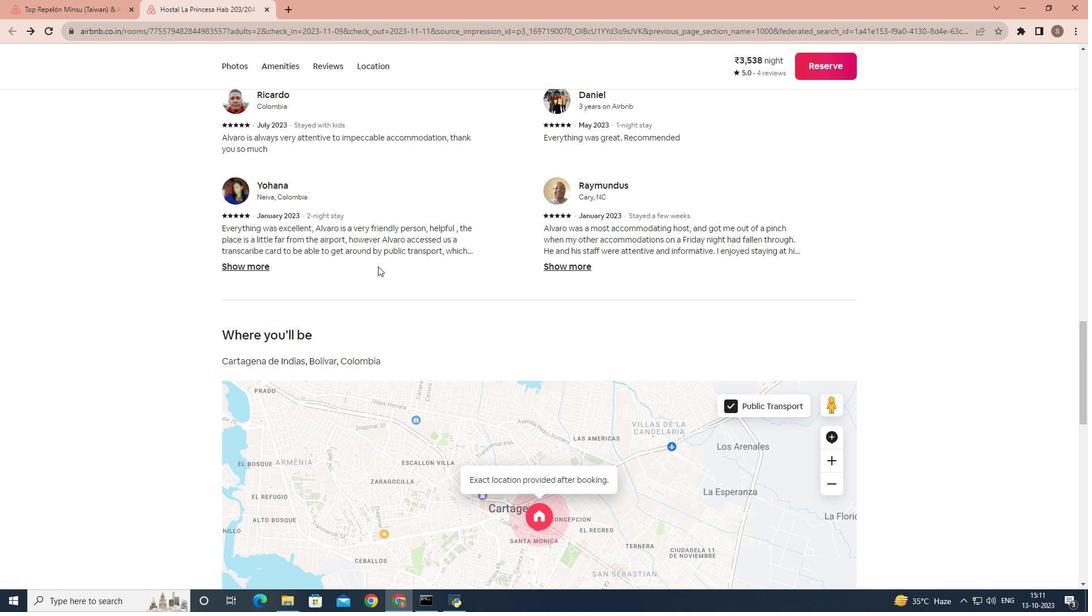 
Action: Mouse scrolled (378, 267) with delta (0, 0)
Screenshot: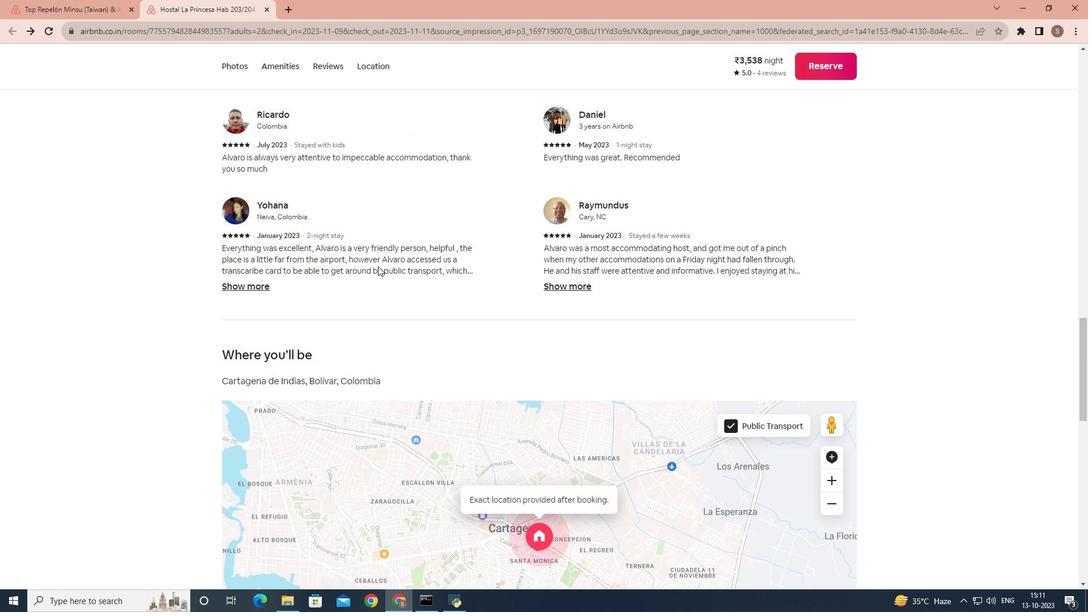 
Action: Mouse scrolled (378, 267) with delta (0, 0)
Screenshot: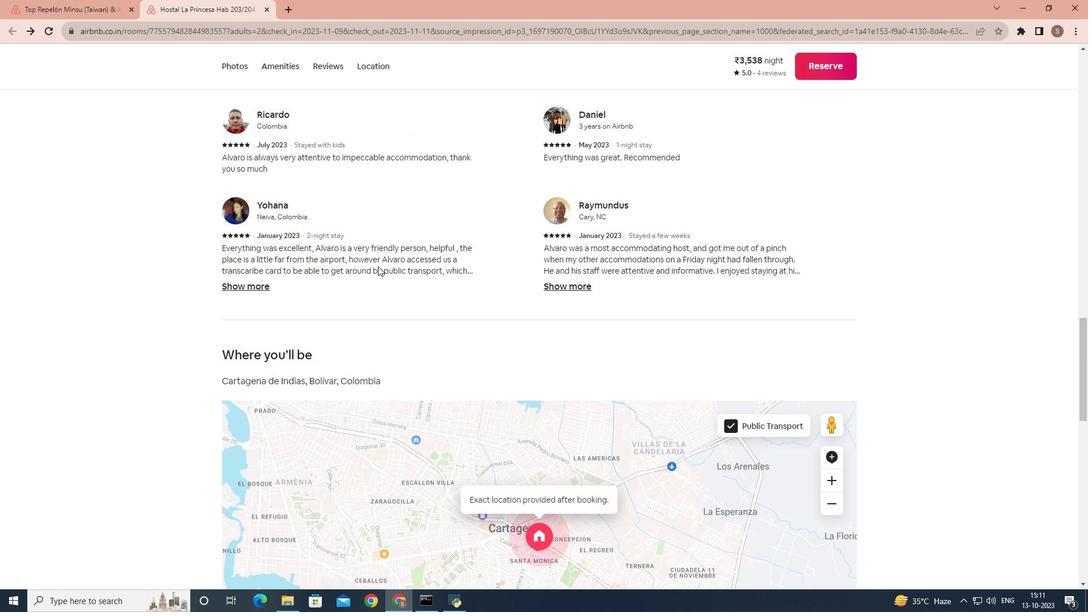 
Action: Mouse scrolled (378, 267) with delta (0, 0)
Screenshot: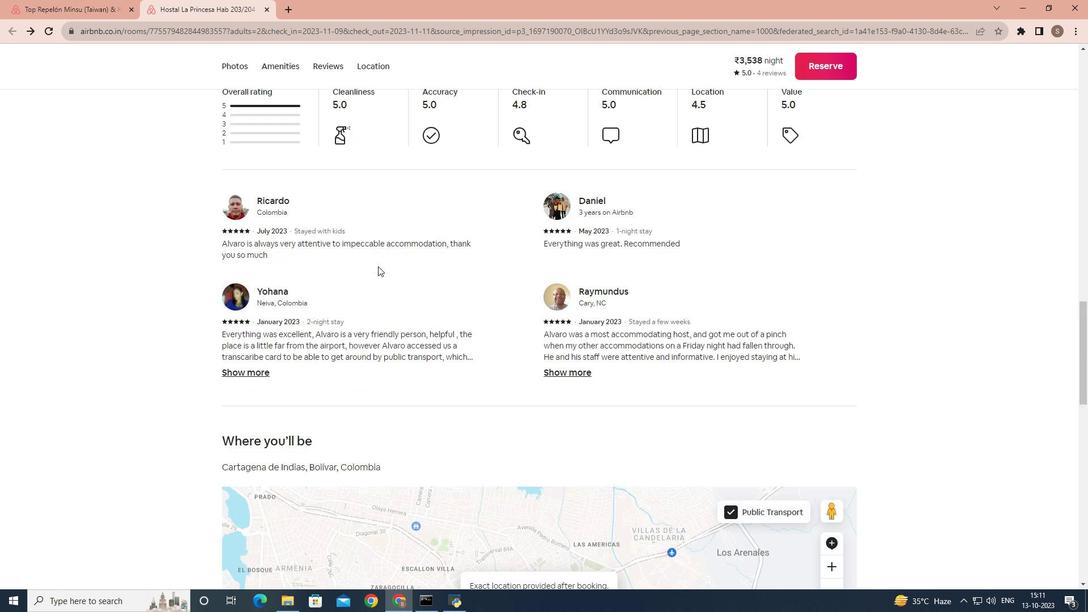 
Action: Mouse scrolled (378, 267) with delta (0, 0)
Screenshot: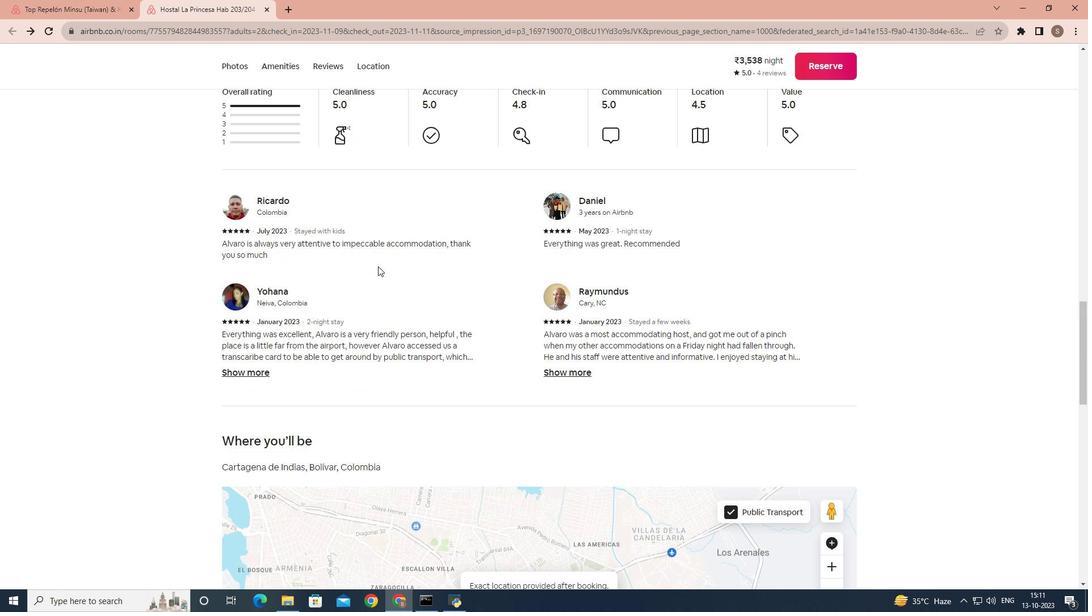 
Action: Mouse scrolled (378, 267) with delta (0, 0)
Screenshot: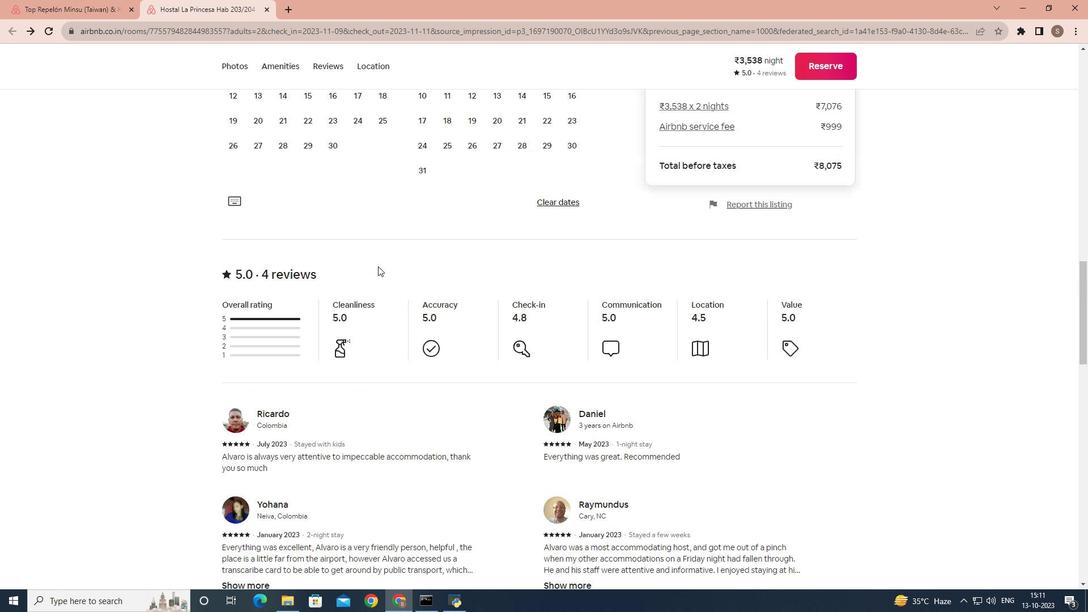 
Action: Mouse scrolled (378, 267) with delta (0, 0)
Screenshot: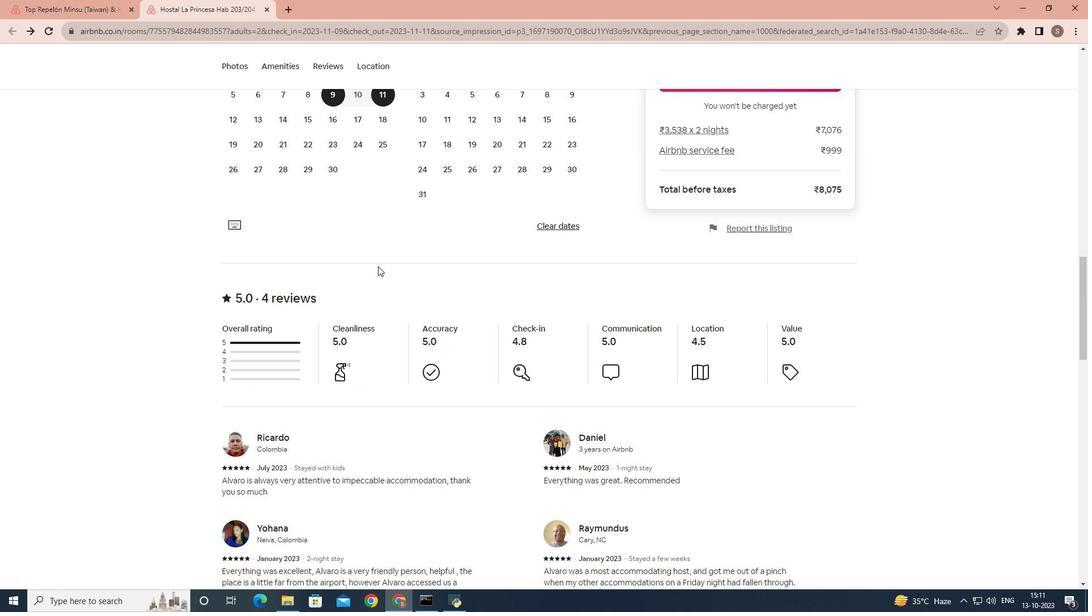 
Action: Mouse scrolled (378, 267) with delta (0, 0)
Screenshot: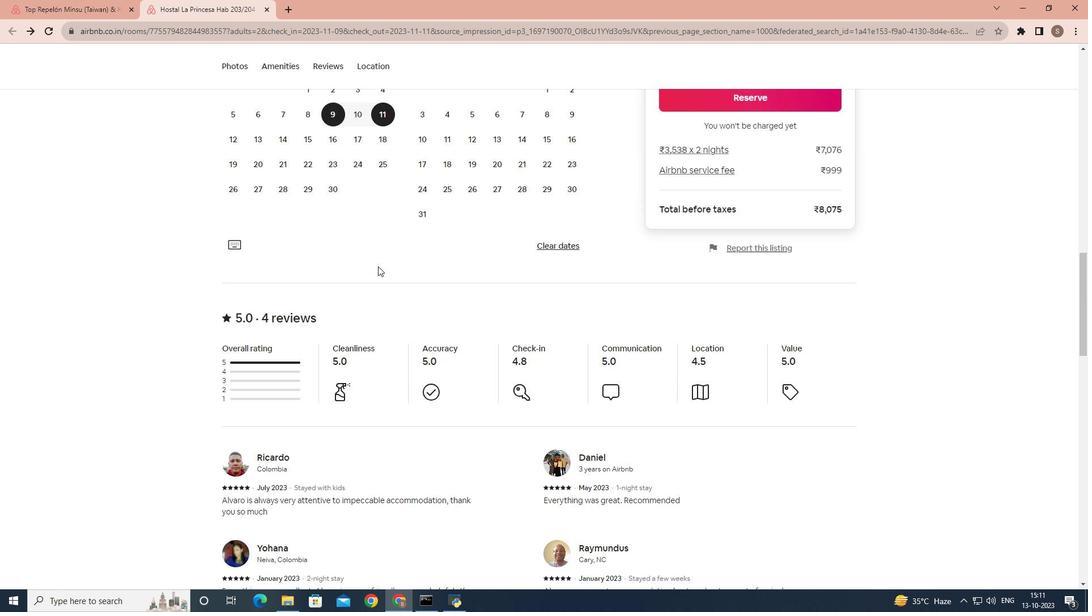 
Action: Mouse scrolled (378, 267) with delta (0, 0)
Screenshot: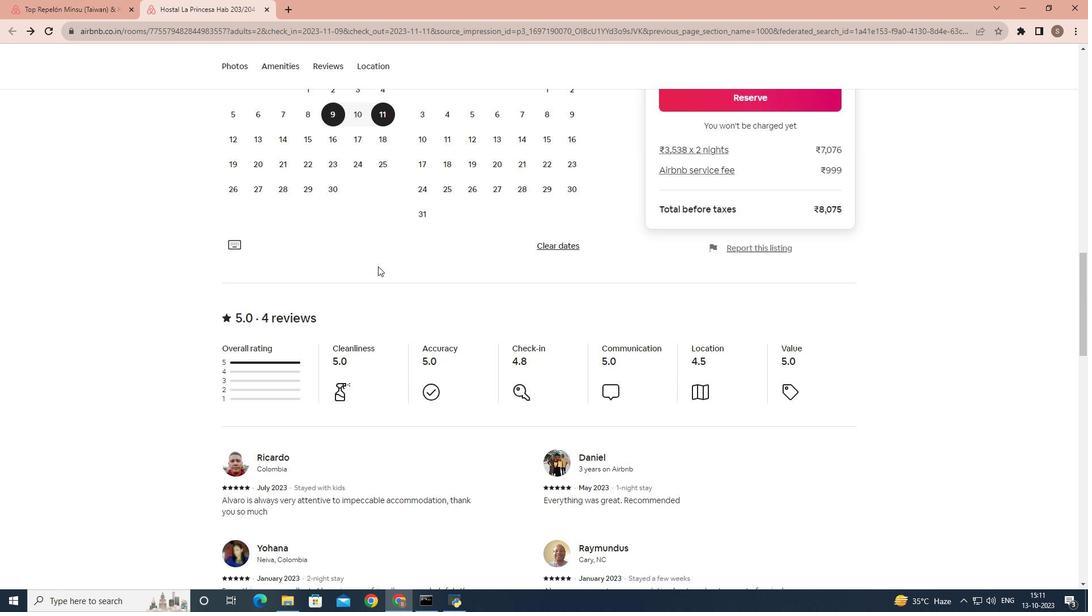 
Action: Mouse scrolled (378, 267) with delta (0, 0)
Screenshot: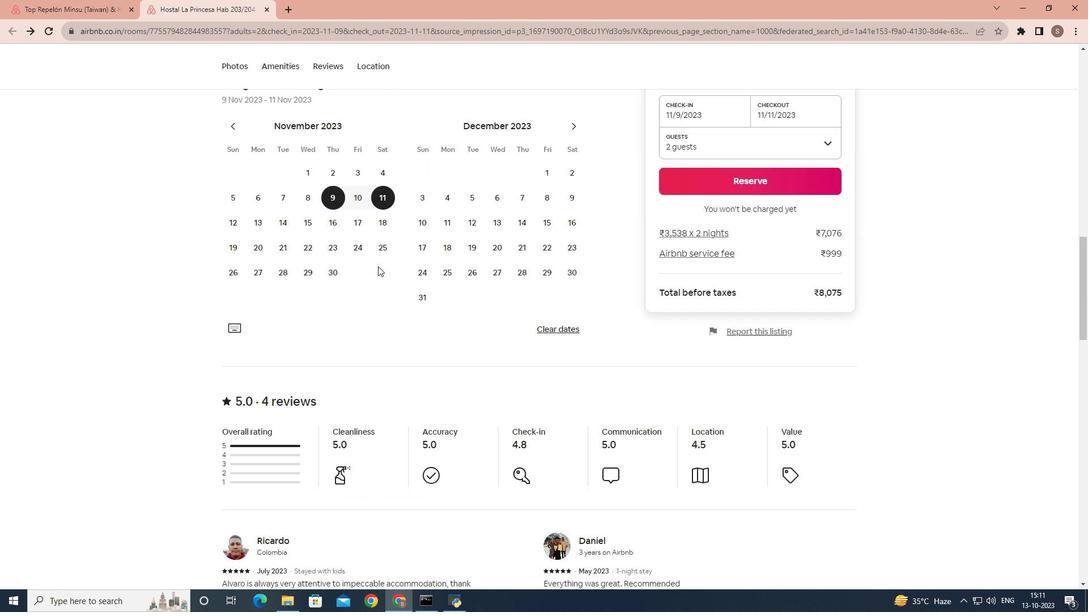 
Action: Mouse scrolled (378, 267) with delta (0, 0)
Screenshot: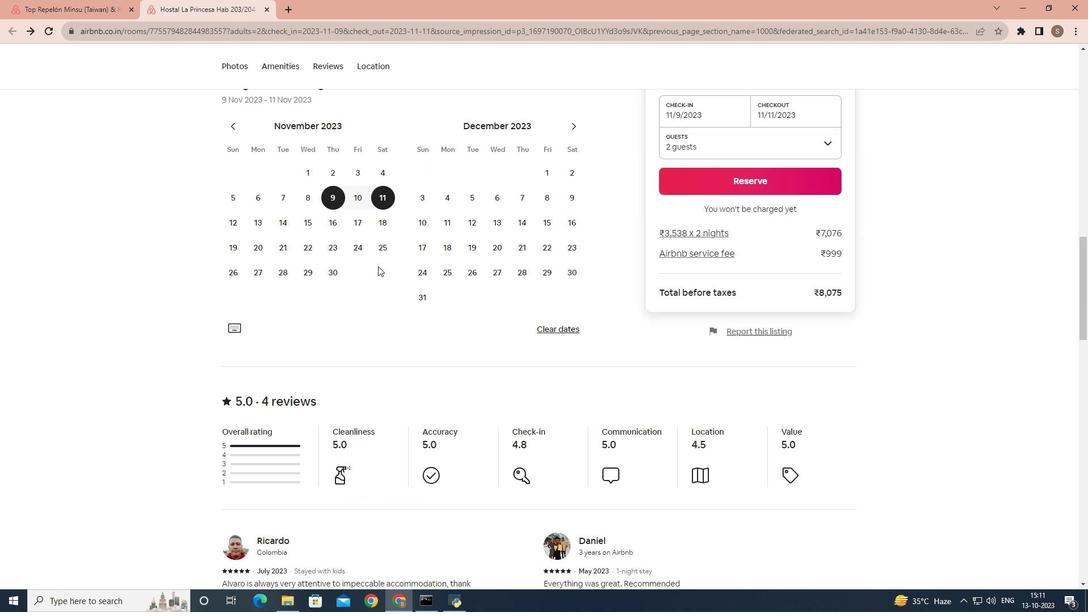 
Action: Mouse scrolled (378, 267) with delta (0, 0)
Screenshot: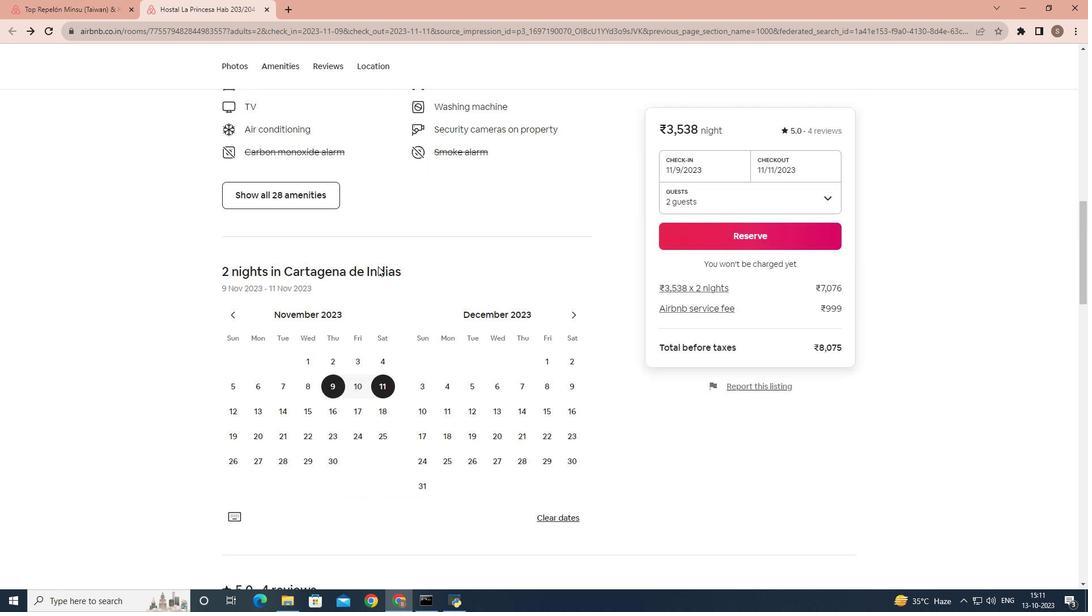 
Action: Mouse scrolled (378, 267) with delta (0, 0)
Screenshot: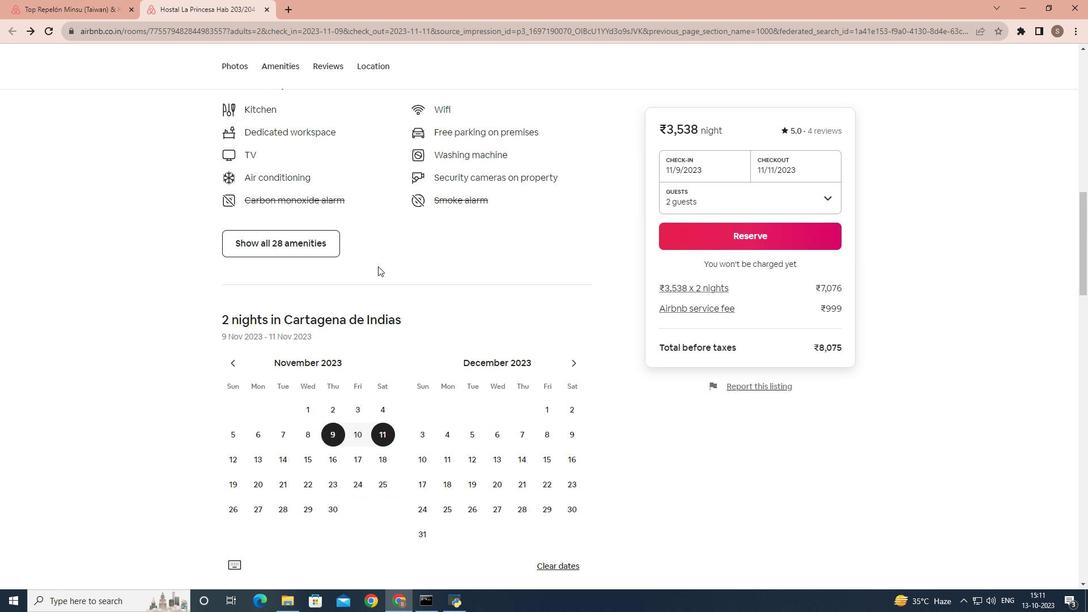 
Action: Mouse scrolled (378, 267) with delta (0, 0)
Screenshot: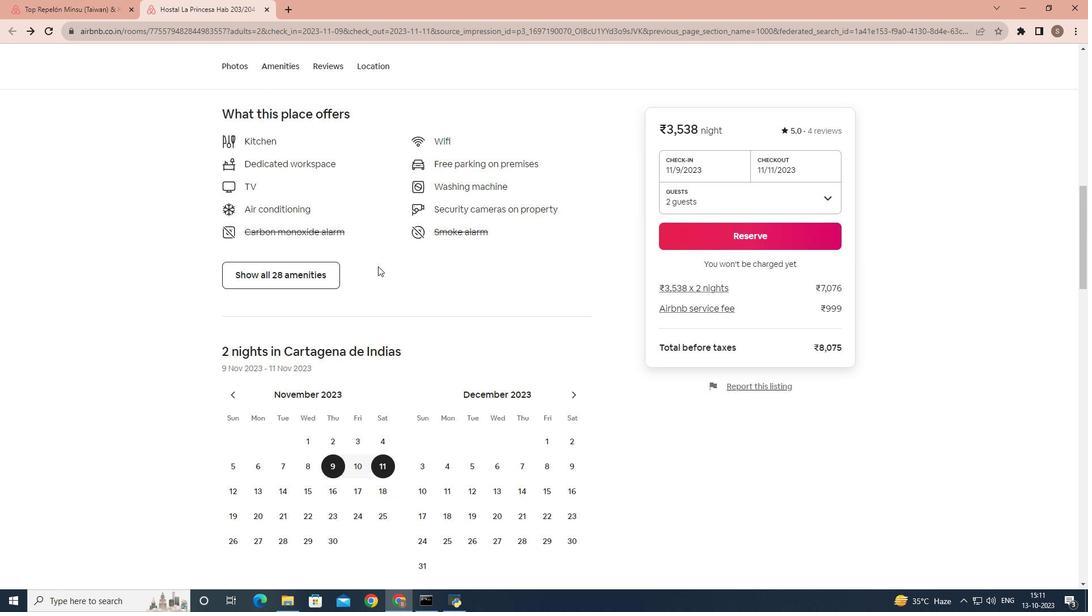 
Action: Mouse scrolled (378, 267) with delta (0, 0)
Screenshot: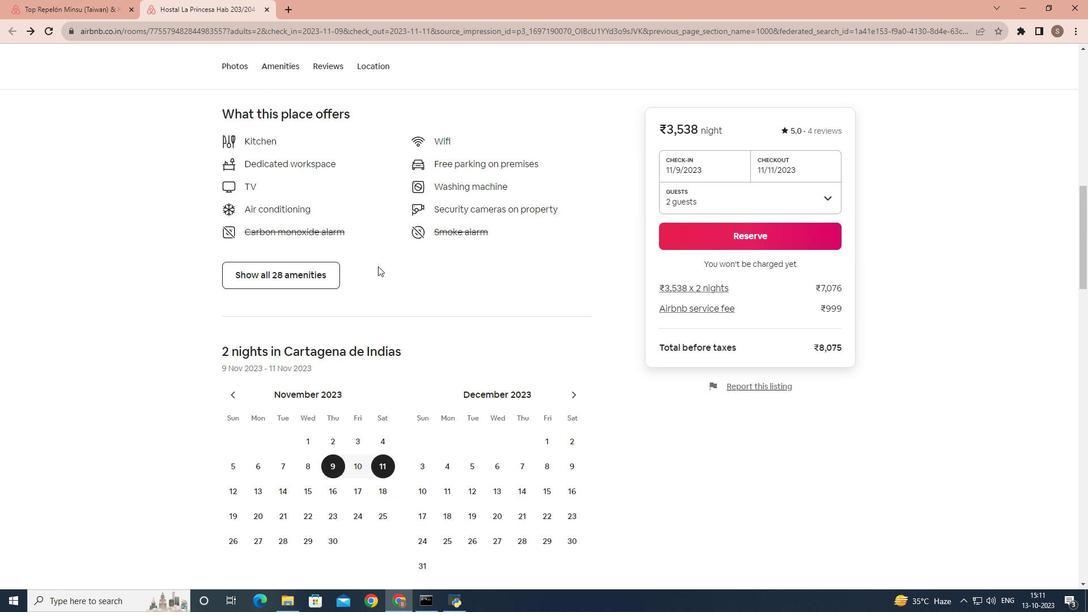 
Action: Mouse scrolled (378, 267) with delta (0, 0)
Screenshot: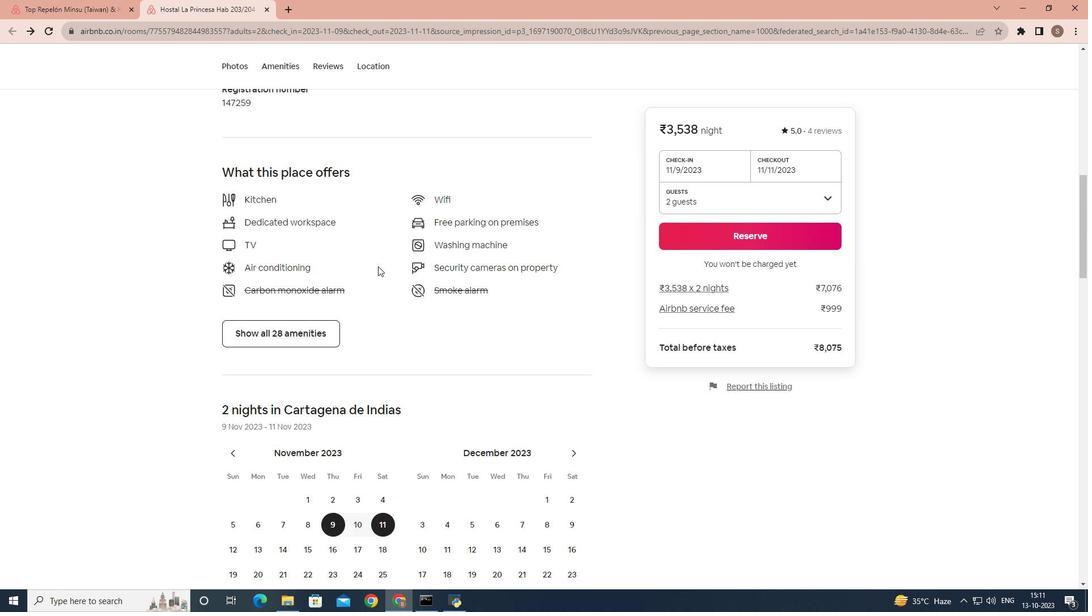 
Action: Mouse scrolled (378, 267) with delta (0, 0)
Screenshot: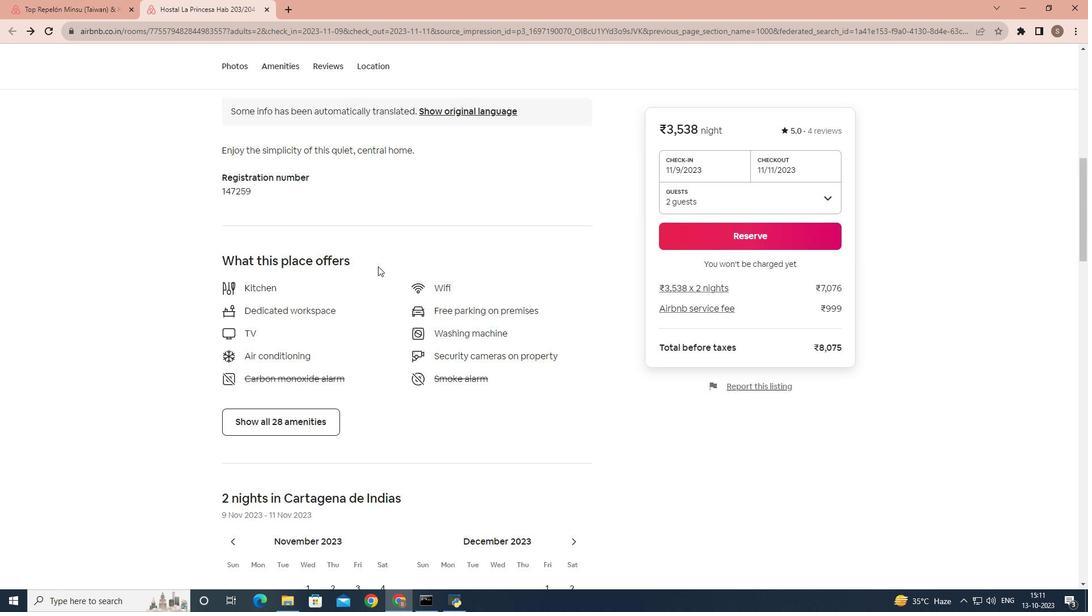 
Action: Mouse scrolled (378, 267) with delta (0, 0)
Screenshot: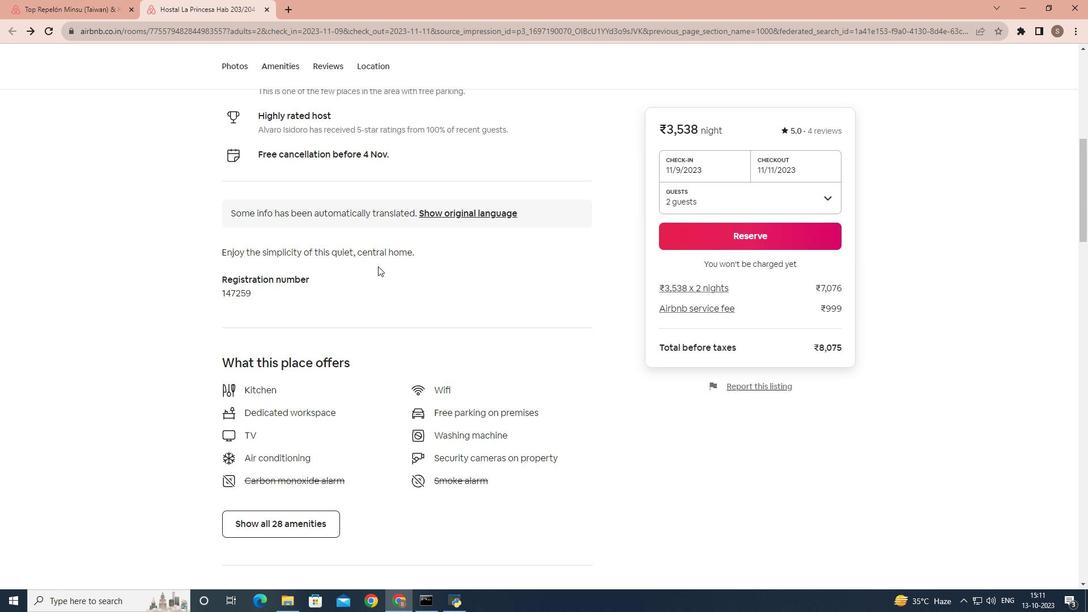 
Action: Mouse scrolled (378, 267) with delta (0, 0)
Screenshot: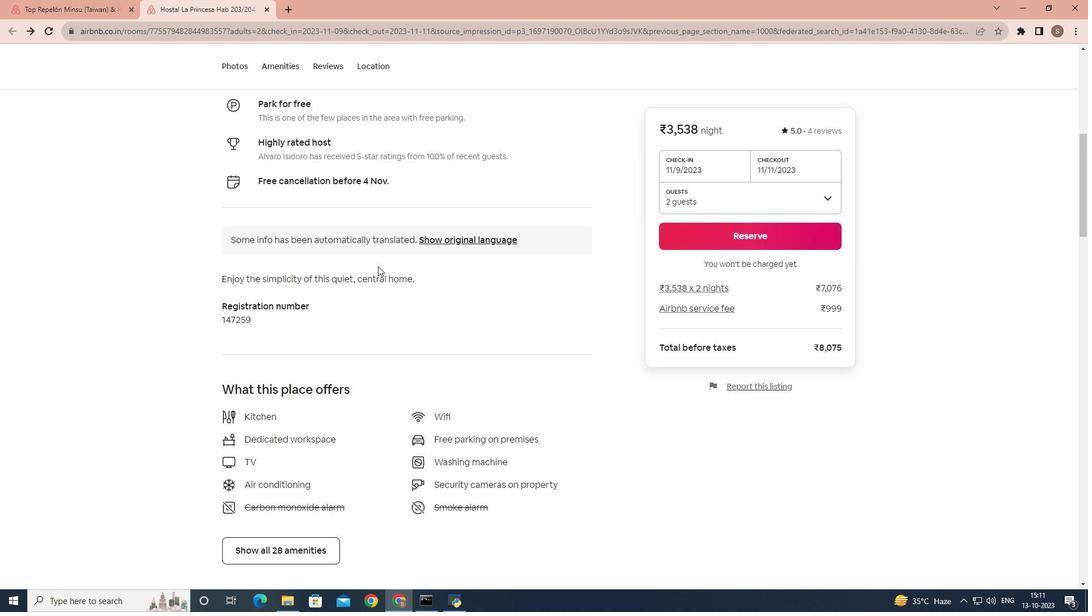 
Action: Mouse scrolled (378, 267) with delta (0, 0)
Screenshot: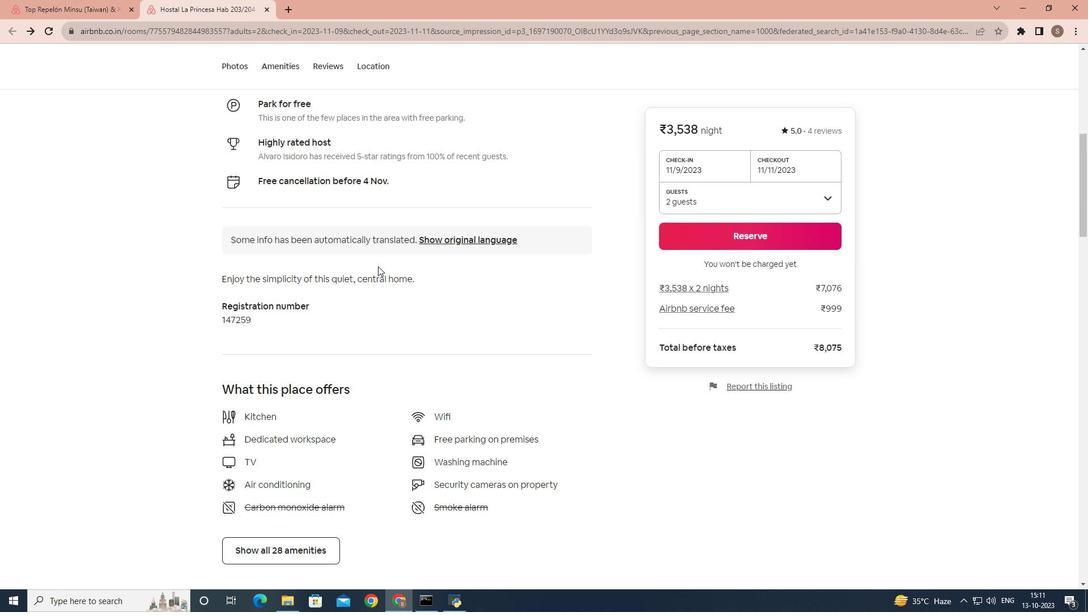
Action: Mouse scrolled (378, 267) with delta (0, 0)
Screenshot: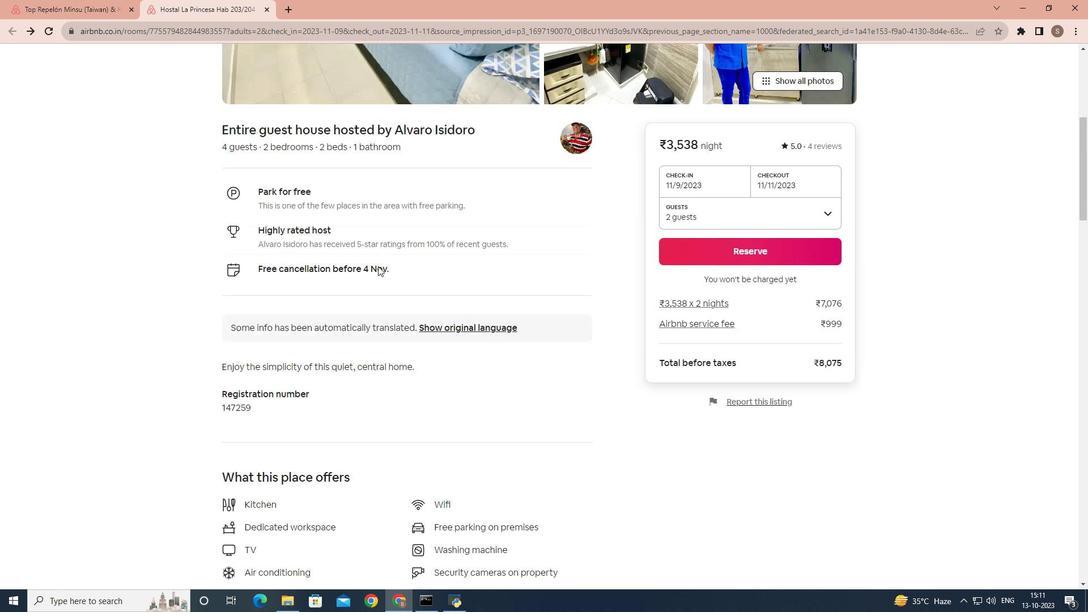 
Action: Mouse scrolled (378, 267) with delta (0, 0)
Screenshot: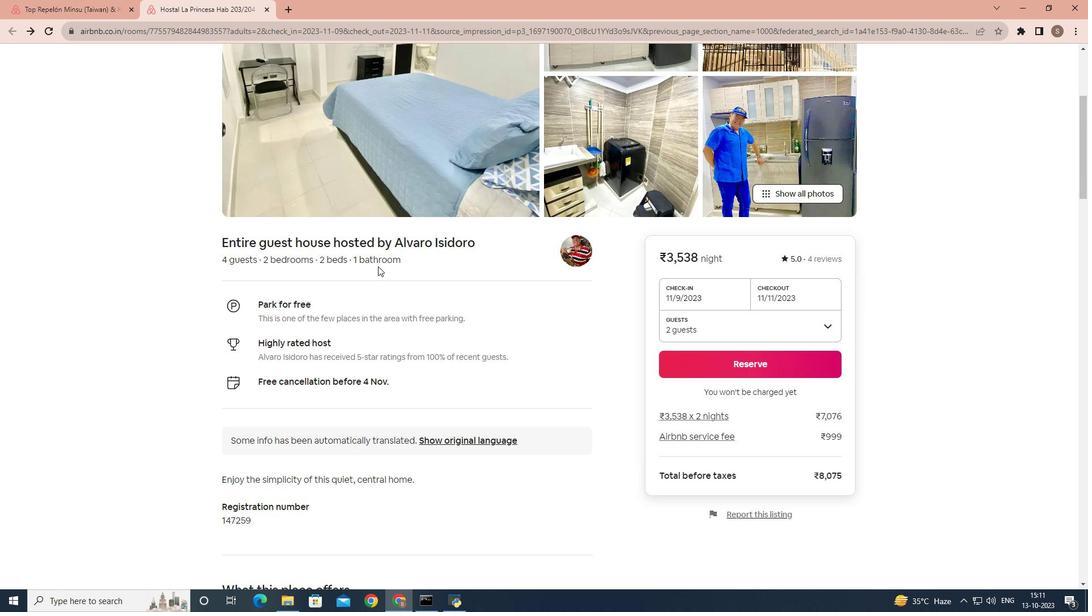 
Action: Mouse scrolled (378, 267) with delta (0, 0)
Screenshot: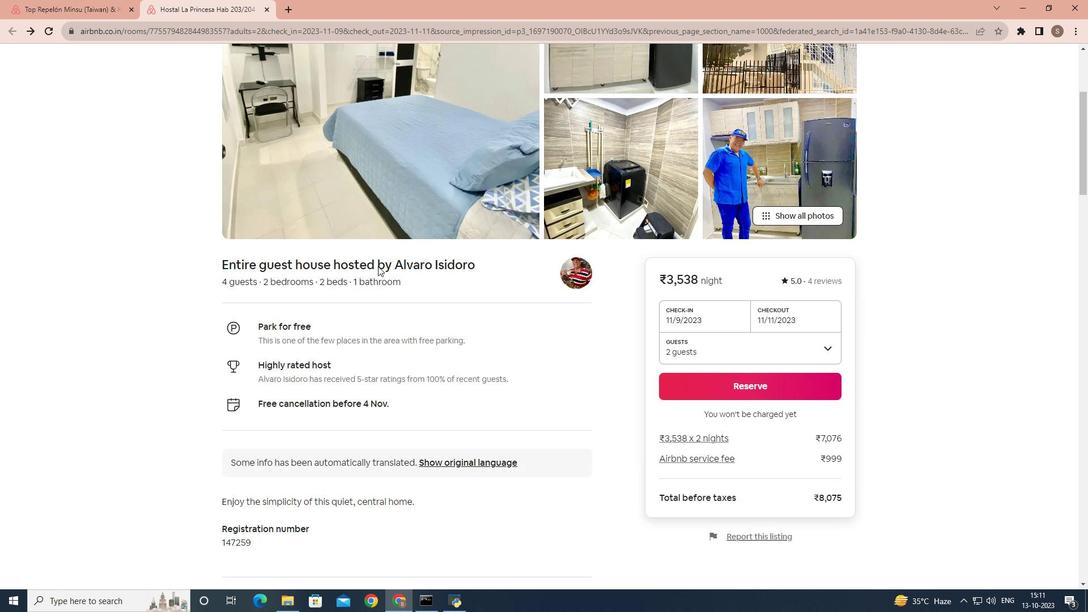 
Action: Mouse scrolled (378, 267) with delta (0, 0)
Screenshot: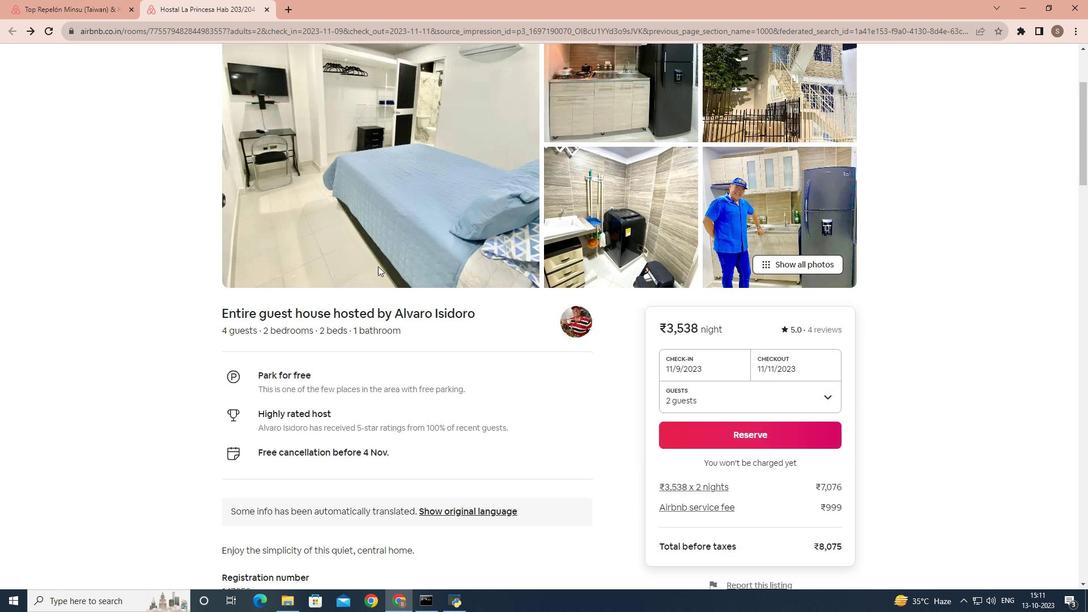
Action: Mouse scrolled (378, 267) with delta (0, 0)
Screenshot: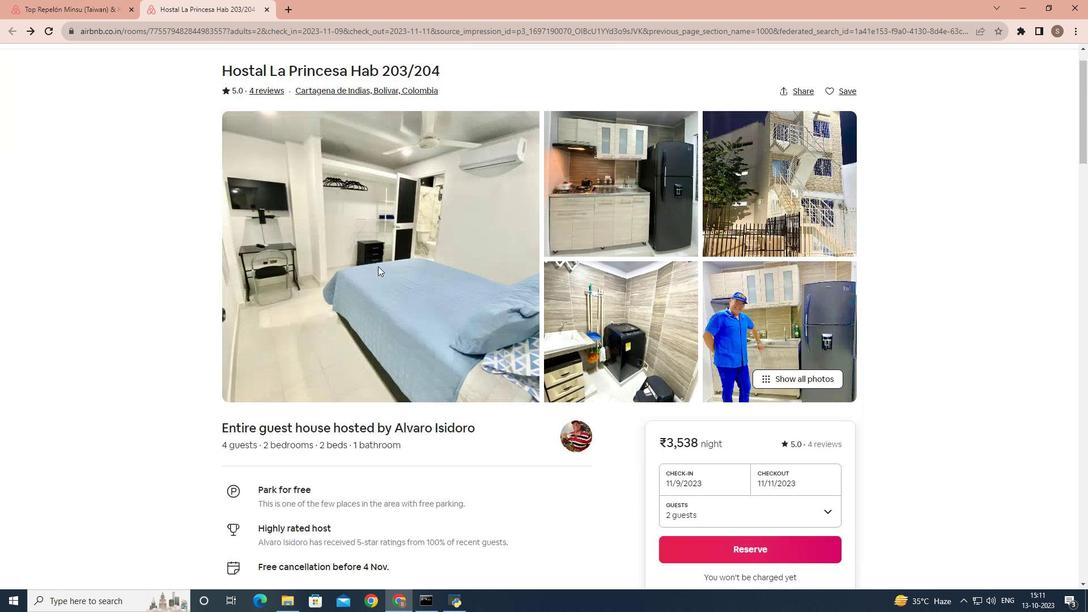 
Action: Mouse pressed left at (378, 266)
Screenshot: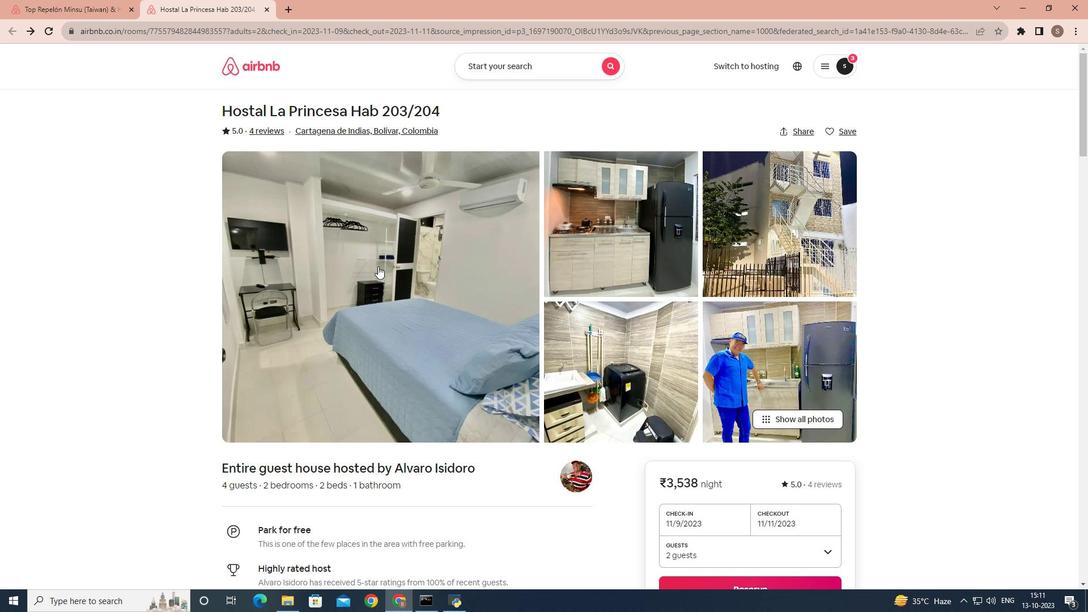
Action: Mouse scrolled (378, 265) with delta (0, 0)
Screenshot: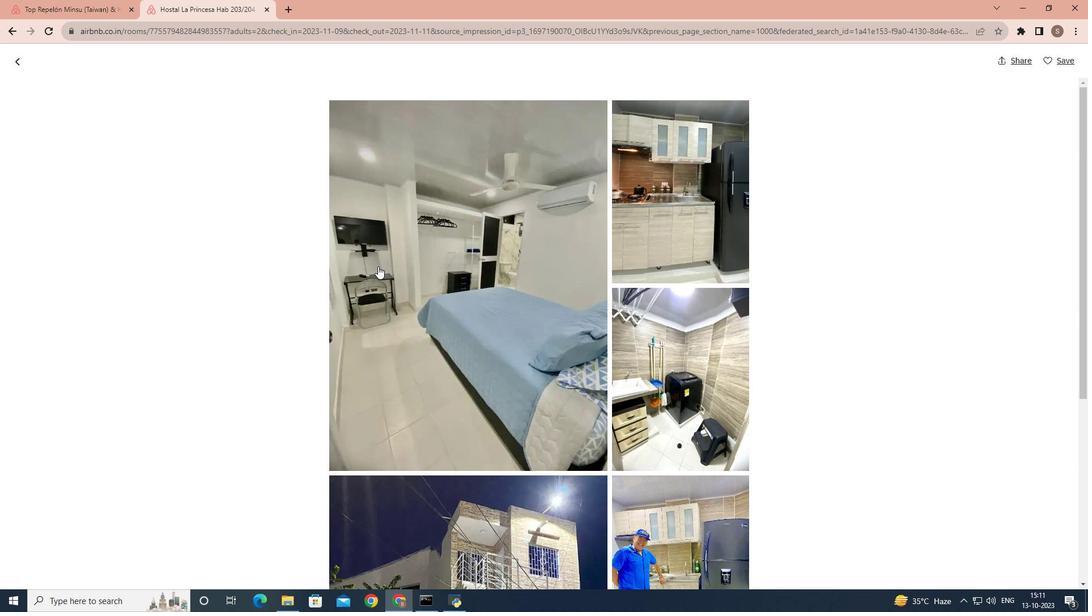
Action: Mouse scrolled (378, 265) with delta (0, 0)
Screenshot: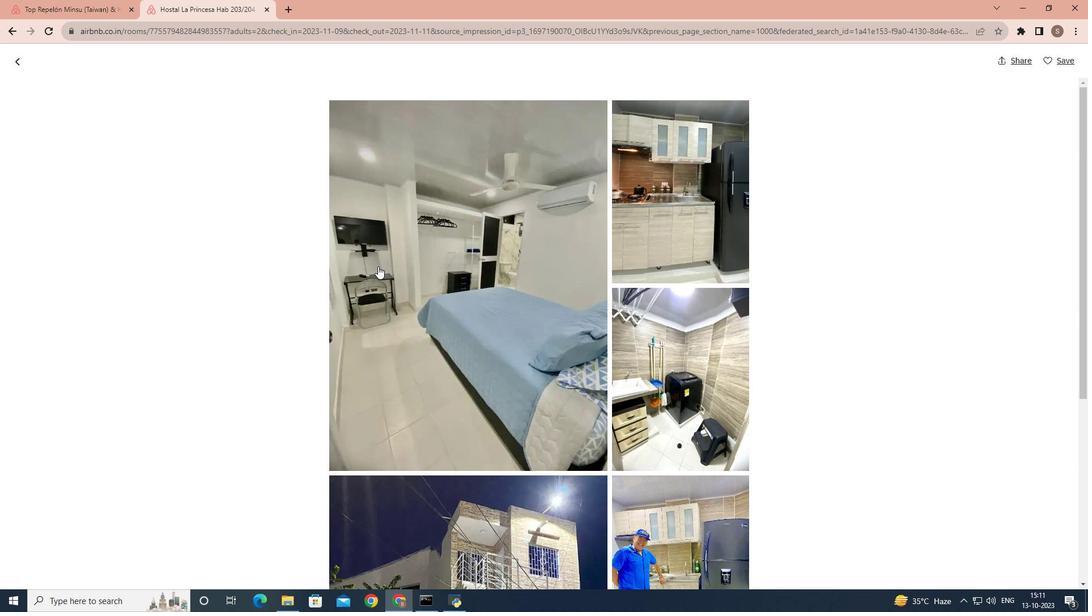 
Action: Mouse scrolled (378, 265) with delta (0, 0)
Screenshot: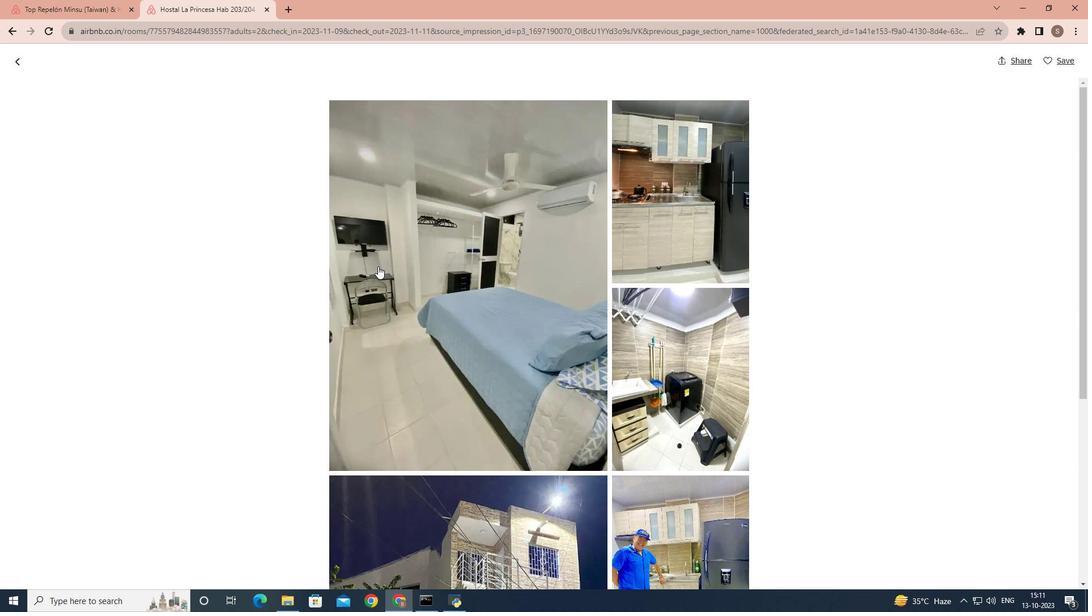 
Action: Mouse scrolled (378, 265) with delta (0, 0)
Screenshot: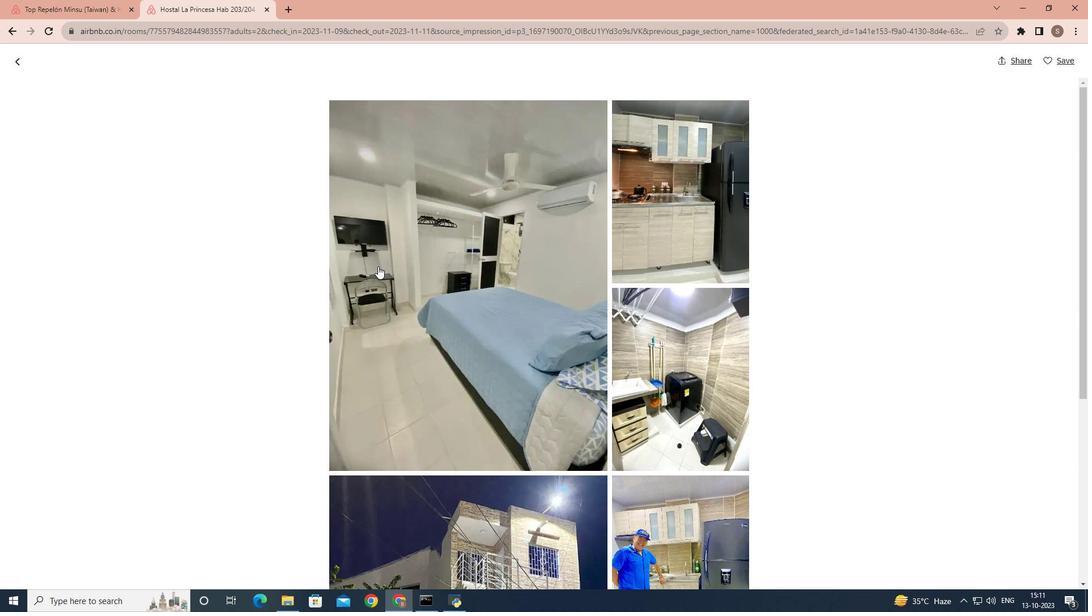 
Action: Mouse scrolled (378, 265) with delta (0, 0)
Screenshot: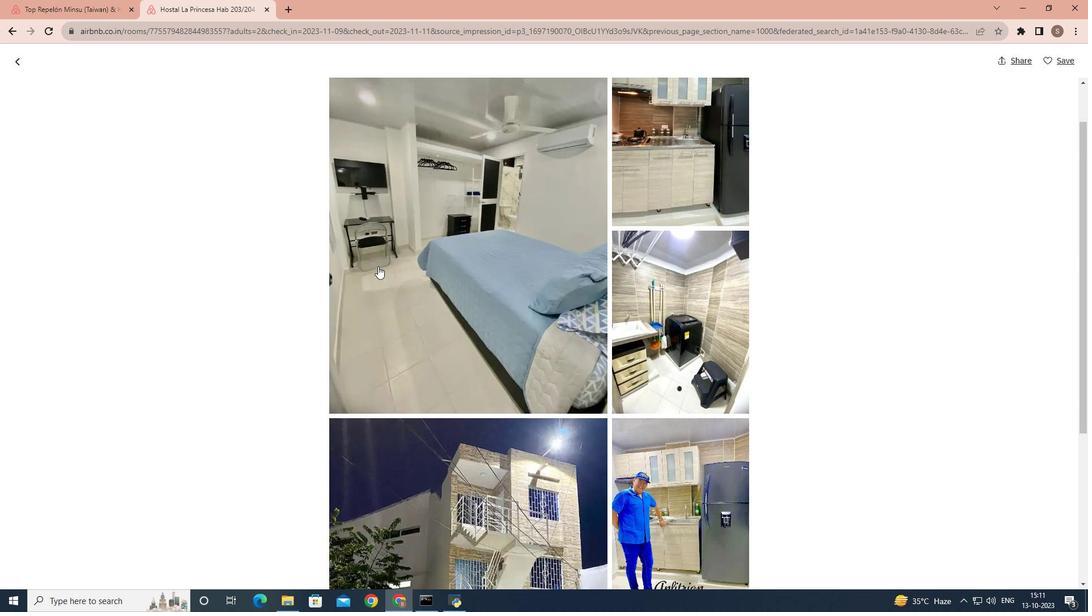 
Action: Mouse scrolled (378, 265) with delta (0, 0)
Screenshot: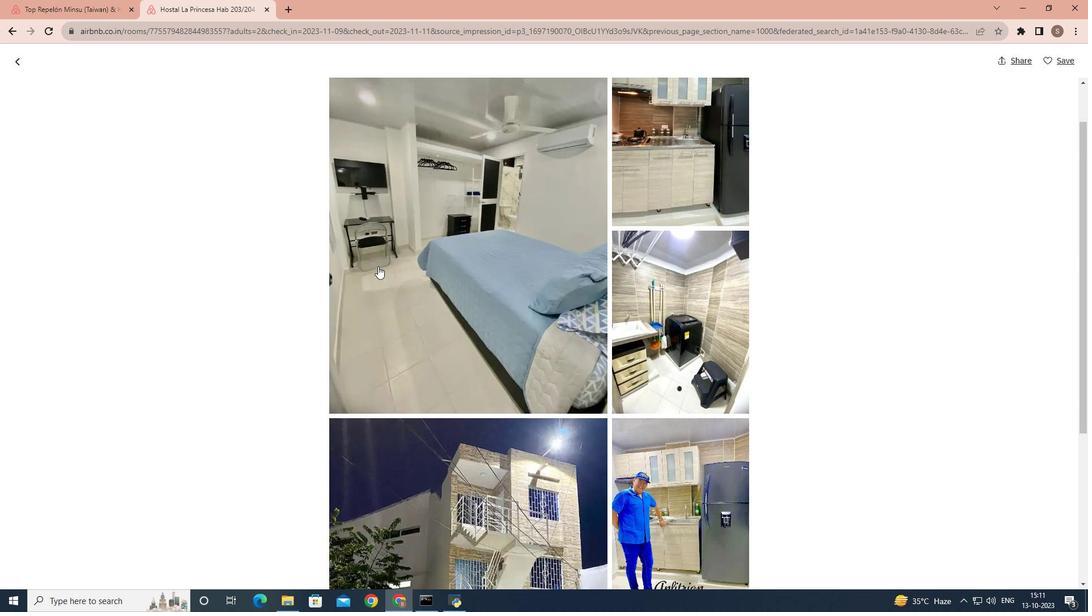 
Action: Mouse scrolled (378, 265) with delta (0, 0)
Screenshot: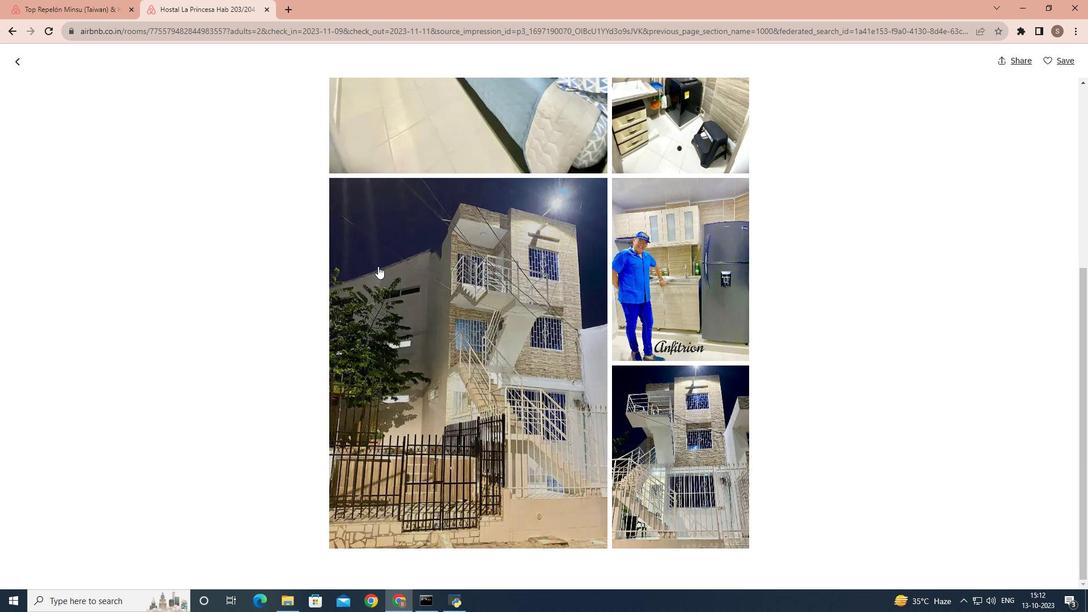 
Action: Mouse scrolled (378, 265) with delta (0, 0)
Screenshot: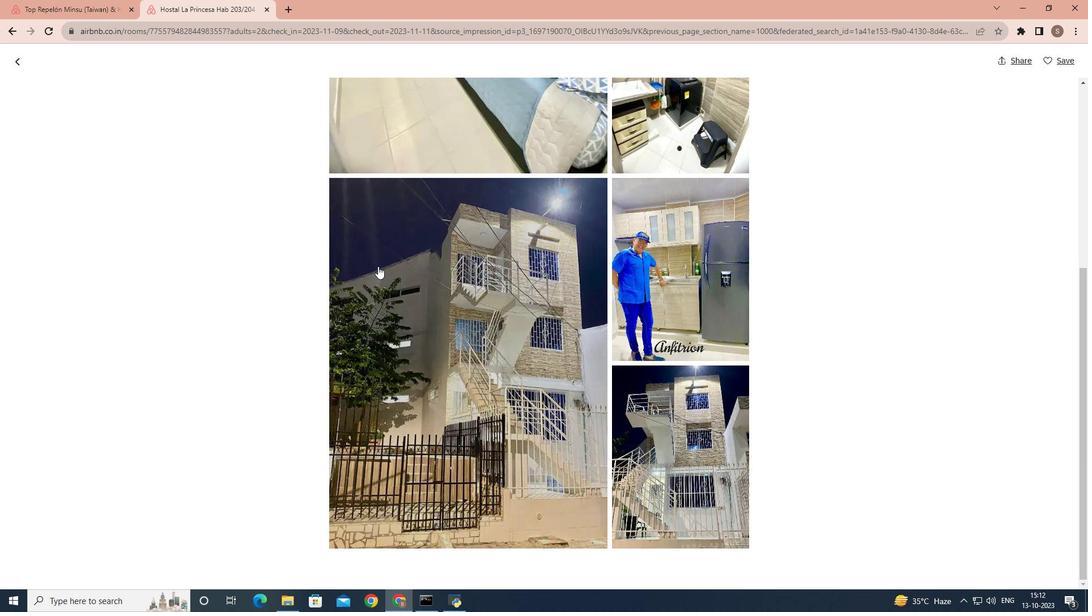 
Action: Mouse scrolled (378, 265) with delta (0, 0)
Screenshot: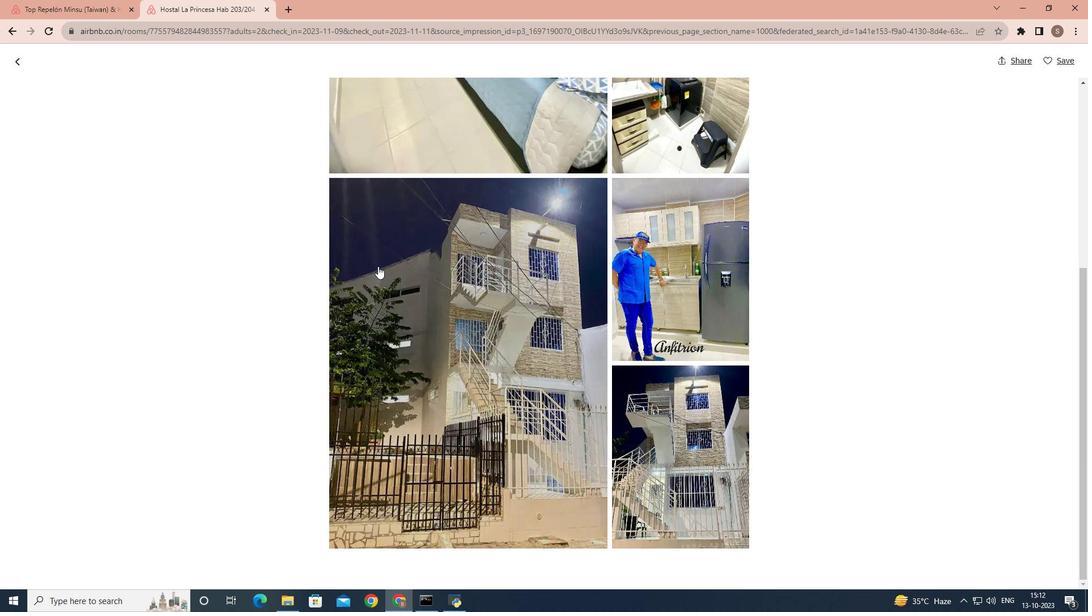
Action: Mouse scrolled (378, 265) with delta (0, 0)
Screenshot: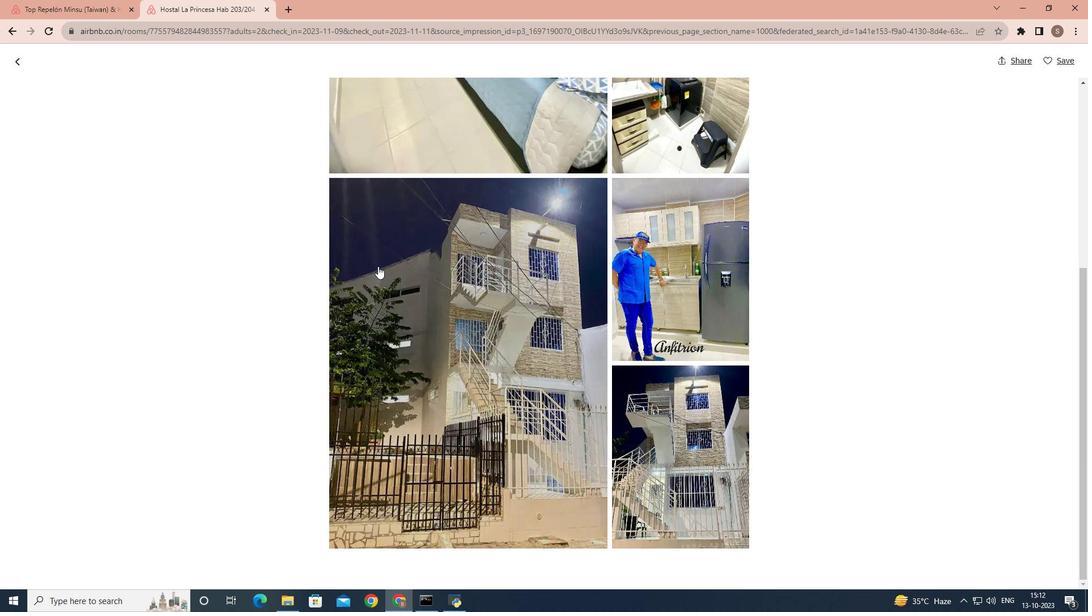 
Action: Mouse scrolled (378, 265) with delta (0, 0)
Screenshot: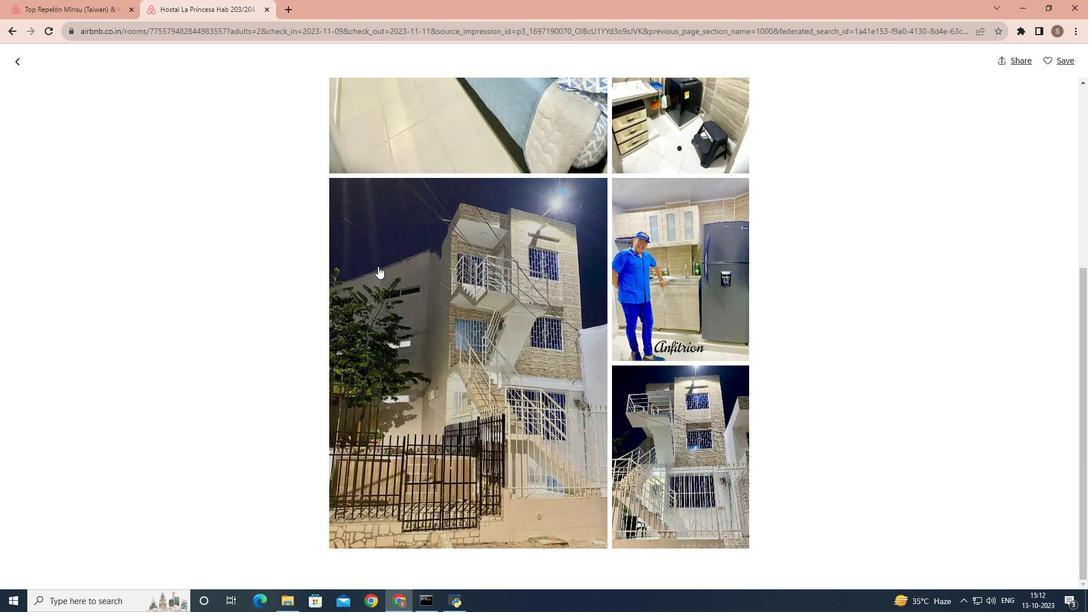 
Action: Mouse scrolled (378, 265) with delta (0, 0)
Screenshot: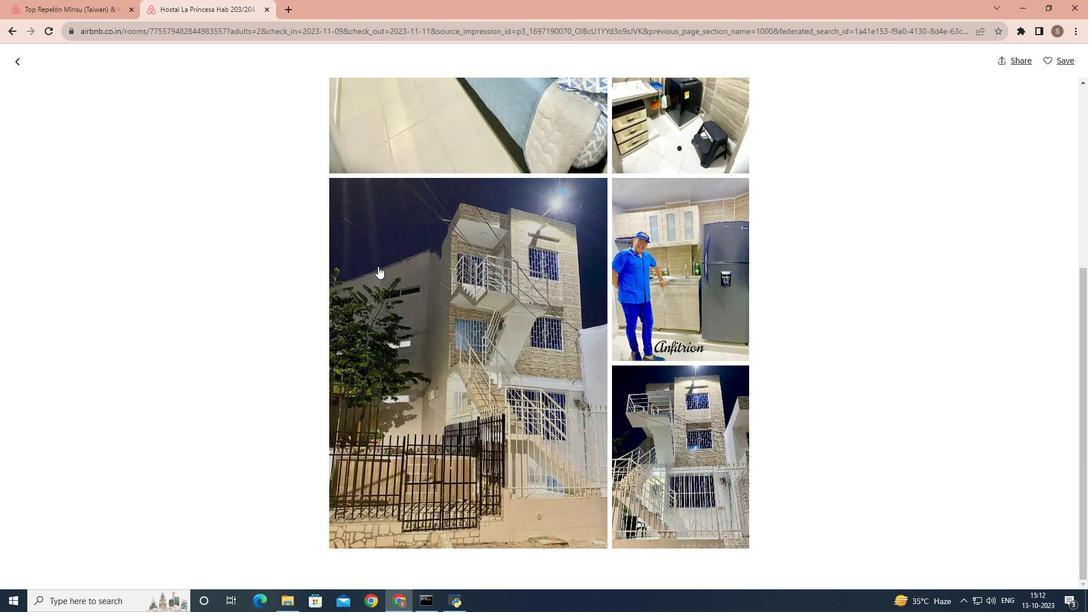 
Action: Mouse scrolled (378, 267) with delta (0, 0)
Screenshot: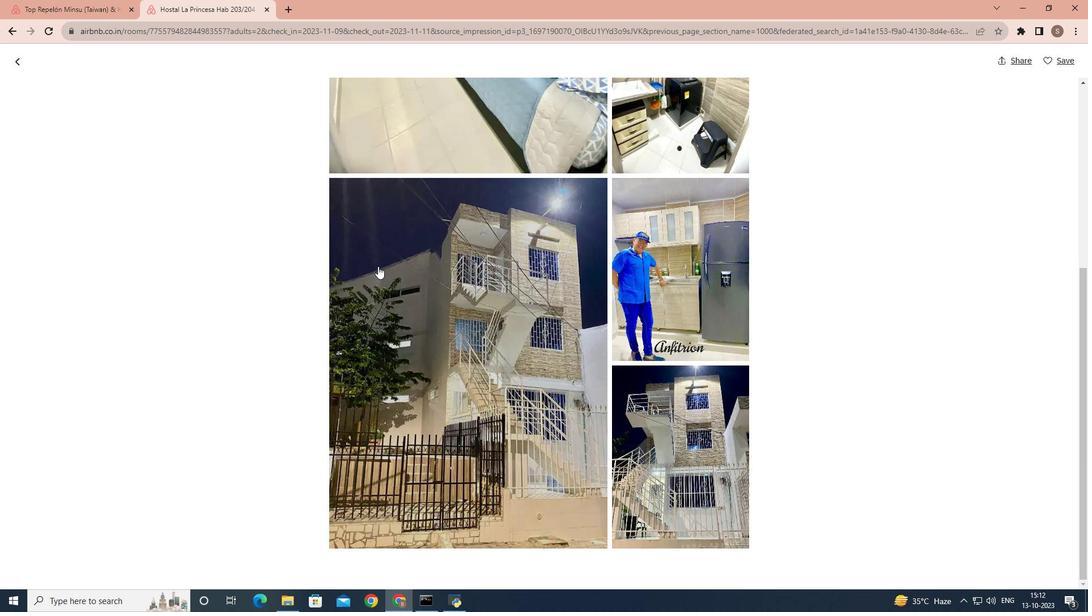 
Action: Mouse scrolled (378, 265) with delta (0, 0)
Screenshot: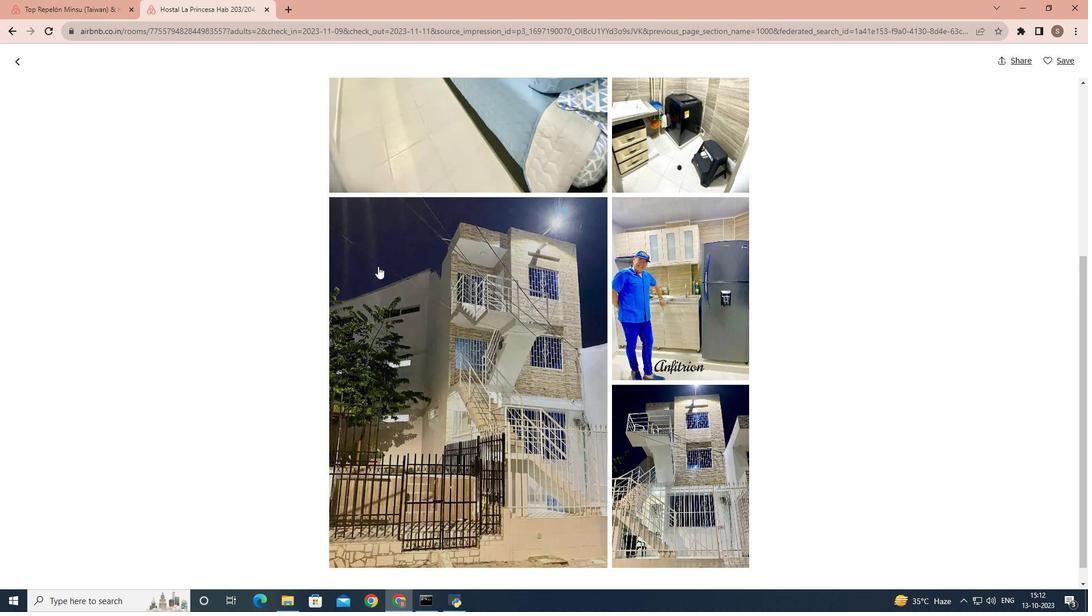 
Action: Mouse scrolled (378, 265) with delta (0, 0)
Screenshot: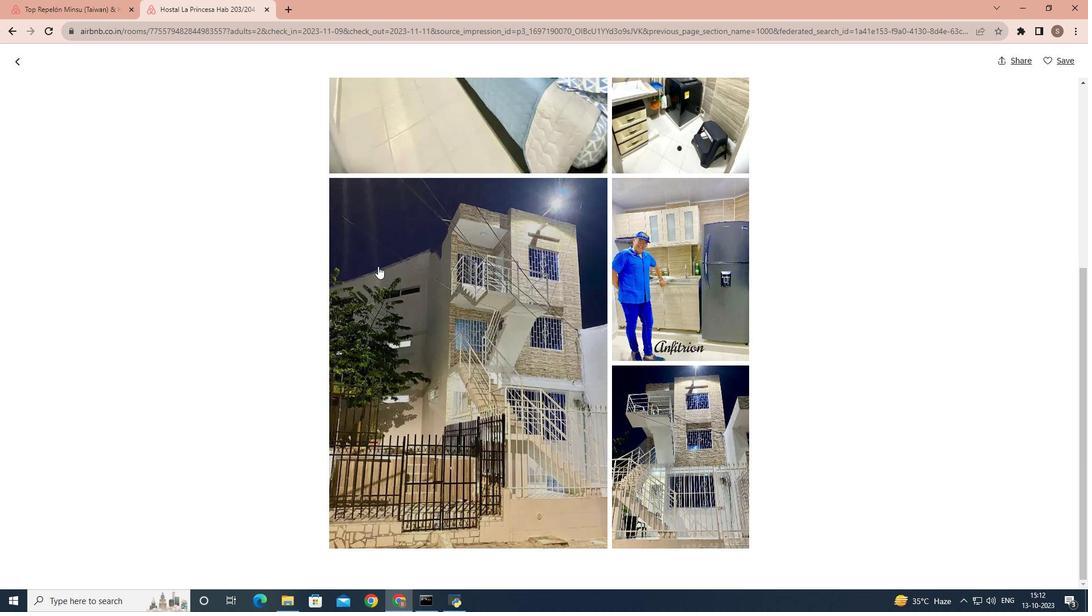 
Action: Mouse scrolled (378, 265) with delta (0, 0)
Screenshot: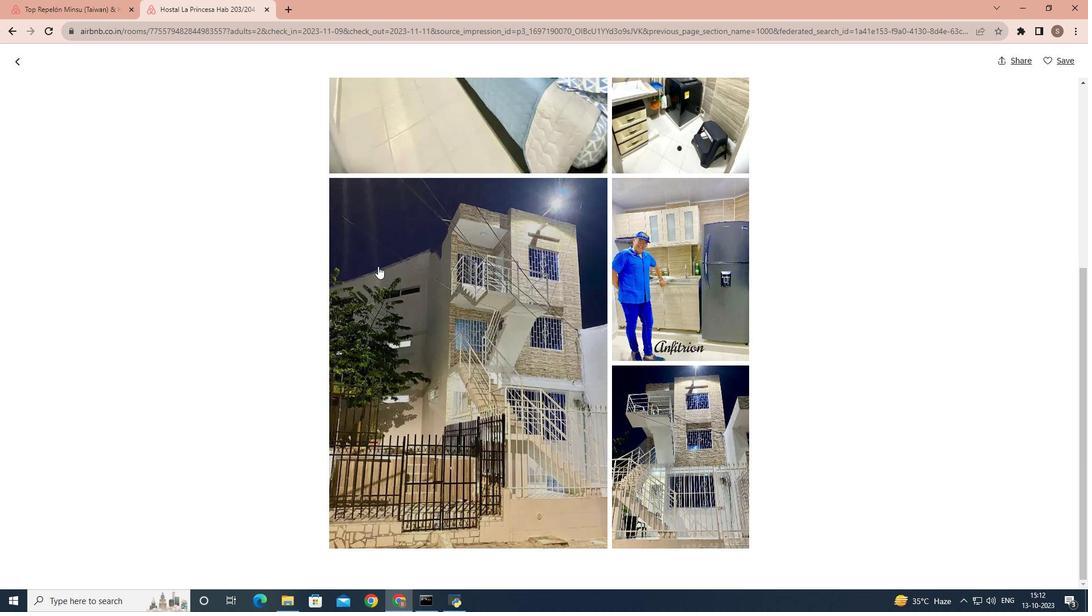 
Action: Mouse scrolled (378, 265) with delta (0, 0)
Screenshot: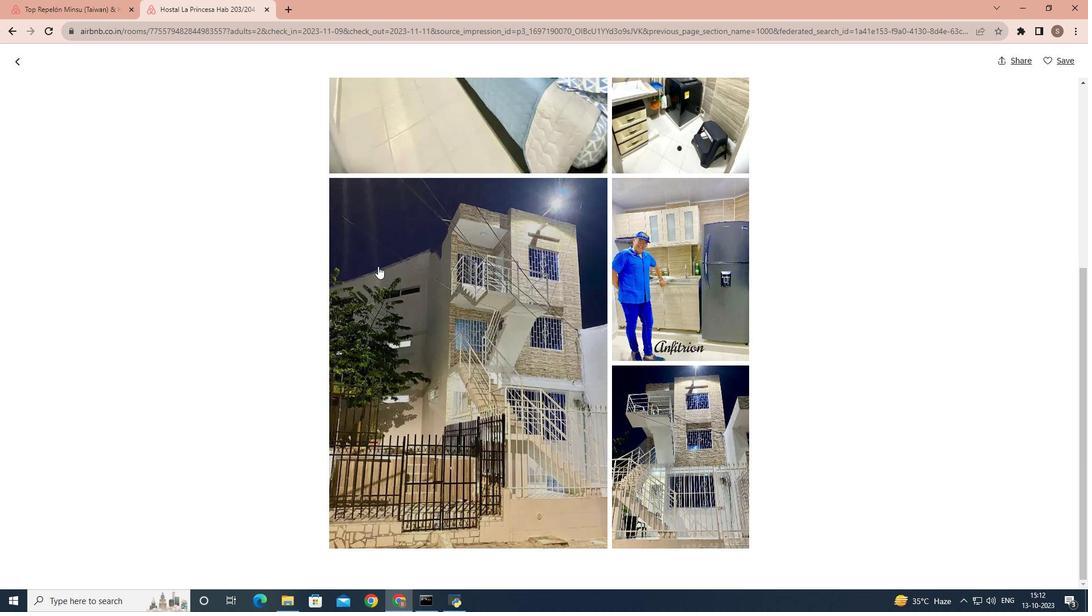 
Action: Mouse scrolled (378, 265) with delta (0, 0)
Screenshot: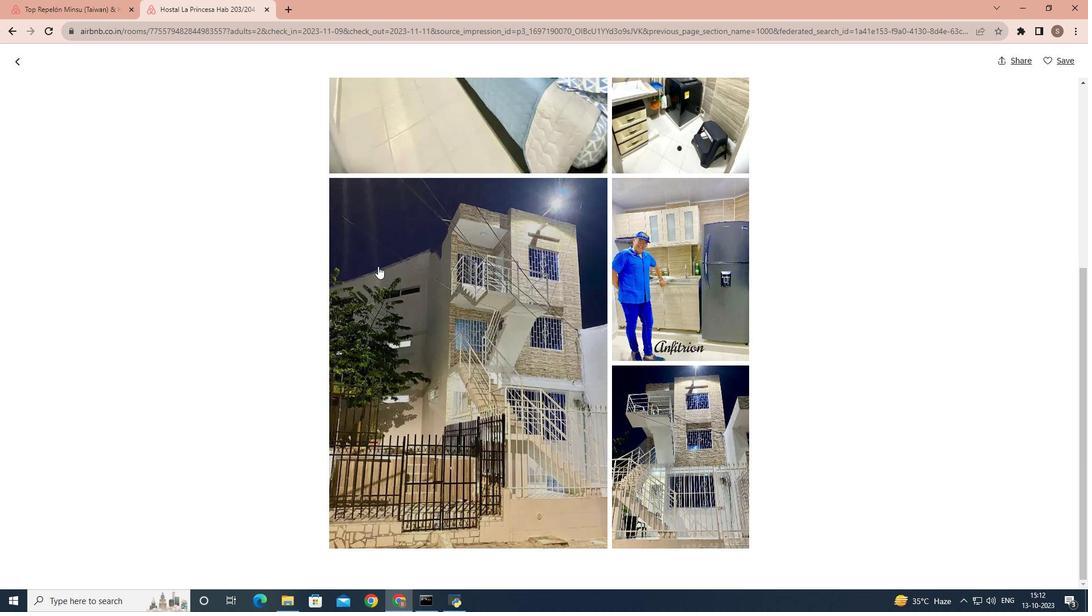 
Action: Mouse moved to (20, 61)
Screenshot: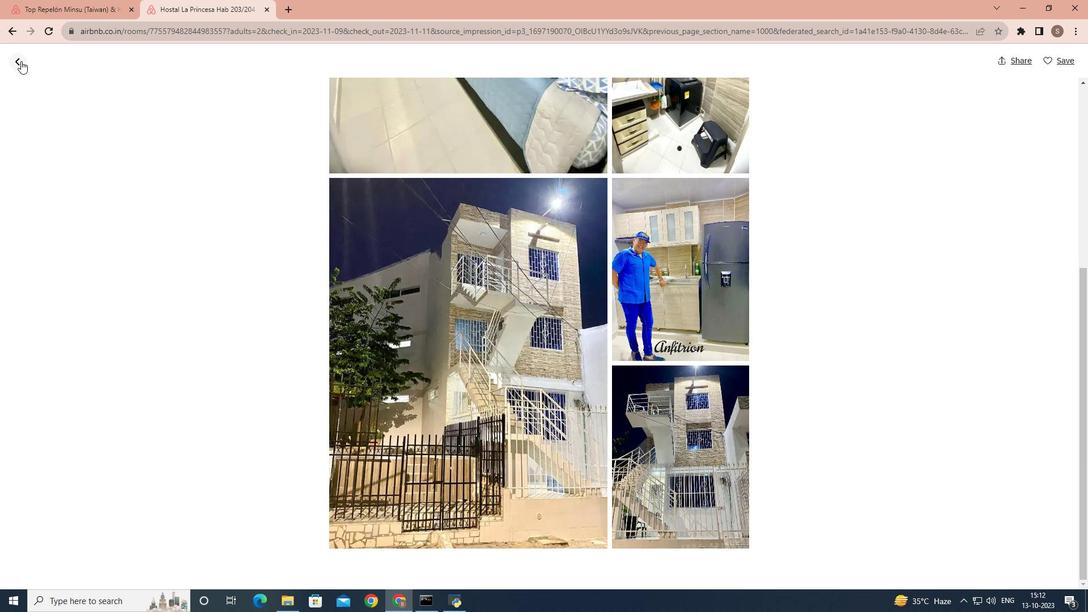 
Action: Mouse pressed left at (20, 61)
Screenshot: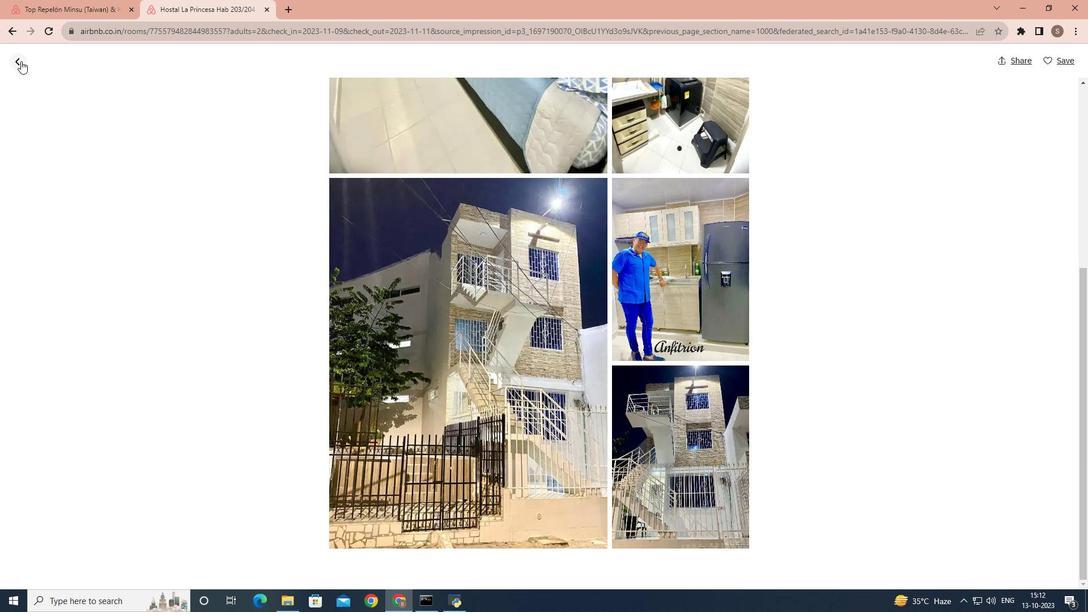 
Action: Mouse moved to (80, 2)
